 Task: Explore Airbnb accommodation in Butwal, Nepal from 5th December, 2023 to 13th December, 2023 for 6 adults.3 bedrooms having 3 beds and 3 bathrooms. Property type can be house. Look for 5 properties as per requirement.
Action: Mouse moved to (571, 83)
Screenshot: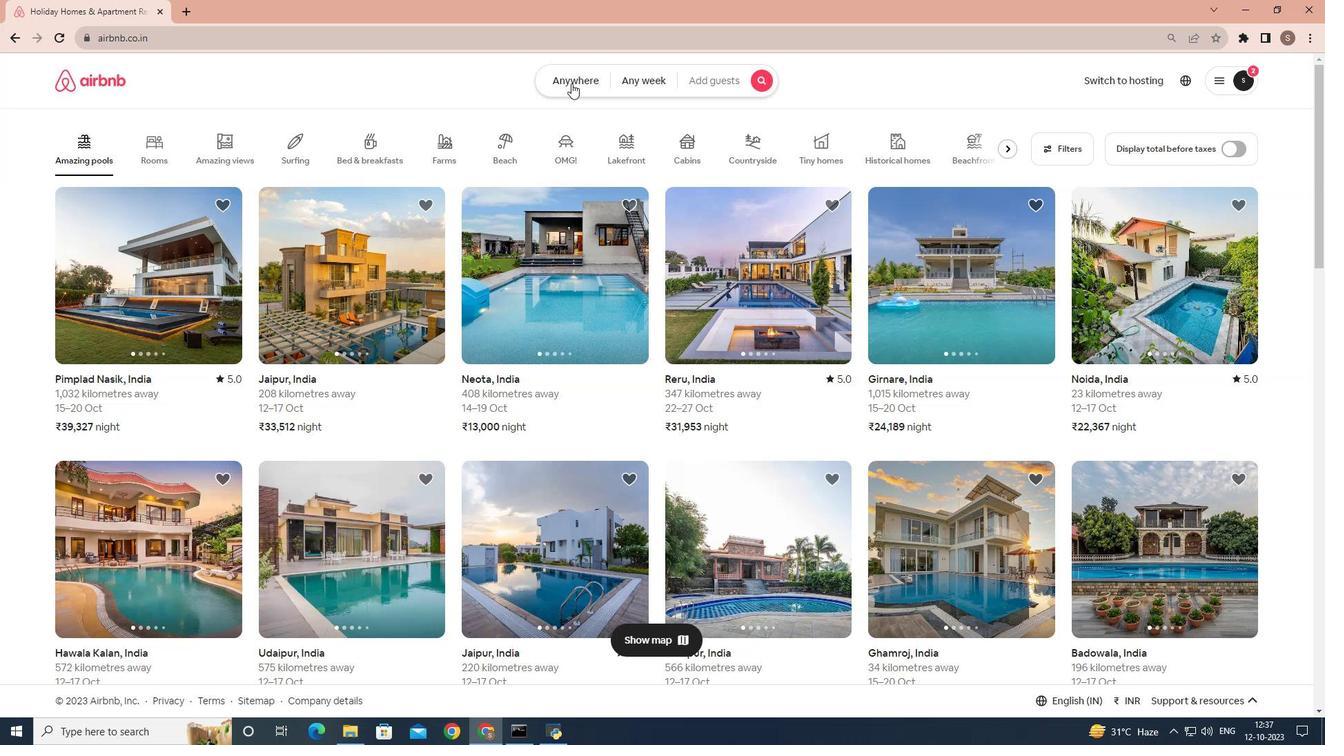 
Action: Mouse pressed left at (571, 83)
Screenshot: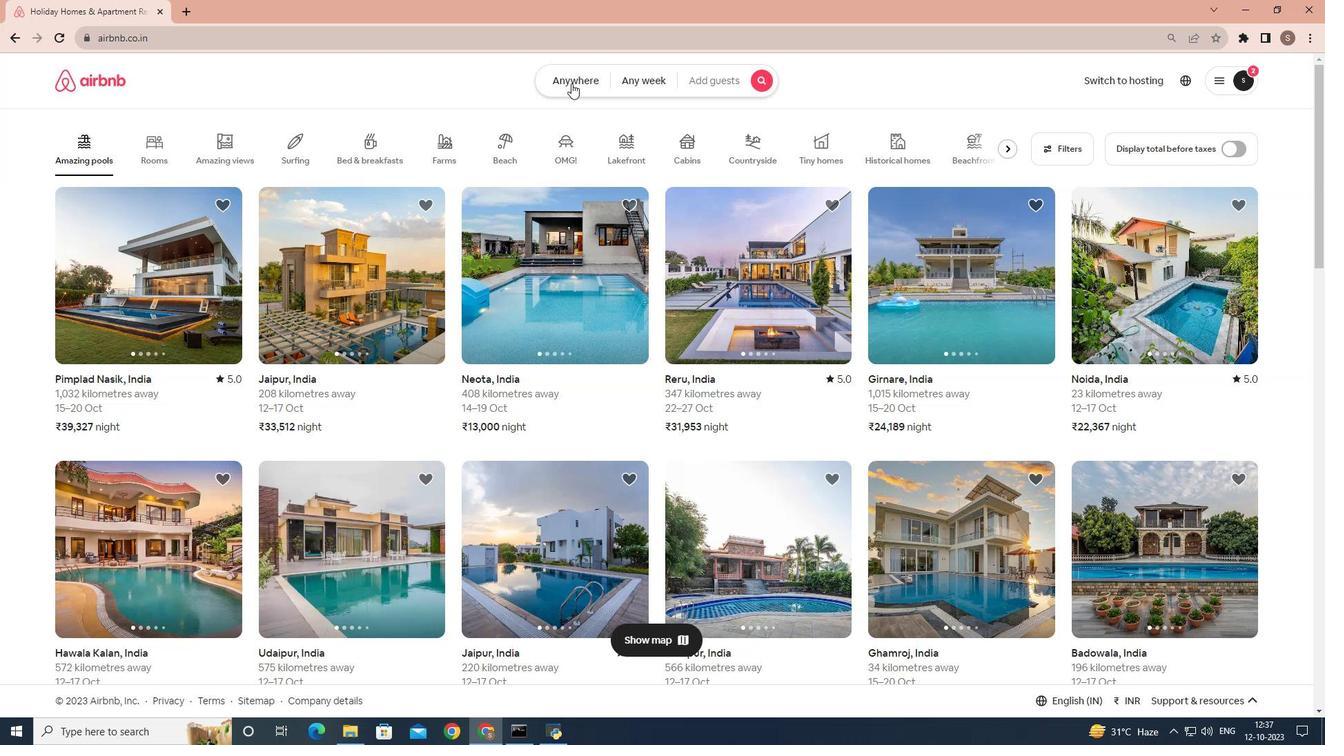 
Action: Mouse moved to (515, 125)
Screenshot: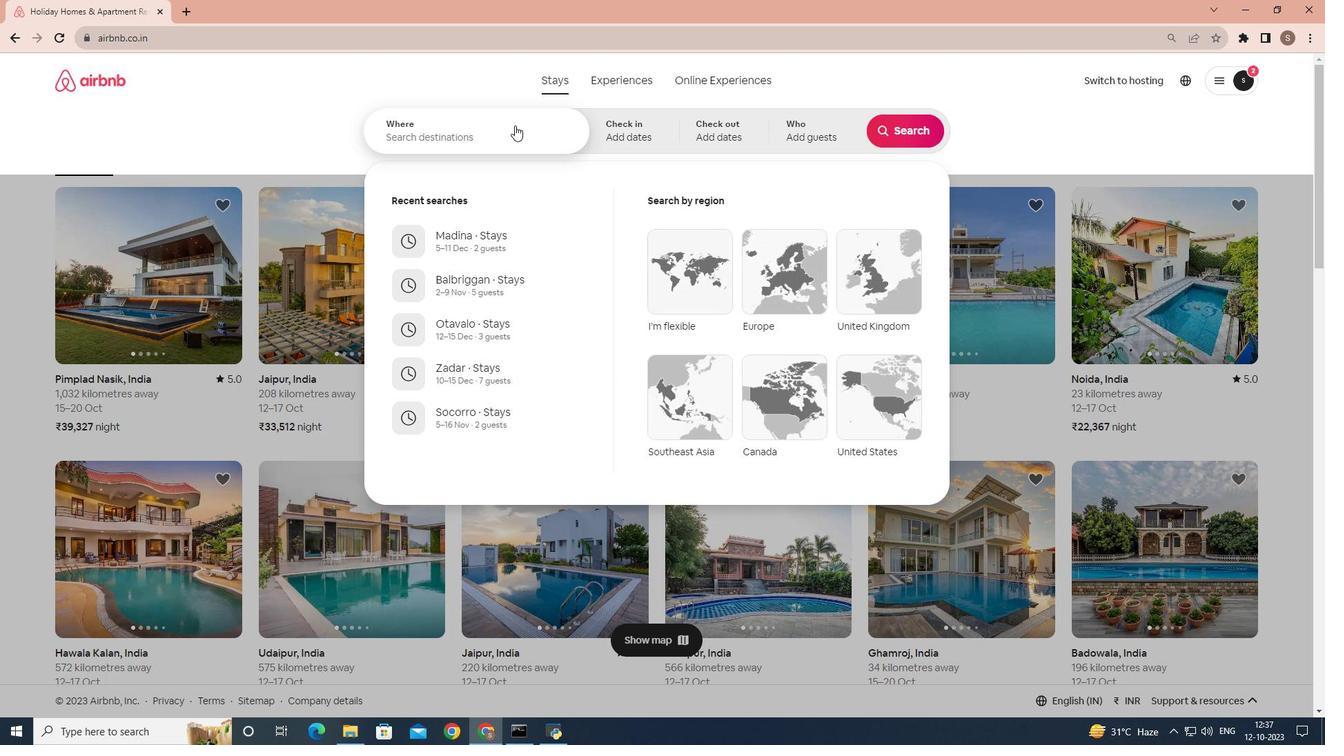 
Action: Mouse pressed left at (515, 125)
Screenshot: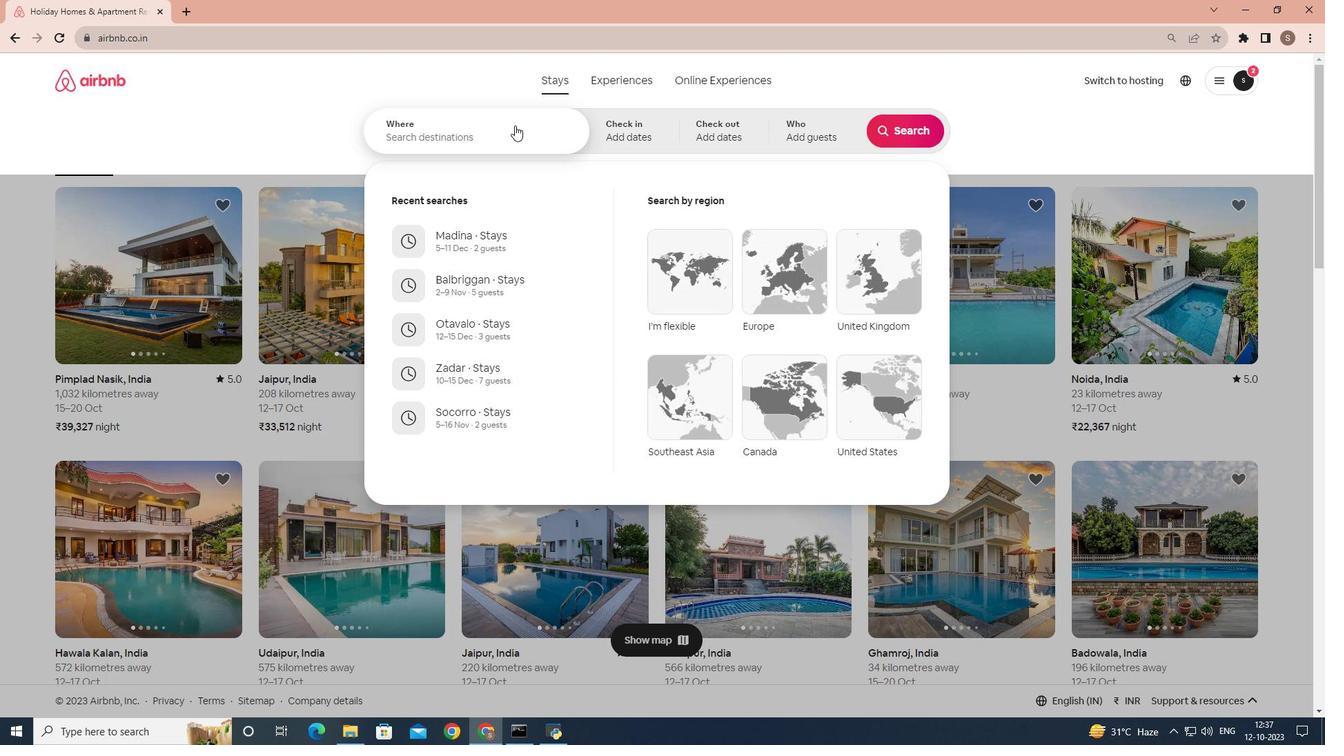 
Action: Key pressed <Key.shift>butwal,<Key.space><Key.shift>Nepal
Screenshot: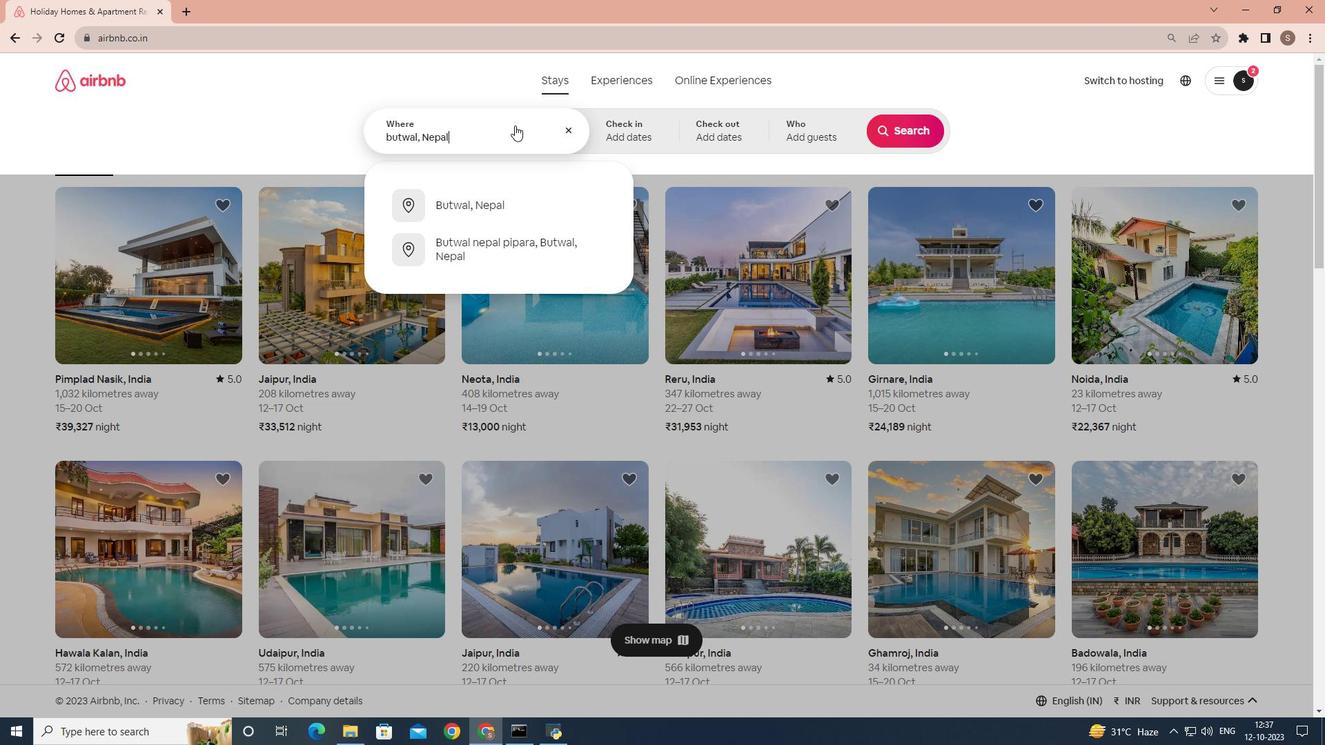 
Action: Mouse moved to (514, 210)
Screenshot: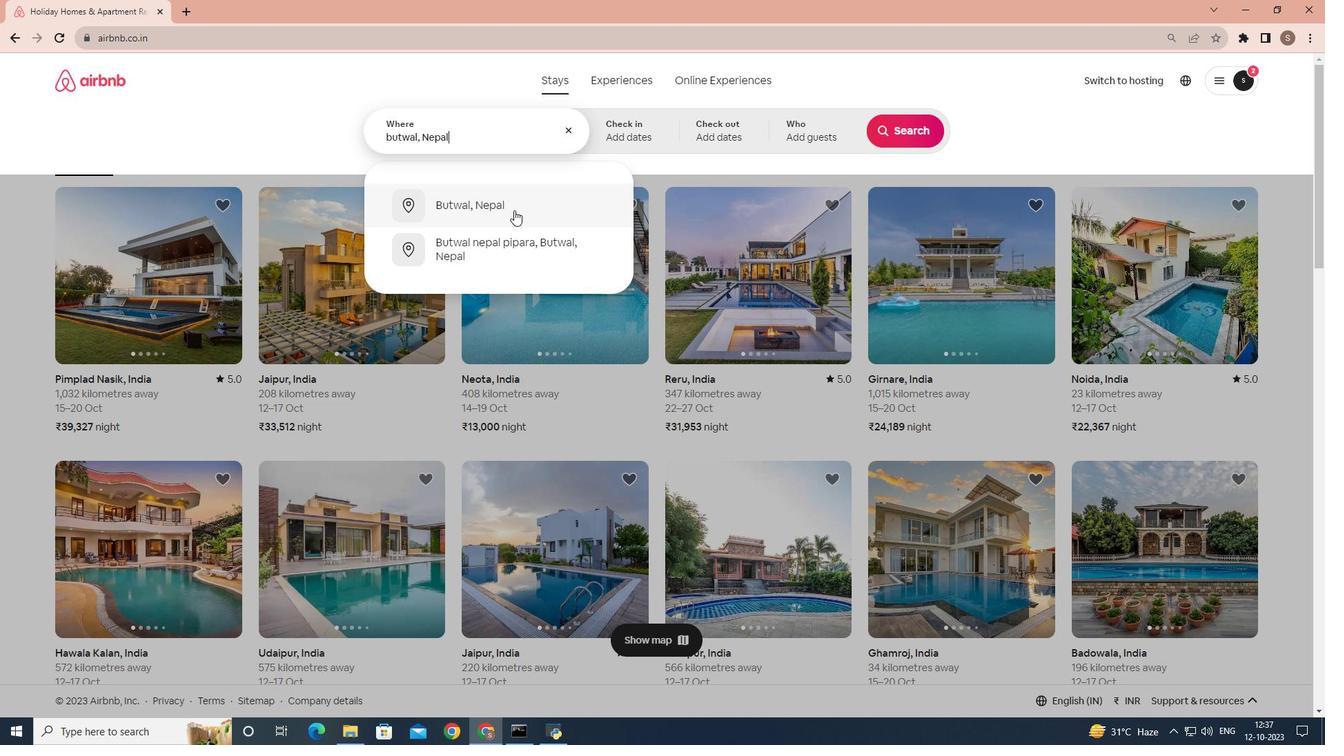 
Action: Mouse pressed left at (514, 210)
Screenshot: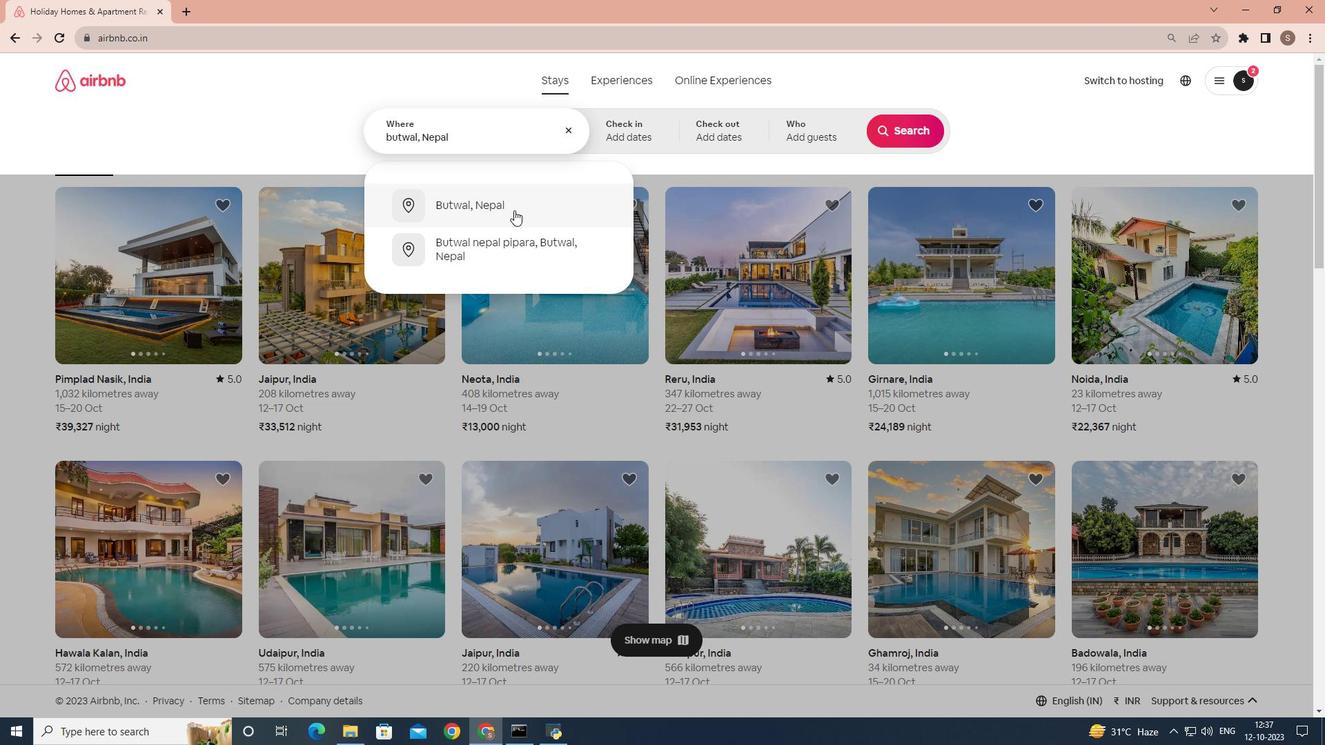 
Action: Mouse moved to (899, 248)
Screenshot: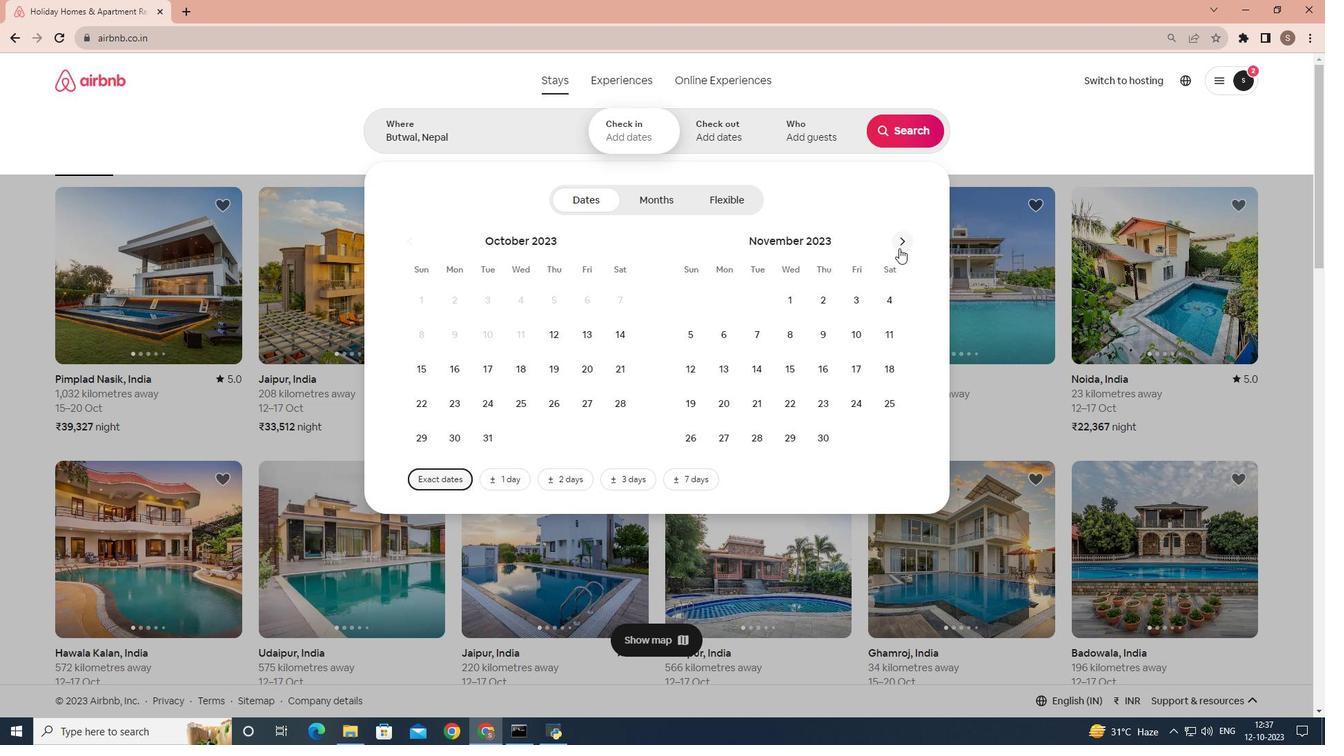
Action: Mouse pressed left at (899, 248)
Screenshot: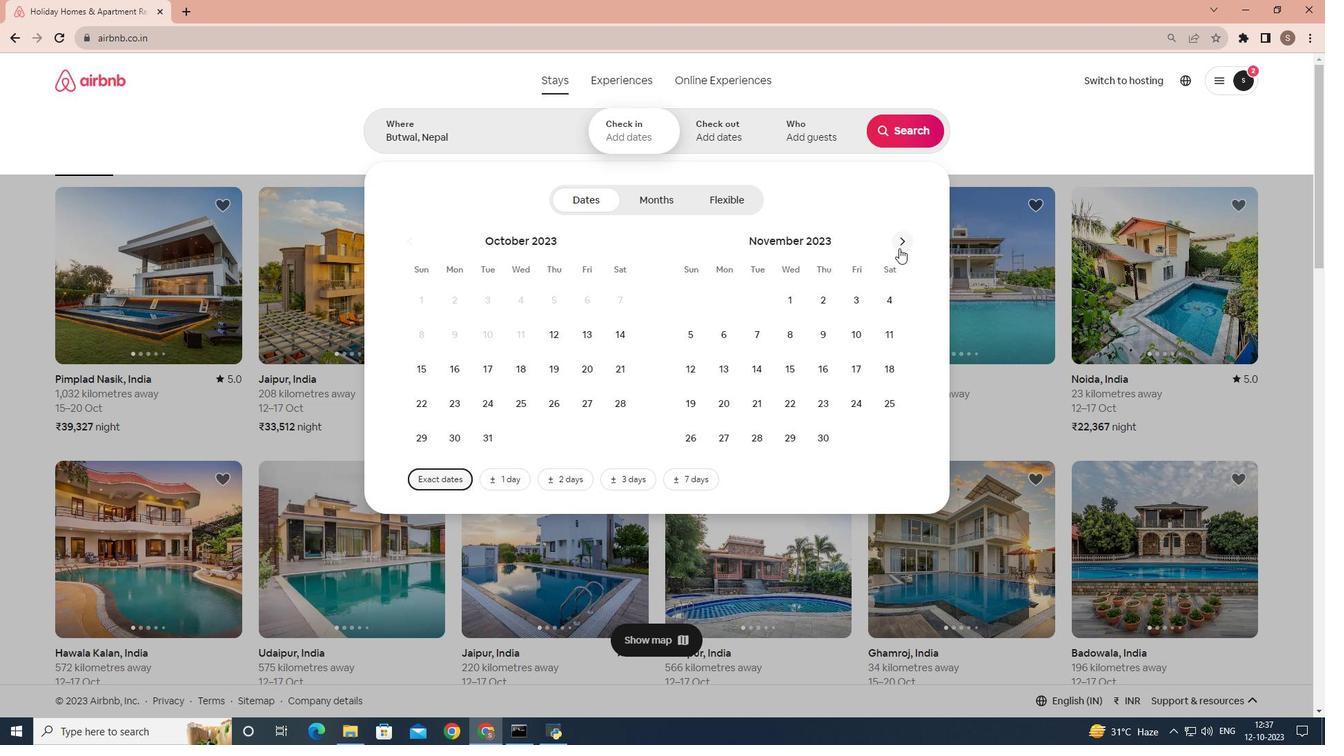 
Action: Mouse moved to (756, 339)
Screenshot: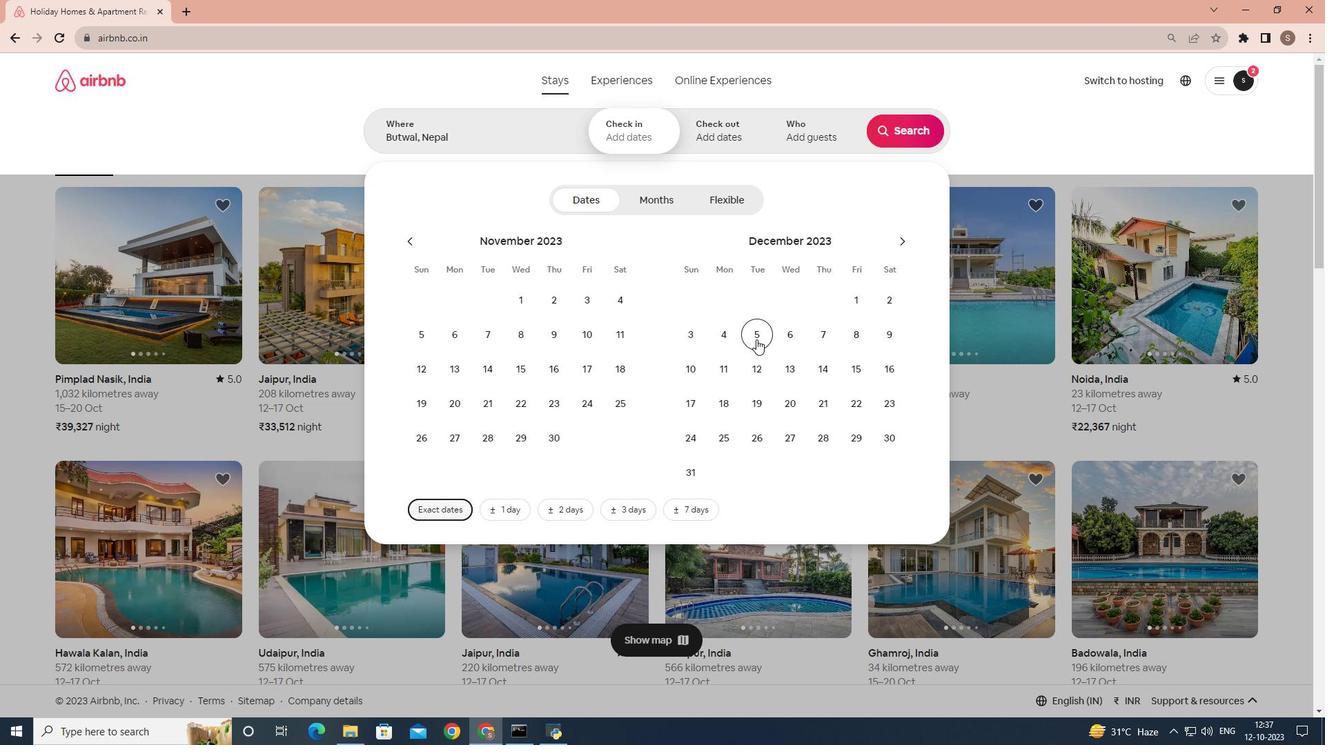 
Action: Mouse pressed left at (756, 339)
Screenshot: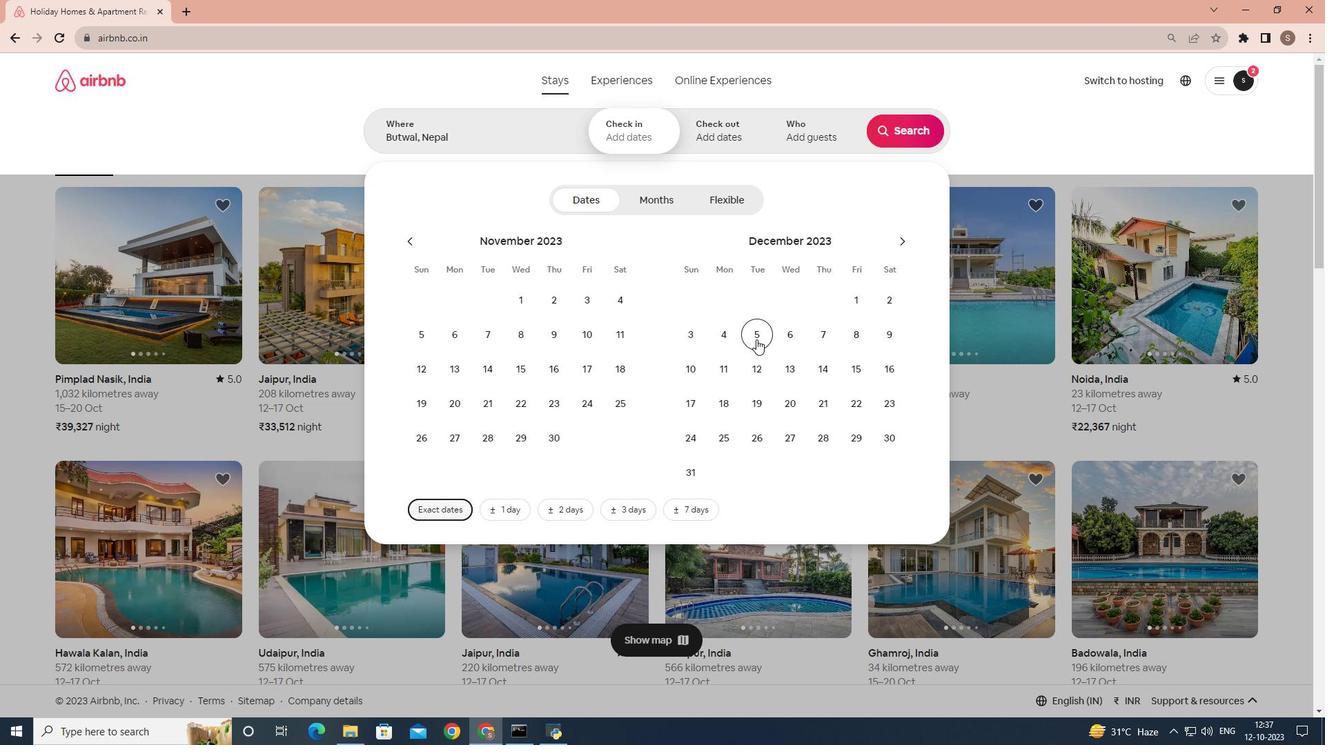 
Action: Mouse moved to (787, 360)
Screenshot: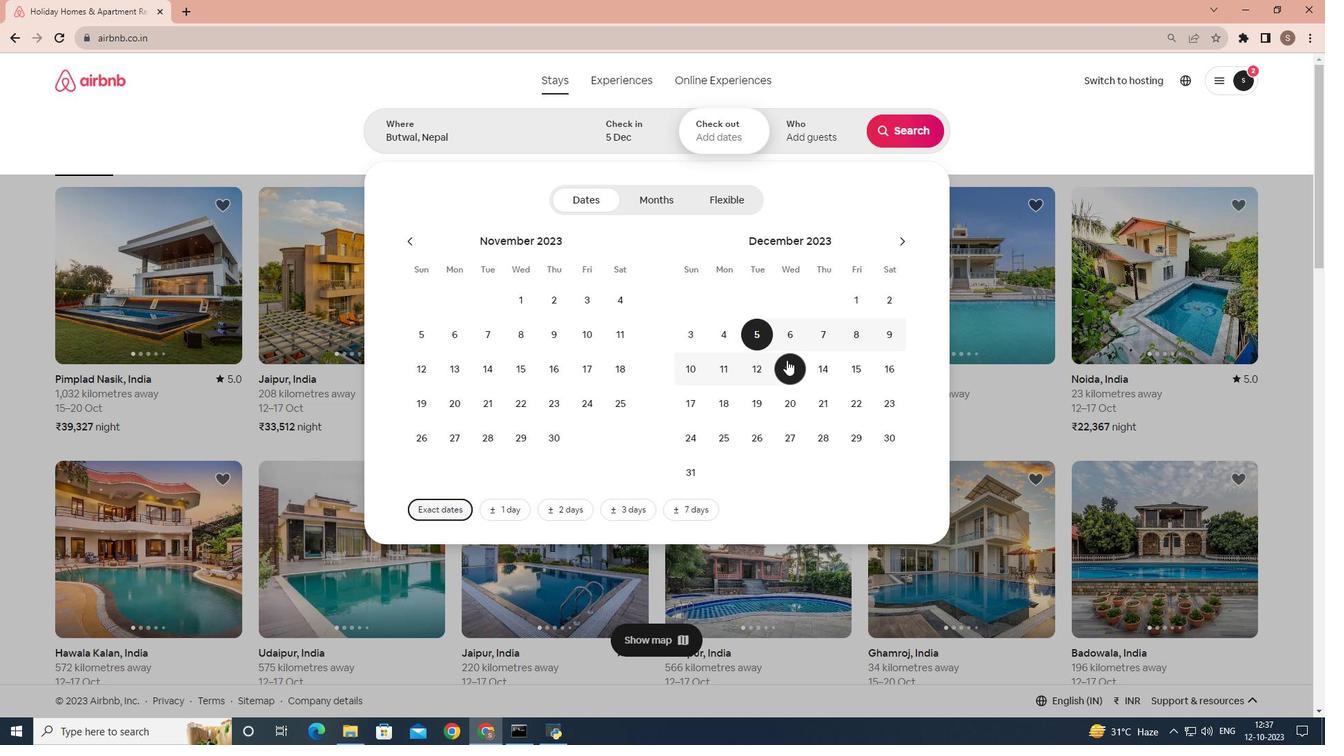
Action: Mouse pressed left at (787, 360)
Screenshot: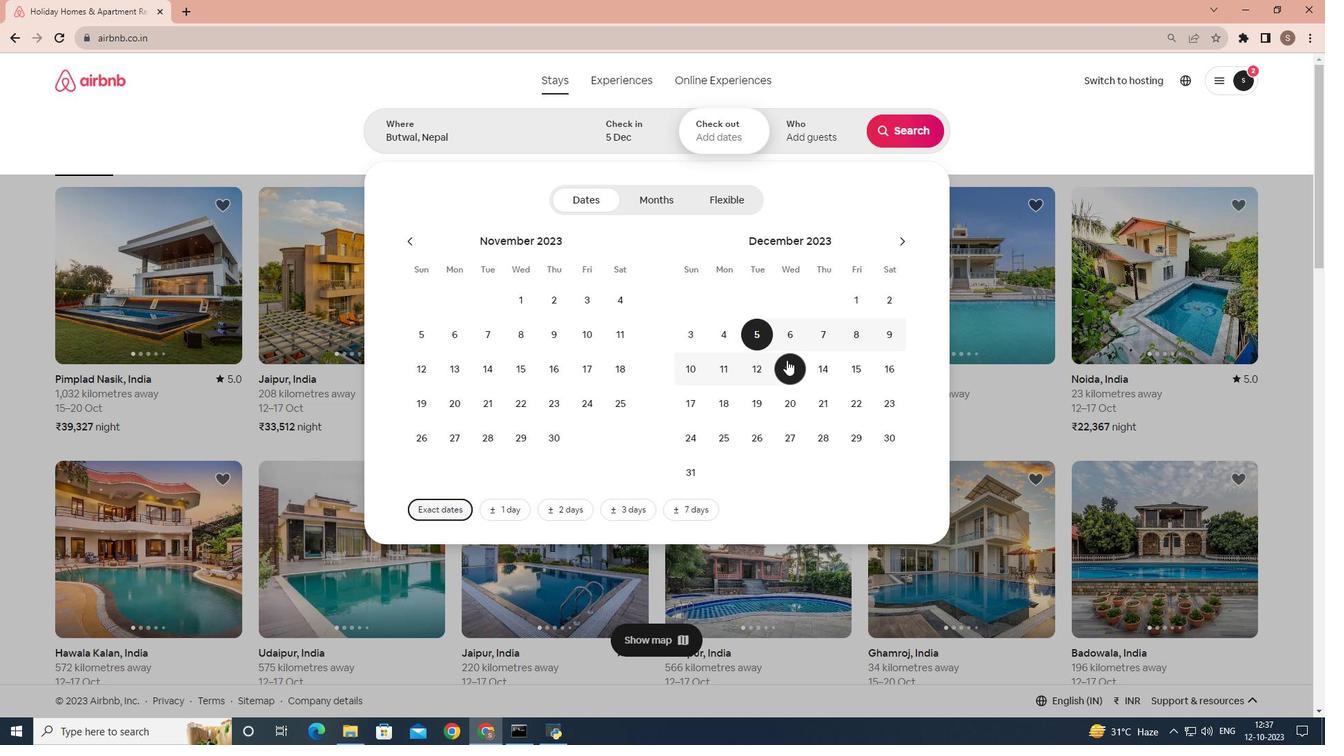
Action: Mouse moved to (804, 134)
Screenshot: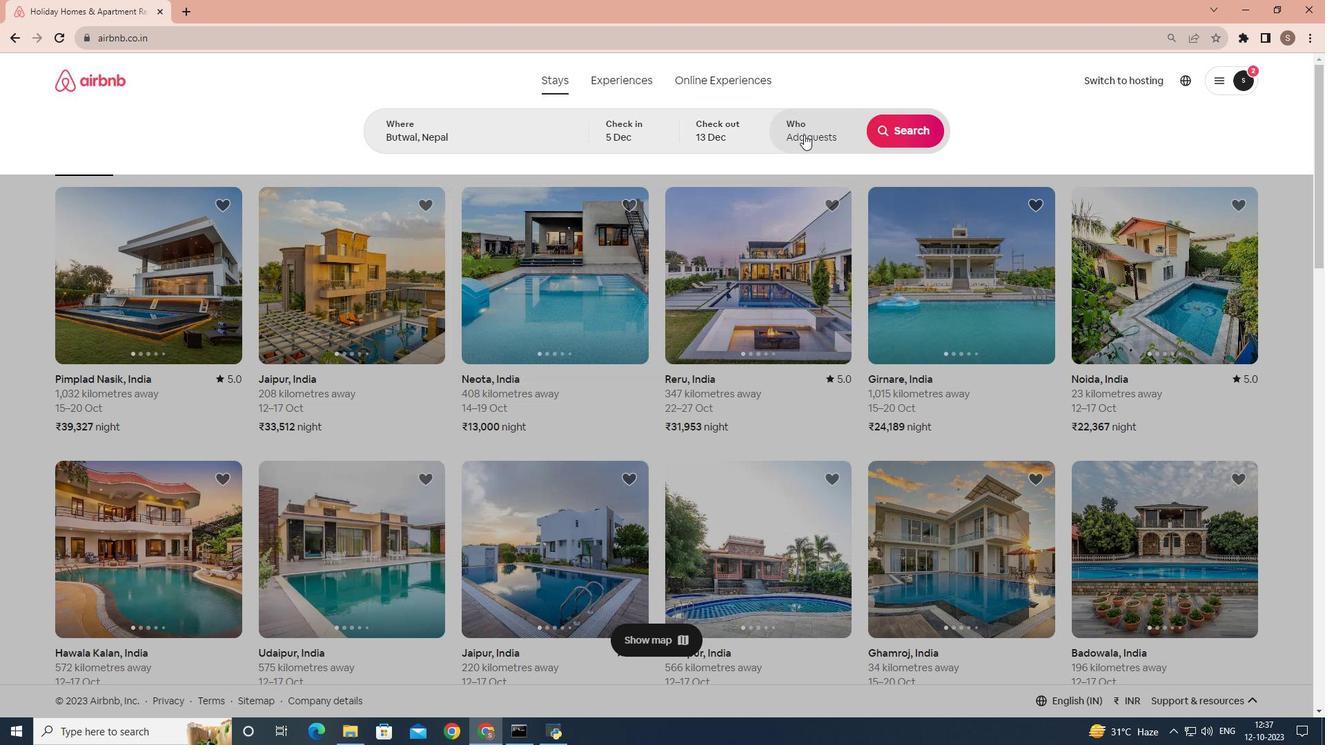 
Action: Mouse pressed left at (804, 134)
Screenshot: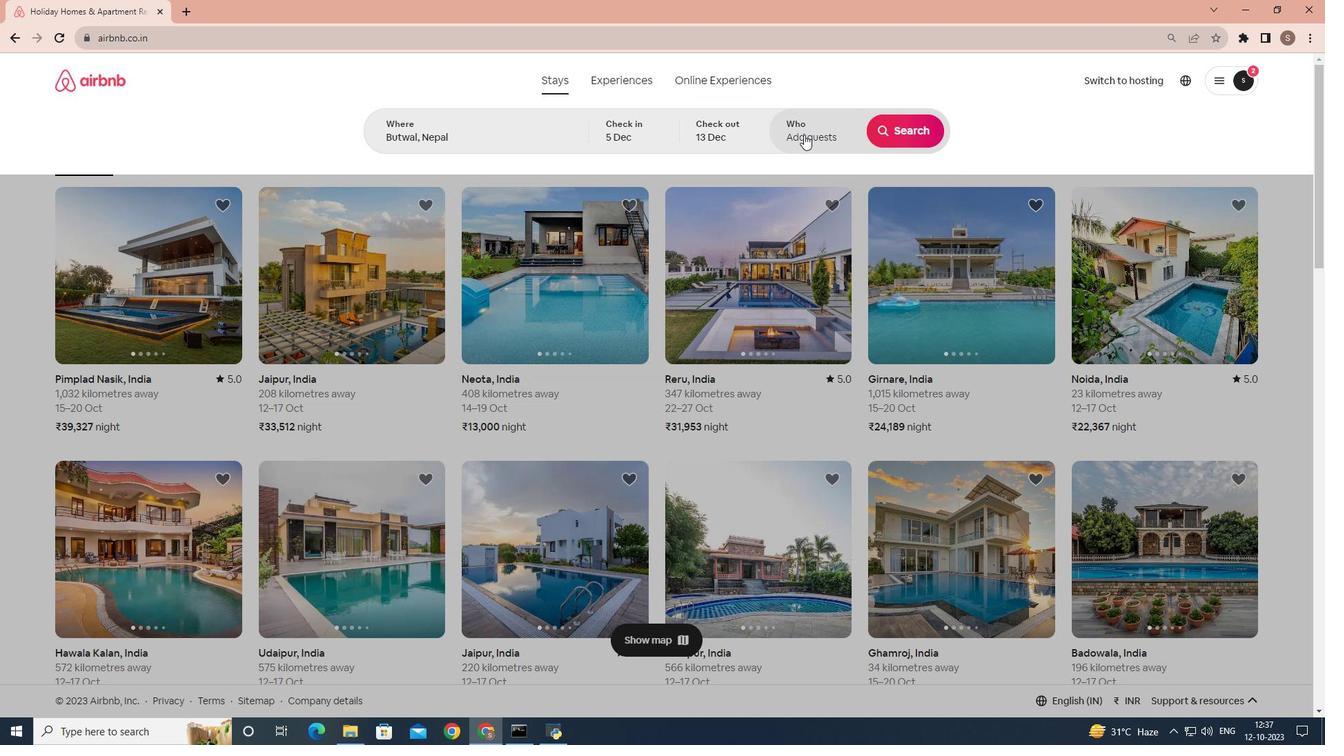 
Action: Mouse moved to (909, 206)
Screenshot: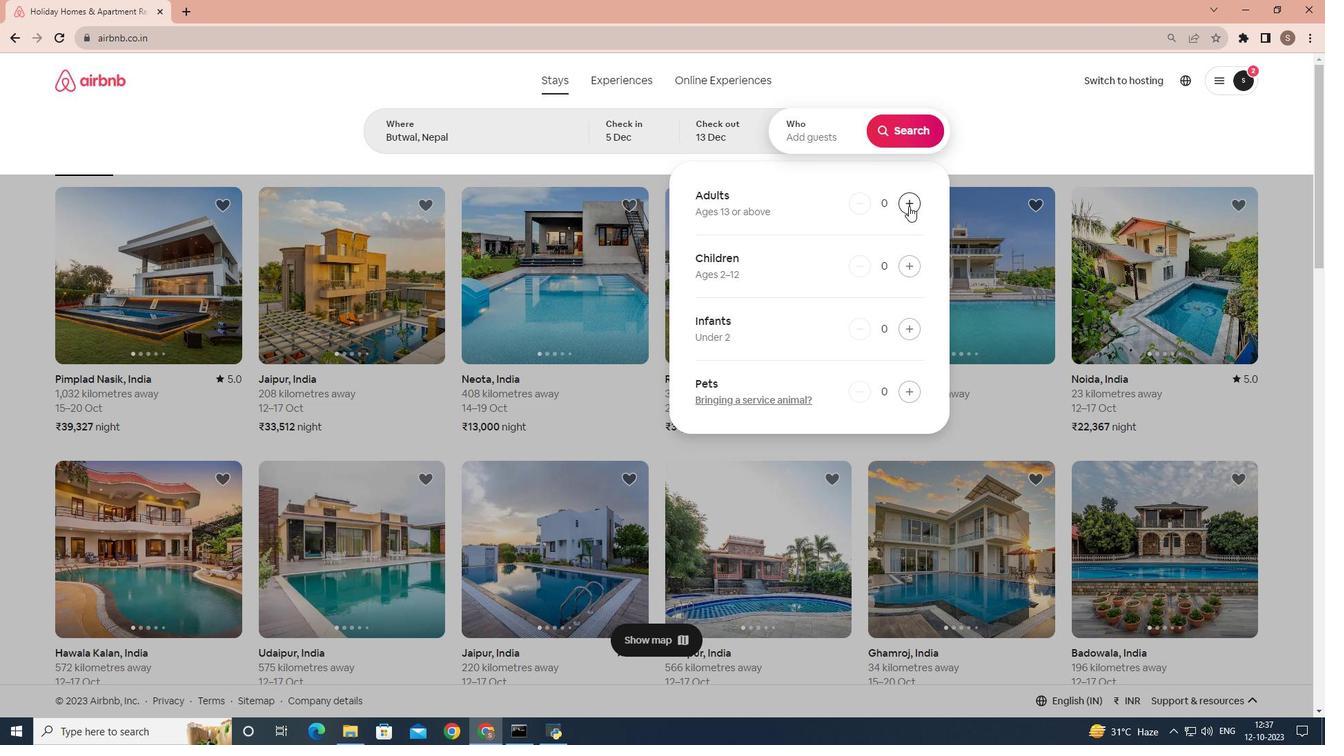 
Action: Mouse pressed left at (909, 206)
Screenshot: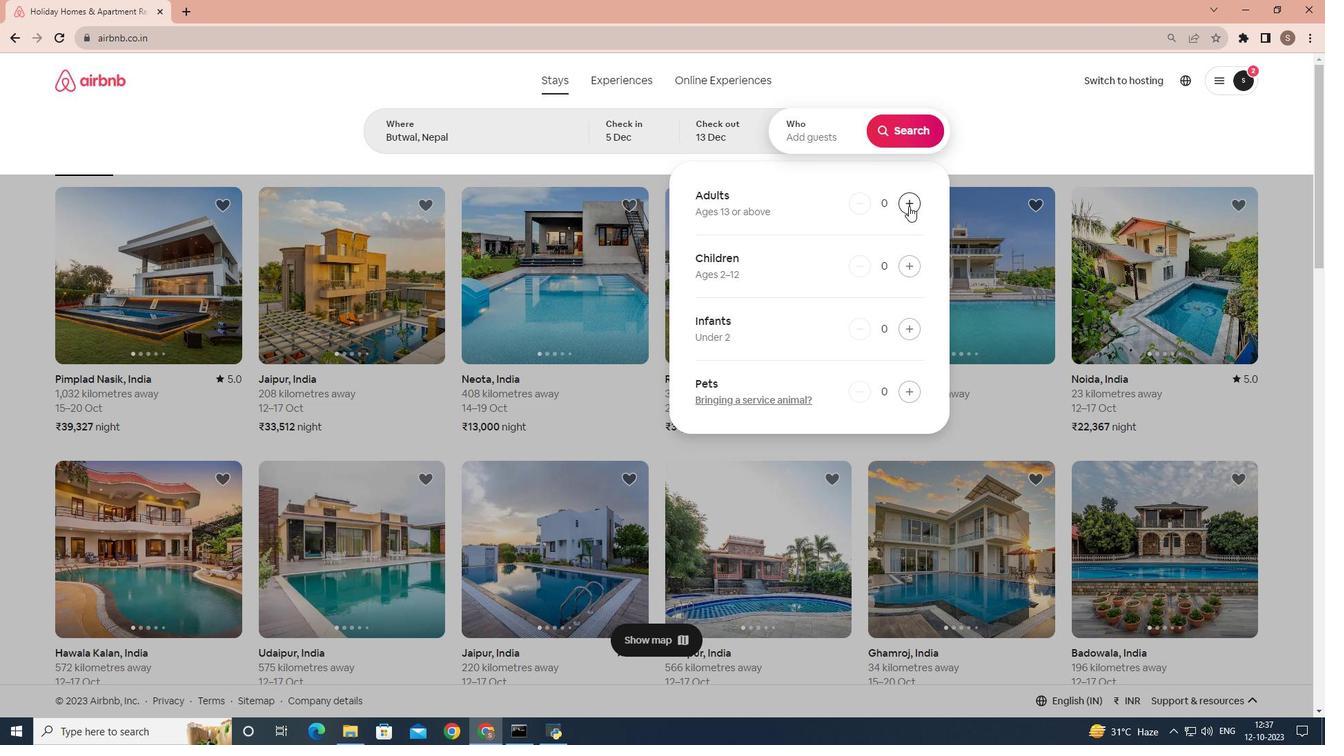 
Action: Mouse pressed left at (909, 206)
Screenshot: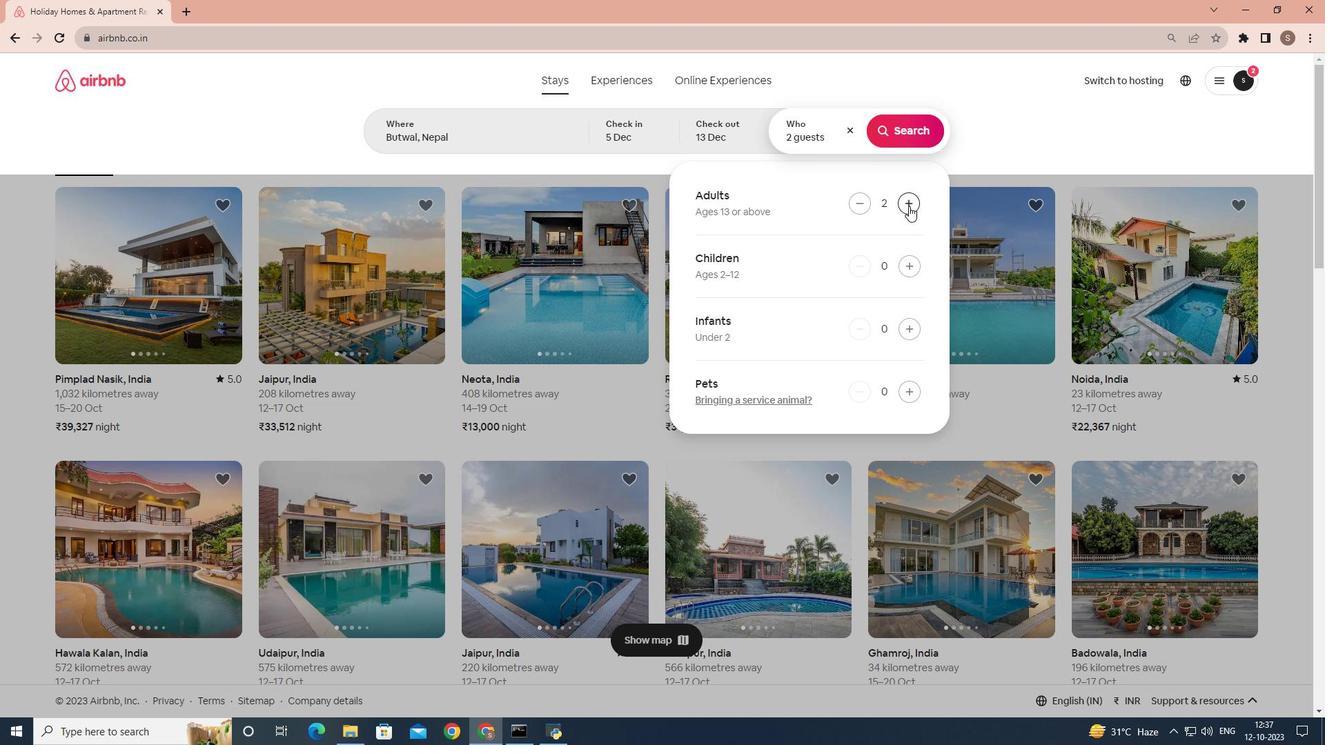 
Action: Mouse pressed left at (909, 206)
Screenshot: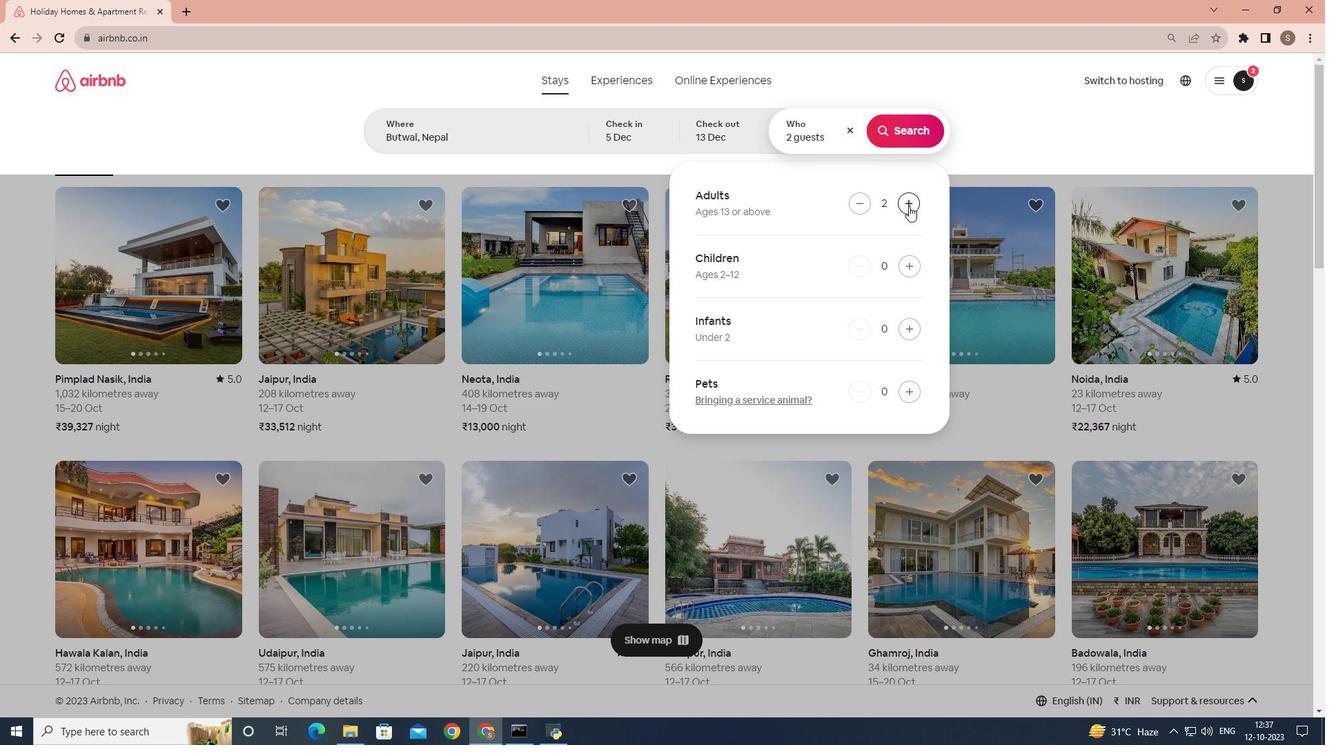 
Action: Mouse pressed left at (909, 206)
Screenshot: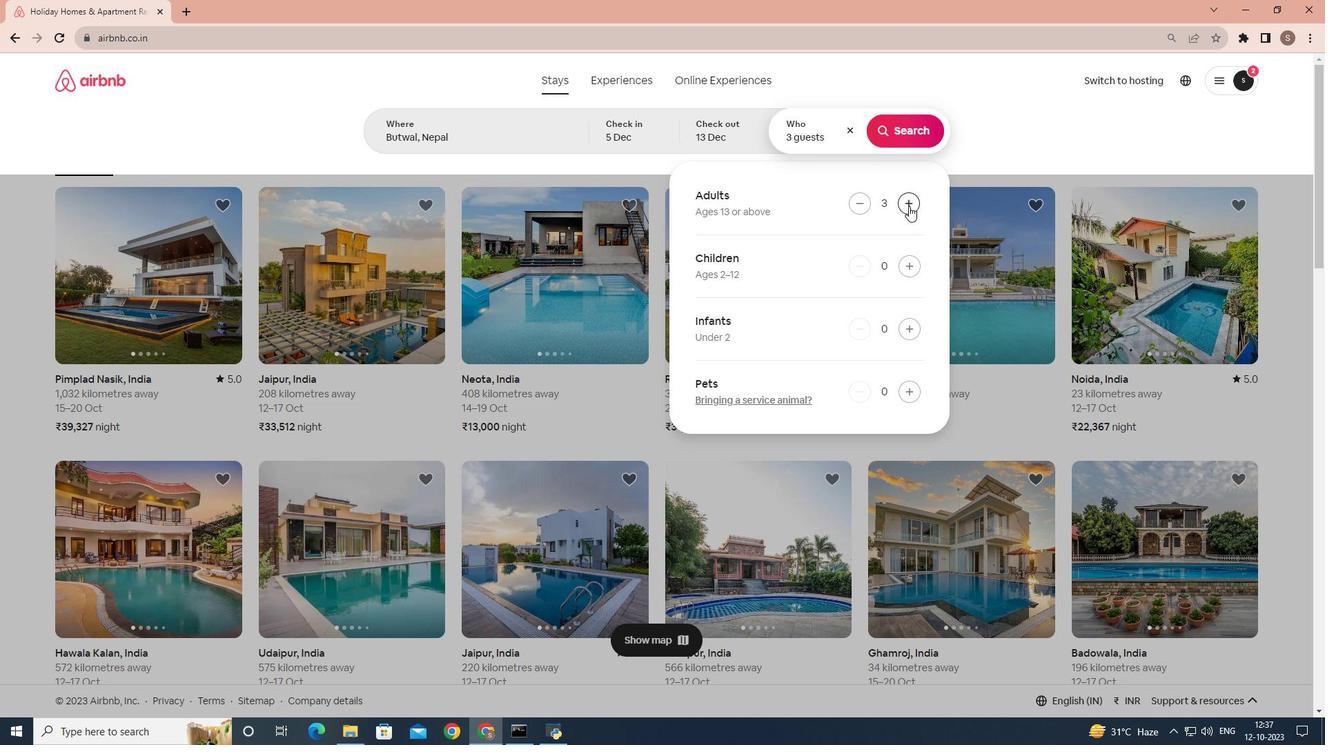 
Action: Mouse pressed left at (909, 206)
Screenshot: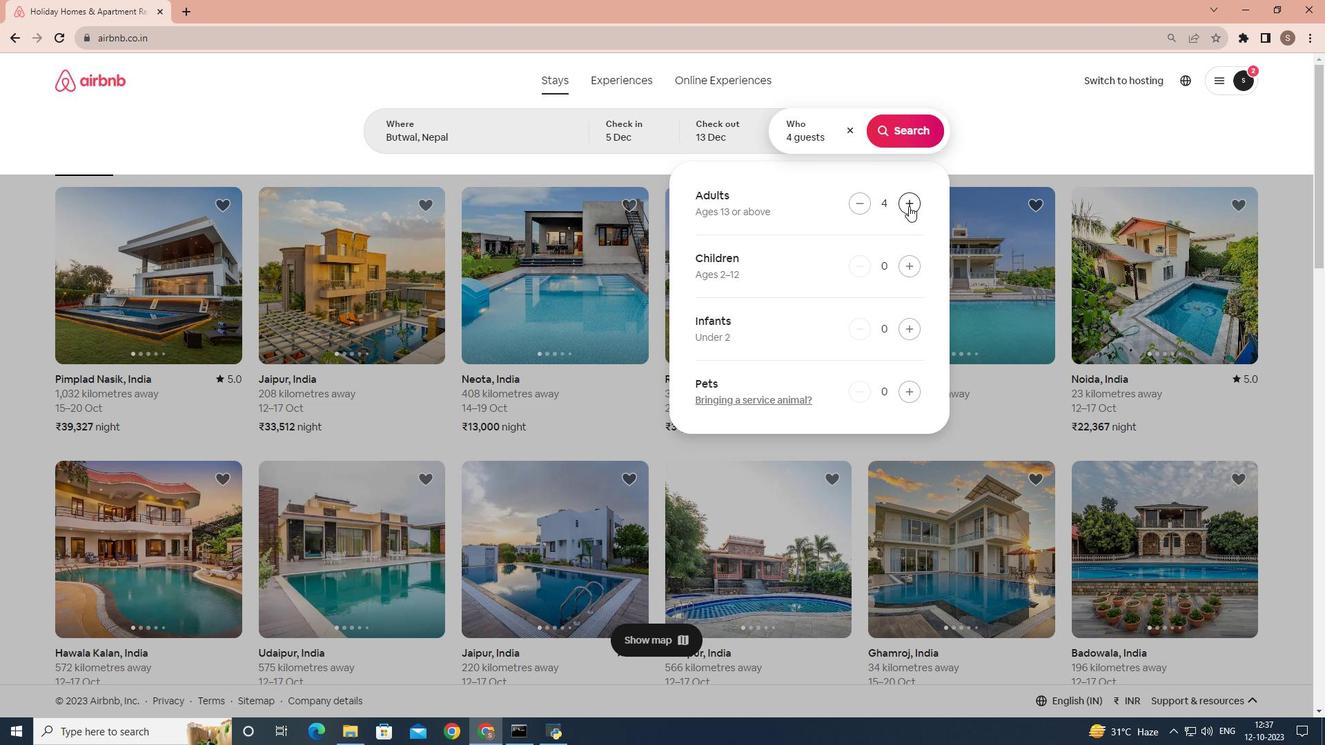 
Action: Mouse pressed left at (909, 206)
Screenshot: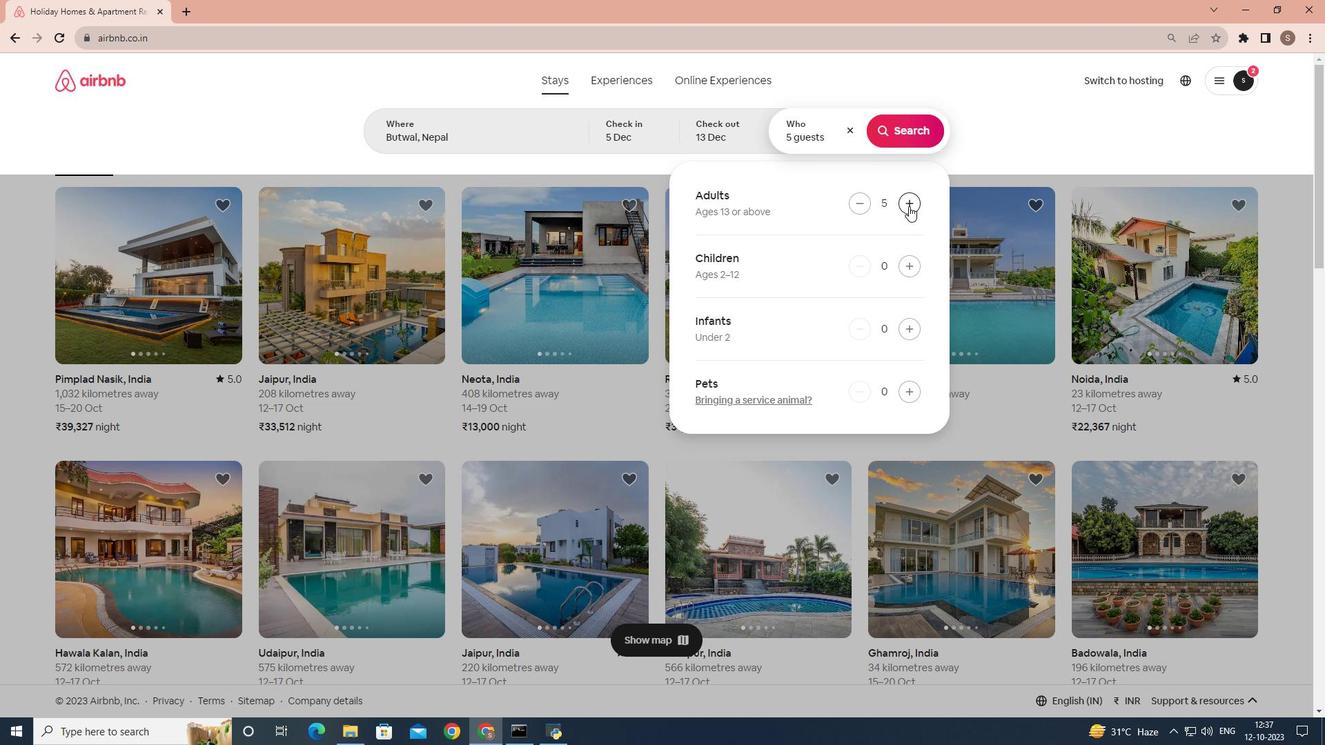 
Action: Mouse moved to (911, 135)
Screenshot: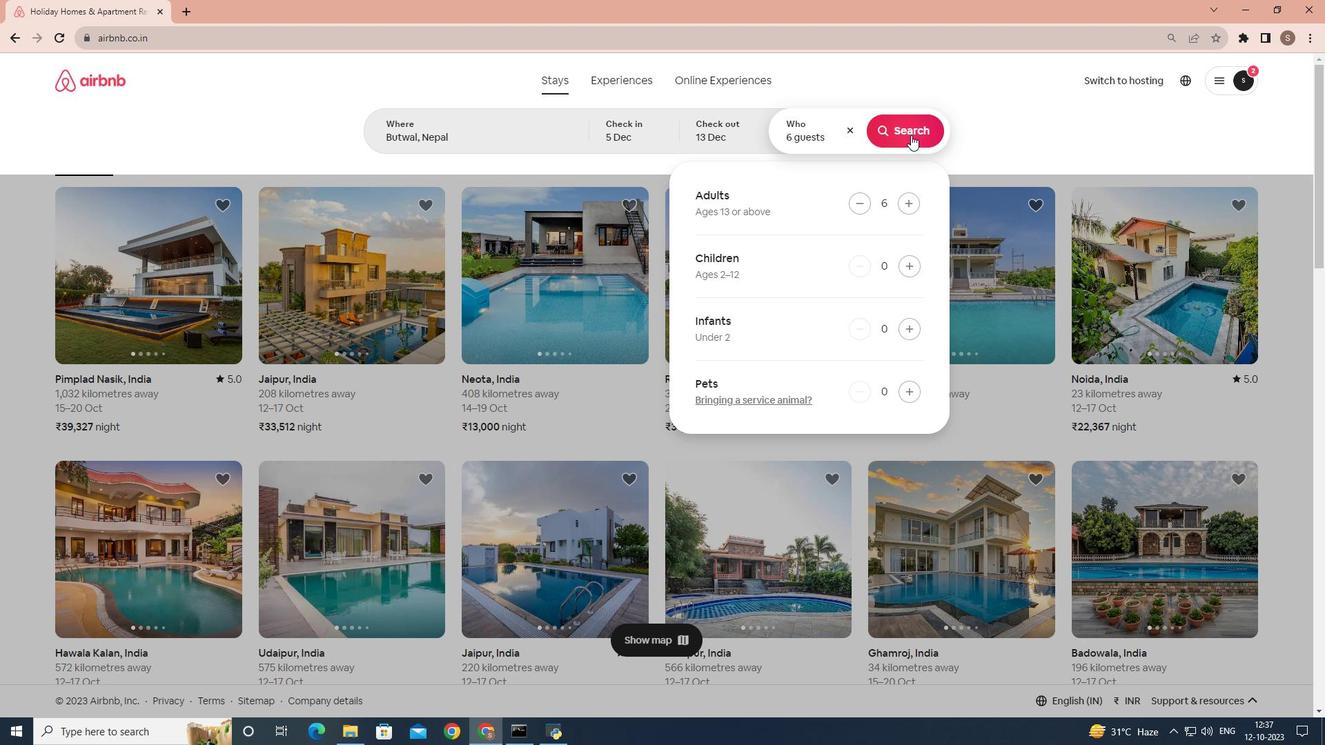 
Action: Mouse pressed left at (911, 135)
Screenshot: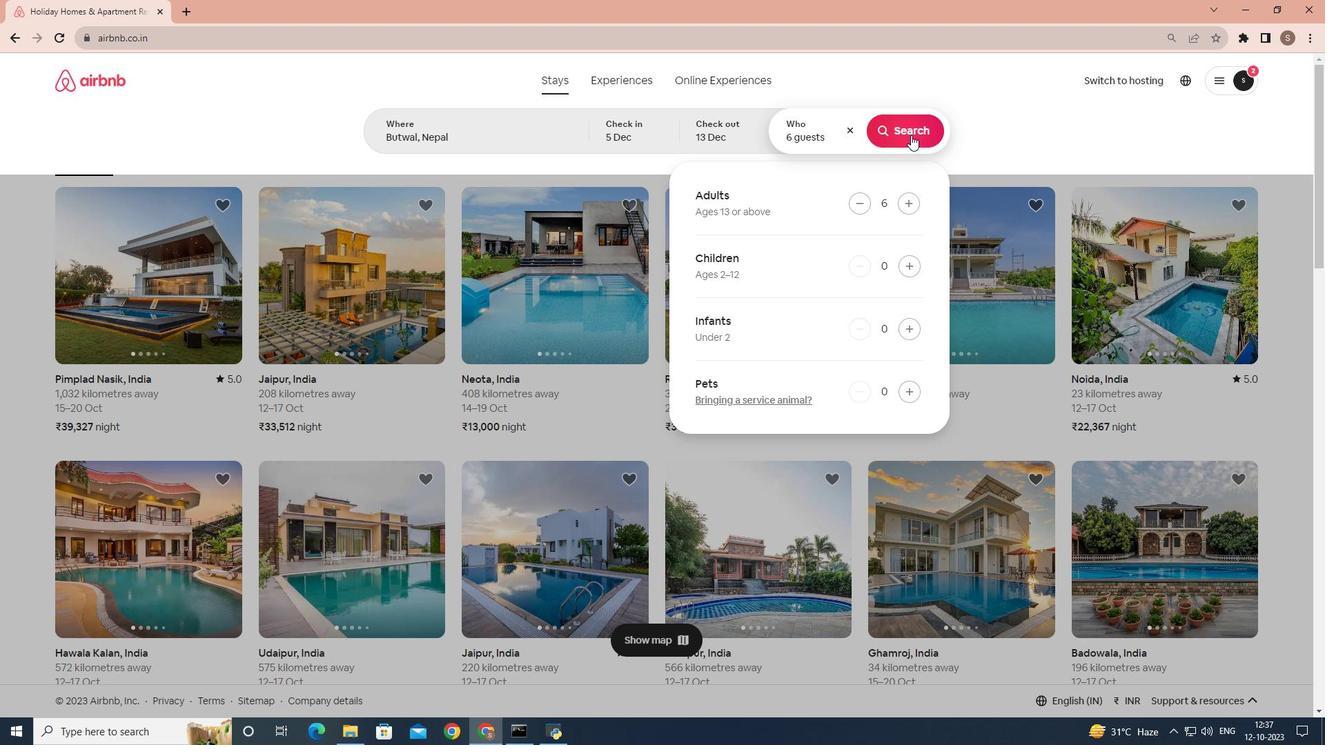 
Action: Mouse moved to (1097, 141)
Screenshot: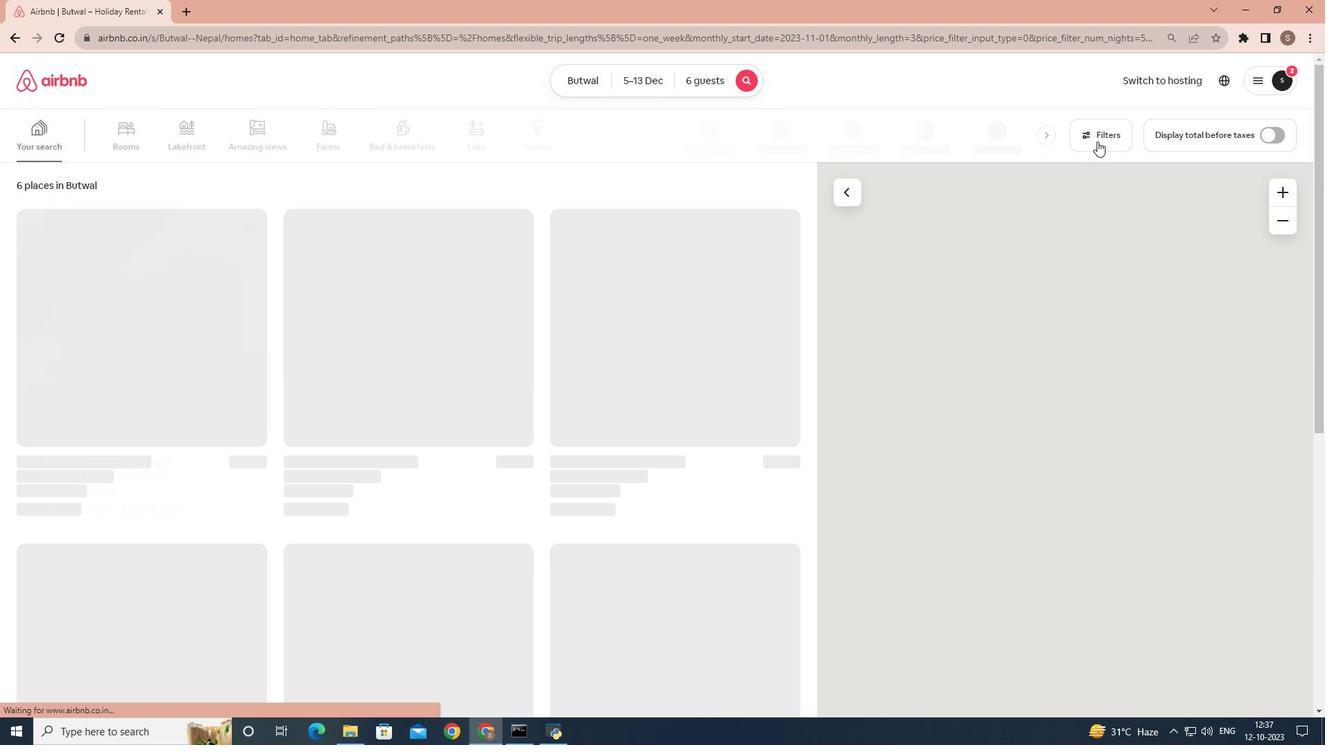 
Action: Mouse pressed left at (1097, 141)
Screenshot: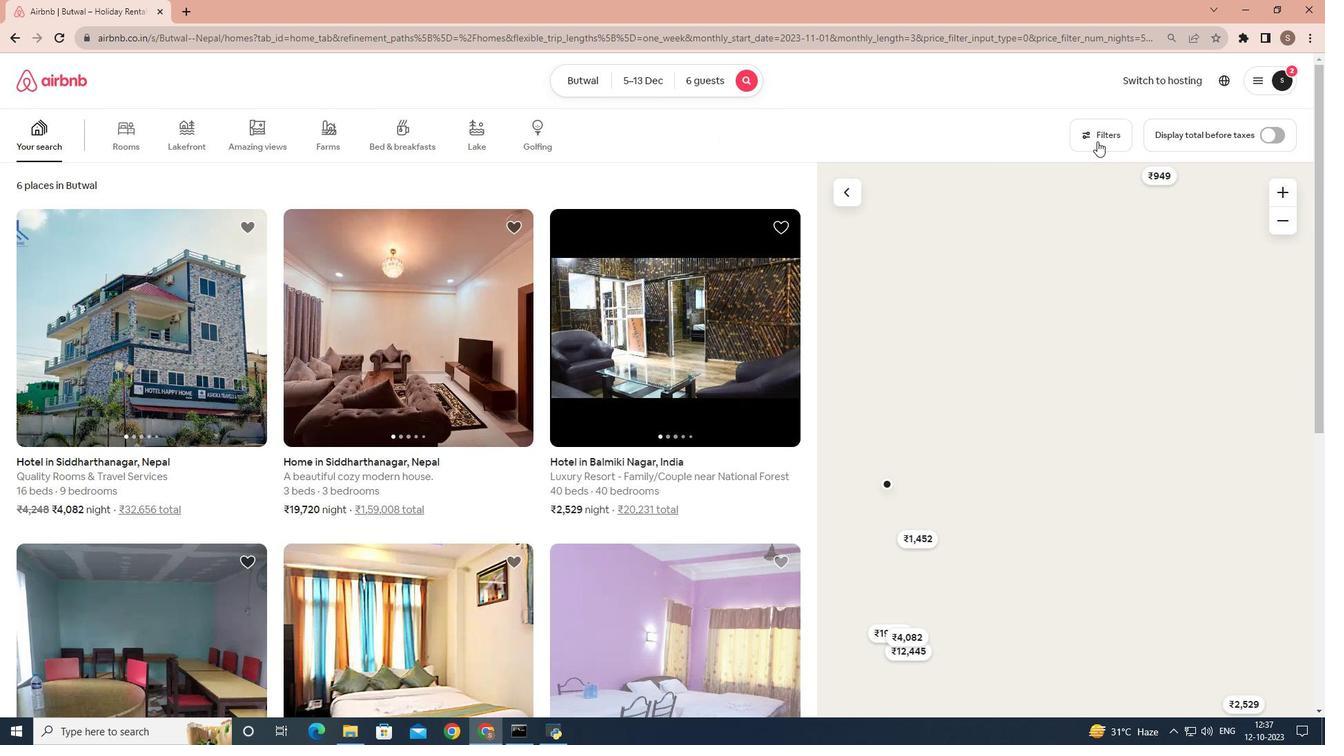 
Action: Mouse moved to (697, 301)
Screenshot: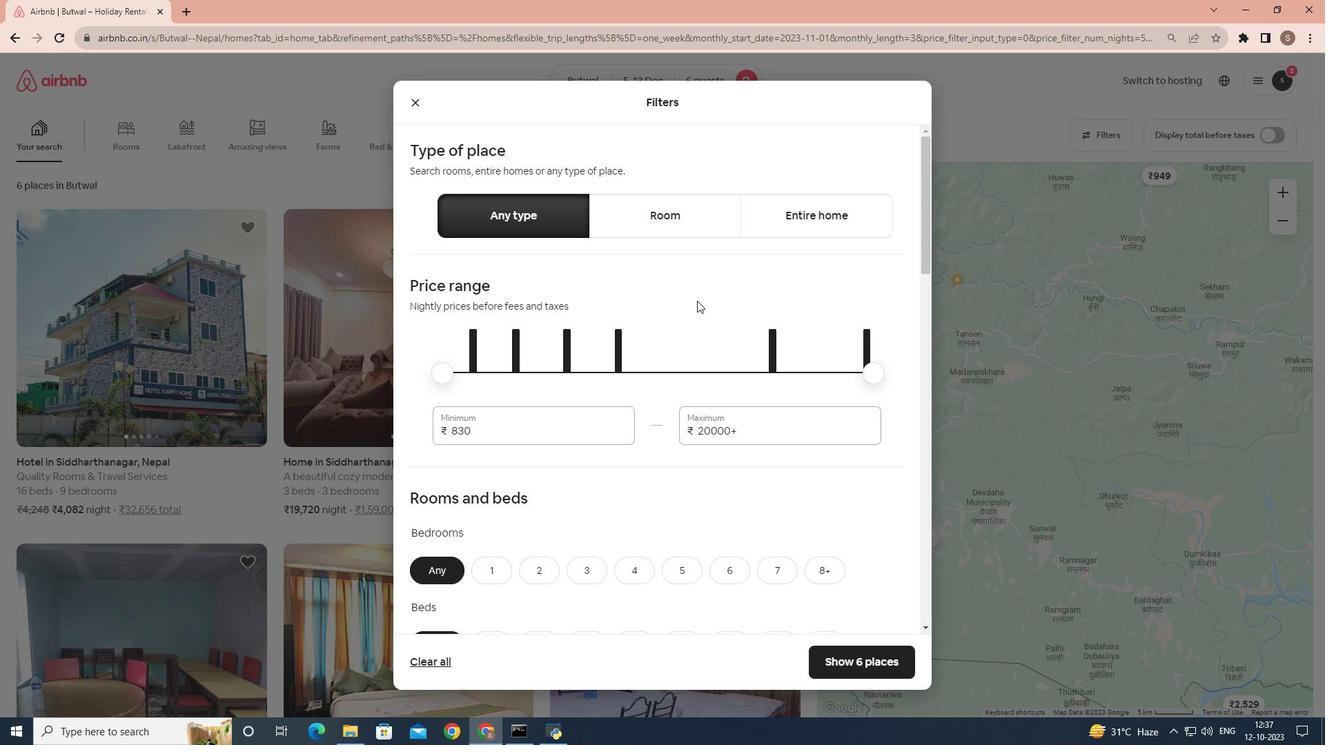 
Action: Mouse scrolled (697, 300) with delta (0, 0)
Screenshot: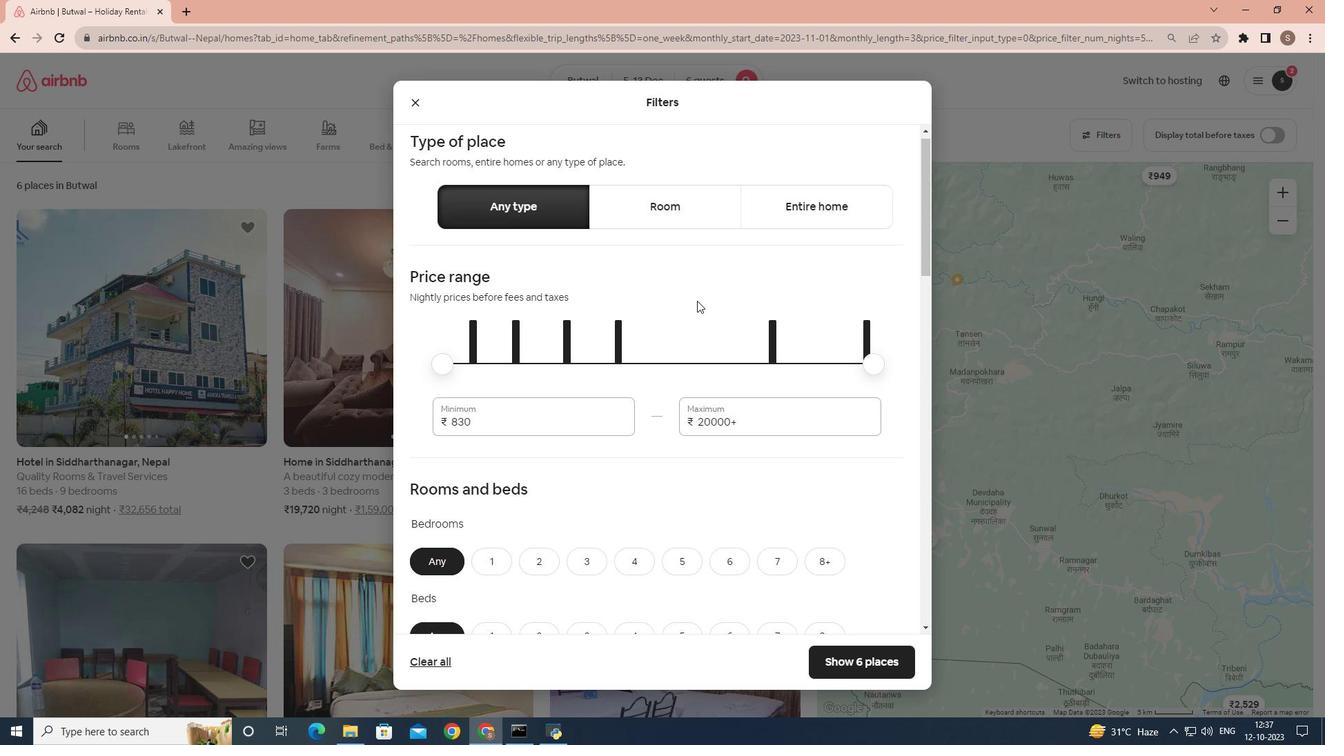 
Action: Mouse moved to (694, 303)
Screenshot: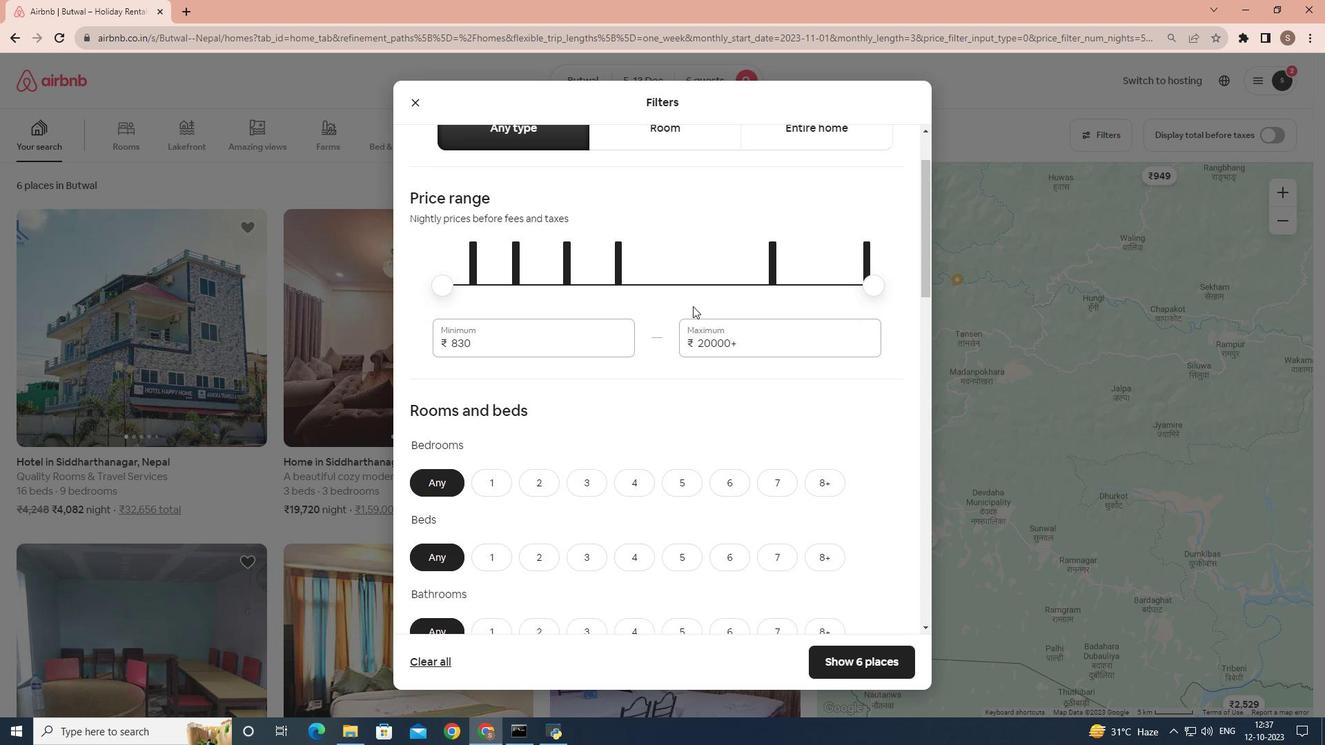 
Action: Mouse scrolled (694, 303) with delta (0, 0)
Screenshot: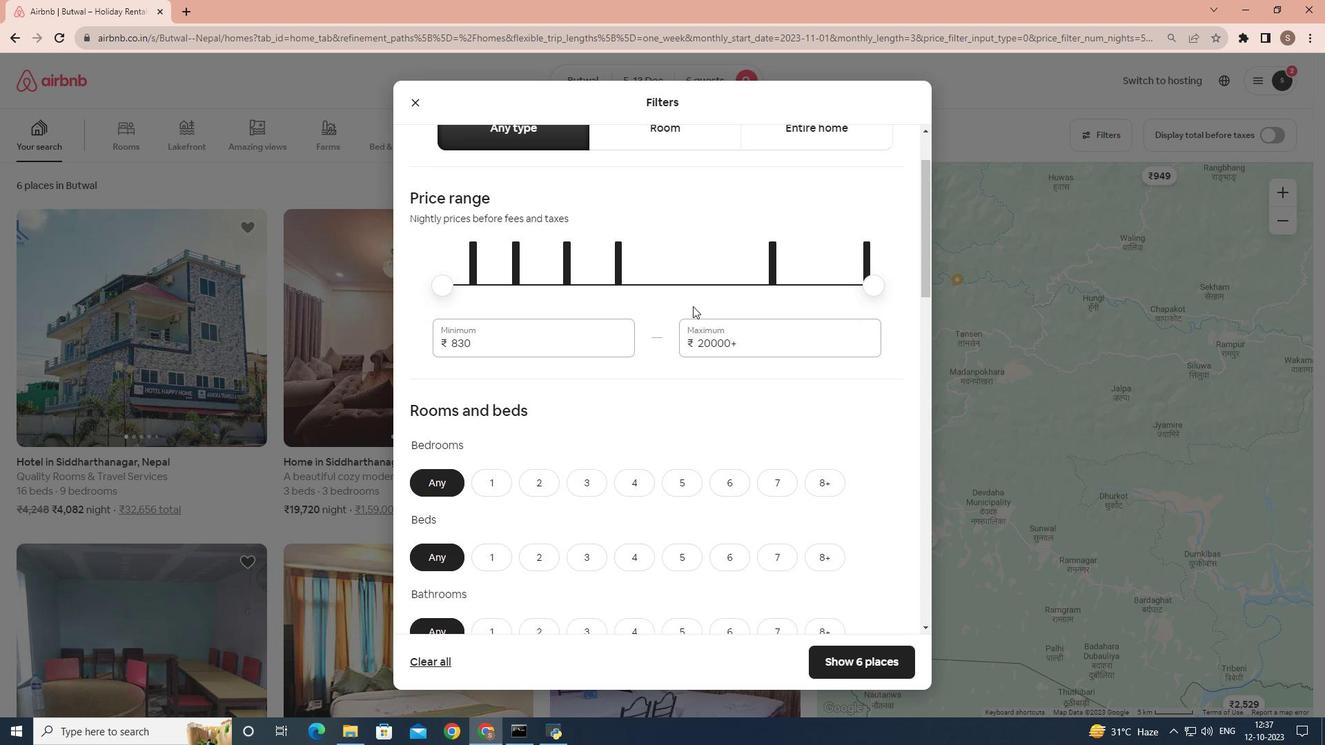 
Action: Mouse moved to (593, 439)
Screenshot: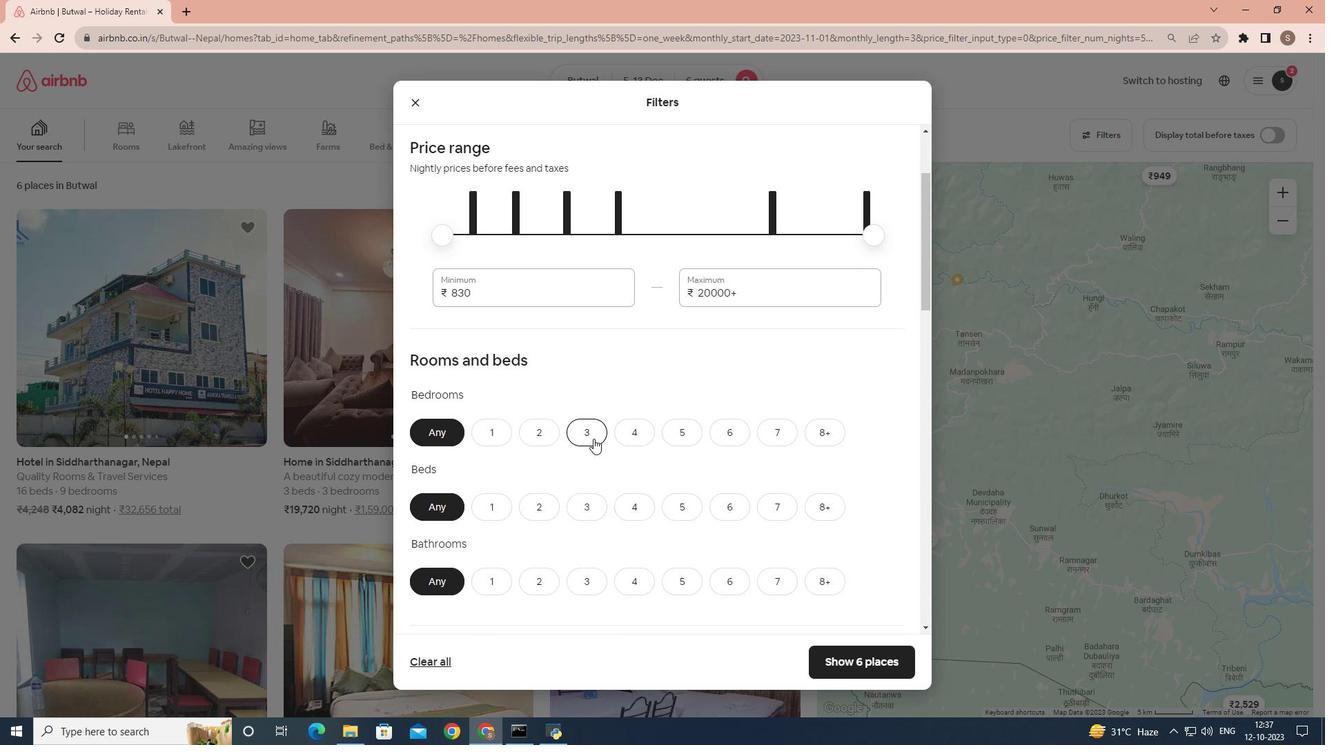 
Action: Mouse pressed left at (593, 439)
Screenshot: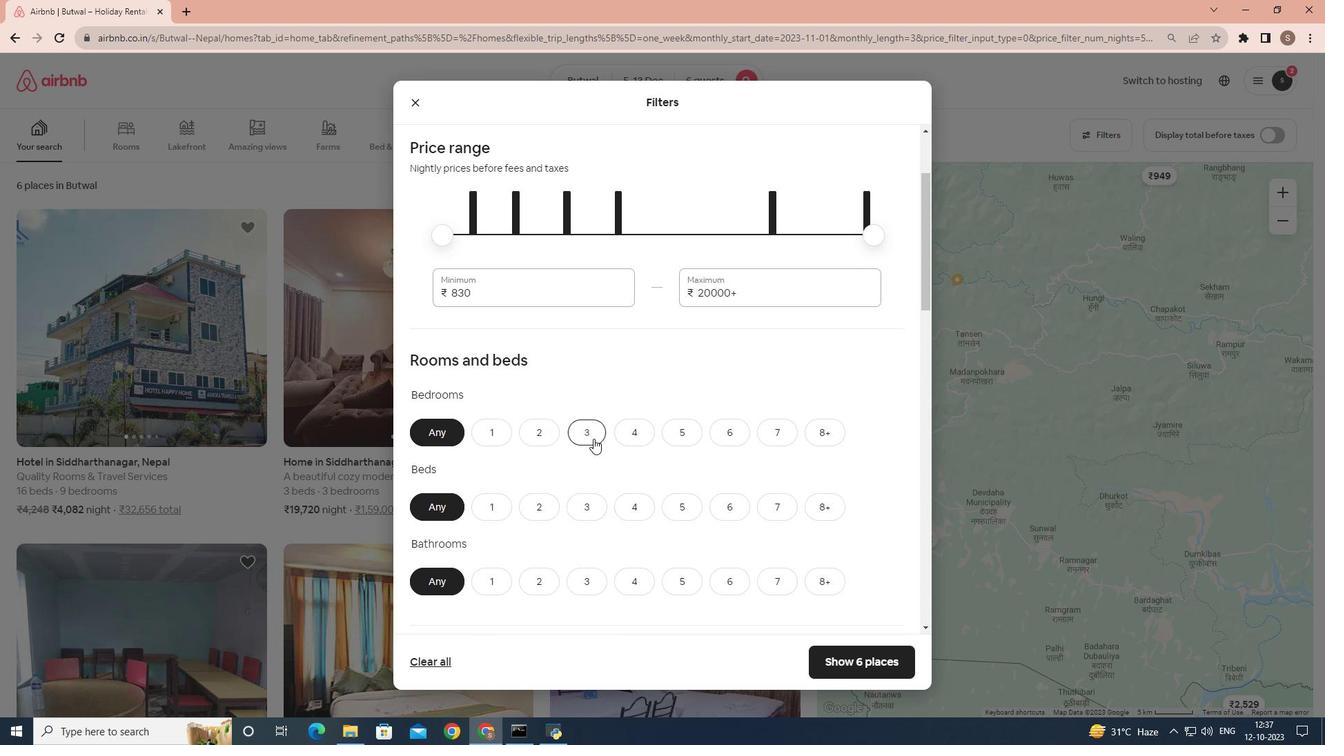 
Action: Mouse scrolled (593, 438) with delta (0, 0)
Screenshot: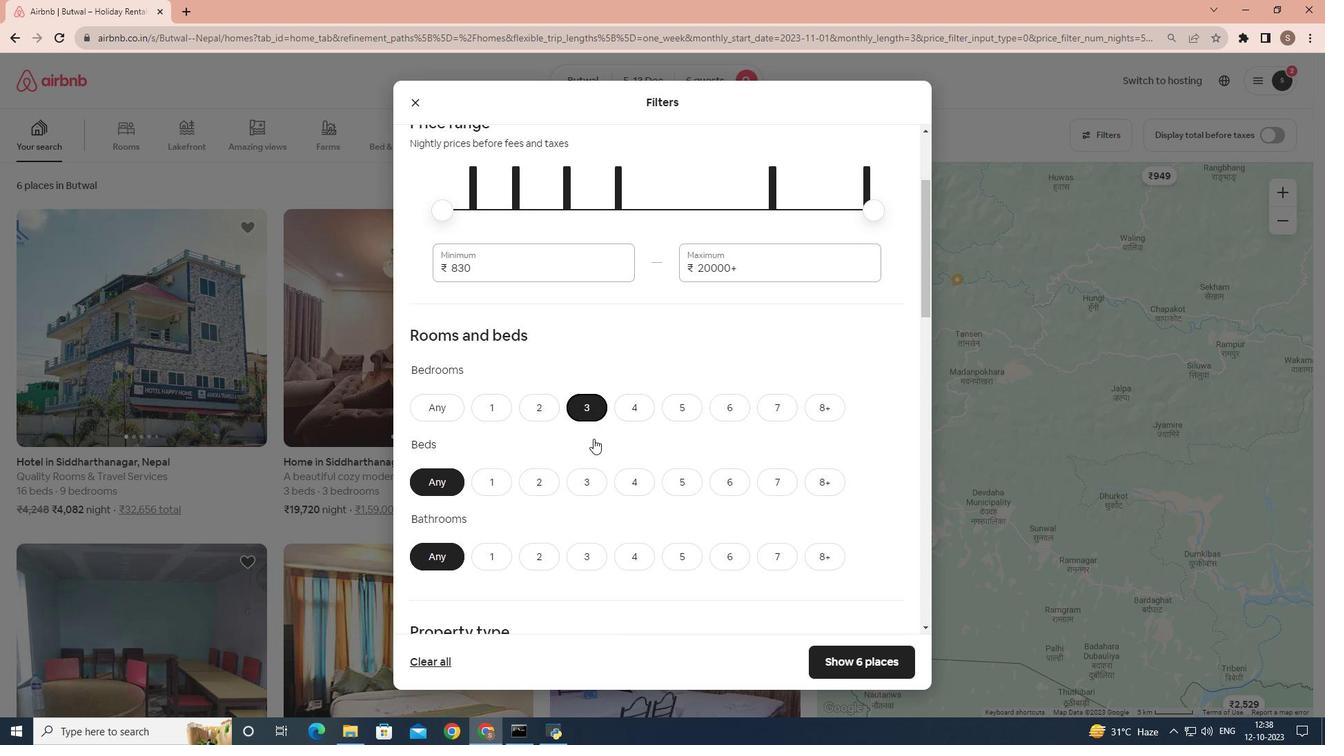 
Action: Mouse pressed left at (593, 439)
Screenshot: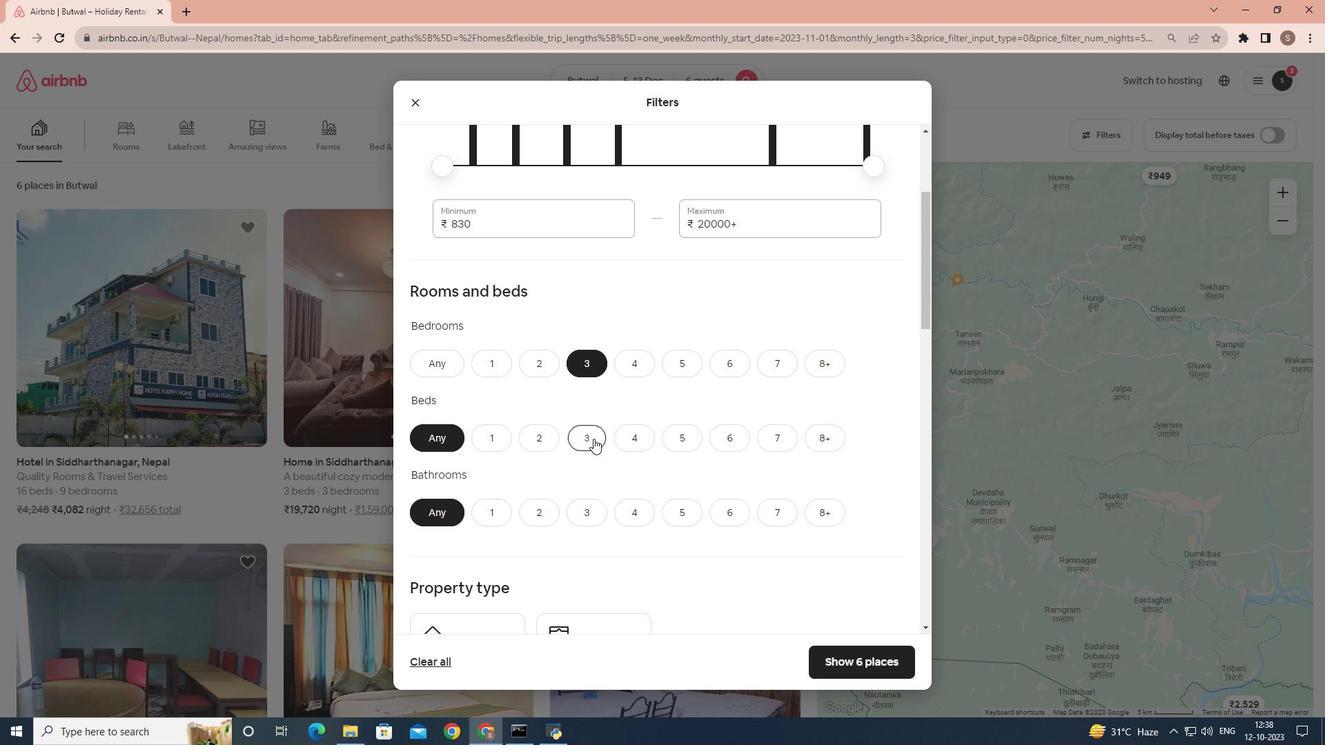 
Action: Mouse scrolled (593, 438) with delta (0, 0)
Screenshot: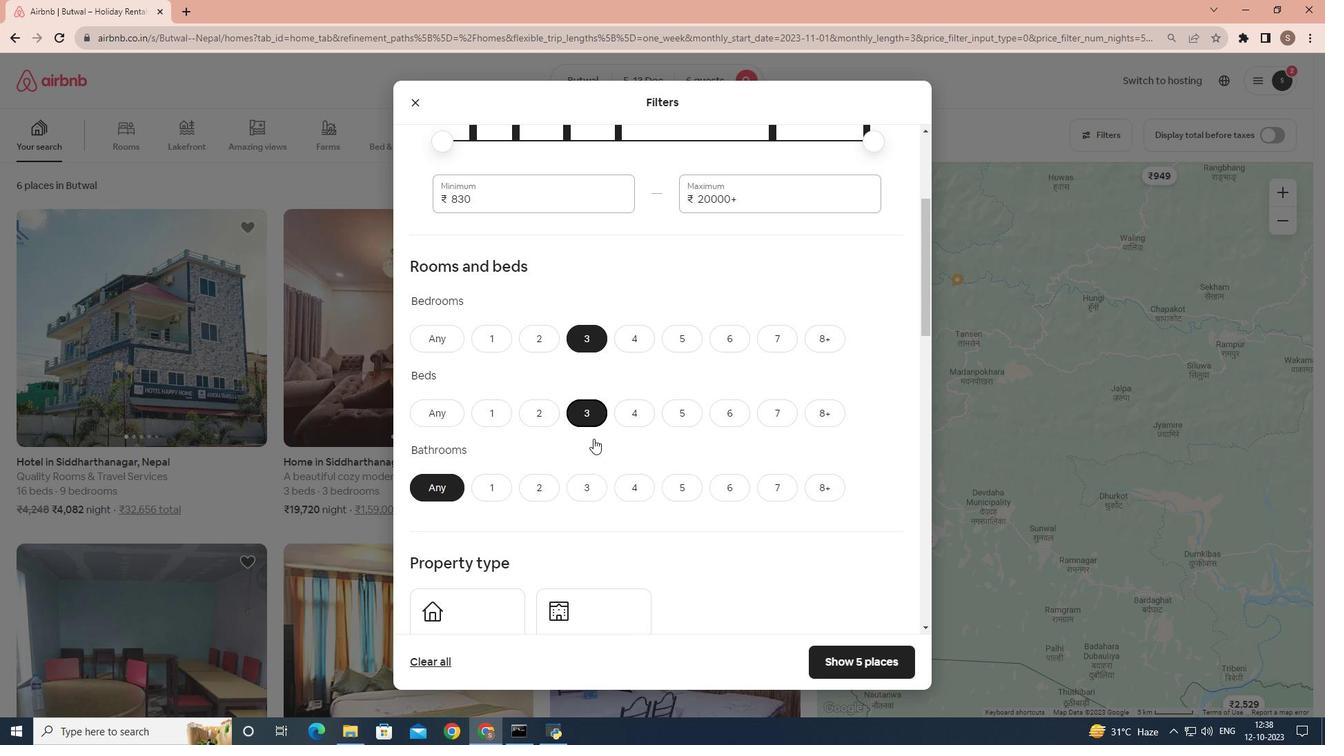 
Action: Mouse moved to (591, 454)
Screenshot: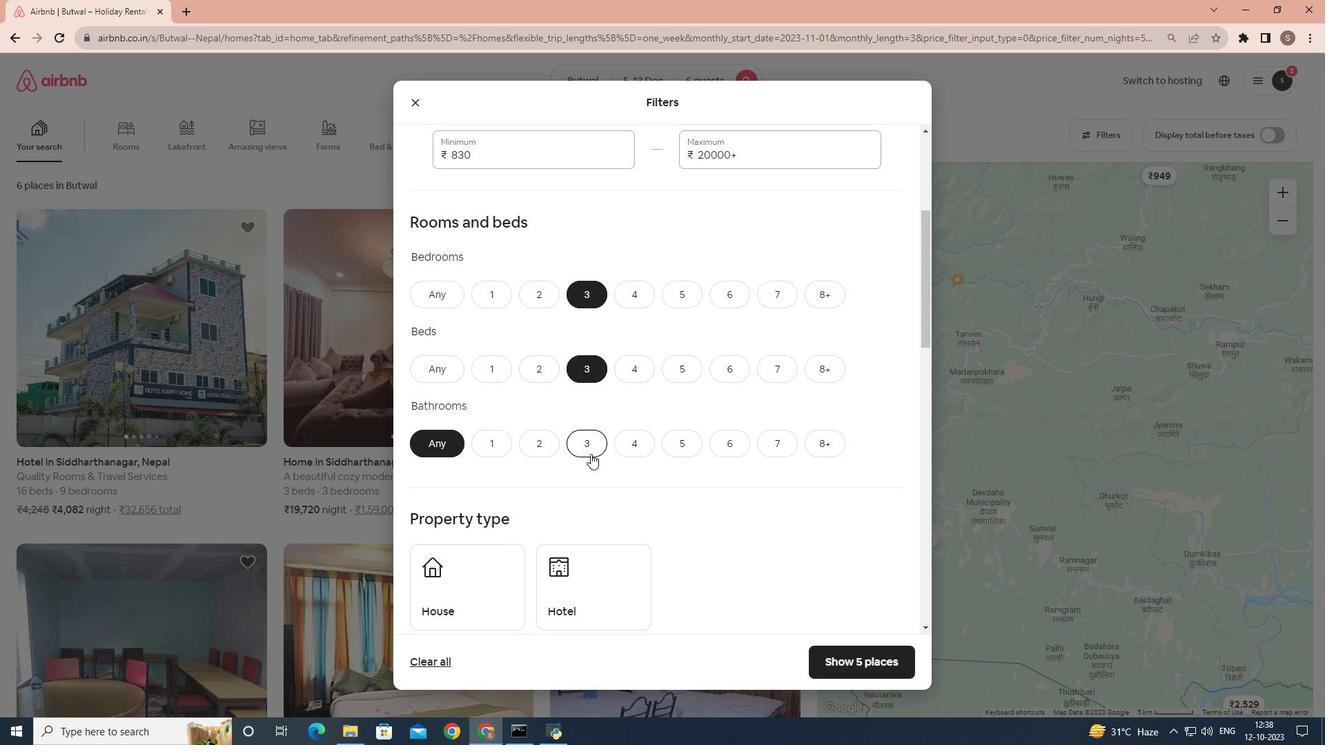 
Action: Mouse pressed left at (591, 454)
Screenshot: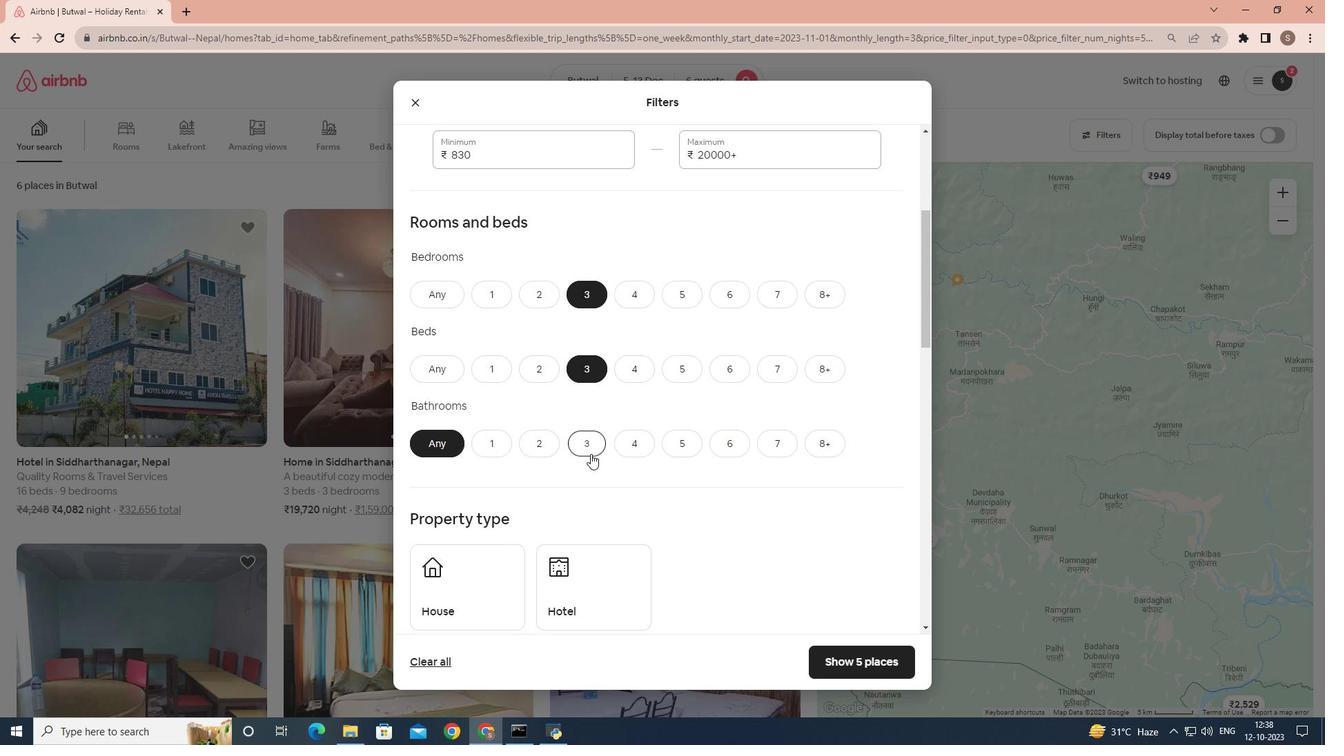 
Action: Mouse scrolled (591, 453) with delta (0, 0)
Screenshot: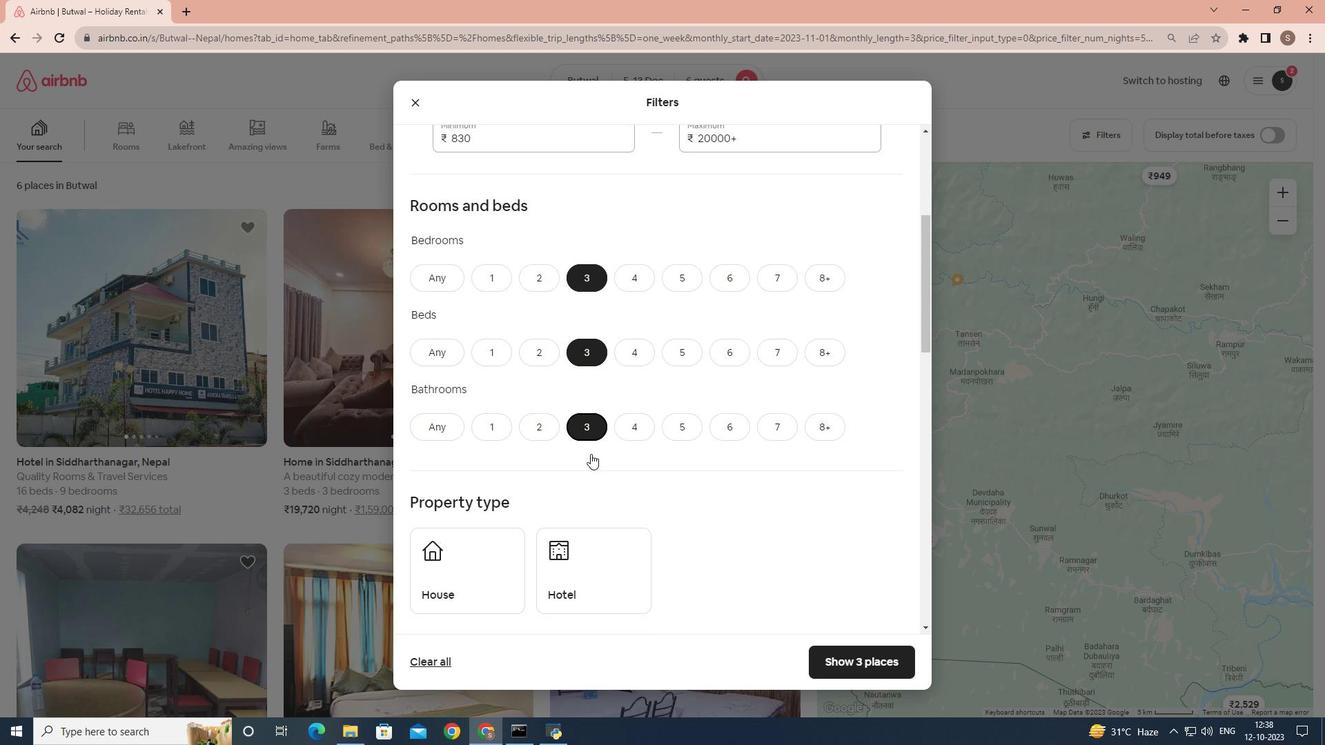 
Action: Mouse moved to (470, 504)
Screenshot: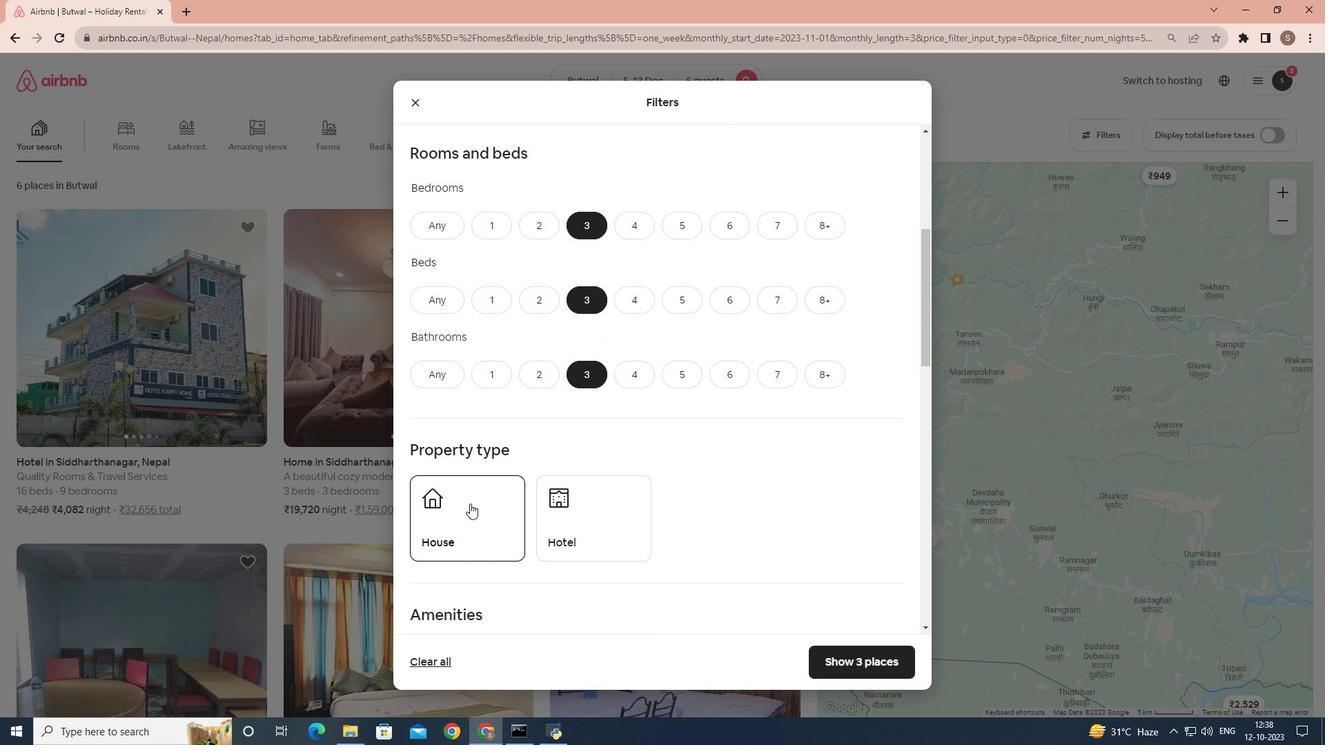
Action: Mouse pressed left at (470, 504)
Screenshot: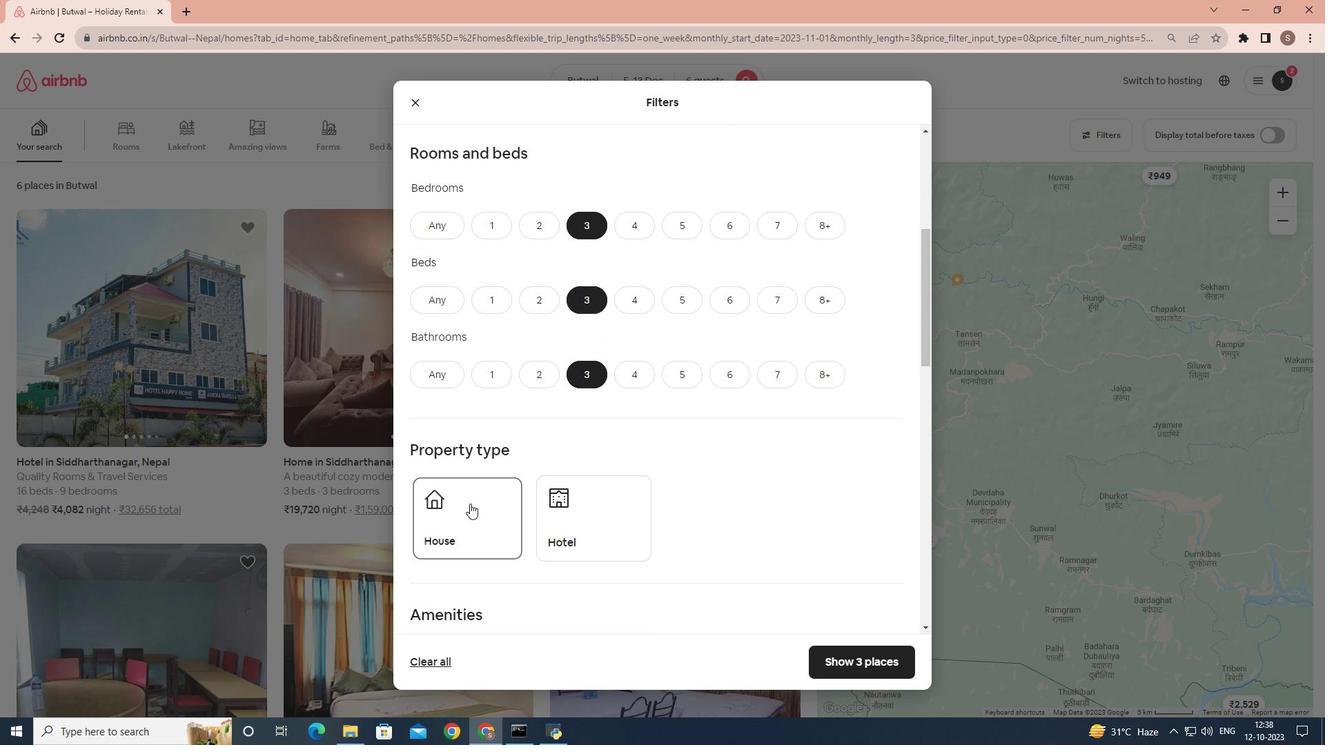 
Action: Mouse moved to (863, 662)
Screenshot: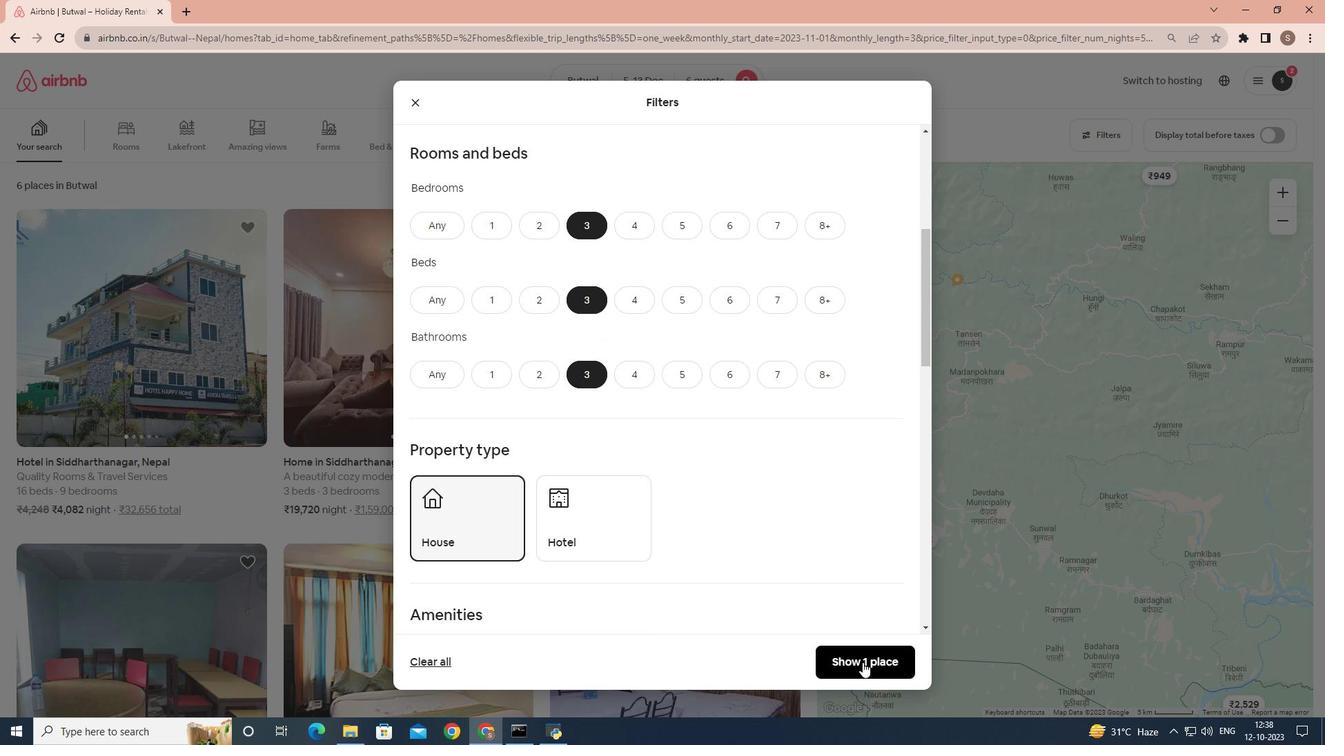 
Action: Mouse pressed left at (863, 662)
Screenshot: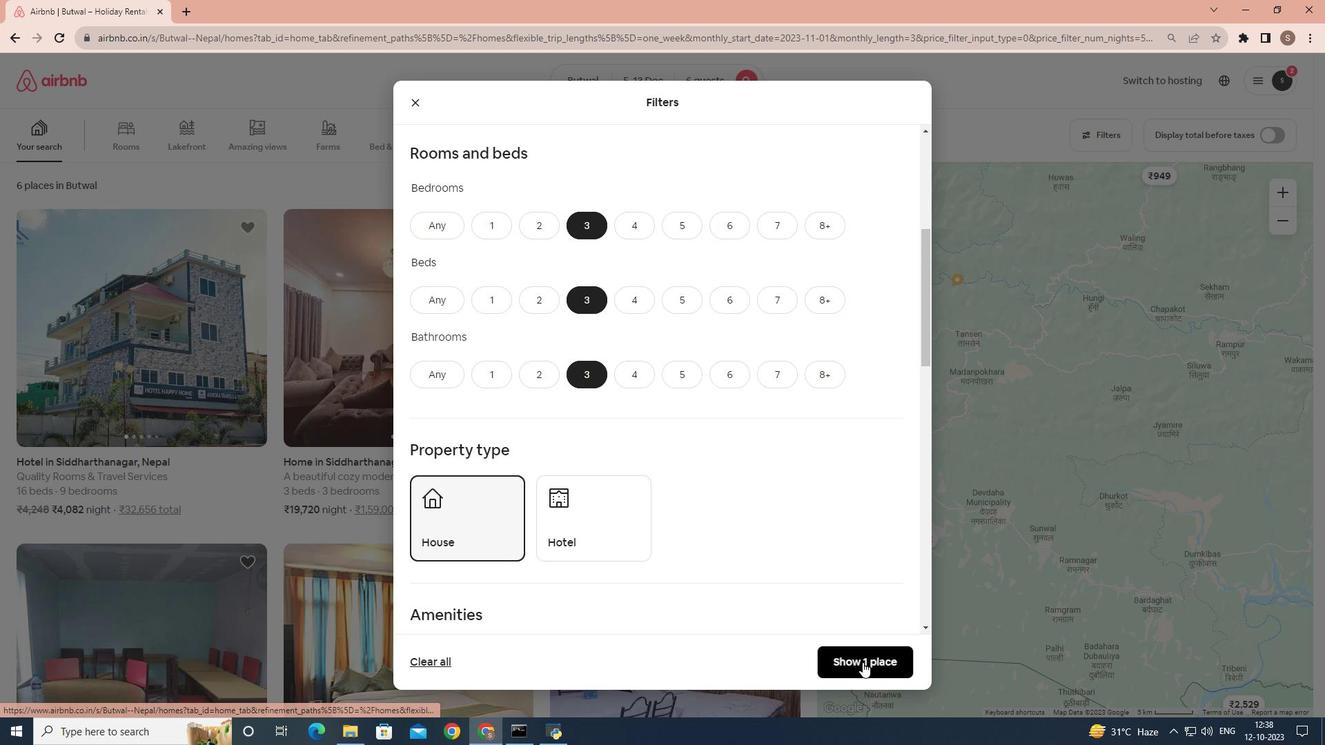 
Action: Mouse moved to (185, 409)
Screenshot: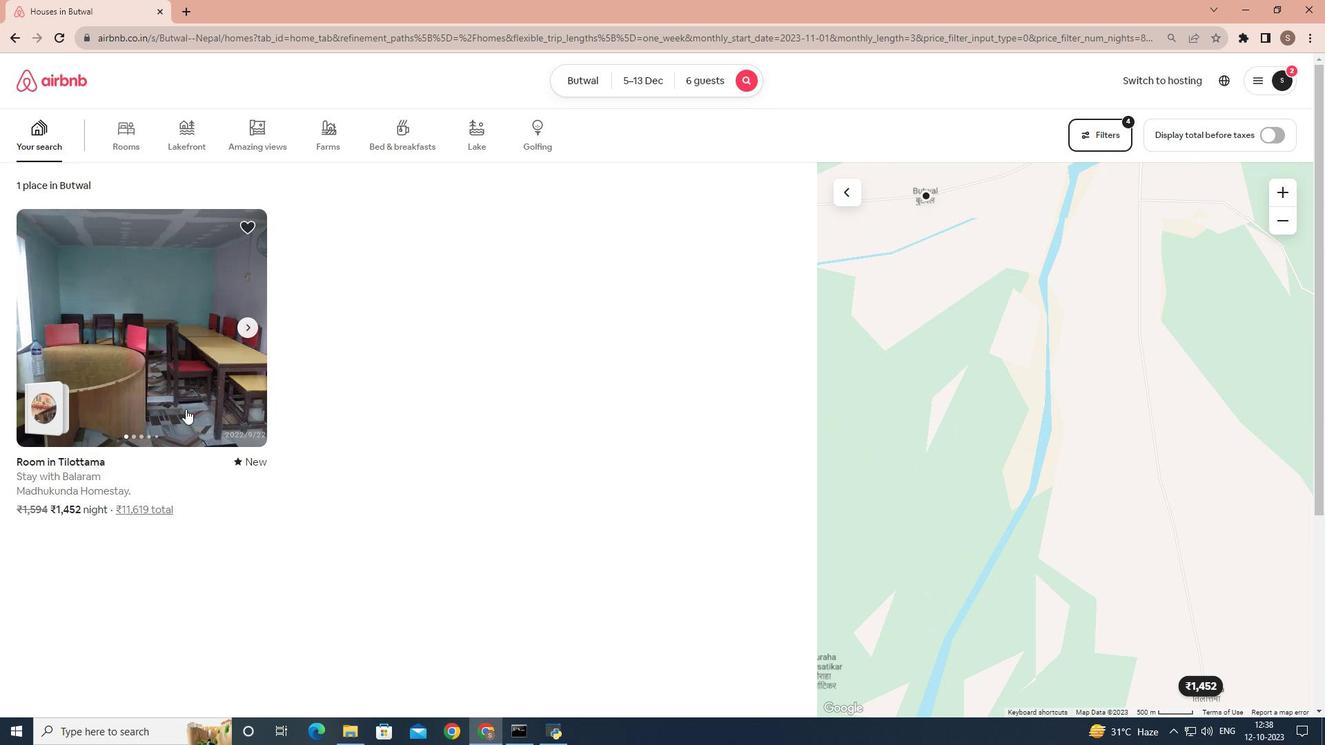 
Action: Mouse pressed left at (185, 409)
Screenshot: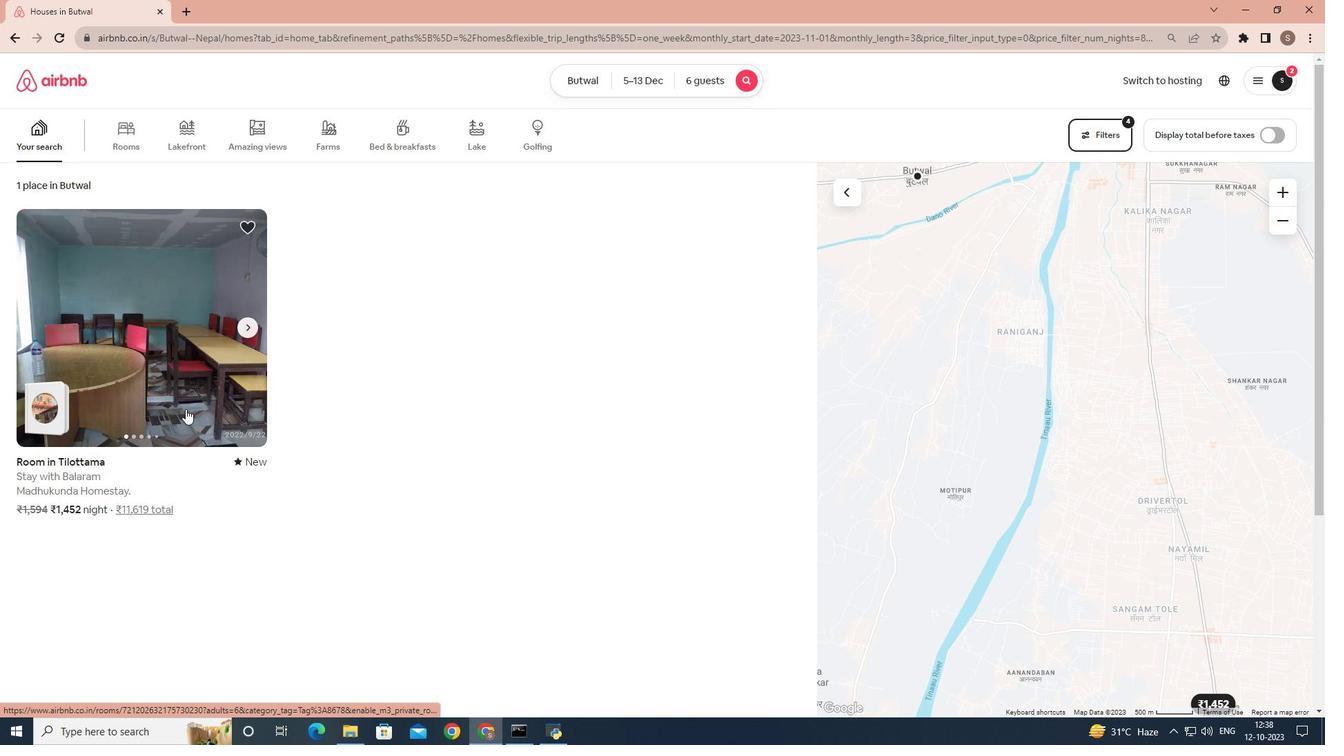 
Action: Mouse moved to (972, 512)
Screenshot: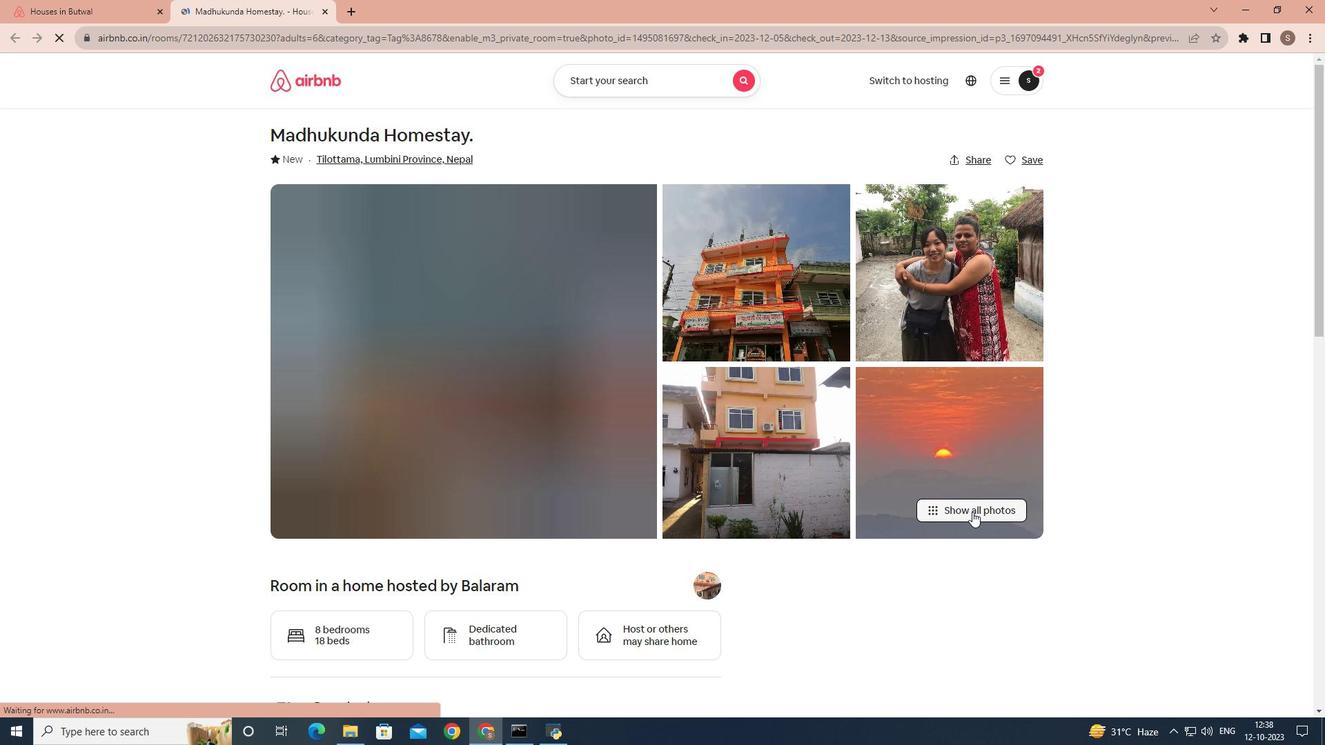 
Action: Mouse pressed left at (972, 512)
Screenshot: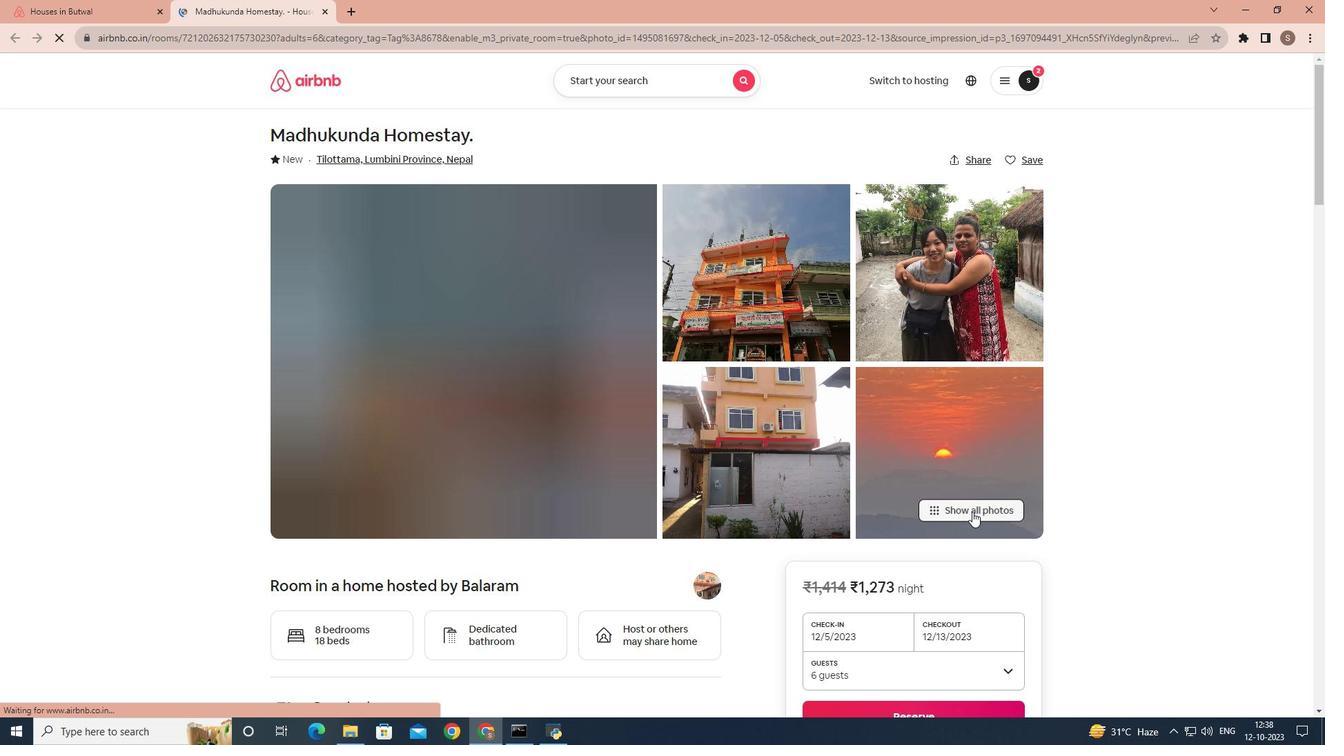 
Action: Mouse moved to (861, 481)
Screenshot: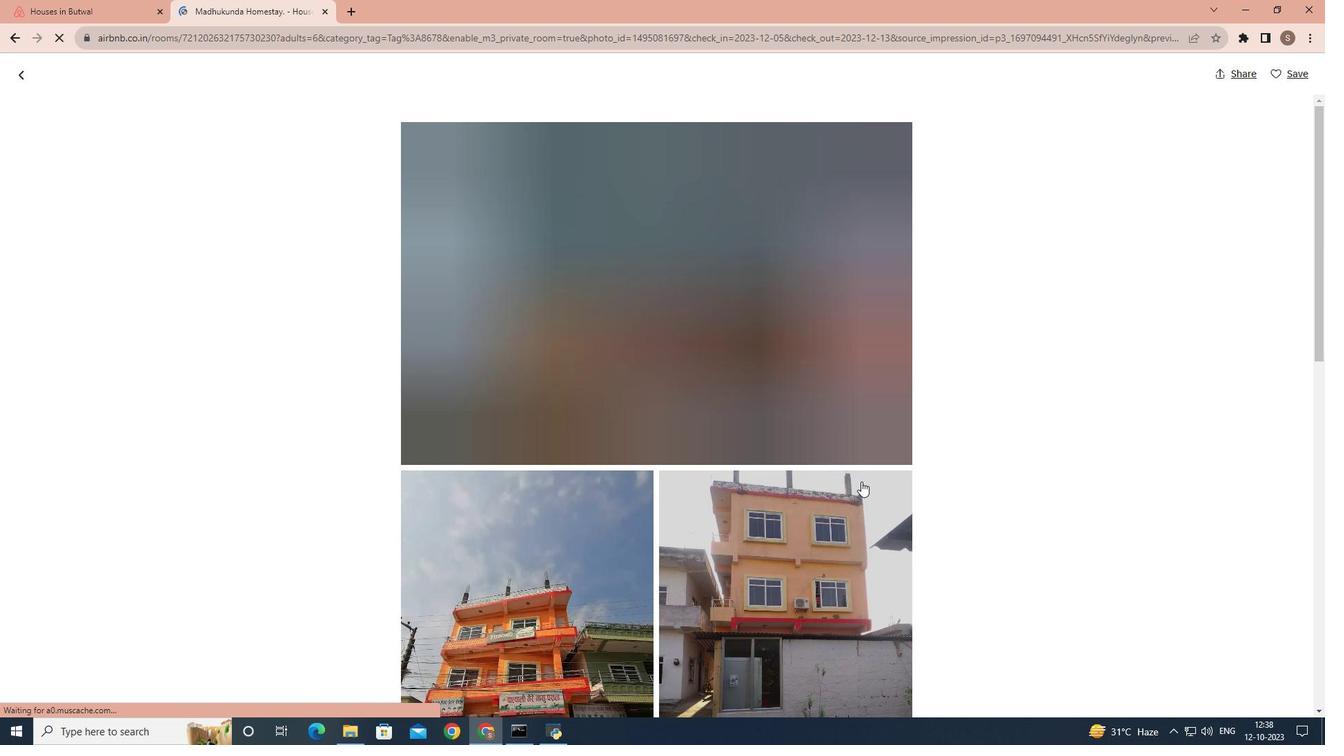 
Action: Mouse scrolled (861, 481) with delta (0, 0)
Screenshot: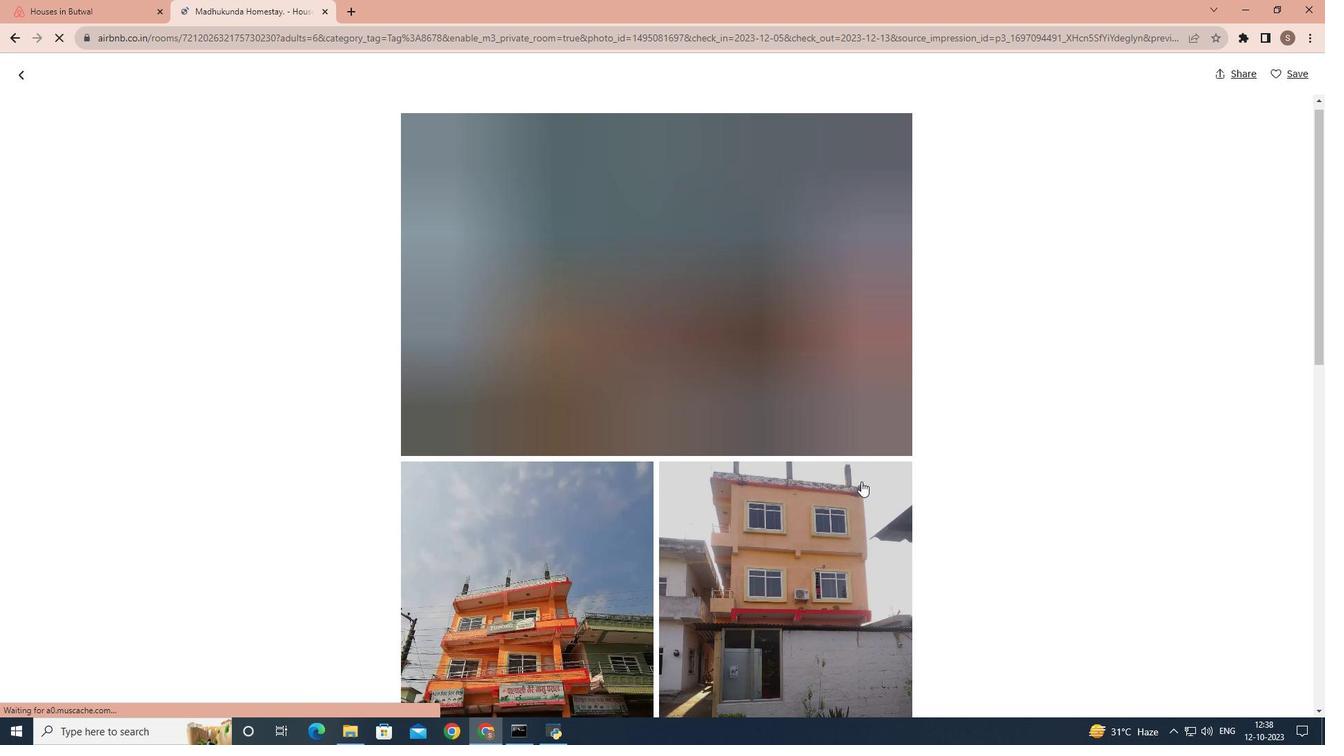 
Action: Mouse moved to (867, 479)
Screenshot: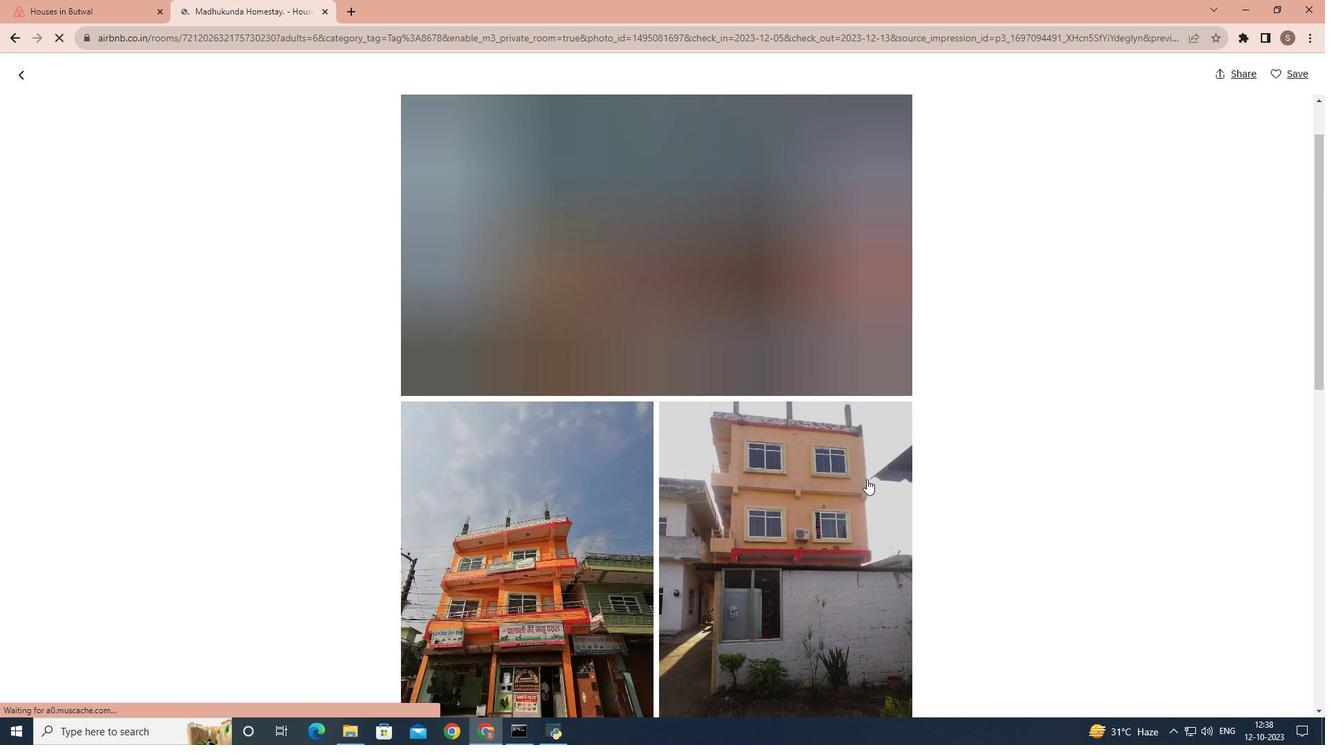 
Action: Mouse scrolled (867, 479) with delta (0, 0)
Screenshot: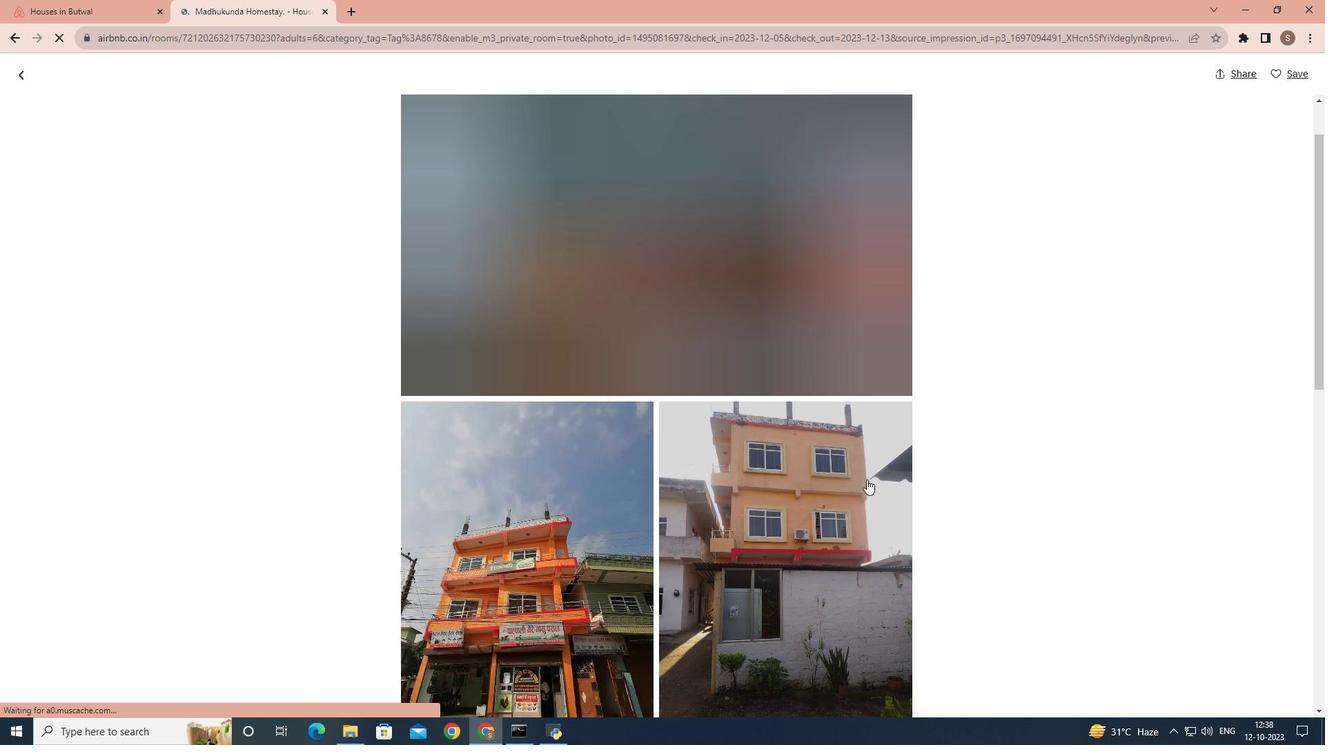 
Action: Mouse scrolled (867, 479) with delta (0, 0)
Screenshot: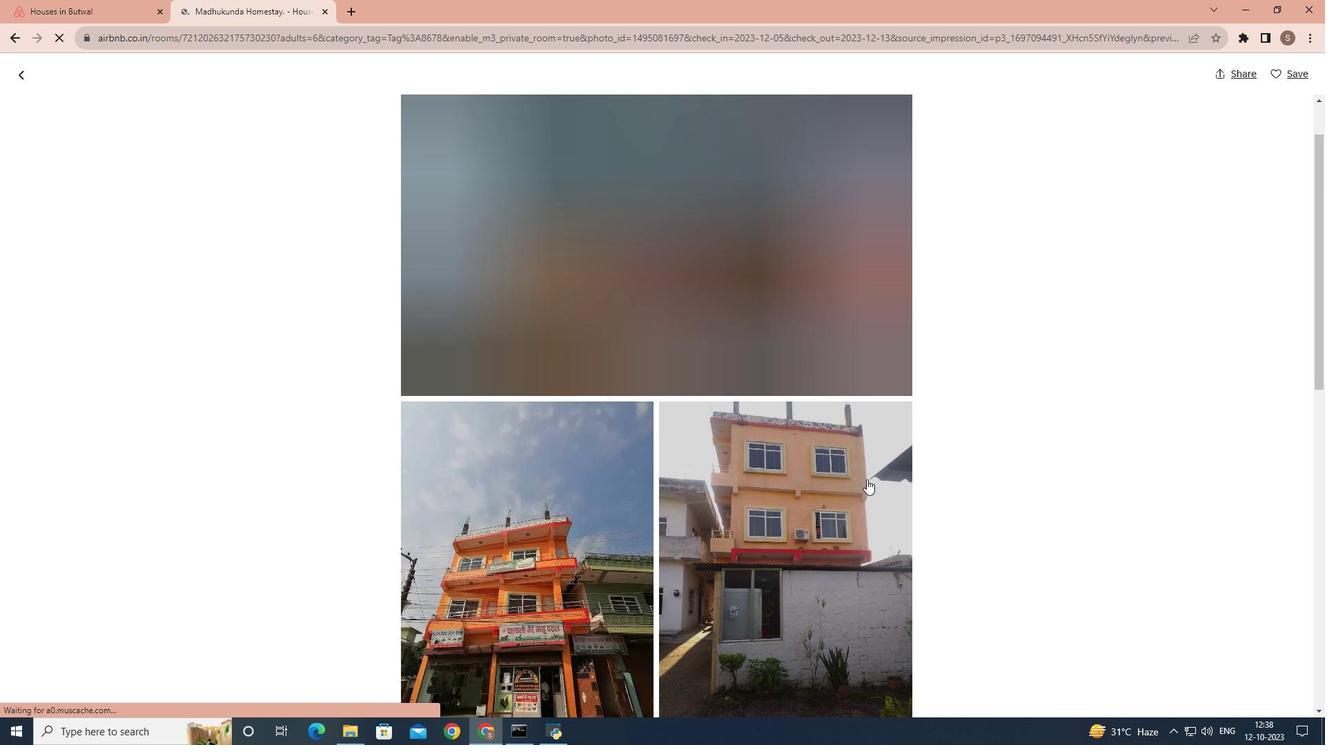 
Action: Mouse moved to (870, 479)
Screenshot: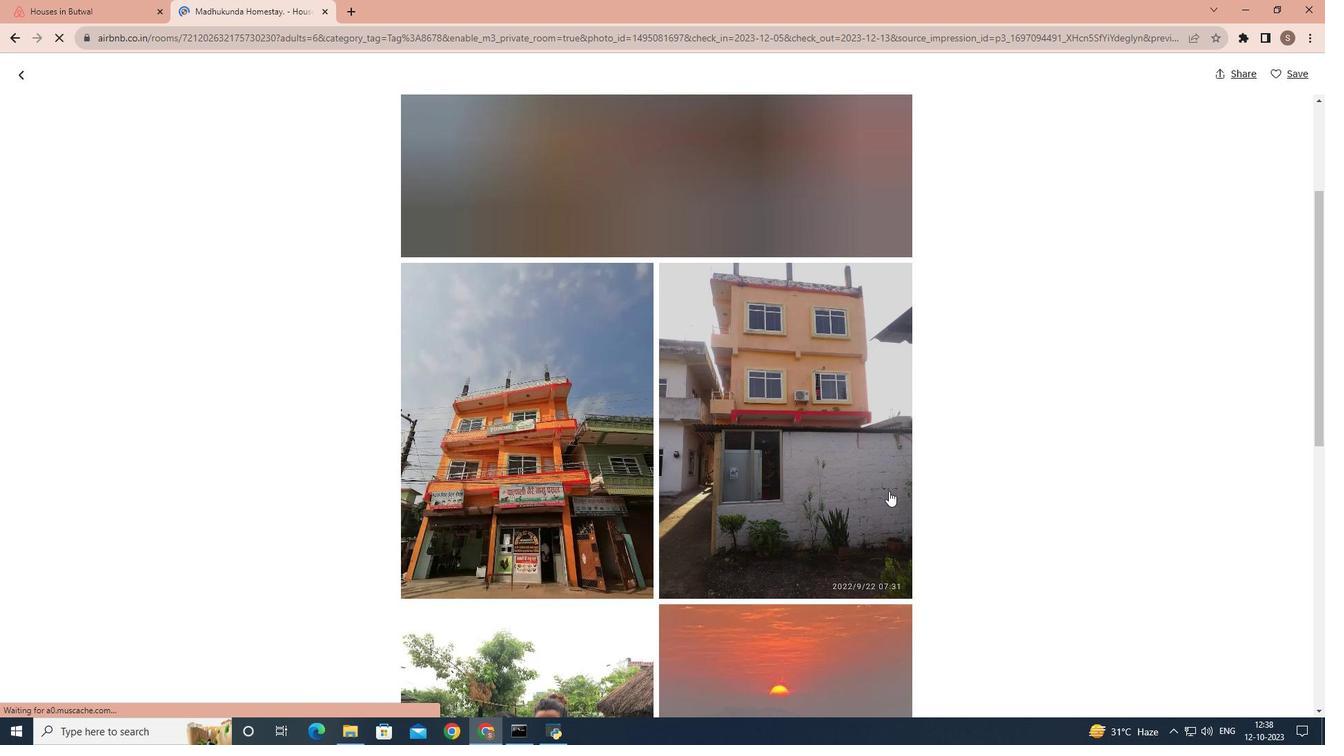 
Action: Mouse scrolled (870, 479) with delta (0, 0)
Screenshot: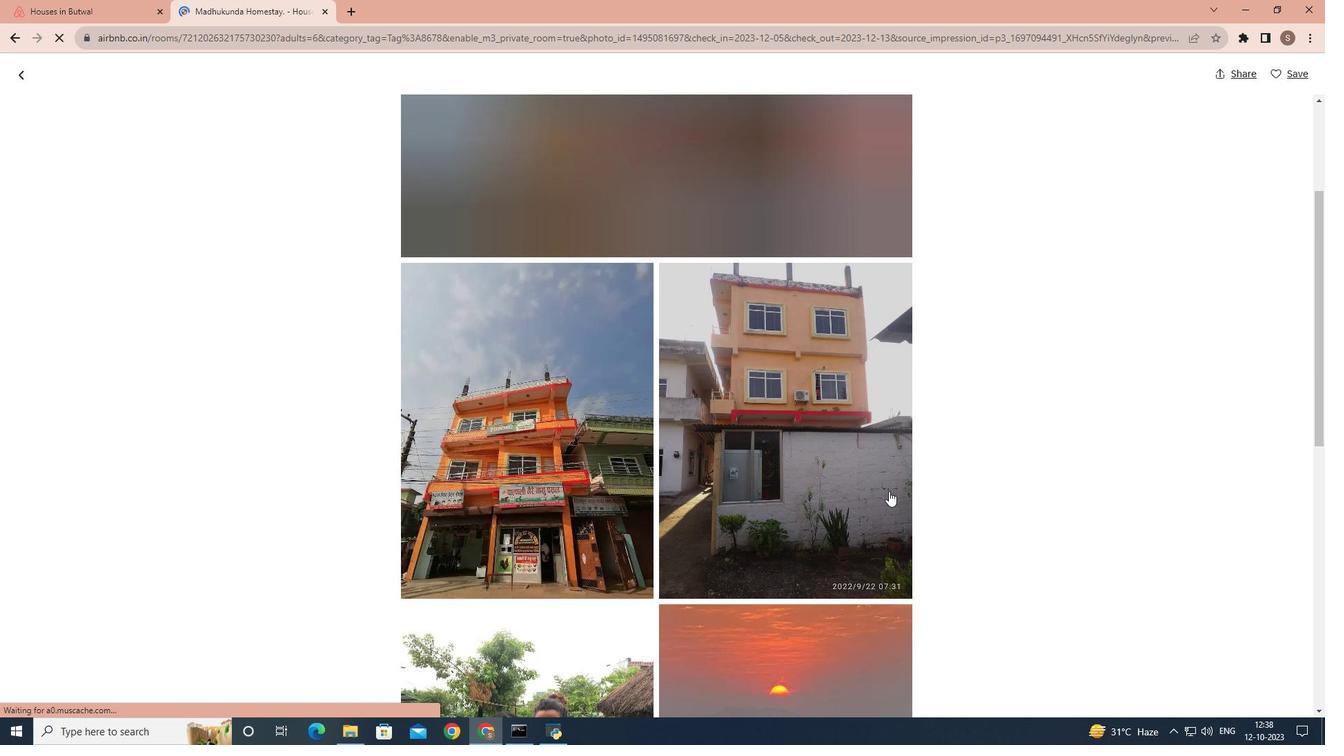 
Action: Mouse moved to (887, 490)
Screenshot: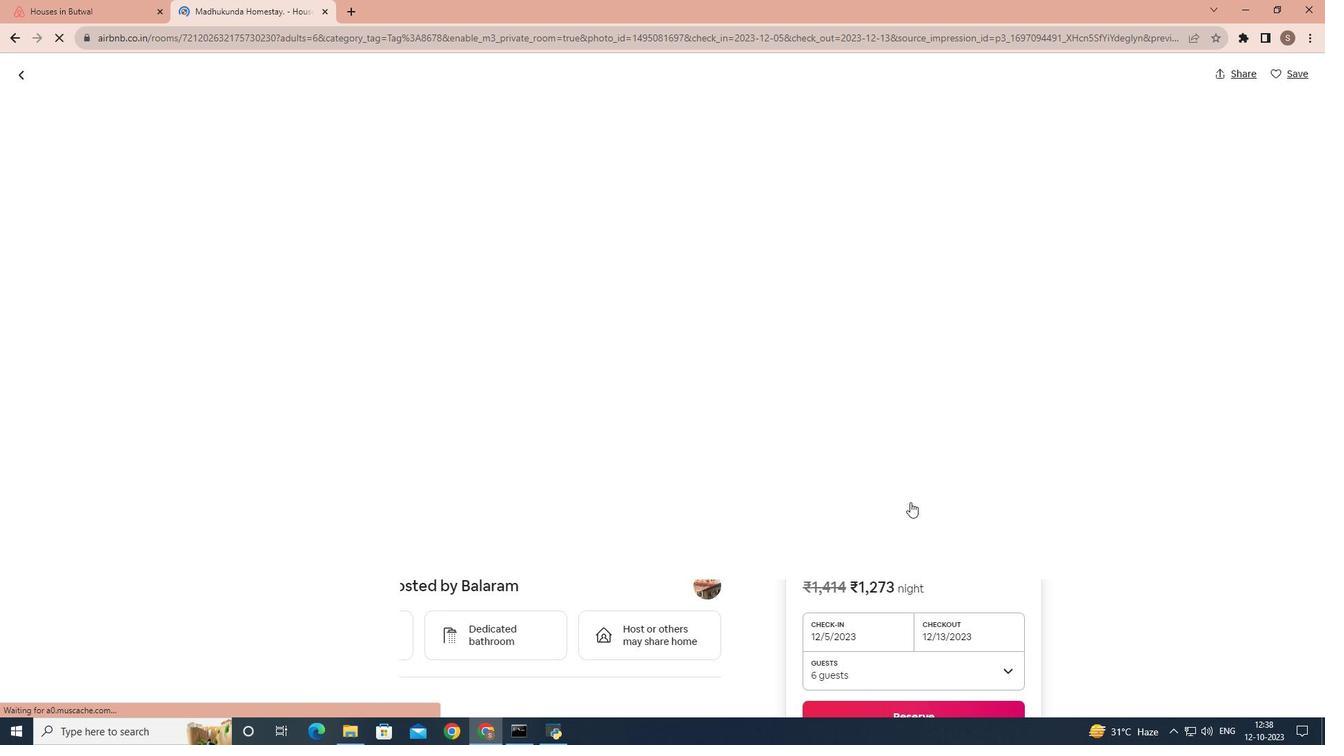 
Action: Mouse scrolled (887, 490) with delta (0, 0)
Screenshot: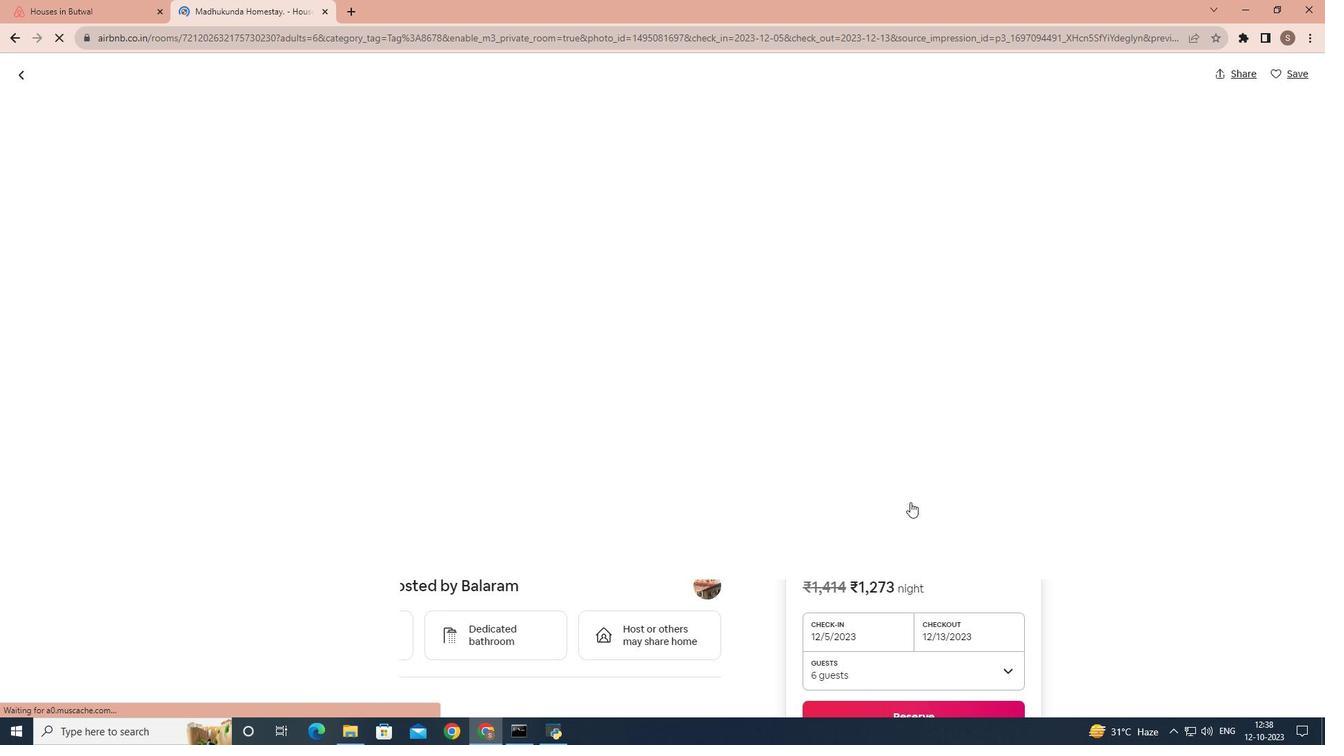
Action: Mouse moved to (924, 503)
Screenshot: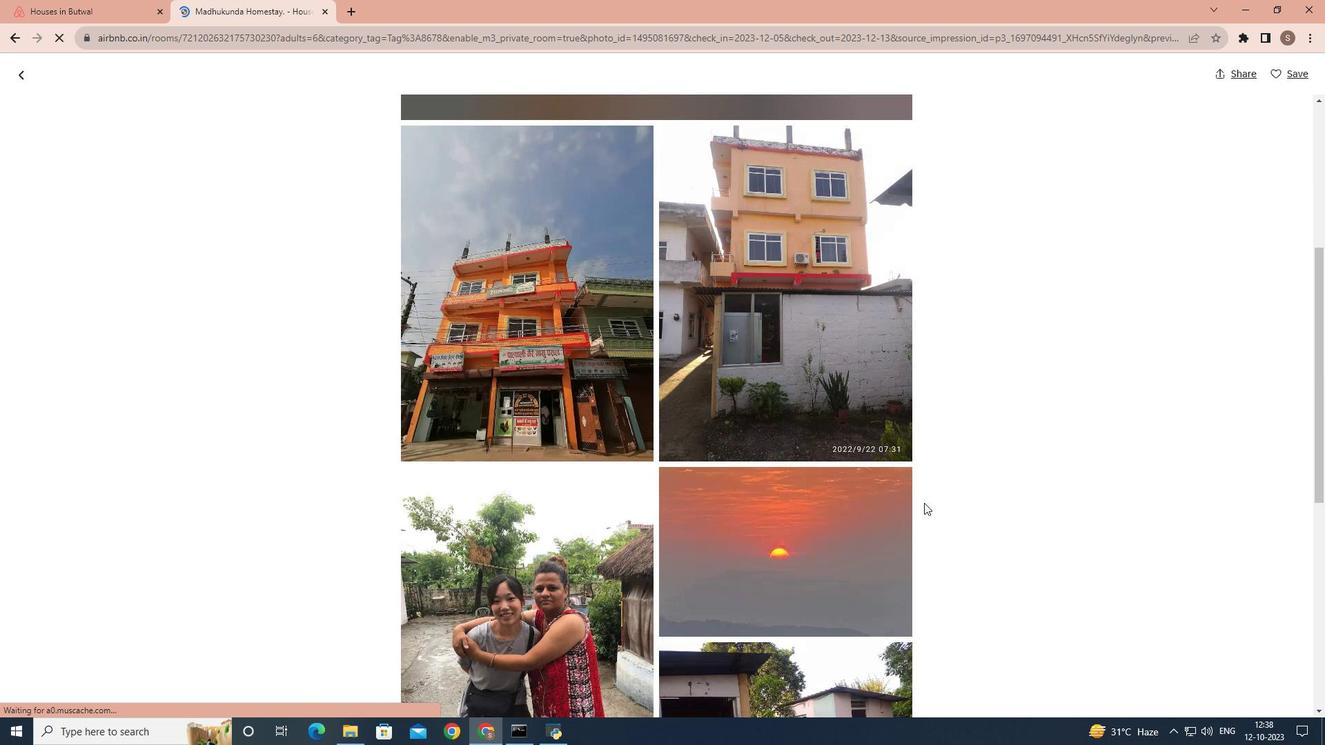 
Action: Mouse scrolled (924, 502) with delta (0, 0)
Screenshot: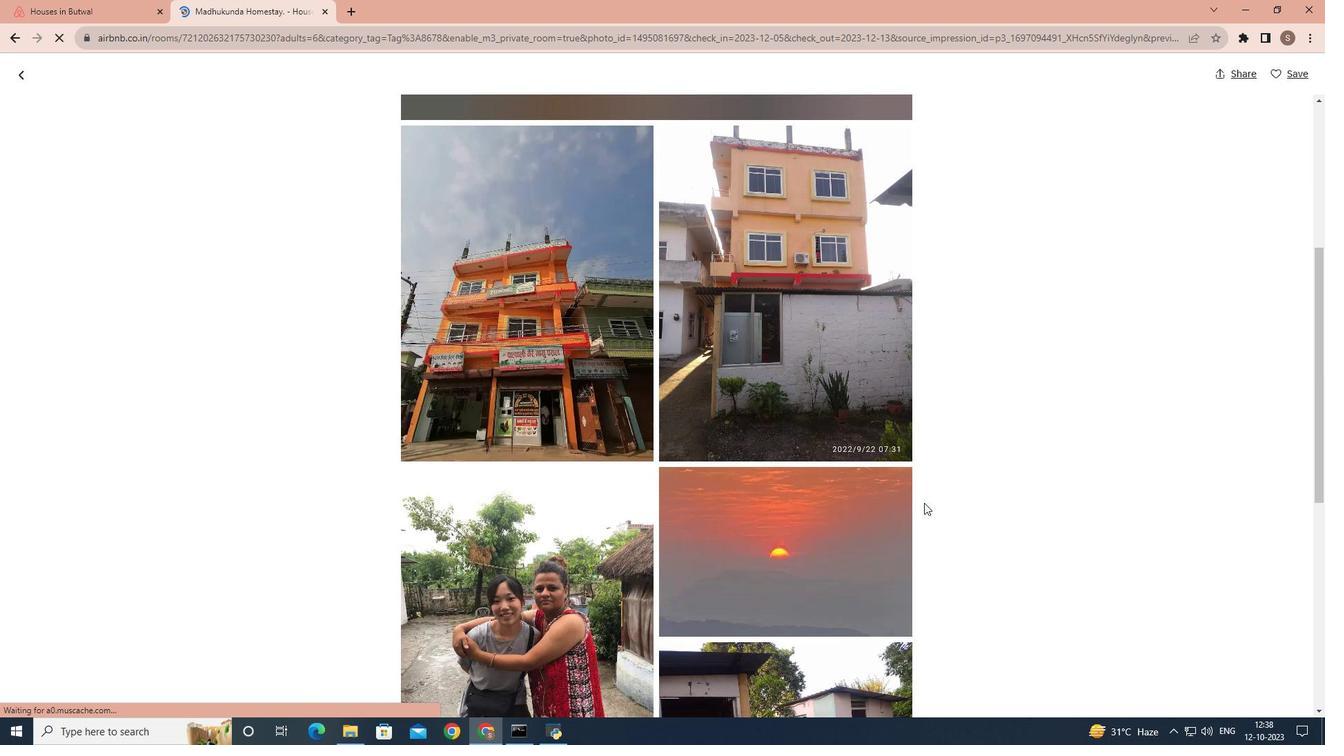 
Action: Mouse scrolled (924, 502) with delta (0, 0)
Screenshot: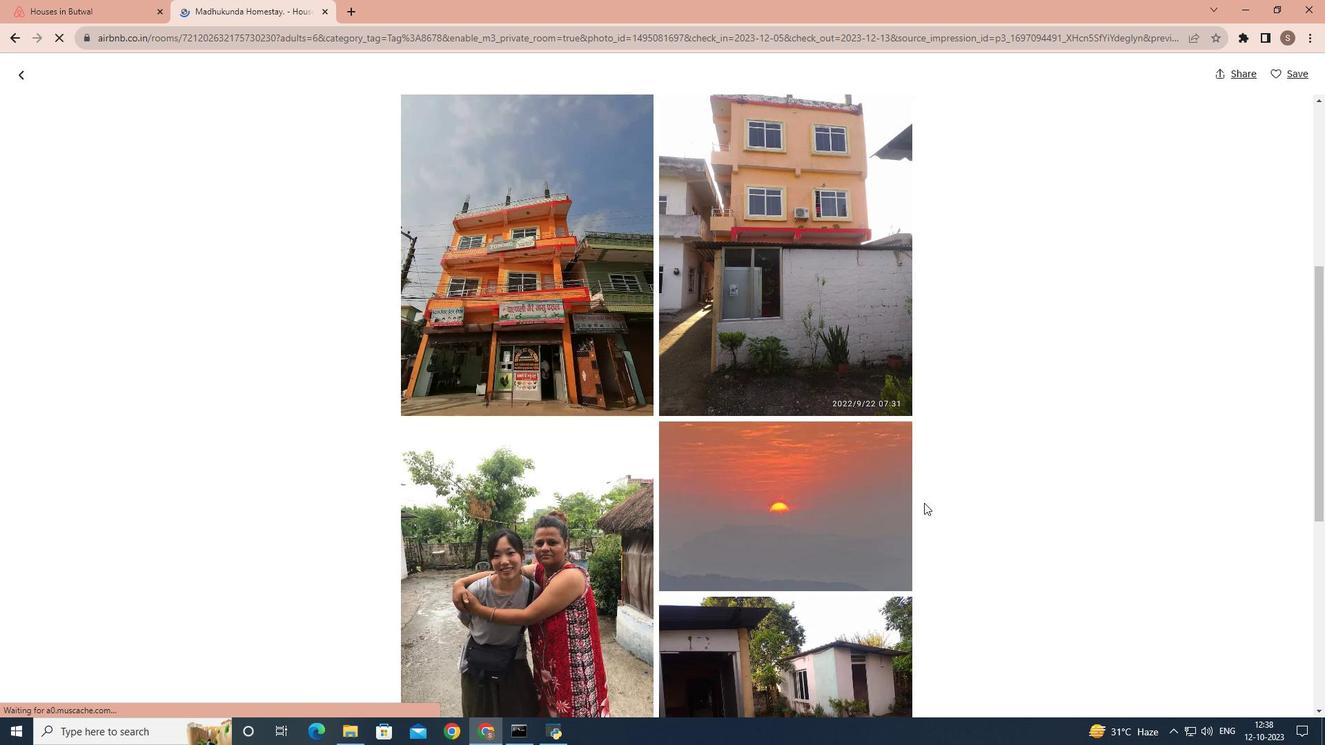 
Action: Mouse scrolled (924, 502) with delta (0, 0)
Screenshot: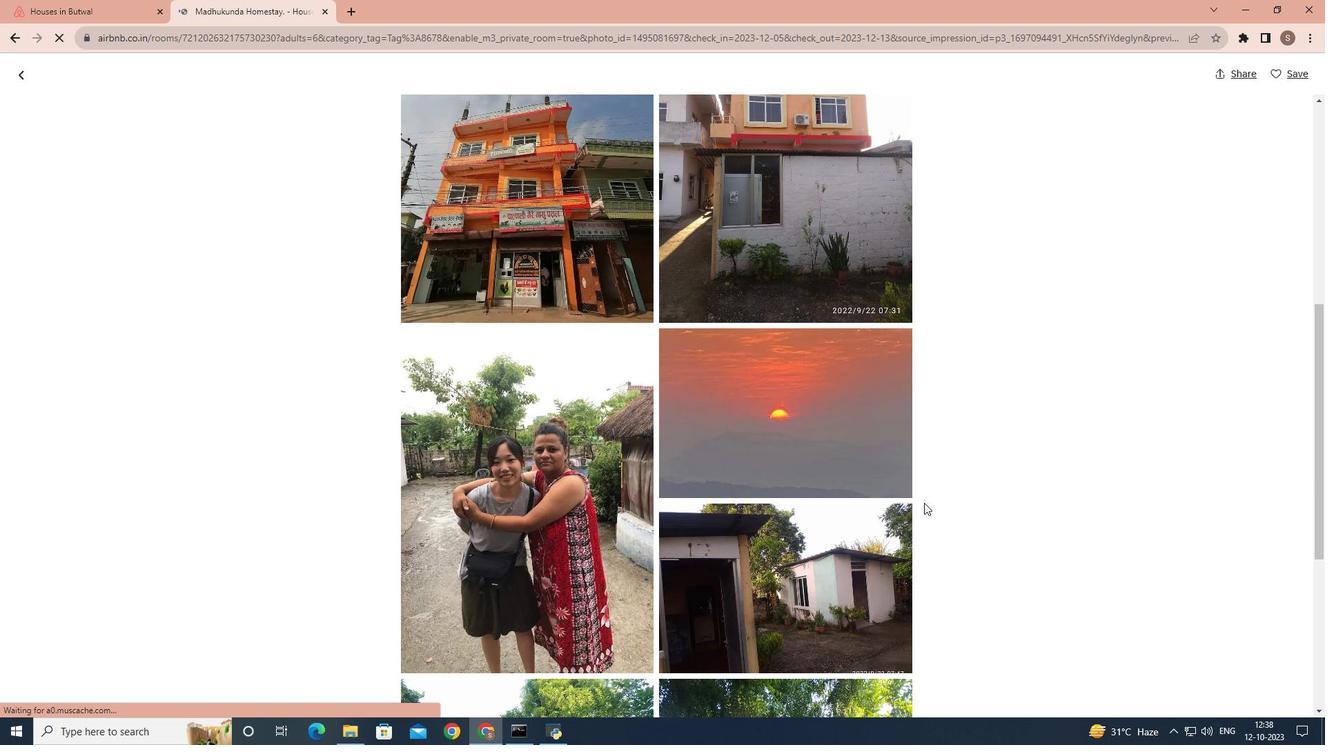 
Action: Mouse scrolled (924, 502) with delta (0, 0)
Screenshot: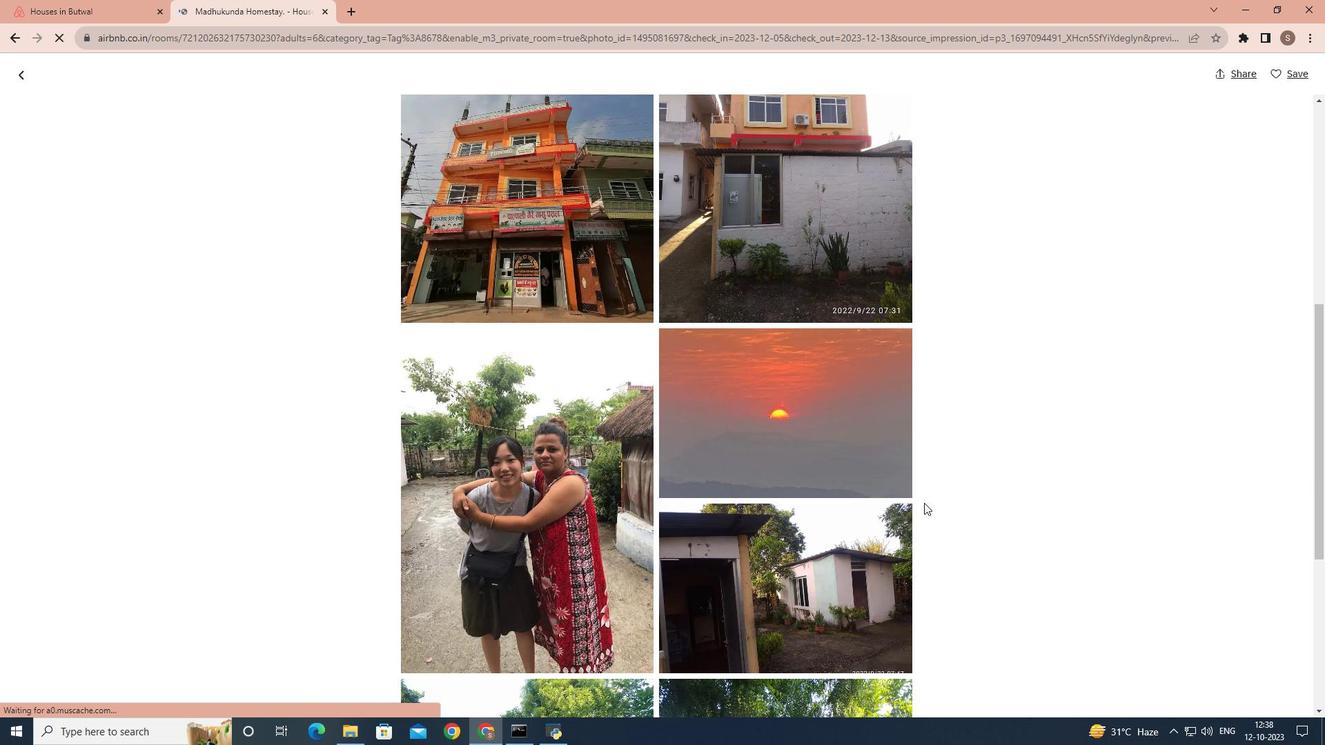 
Action: Mouse scrolled (924, 502) with delta (0, 0)
Screenshot: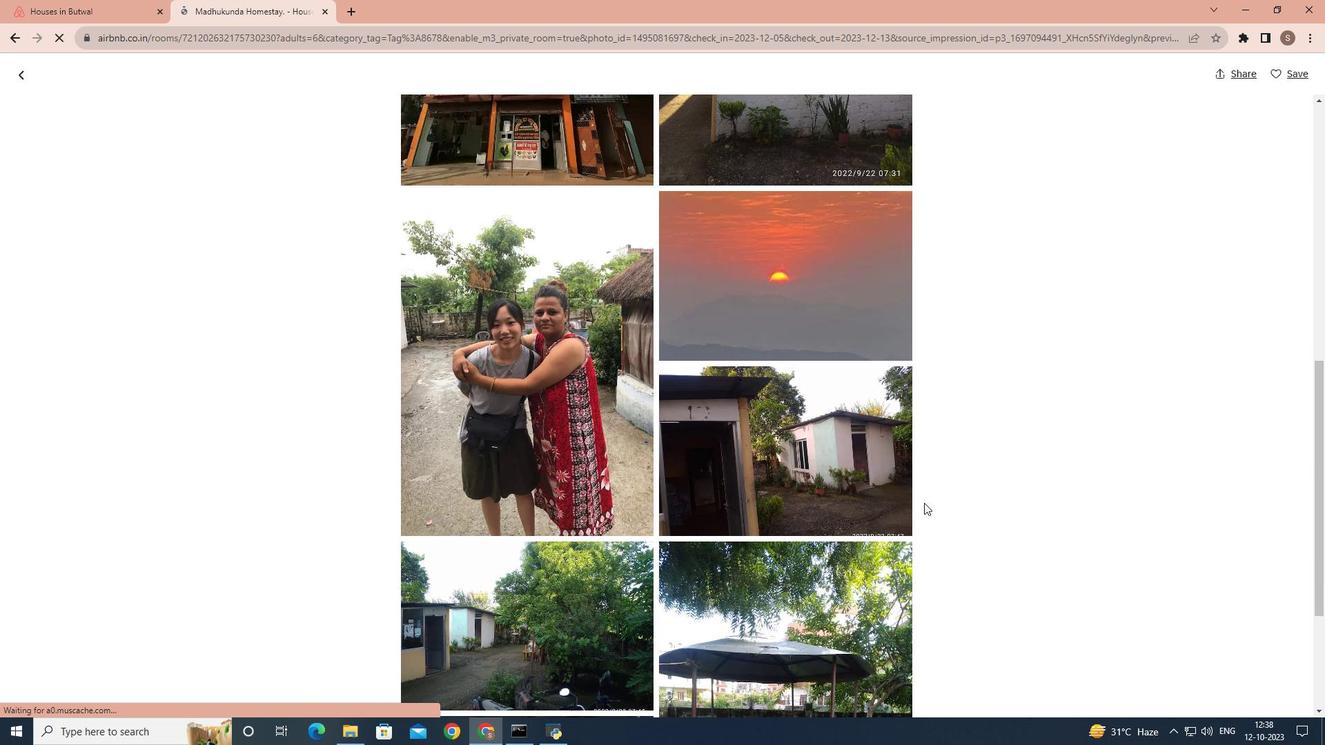 
Action: Mouse scrolled (924, 502) with delta (0, 0)
Screenshot: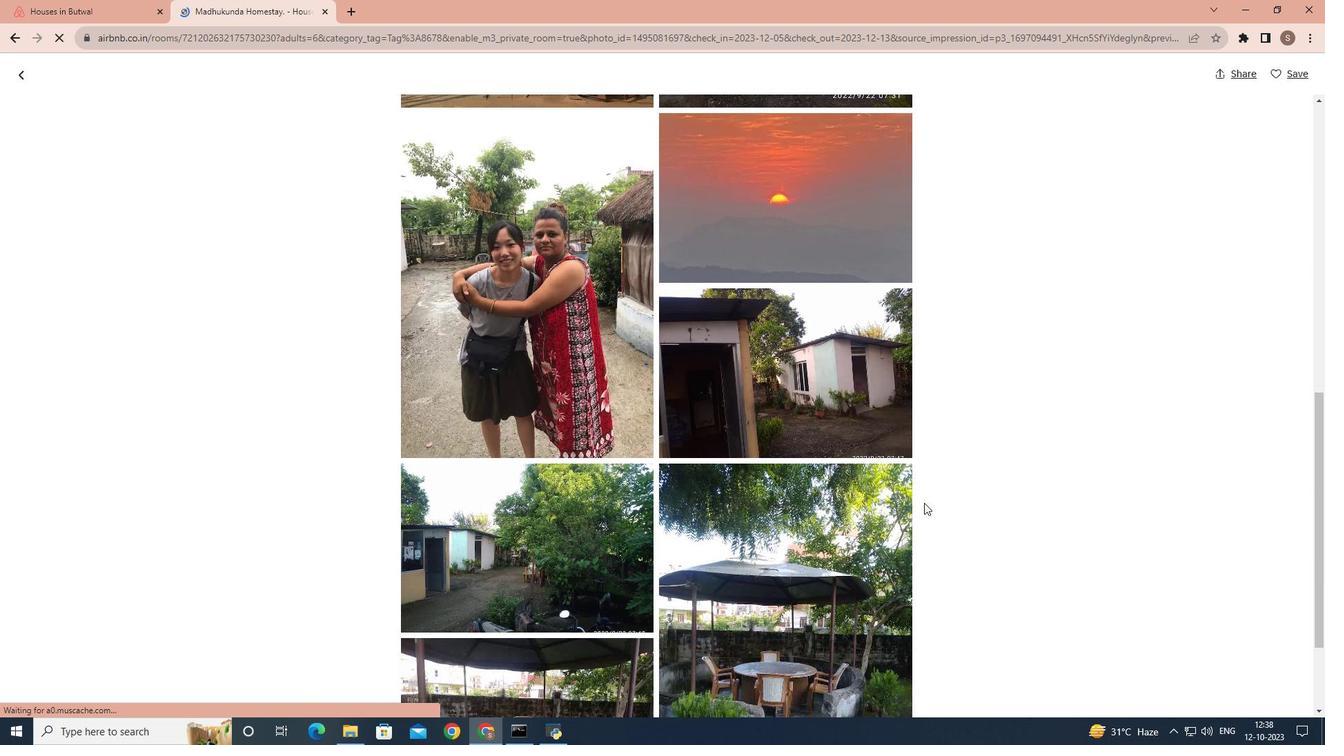 
Action: Mouse scrolled (924, 502) with delta (0, 0)
Screenshot: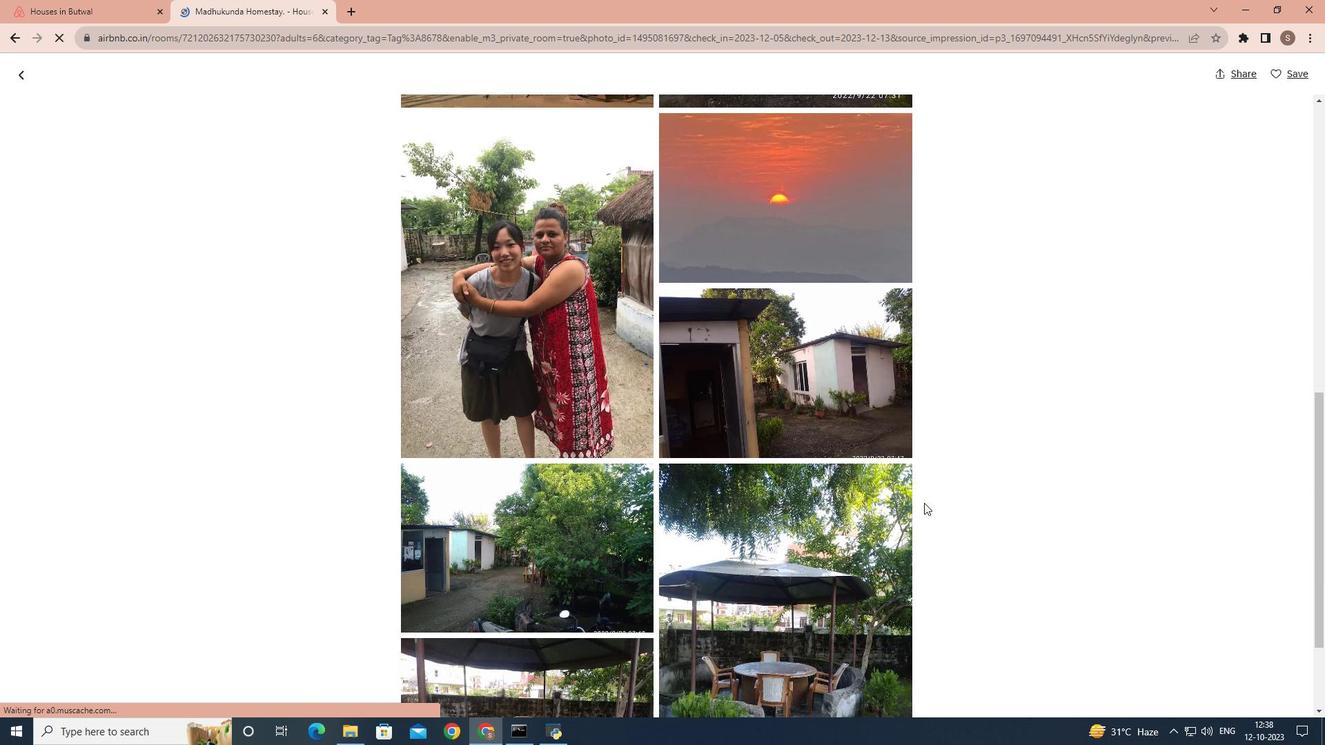 
Action: Mouse scrolled (924, 502) with delta (0, 0)
Screenshot: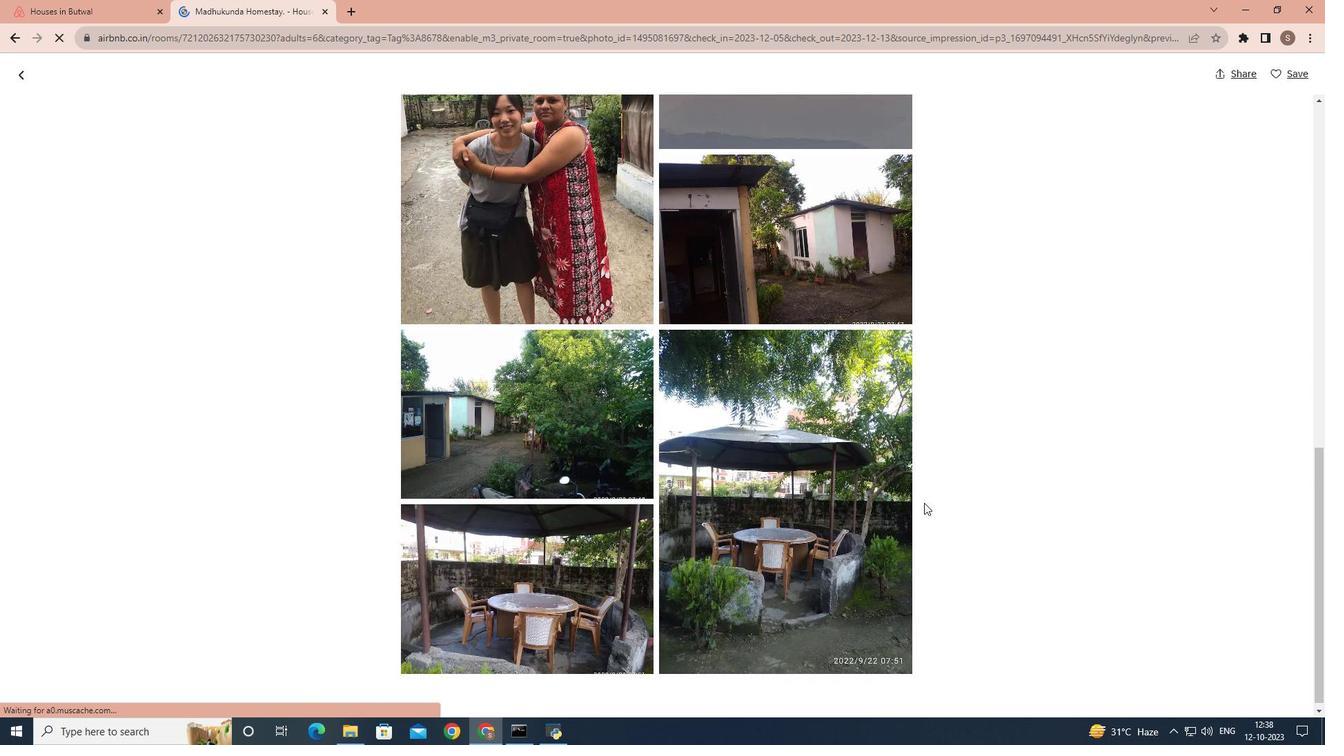 
Action: Mouse scrolled (924, 502) with delta (0, 0)
Screenshot: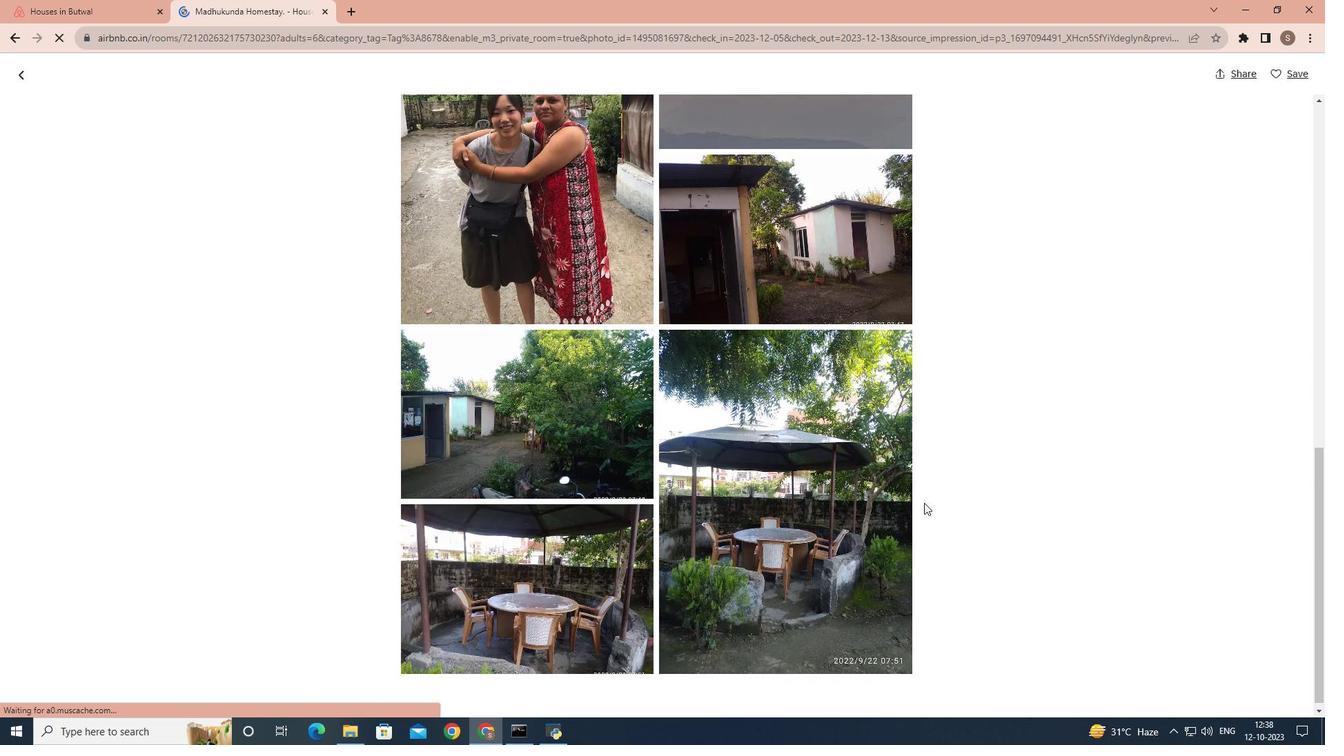 
Action: Mouse scrolled (924, 502) with delta (0, 0)
Screenshot: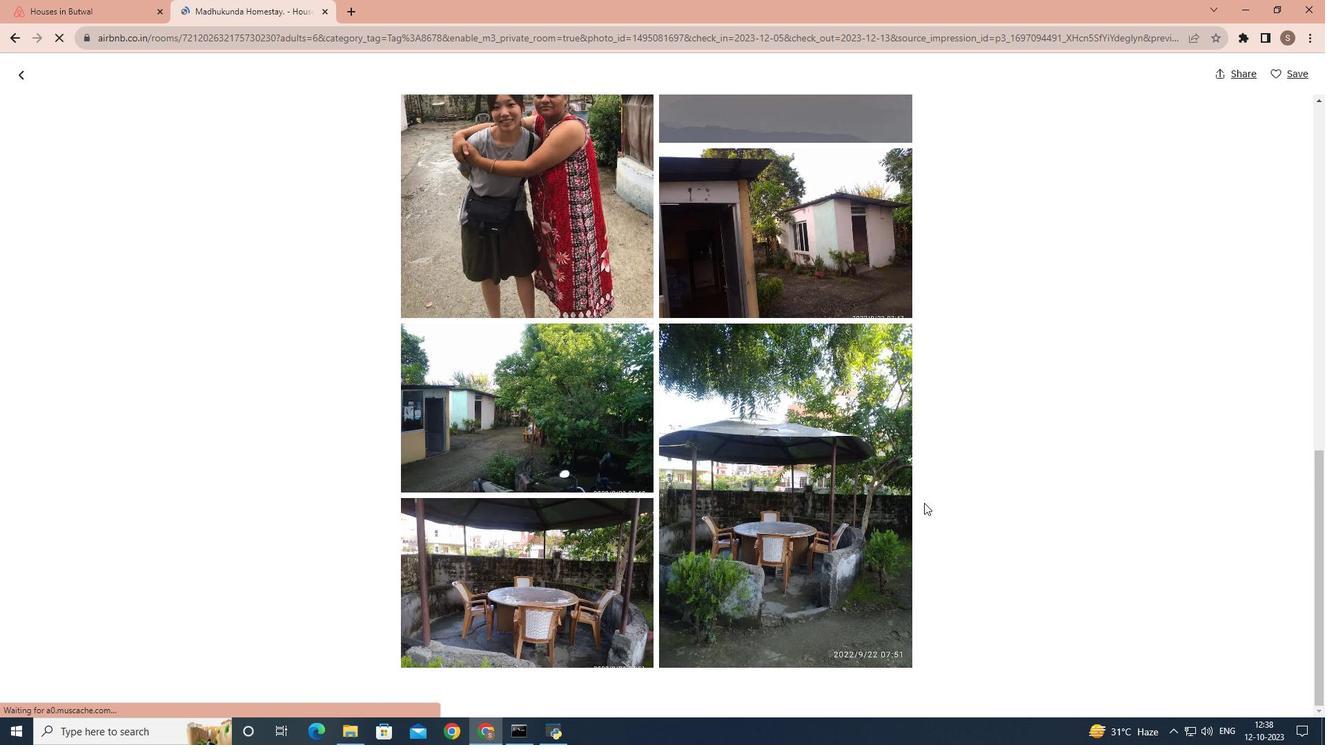 
Action: Mouse scrolled (924, 502) with delta (0, 0)
Screenshot: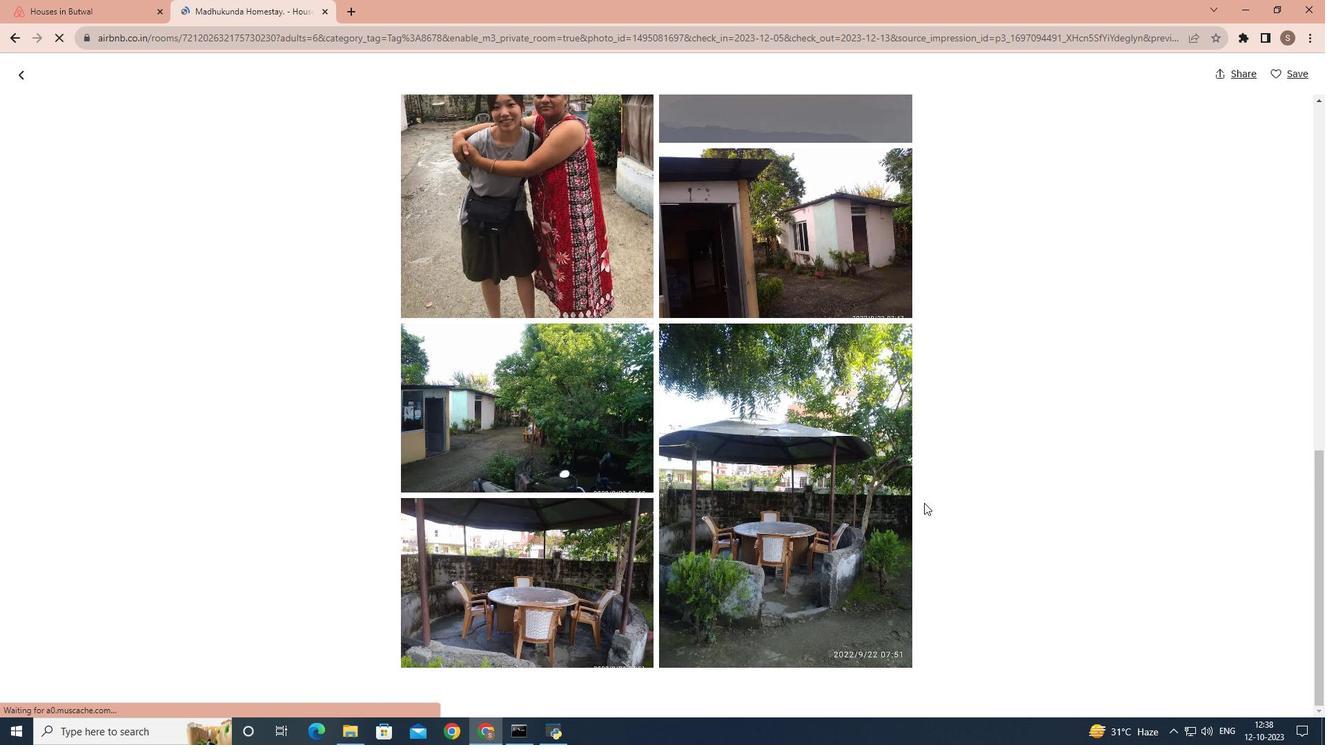 
Action: Mouse scrolled (924, 502) with delta (0, 0)
Screenshot: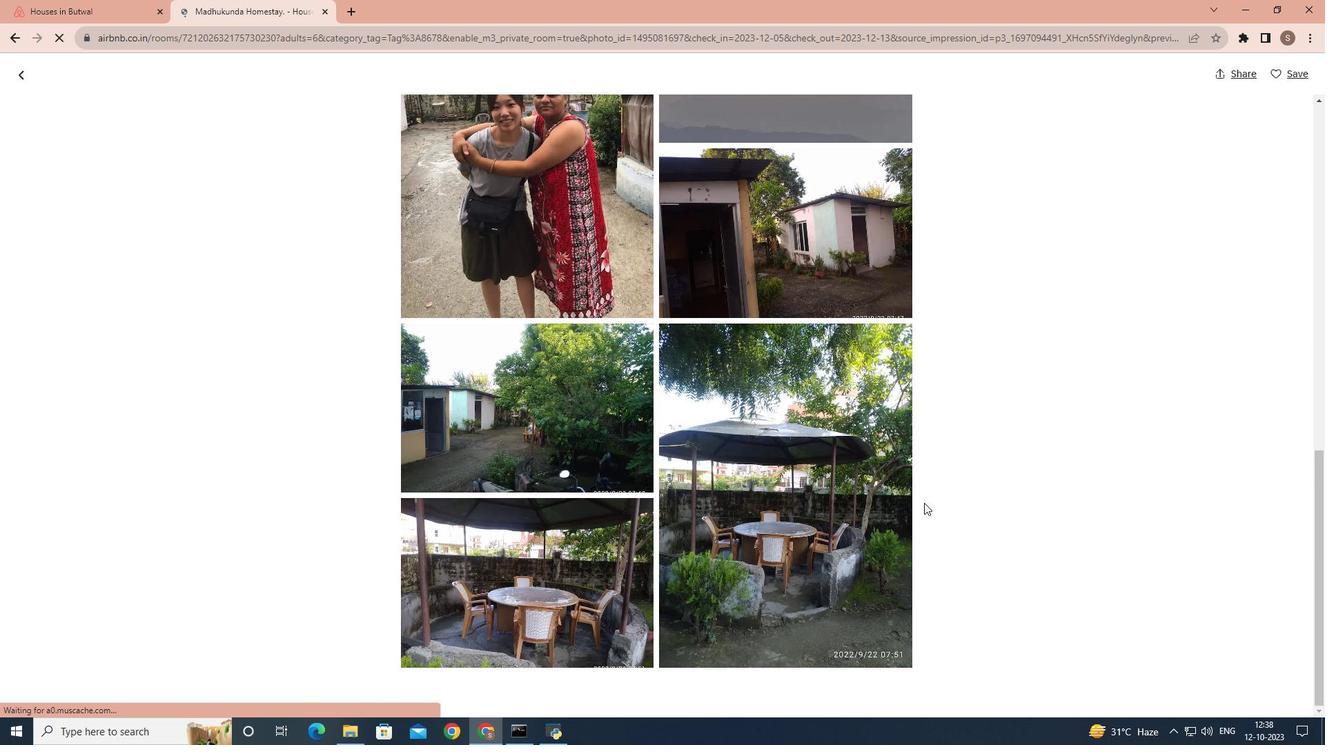 
Action: Mouse scrolled (924, 502) with delta (0, 0)
Screenshot: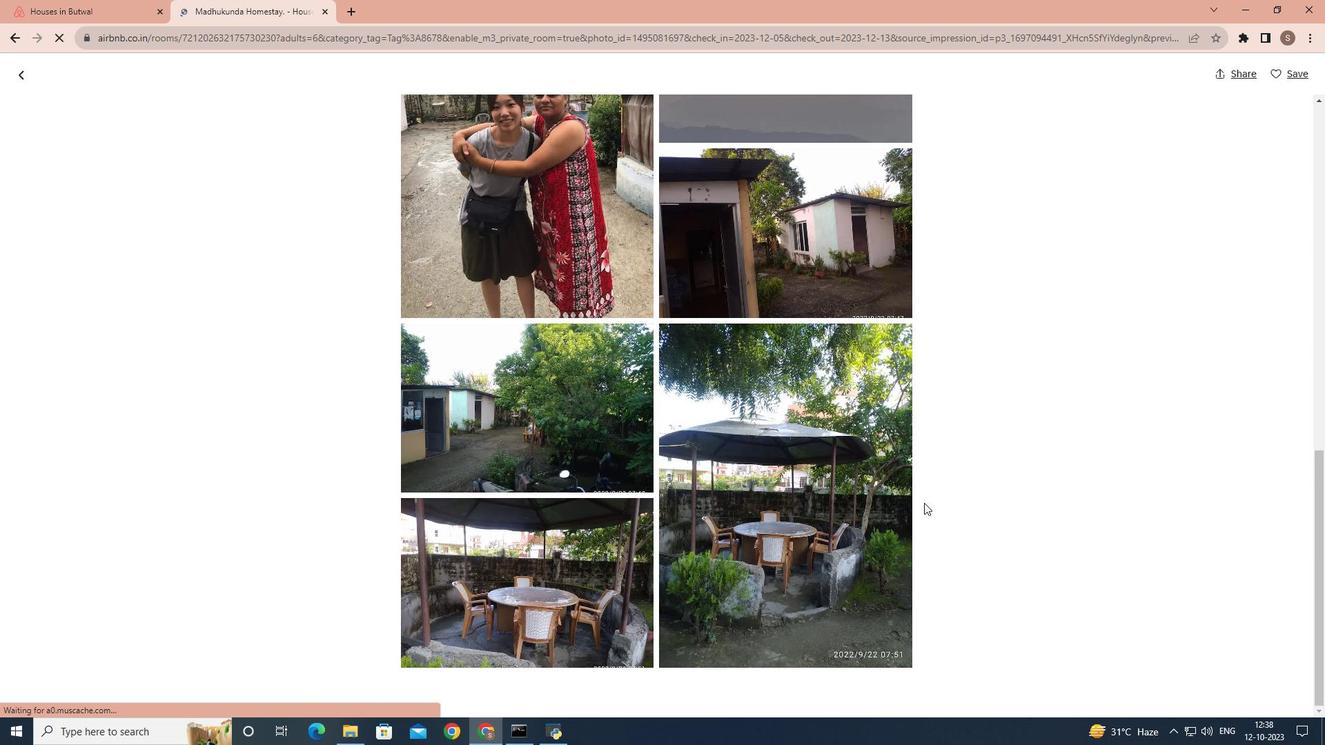 
Action: Mouse moved to (23, 80)
Screenshot: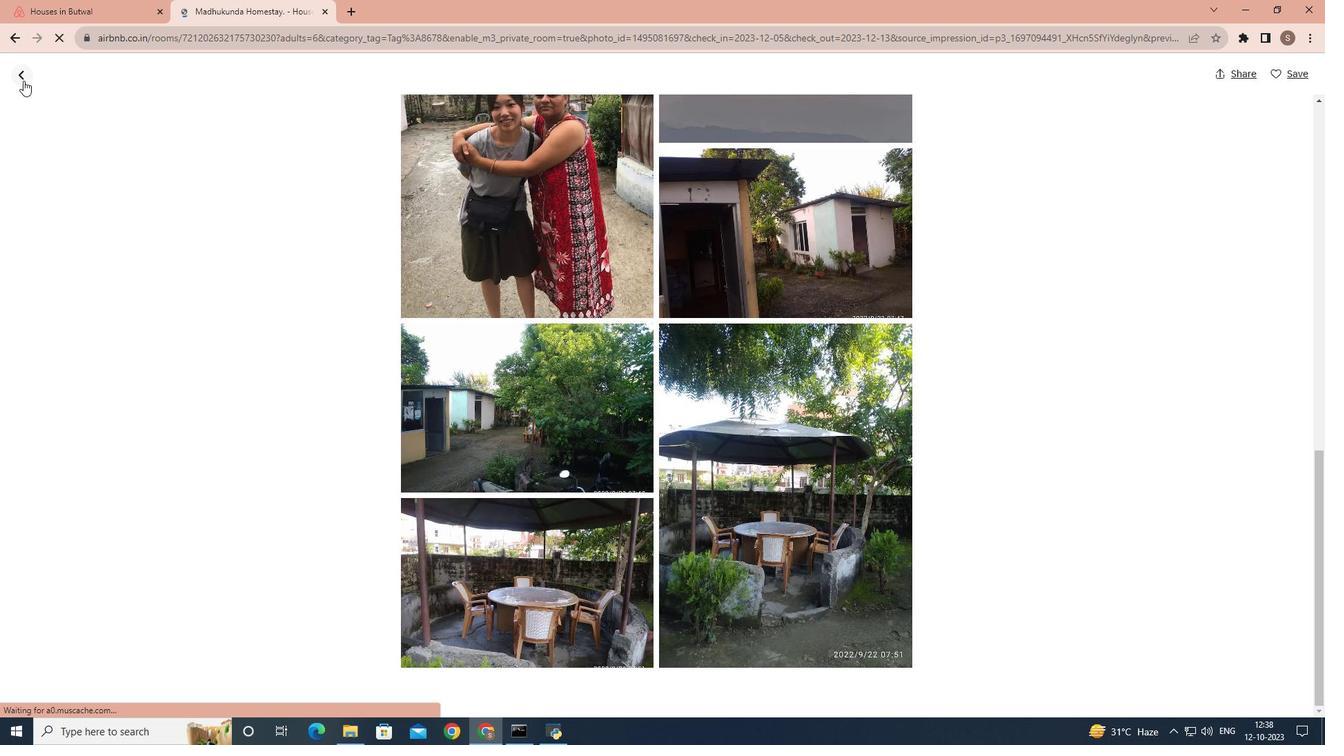 
Action: Mouse pressed left at (23, 80)
Screenshot: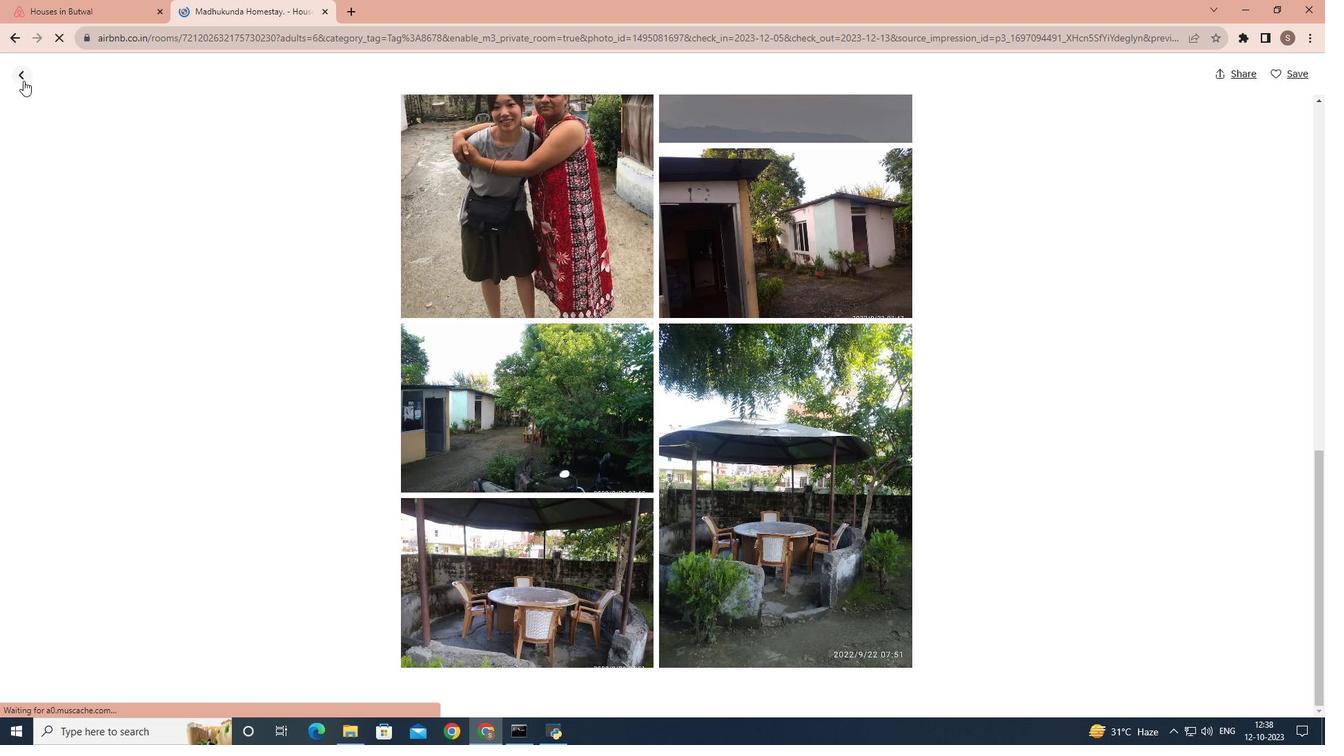 
Action: Mouse moved to (526, 439)
Screenshot: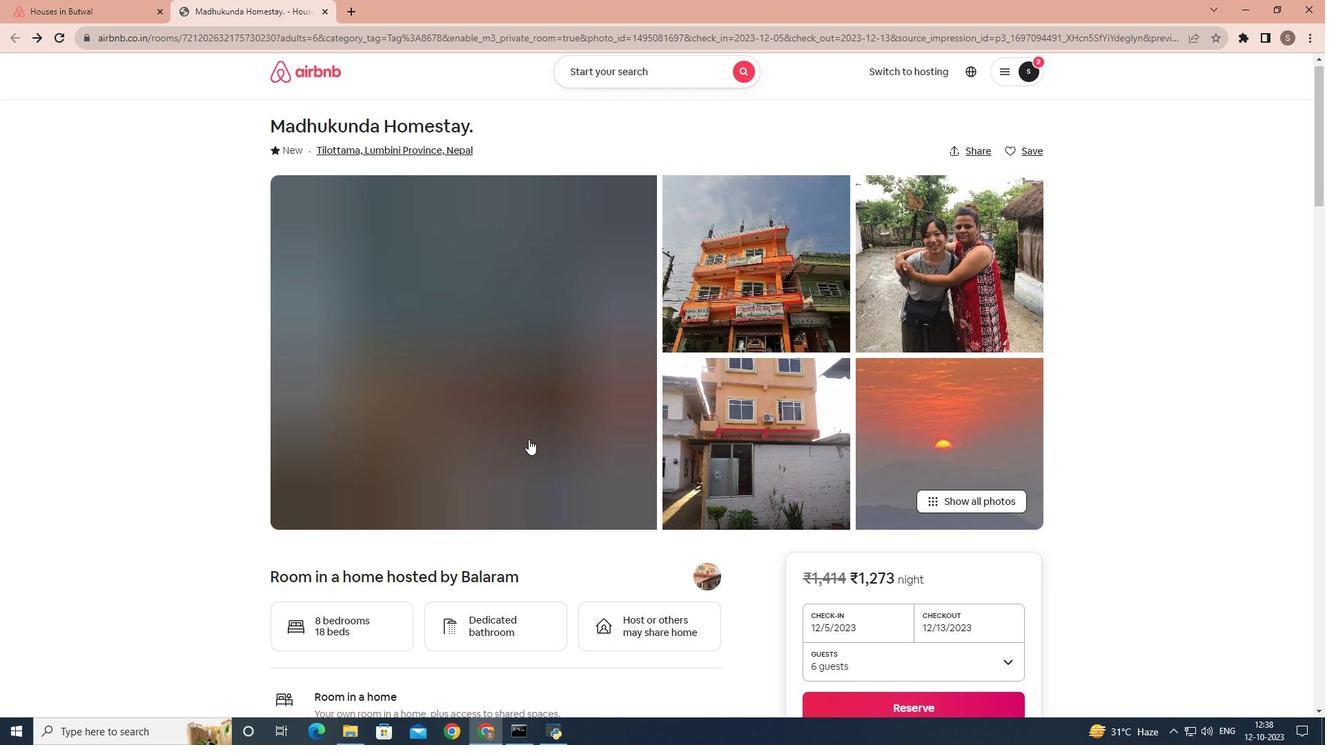 
Action: Mouse scrolled (526, 439) with delta (0, 0)
Screenshot: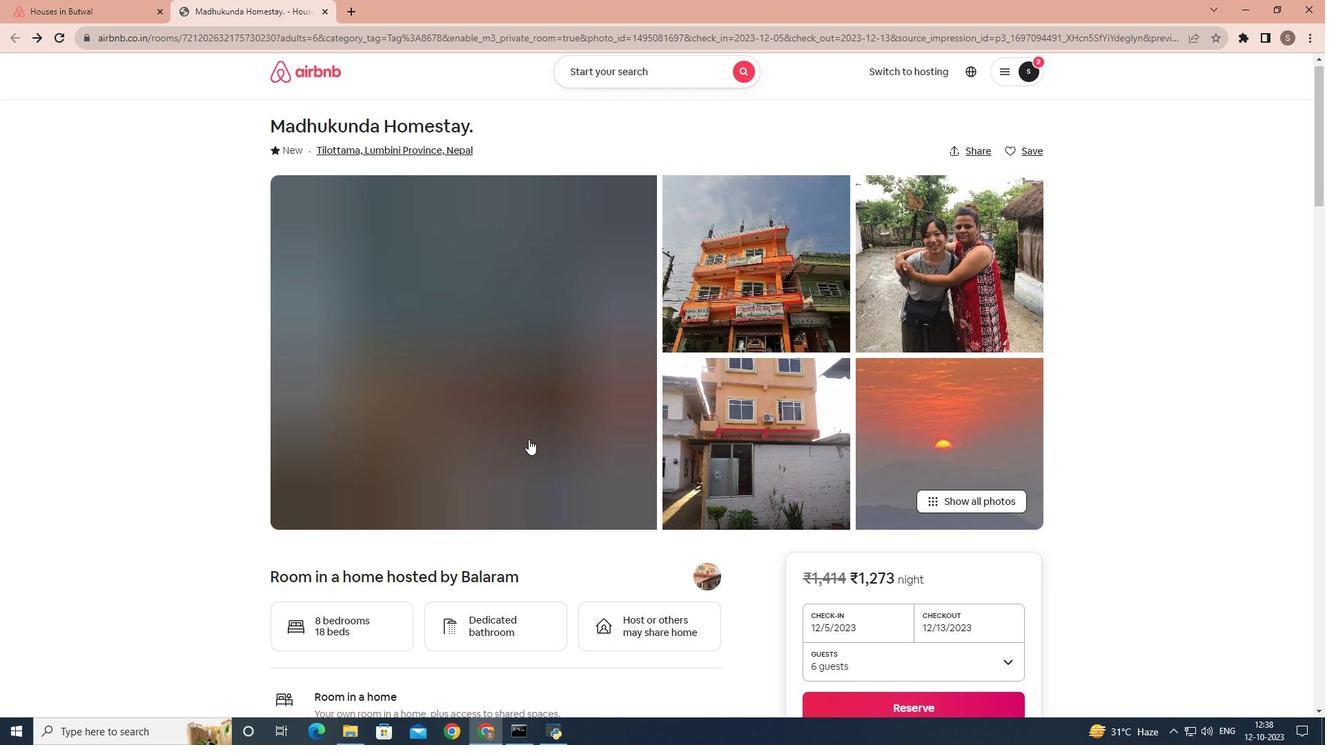 
Action: Mouse moved to (528, 439)
Screenshot: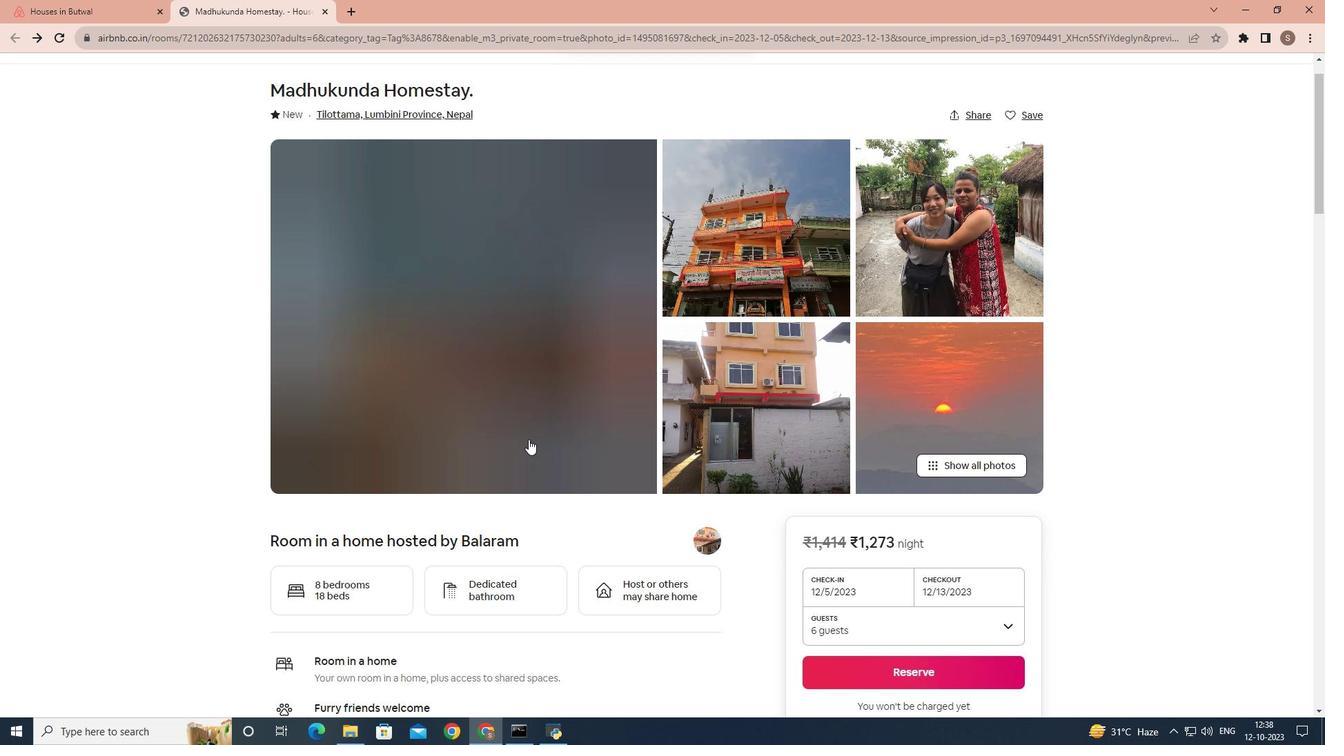 
Action: Mouse scrolled (528, 439) with delta (0, 0)
Screenshot: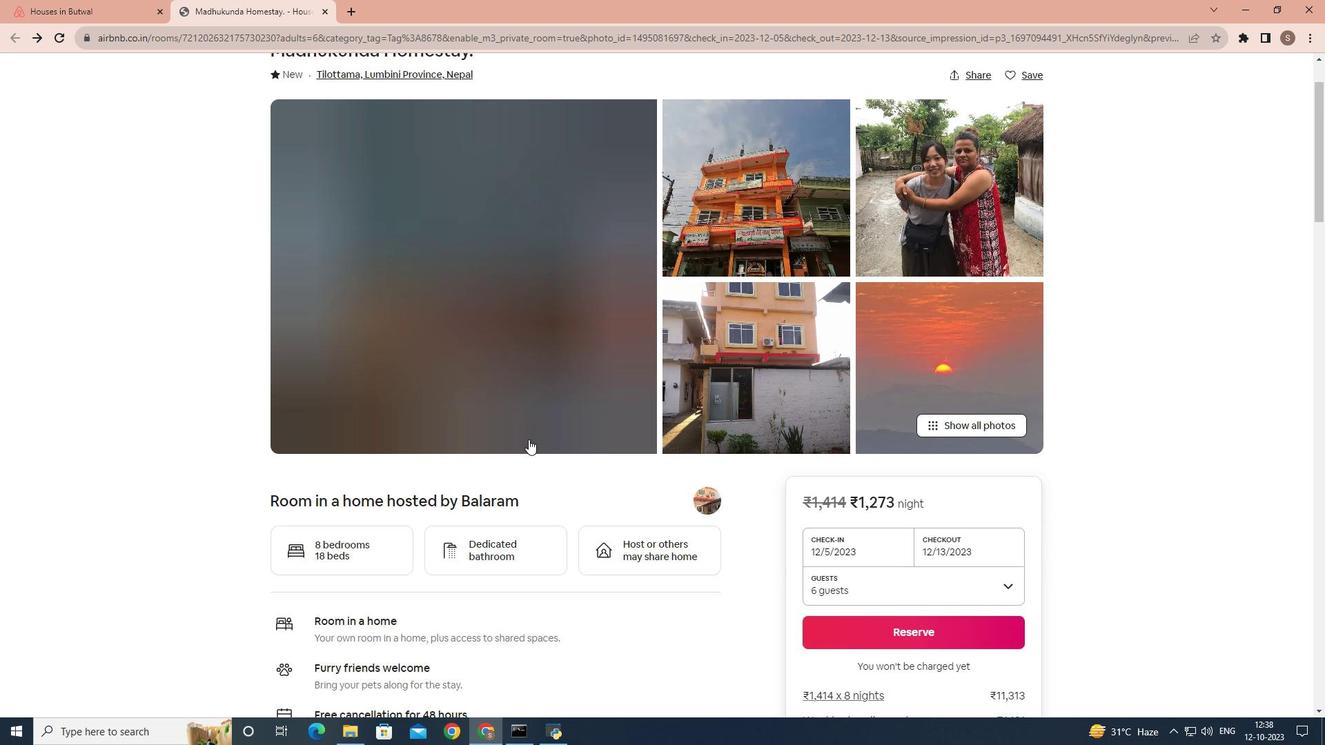 
Action: Mouse scrolled (528, 439) with delta (0, 0)
Screenshot: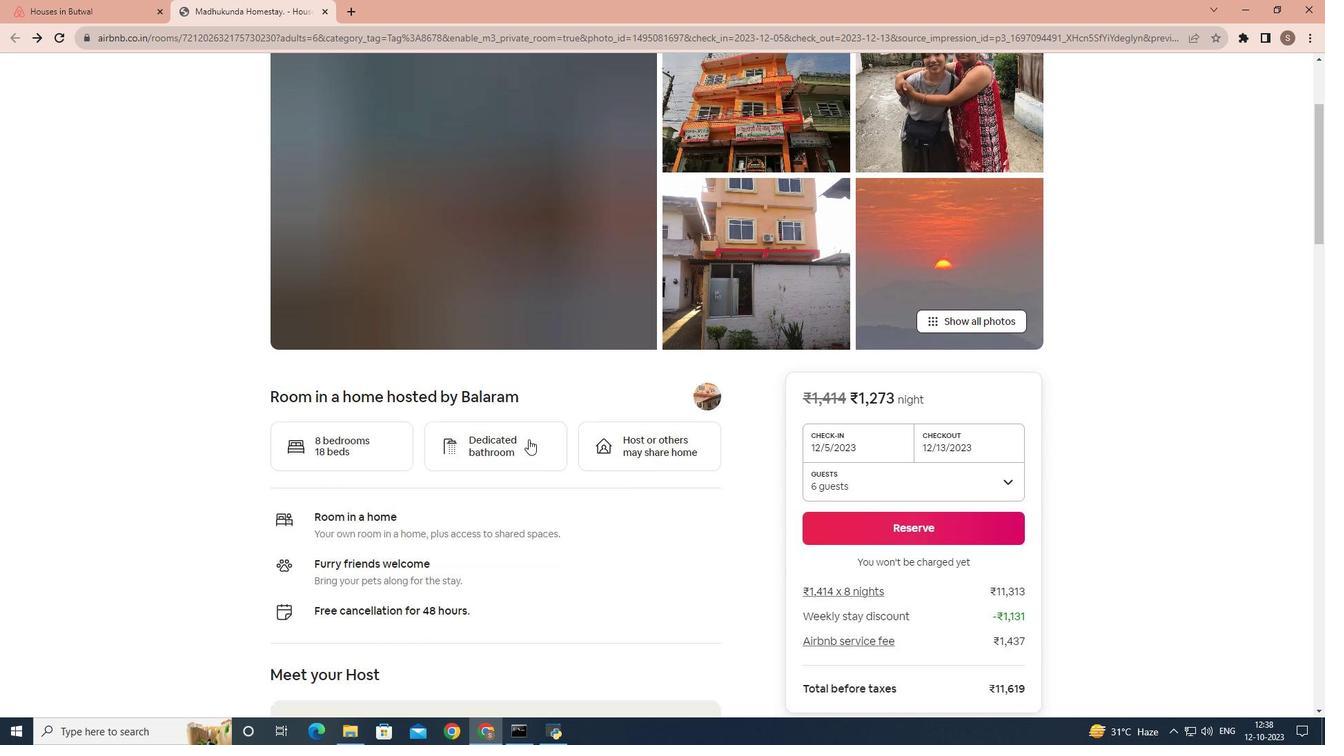 
Action: Mouse scrolled (528, 439) with delta (0, 0)
Screenshot: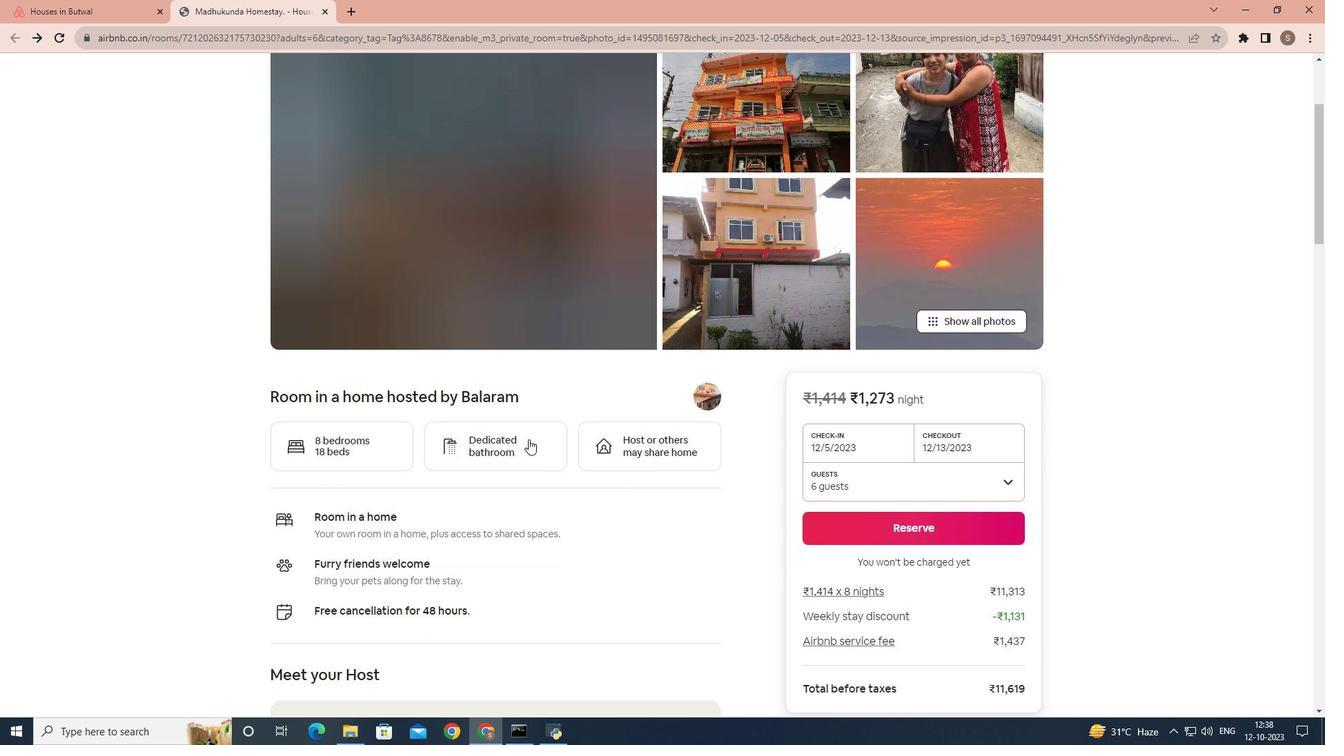 
Action: Mouse scrolled (528, 439) with delta (0, 0)
Screenshot: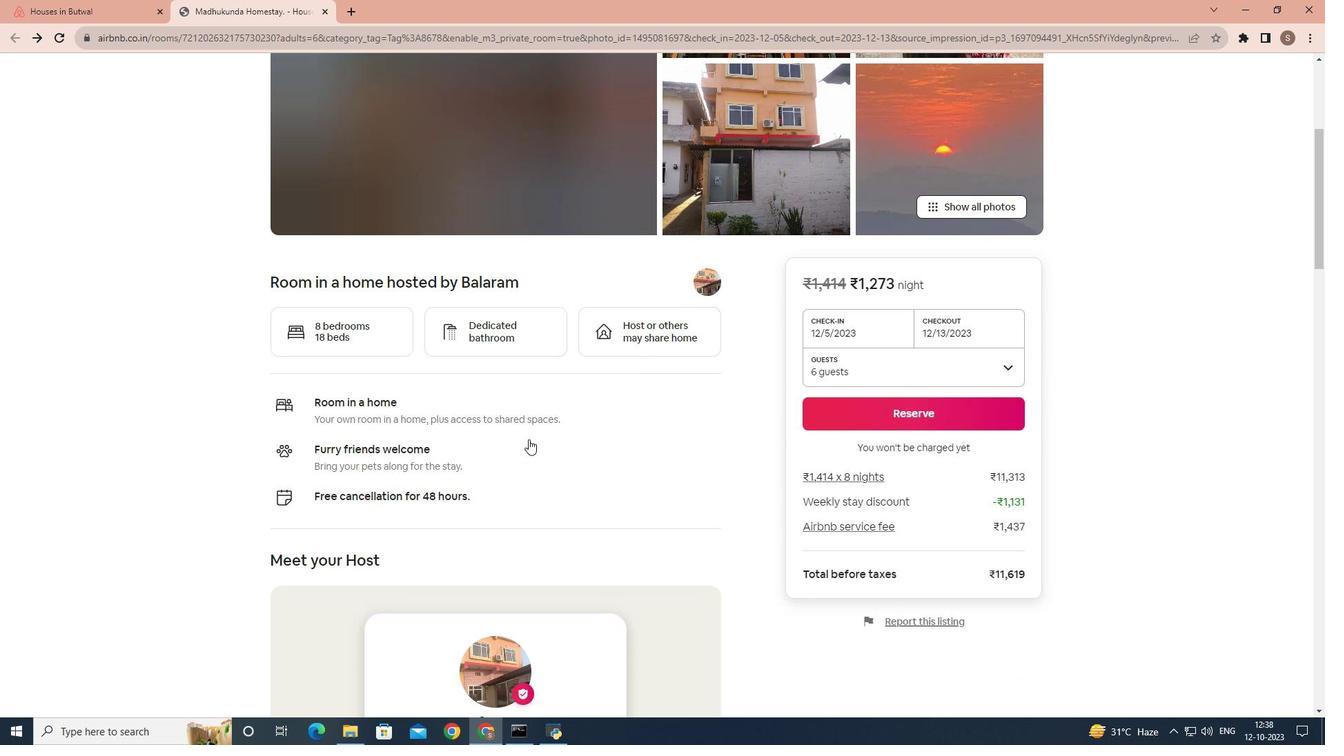 
Action: Mouse scrolled (528, 439) with delta (0, 0)
Screenshot: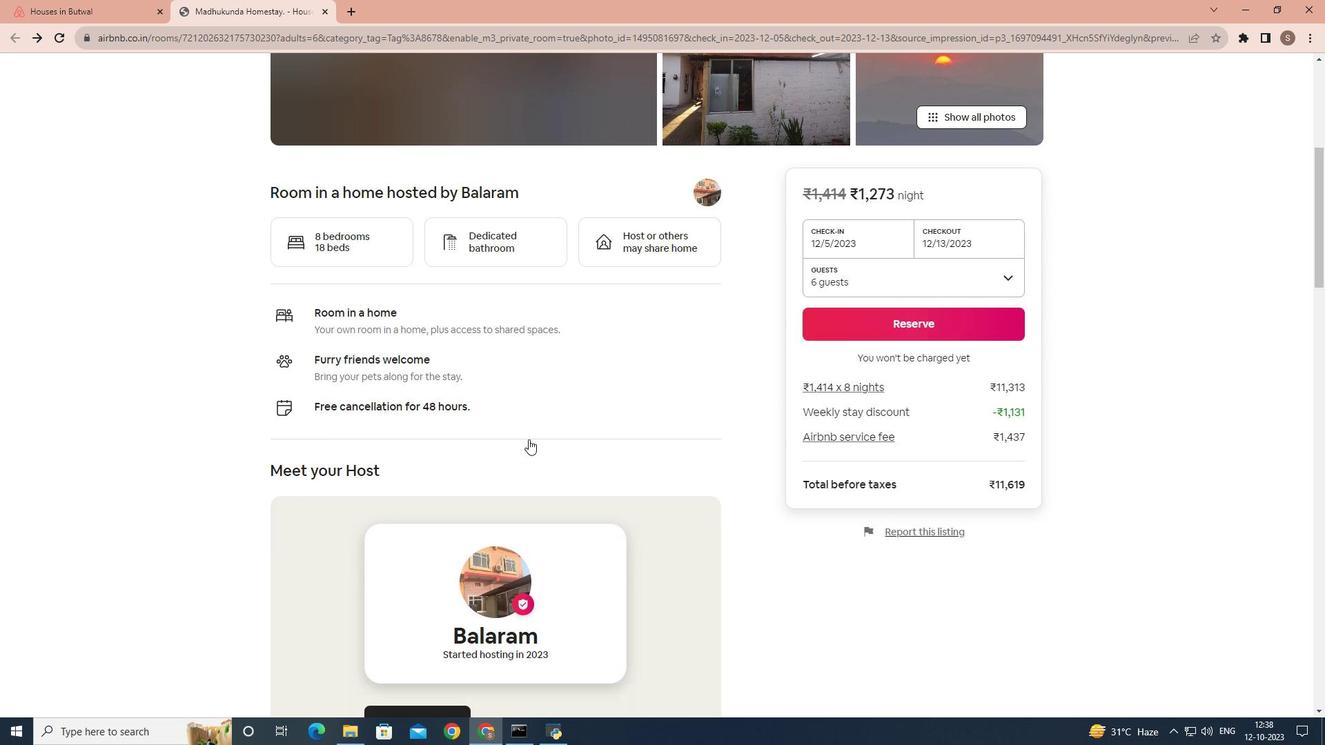 
Action: Mouse scrolled (528, 439) with delta (0, 0)
Screenshot: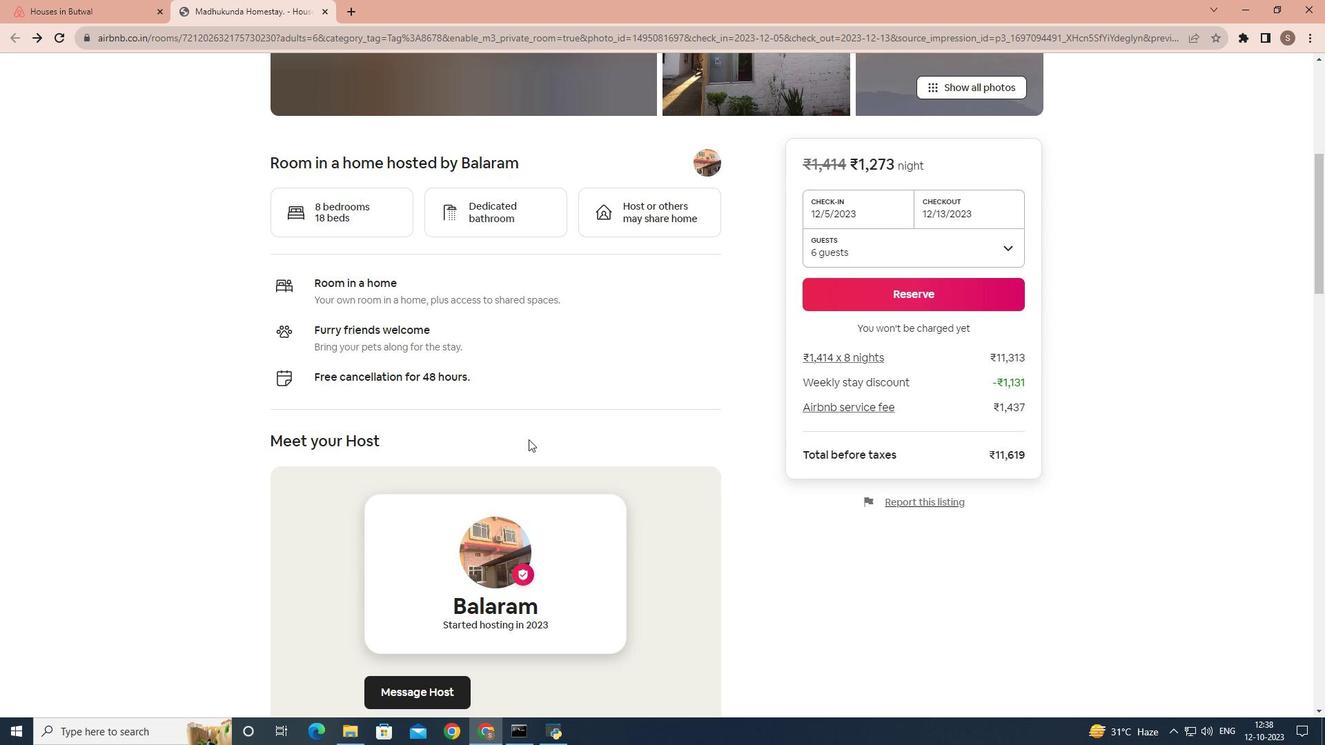 
Action: Mouse scrolled (528, 439) with delta (0, 0)
Screenshot: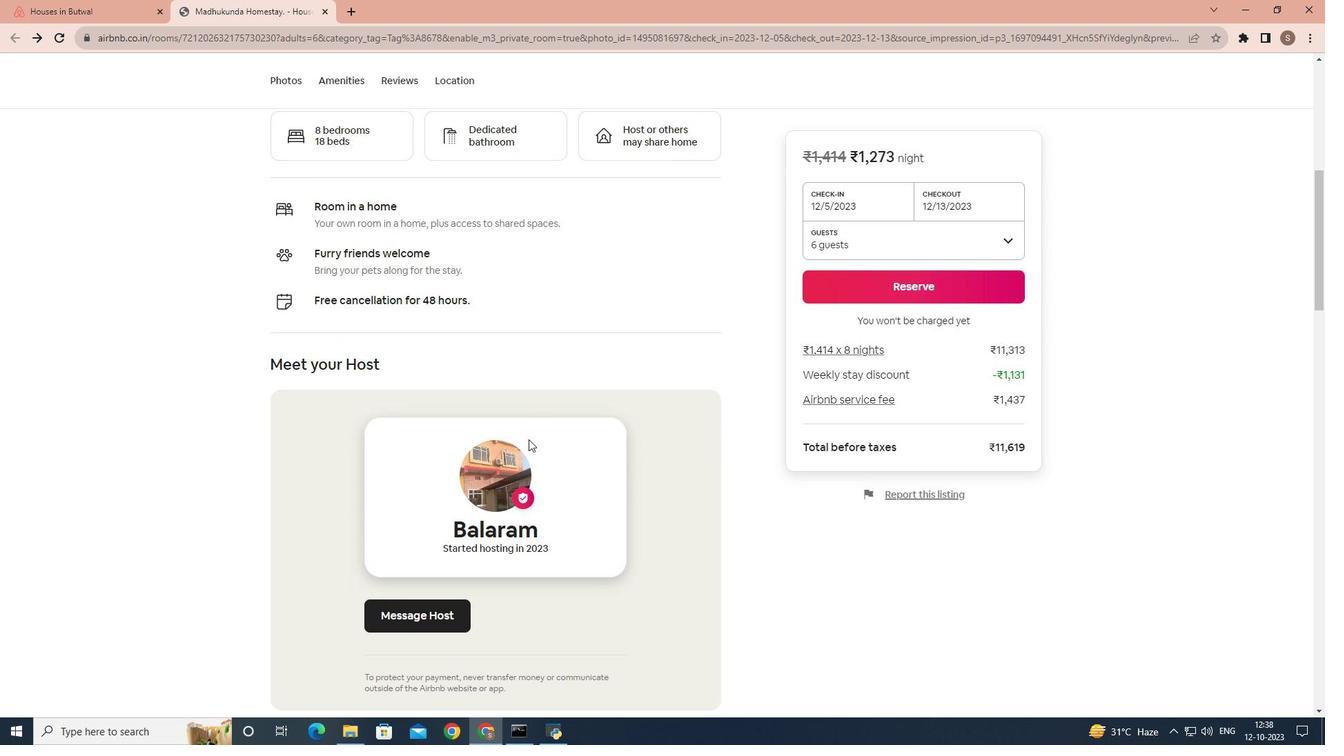 
Action: Mouse scrolled (528, 439) with delta (0, 0)
Screenshot: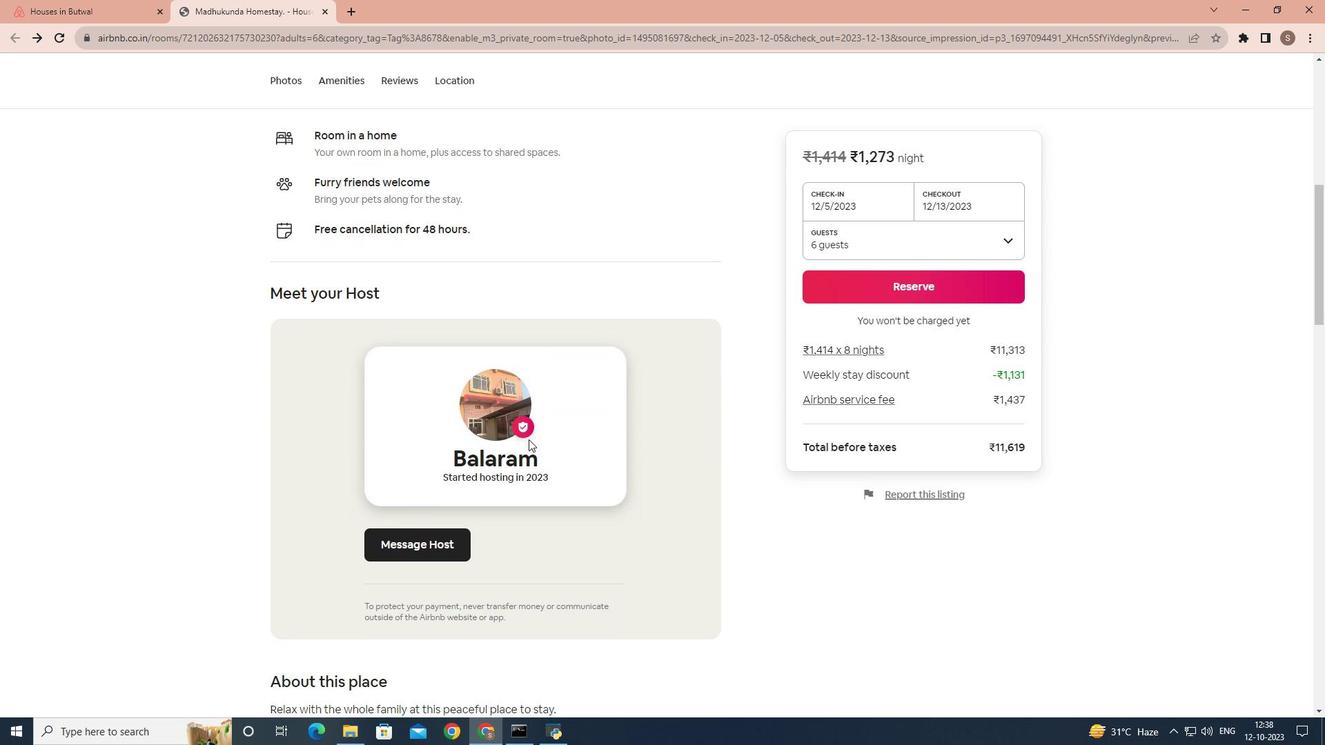 
Action: Mouse scrolled (528, 439) with delta (0, 0)
Screenshot: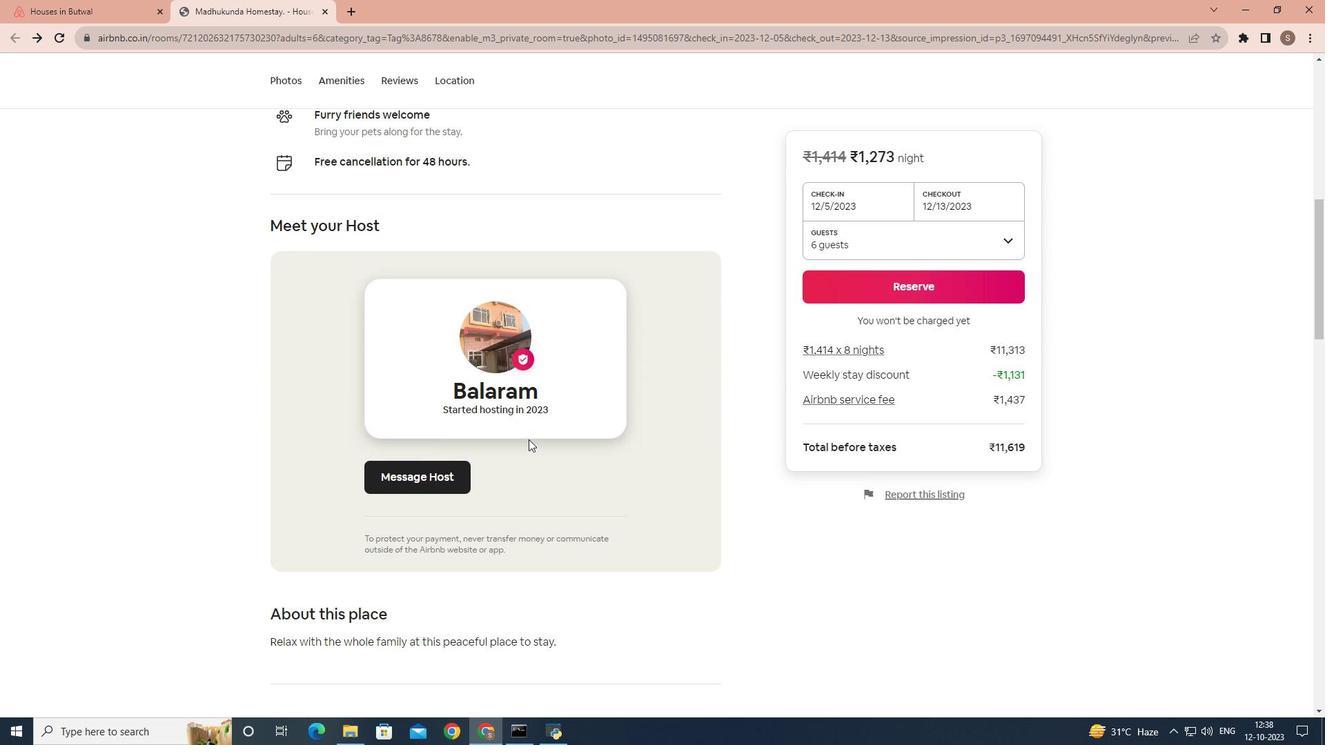 
Action: Mouse scrolled (528, 439) with delta (0, 0)
Screenshot: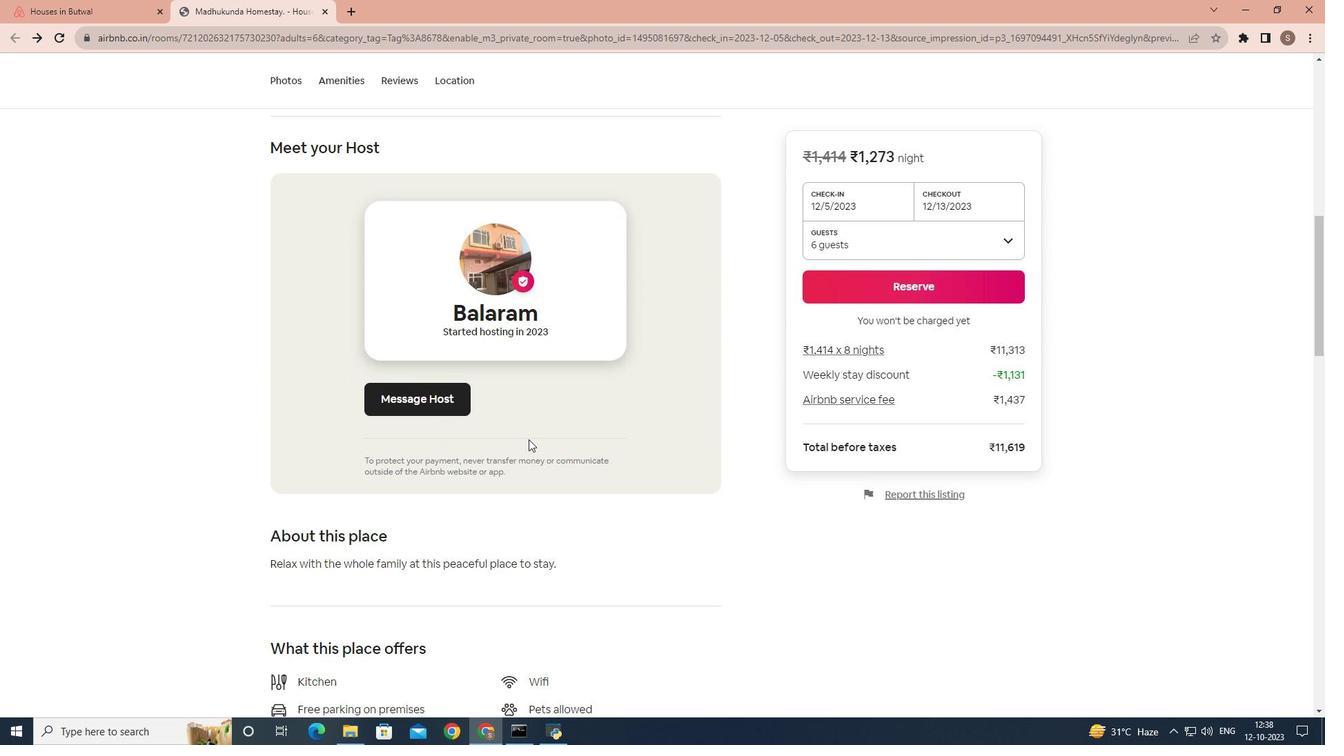 
Action: Mouse scrolled (528, 439) with delta (0, 0)
Screenshot: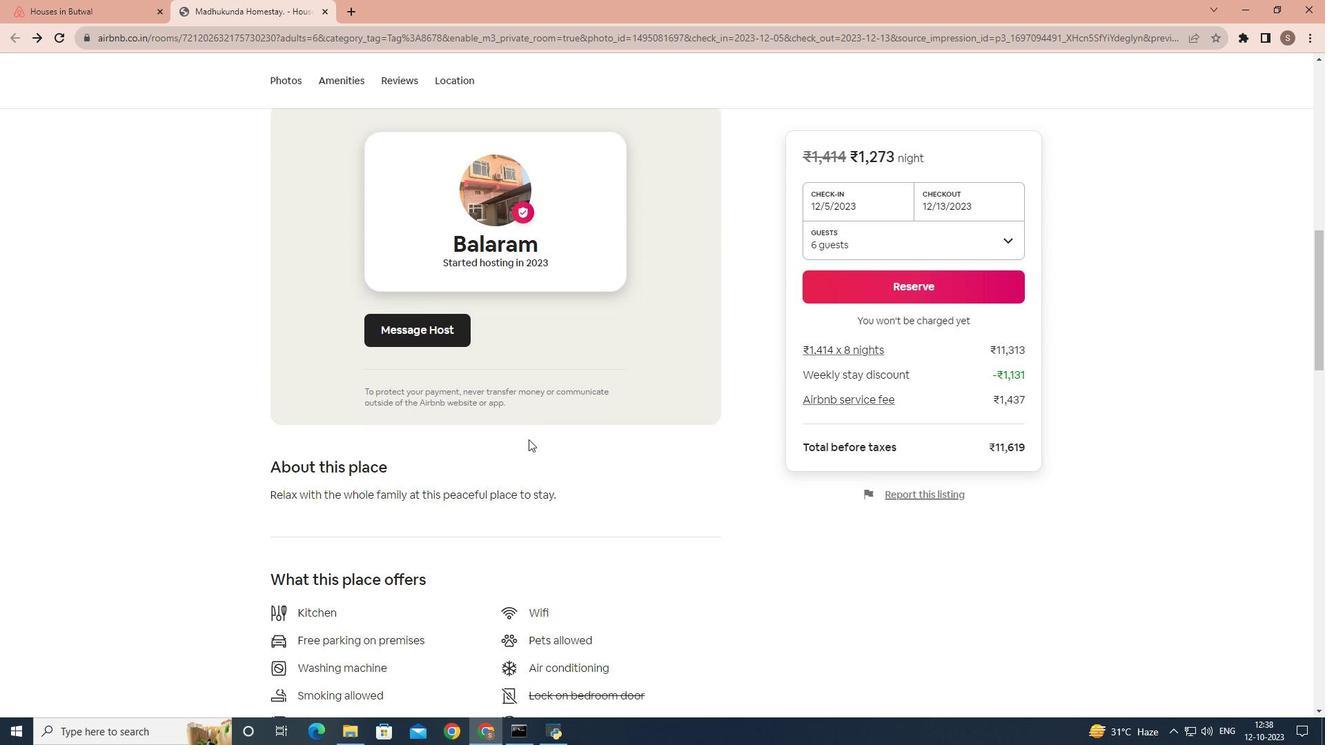 
Action: Mouse scrolled (528, 440) with delta (0, 0)
Screenshot: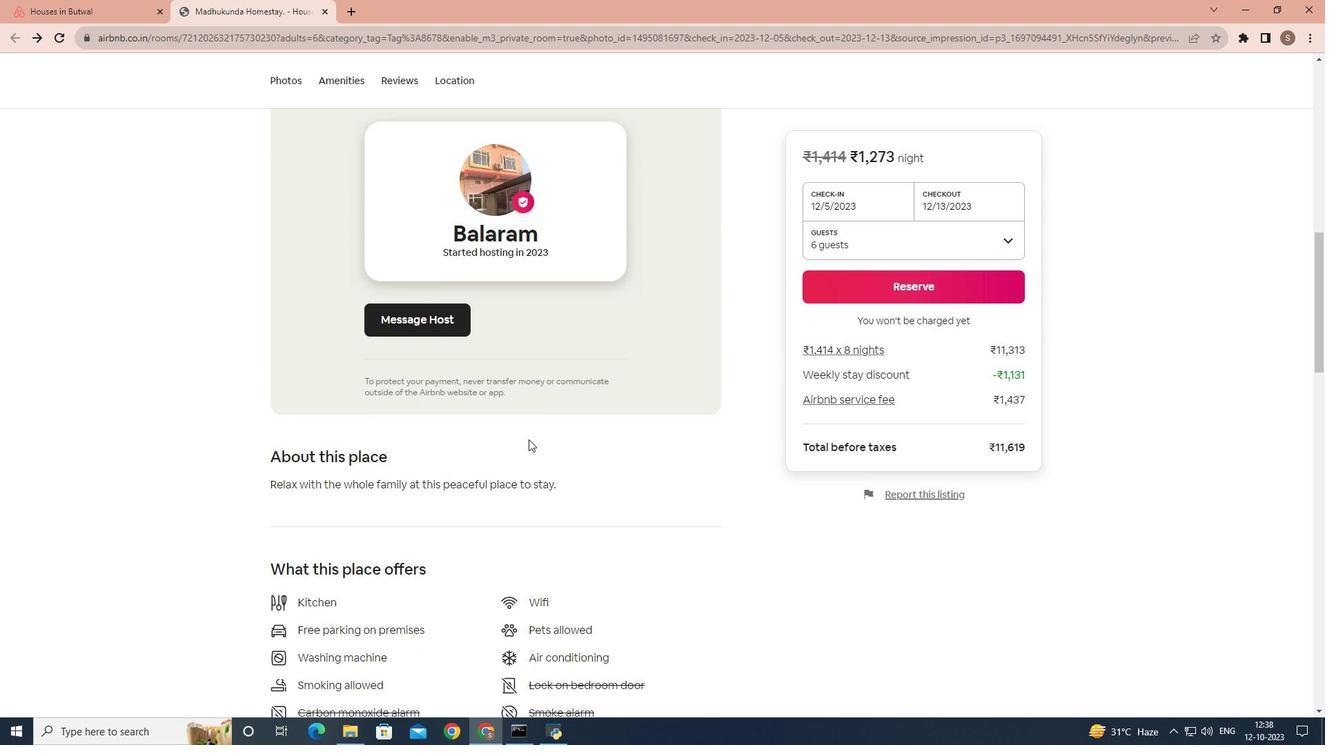 
Action: Mouse scrolled (528, 439) with delta (0, 0)
Screenshot: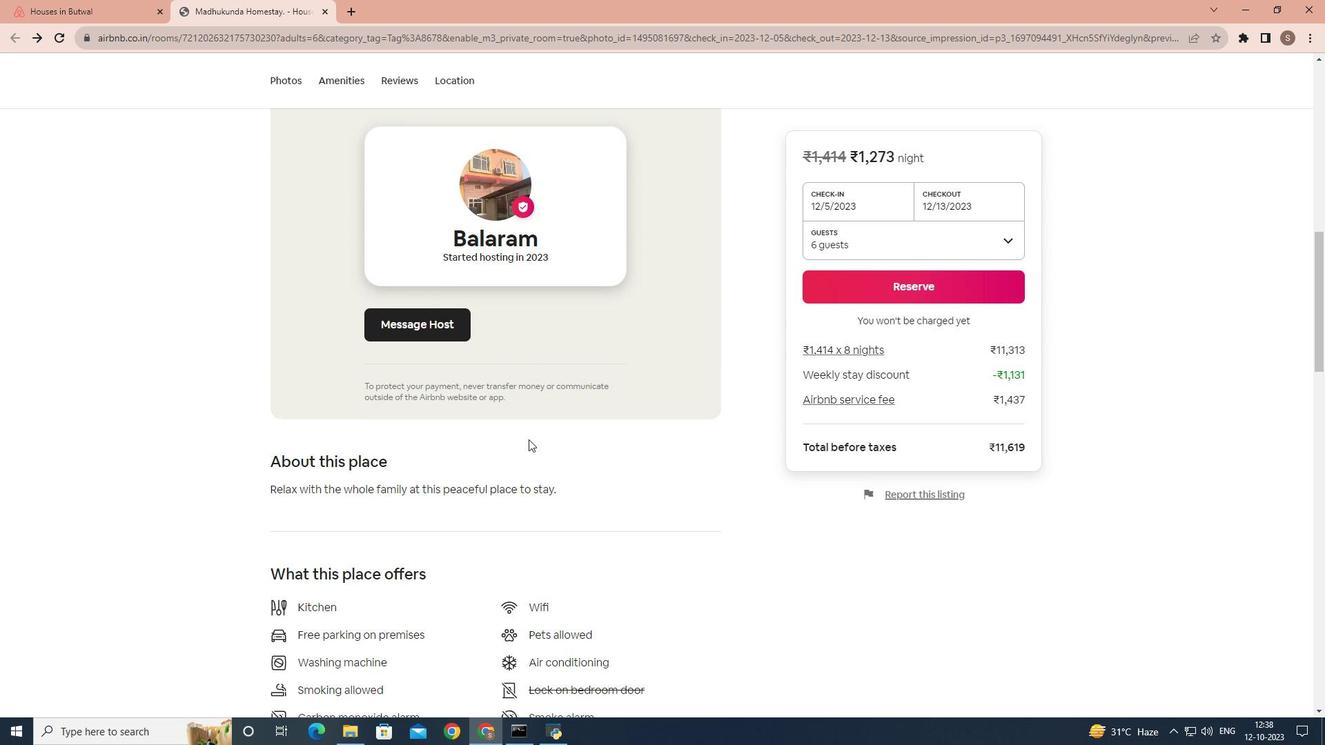 
Action: Mouse scrolled (528, 439) with delta (0, 0)
Screenshot: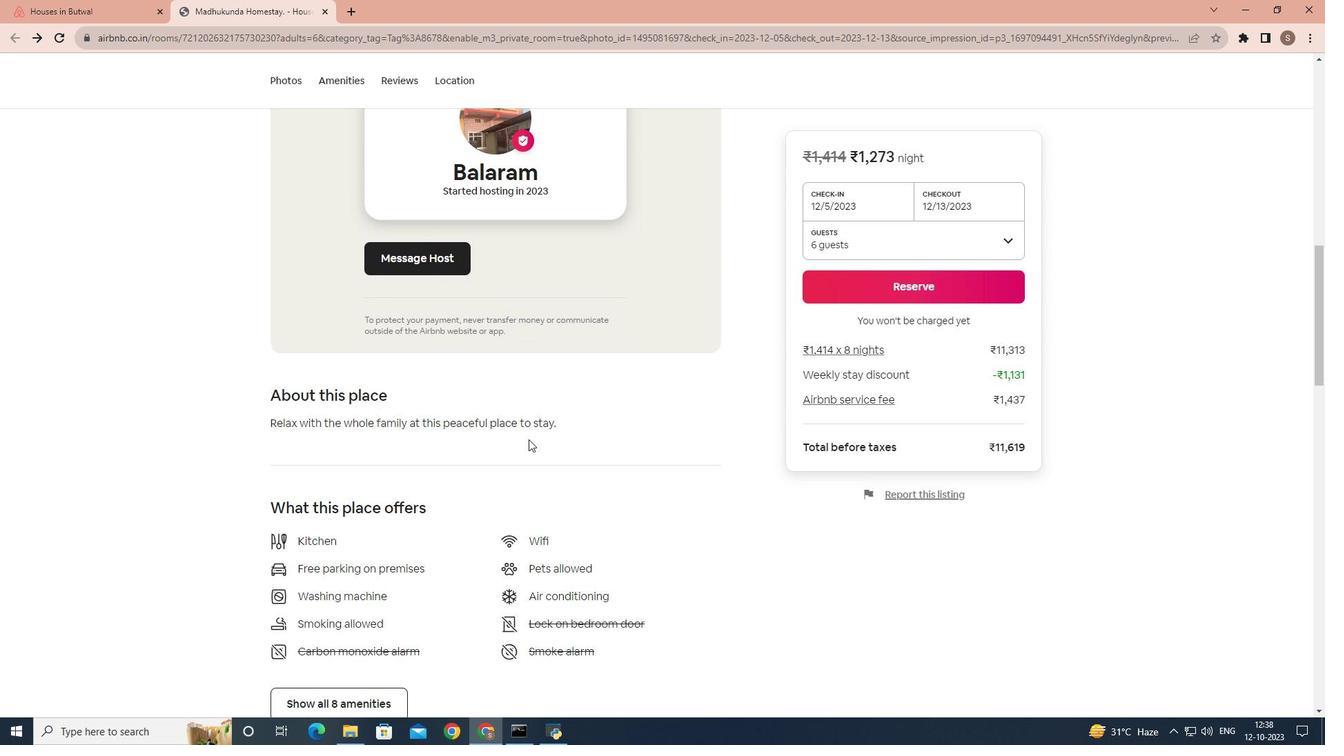 
Action: Mouse scrolled (528, 439) with delta (0, 0)
Screenshot: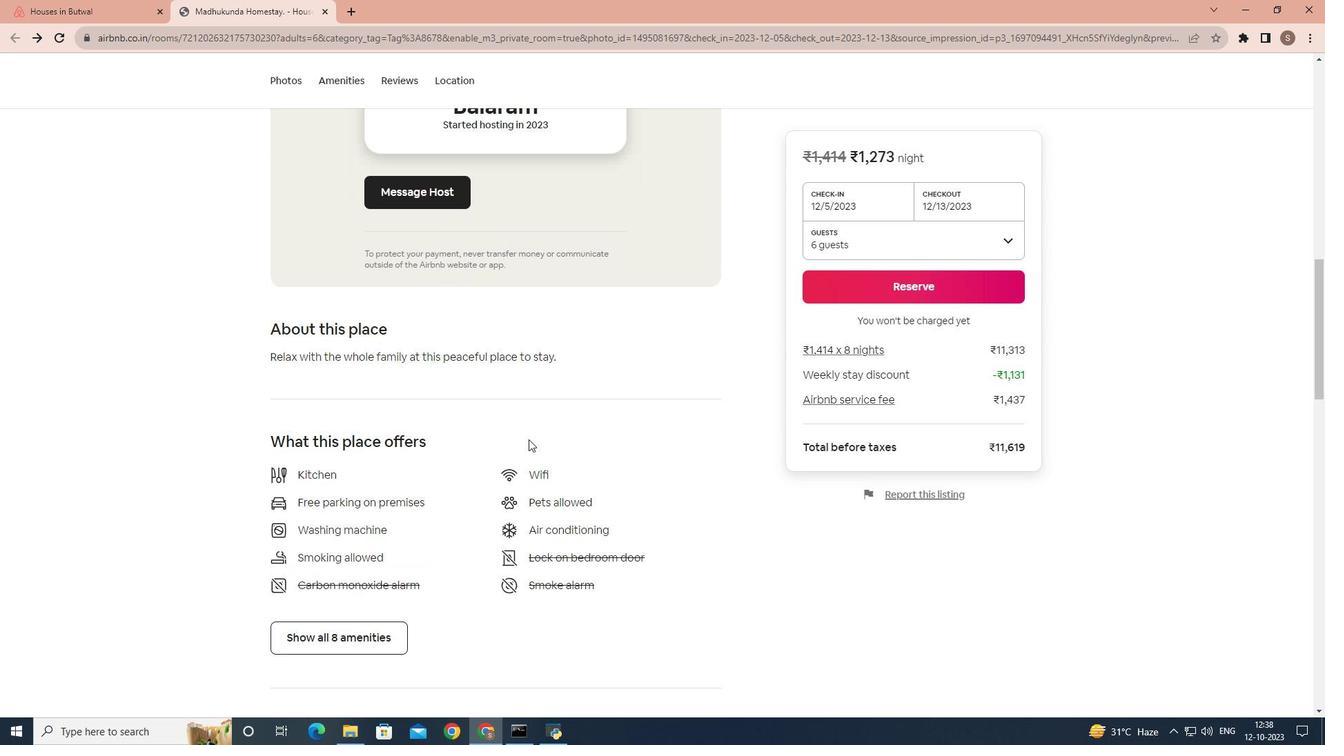 
Action: Mouse scrolled (528, 439) with delta (0, 0)
Screenshot: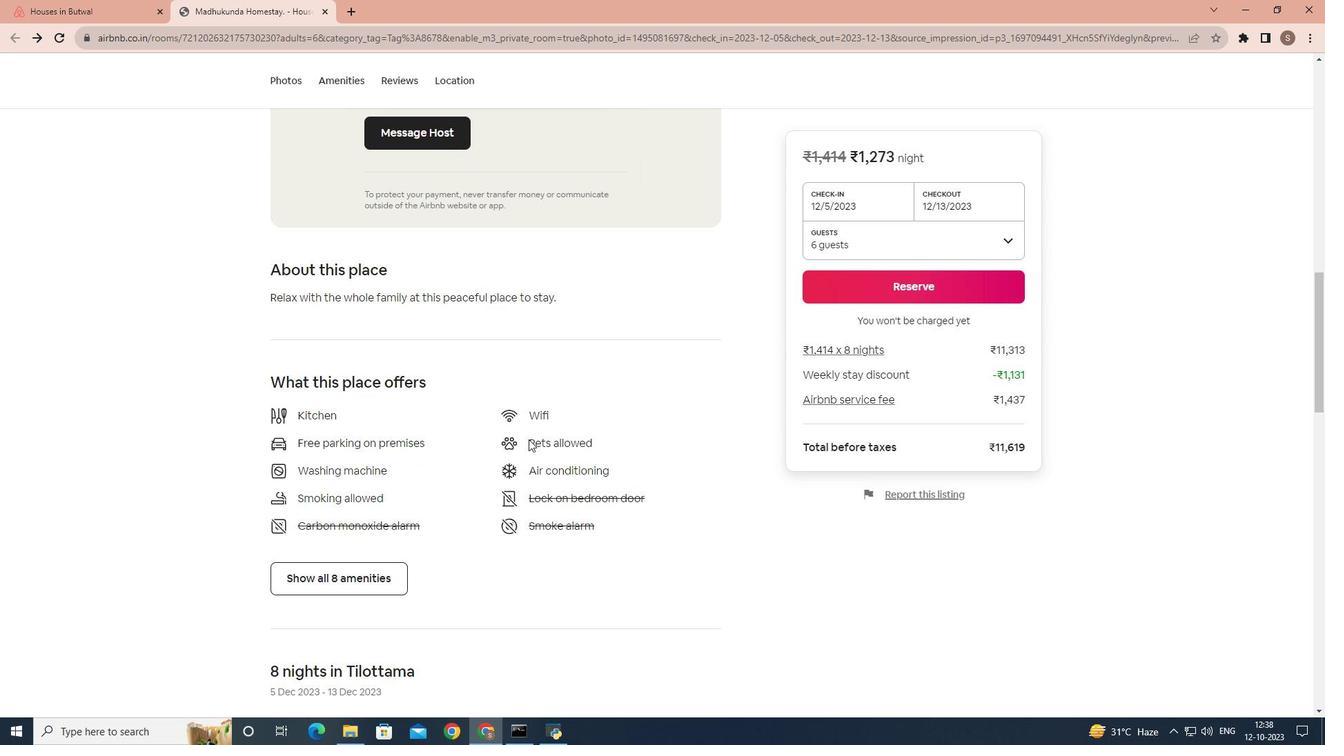 
Action: Mouse scrolled (528, 439) with delta (0, 0)
Screenshot: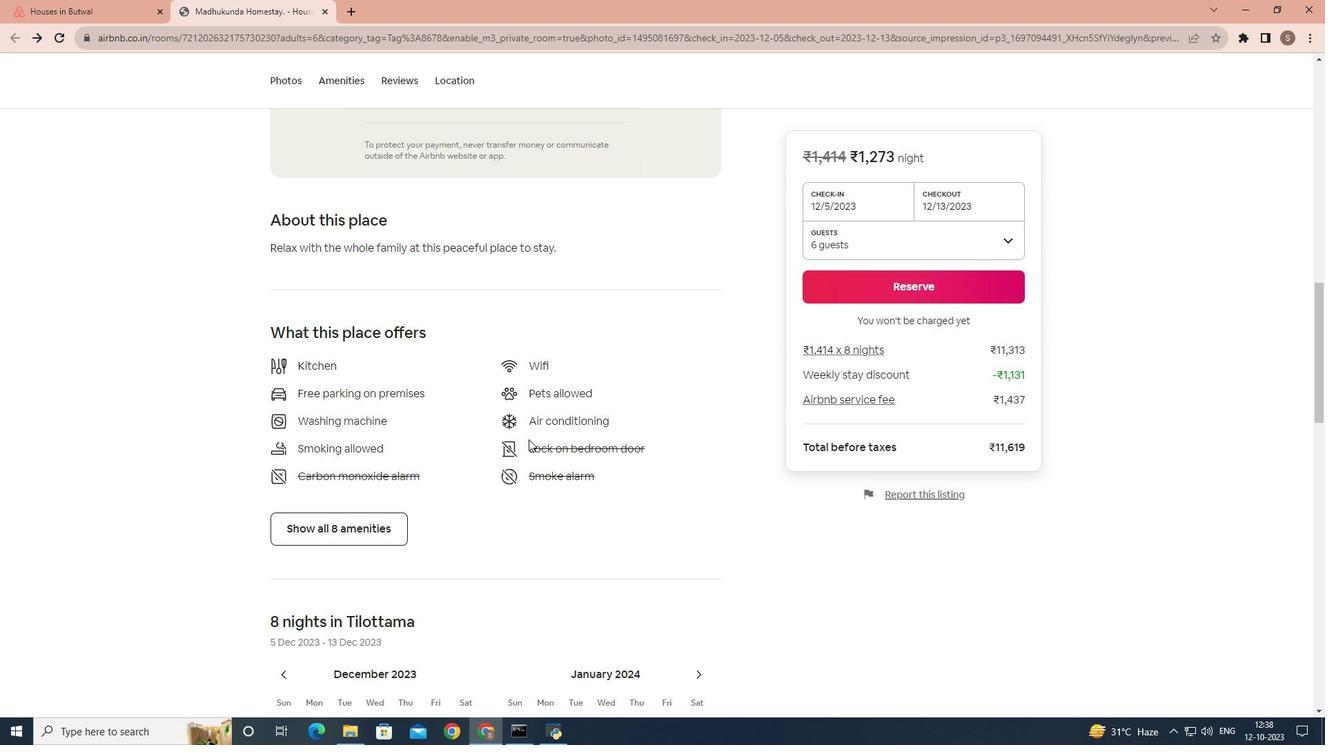 
Action: Mouse moved to (372, 453)
Screenshot: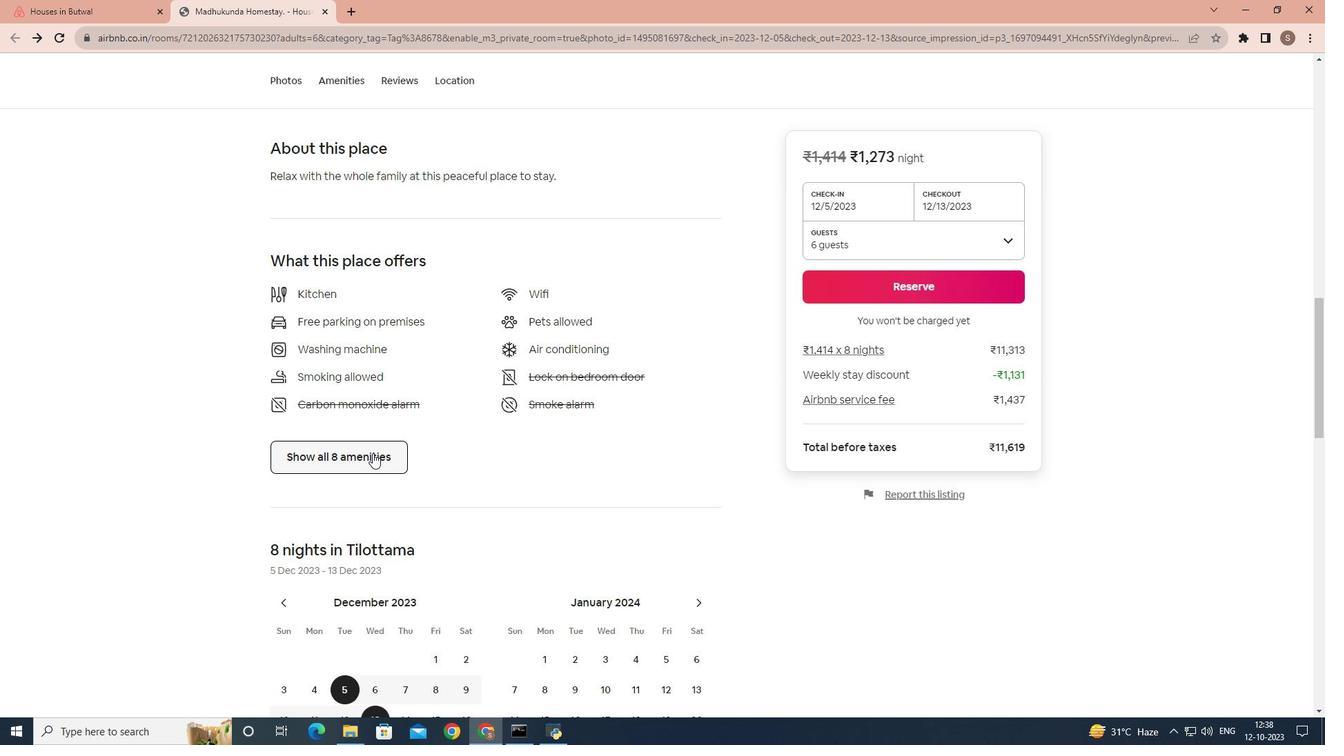 
Action: Mouse pressed left at (372, 453)
Screenshot: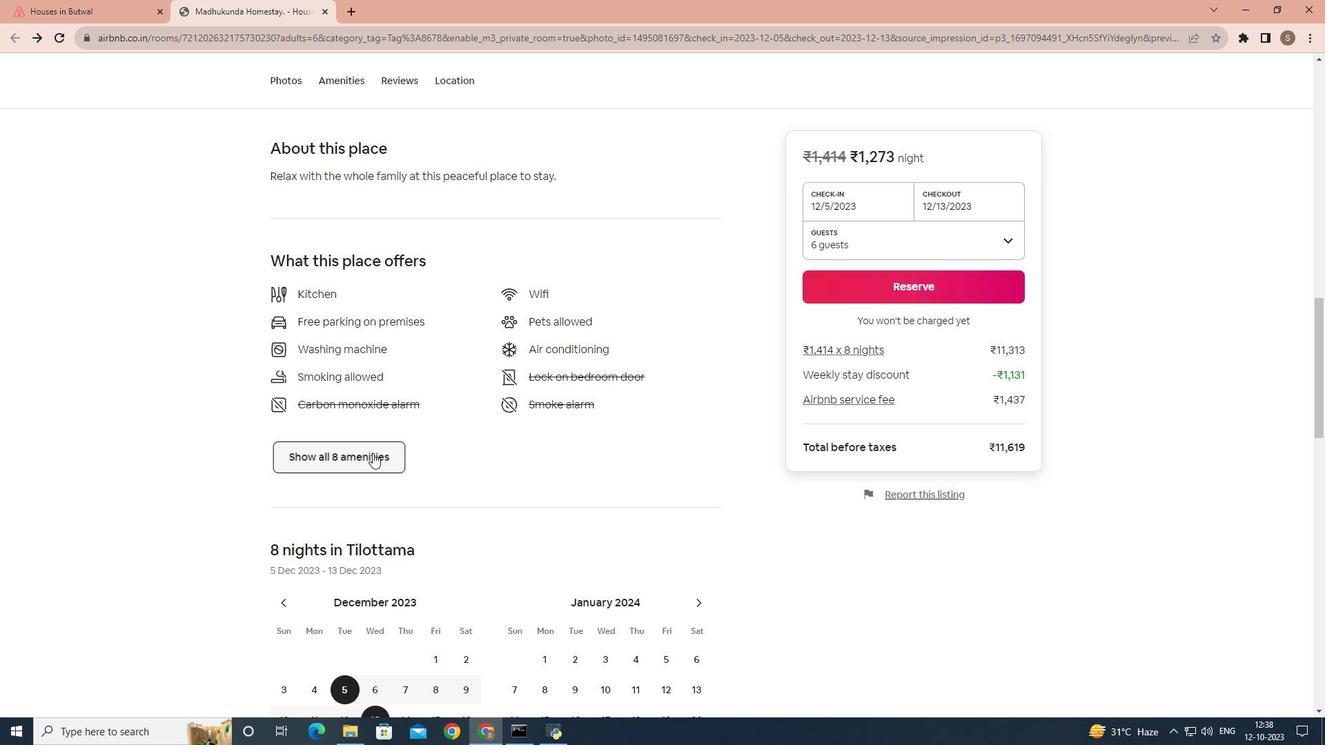 
Action: Mouse moved to (537, 438)
Screenshot: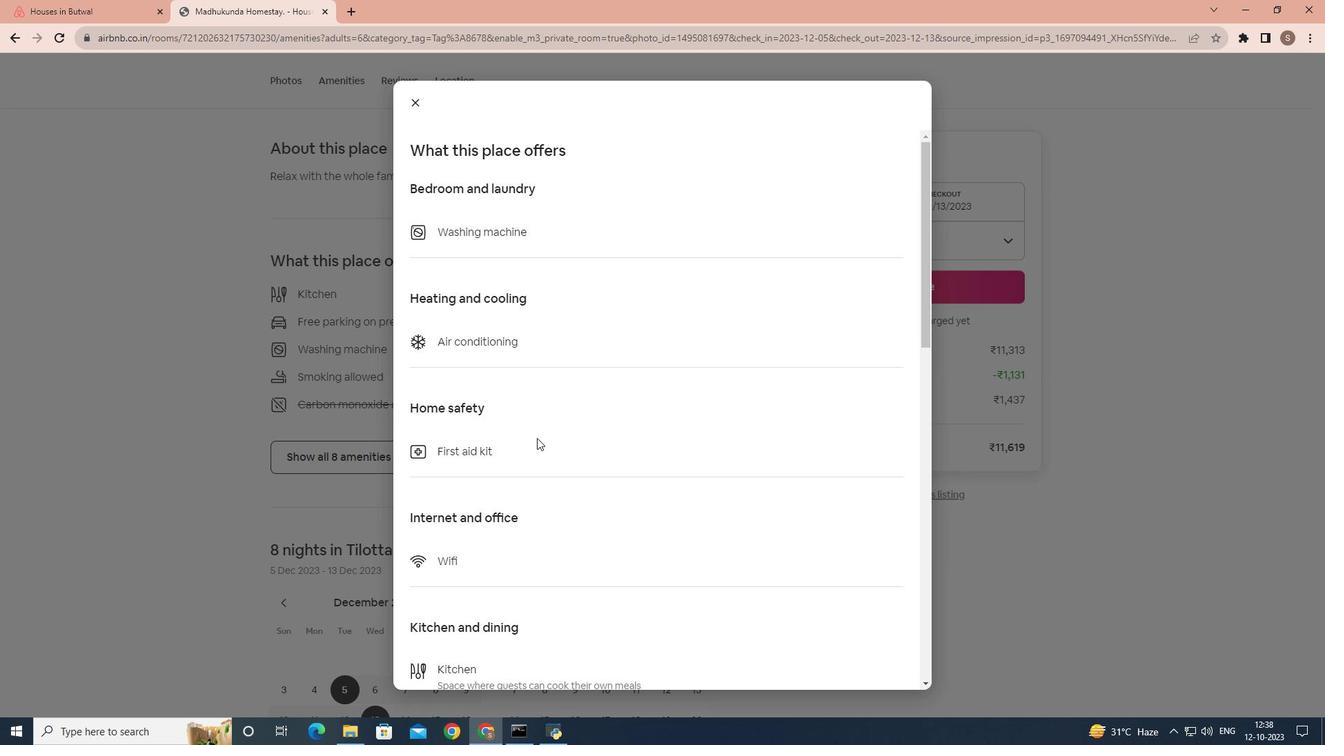 
Action: Mouse scrolled (537, 437) with delta (0, 0)
Screenshot: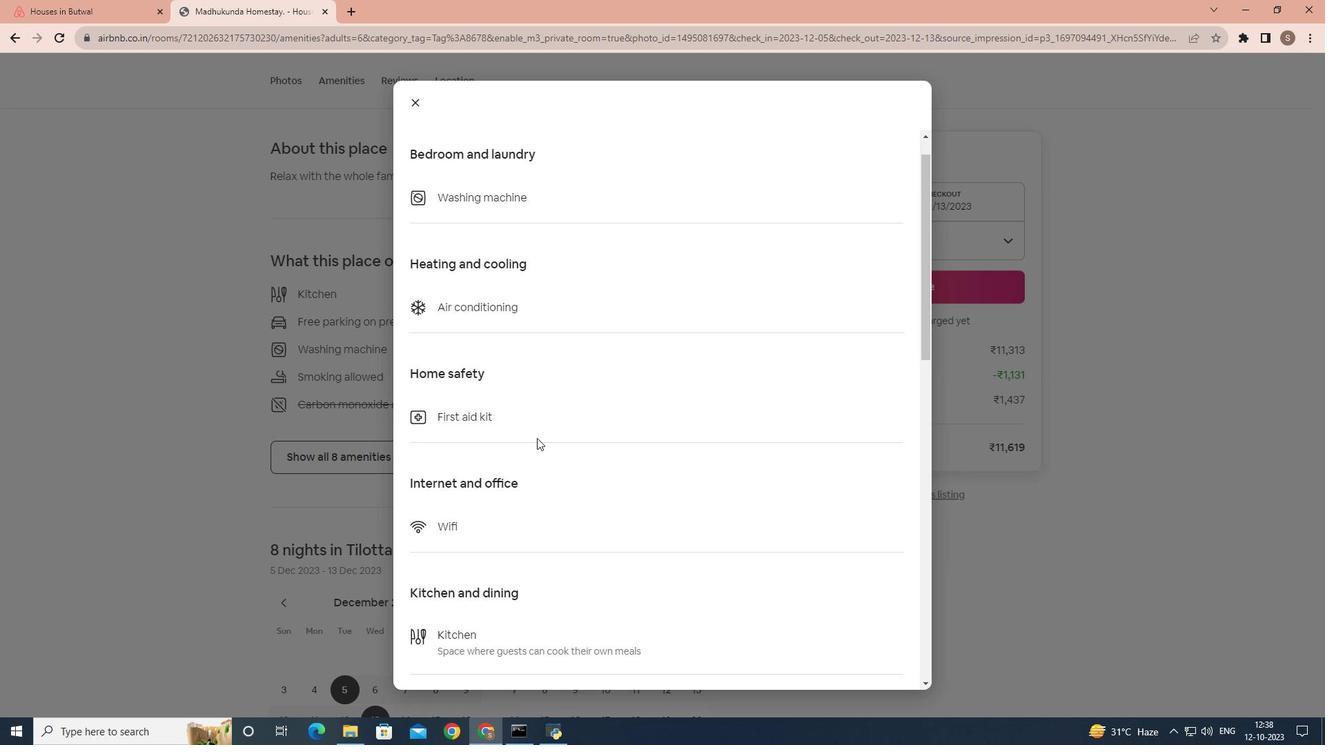 
Action: Mouse scrolled (537, 437) with delta (0, 0)
Screenshot: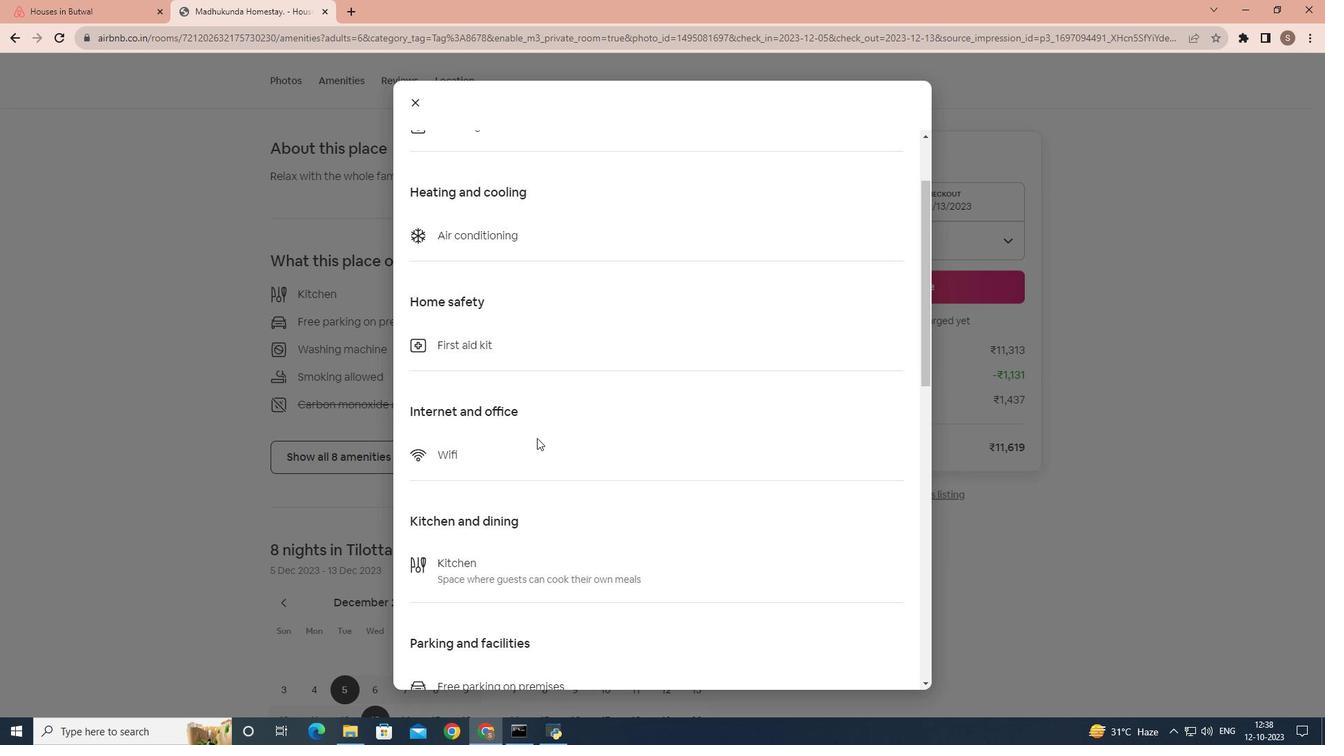 
Action: Mouse scrolled (537, 437) with delta (0, 0)
Screenshot: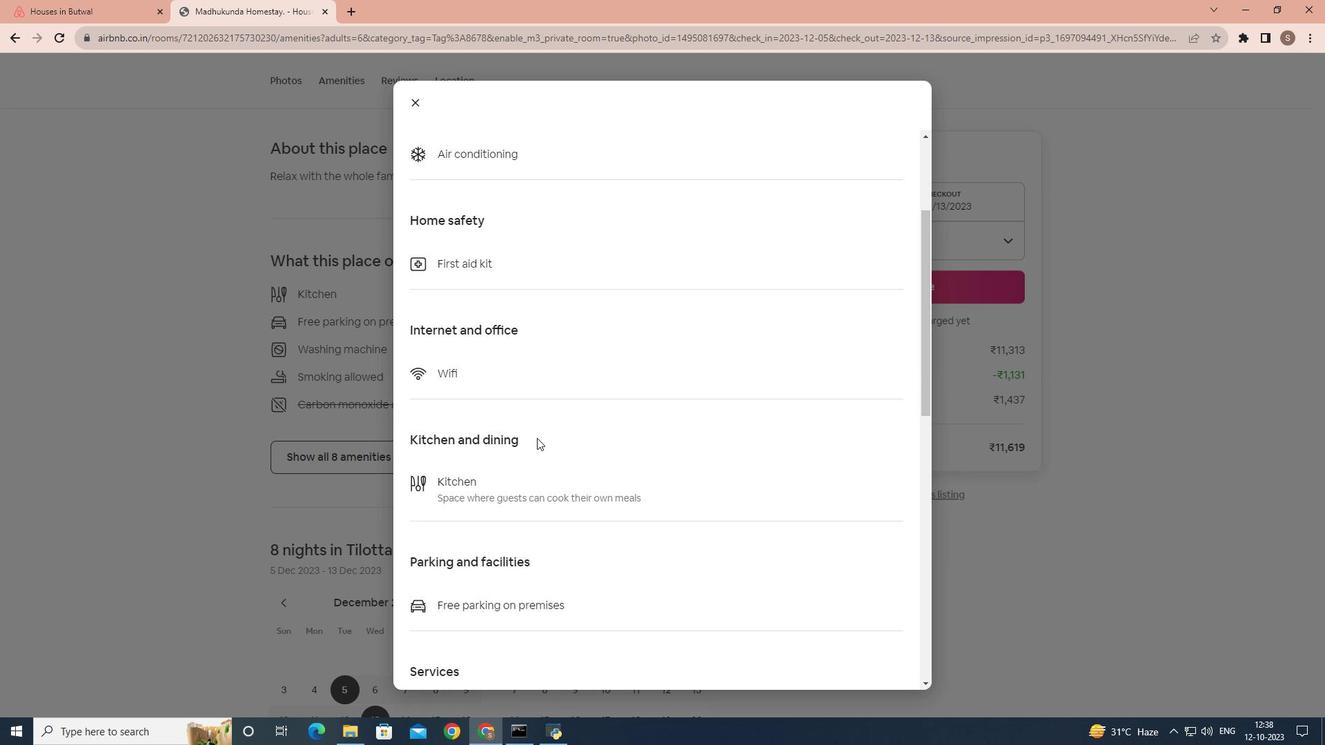 
Action: Mouse scrolled (537, 437) with delta (0, 0)
Screenshot: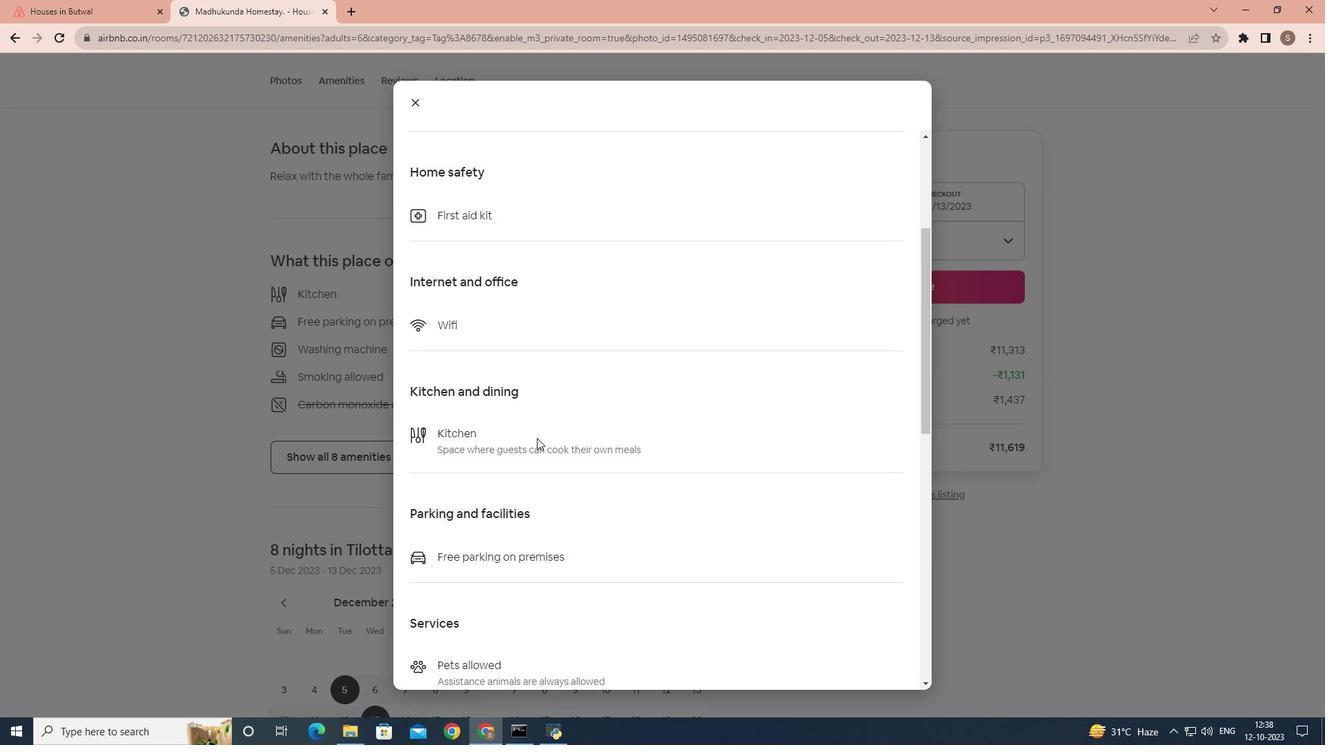 
Action: Mouse scrolled (537, 437) with delta (0, 0)
Screenshot: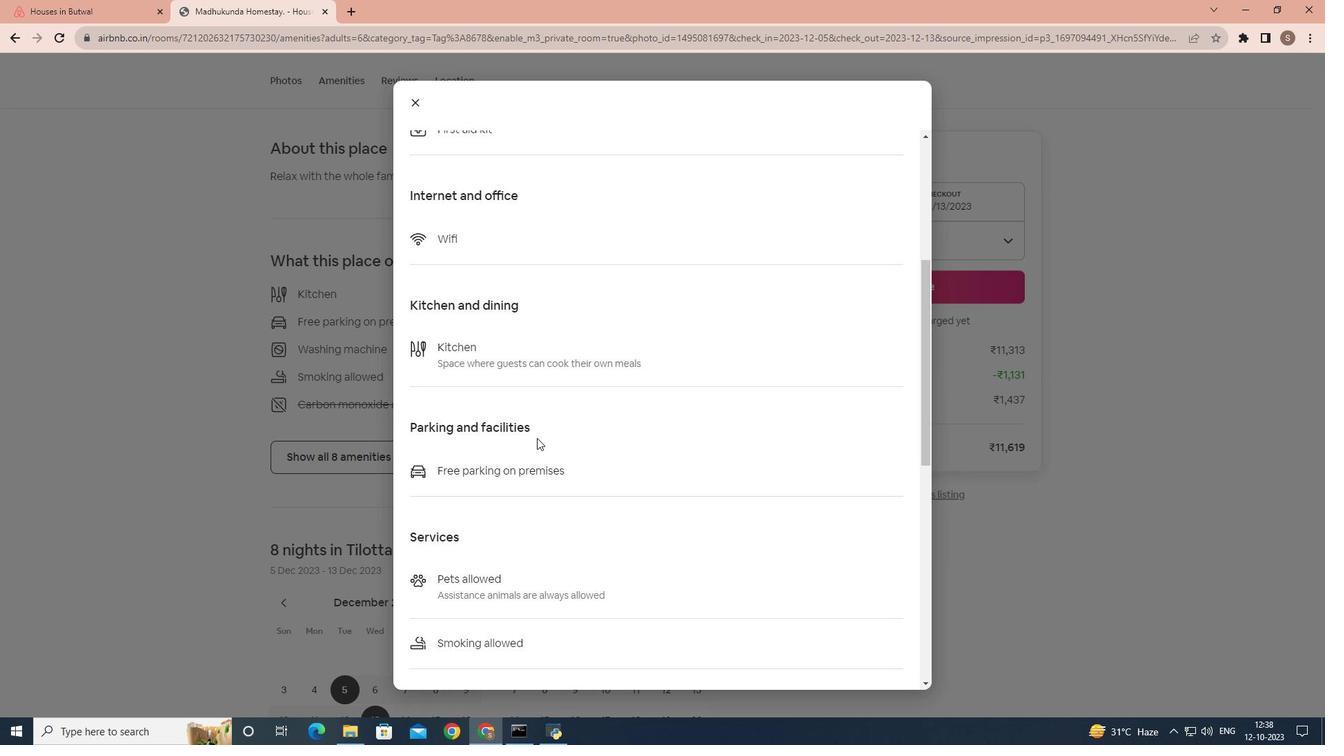 
Action: Mouse scrolled (537, 437) with delta (0, 0)
Screenshot: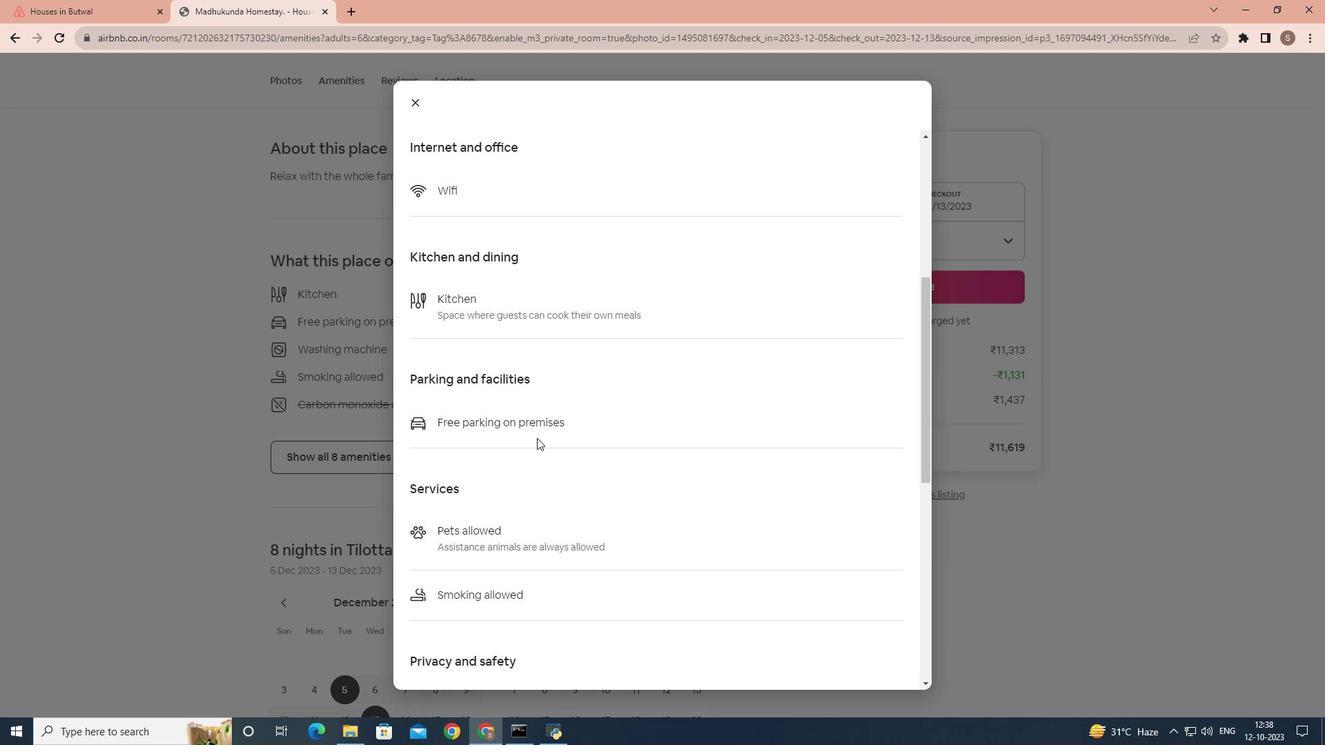 
Action: Mouse scrolled (537, 437) with delta (0, 0)
Screenshot: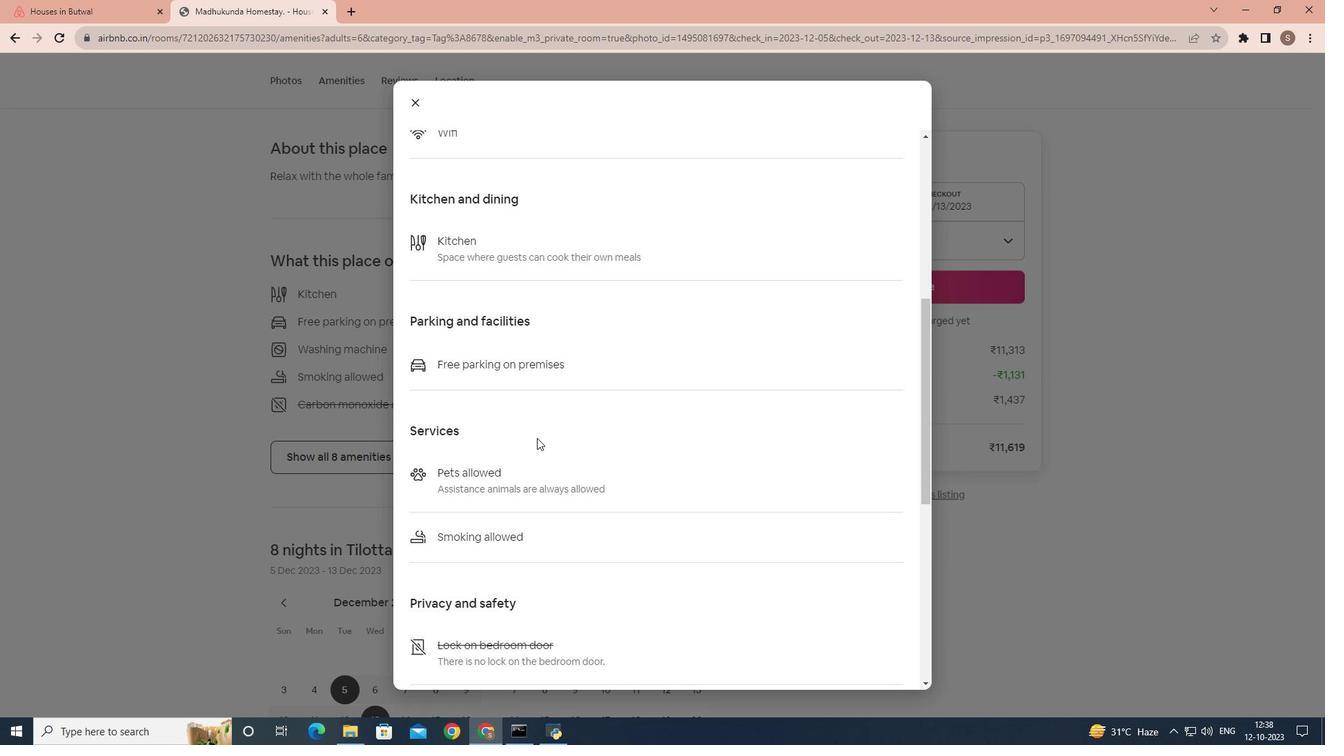 
Action: Mouse scrolled (537, 437) with delta (0, 0)
Screenshot: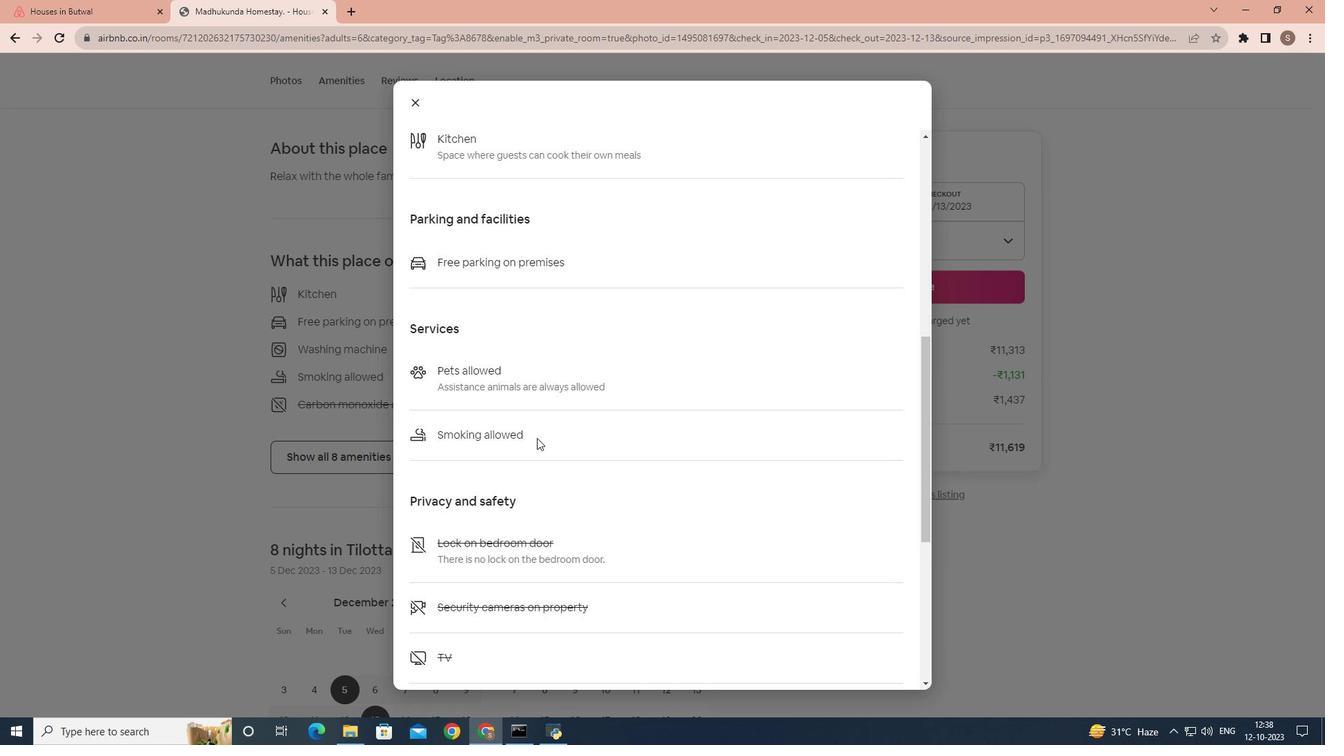 
Action: Mouse scrolled (537, 437) with delta (0, 0)
Screenshot: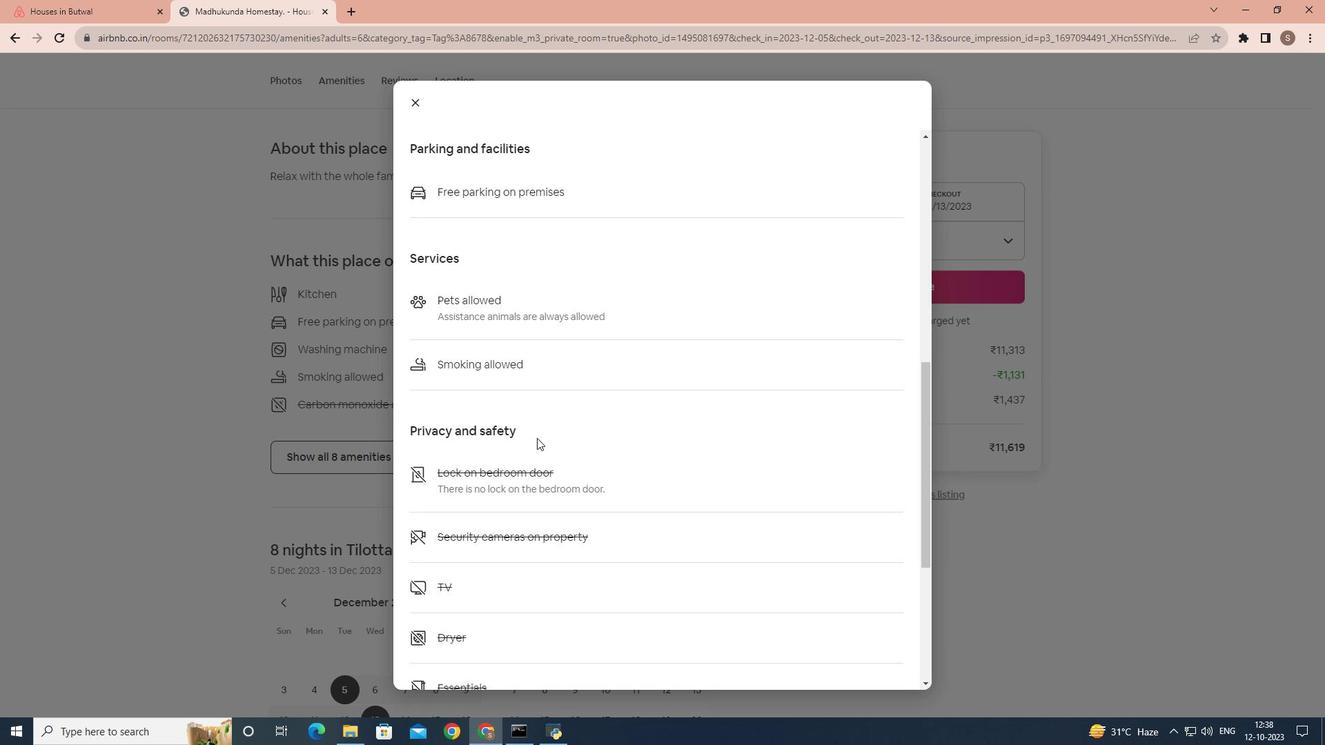
Action: Mouse scrolled (537, 437) with delta (0, 0)
Screenshot: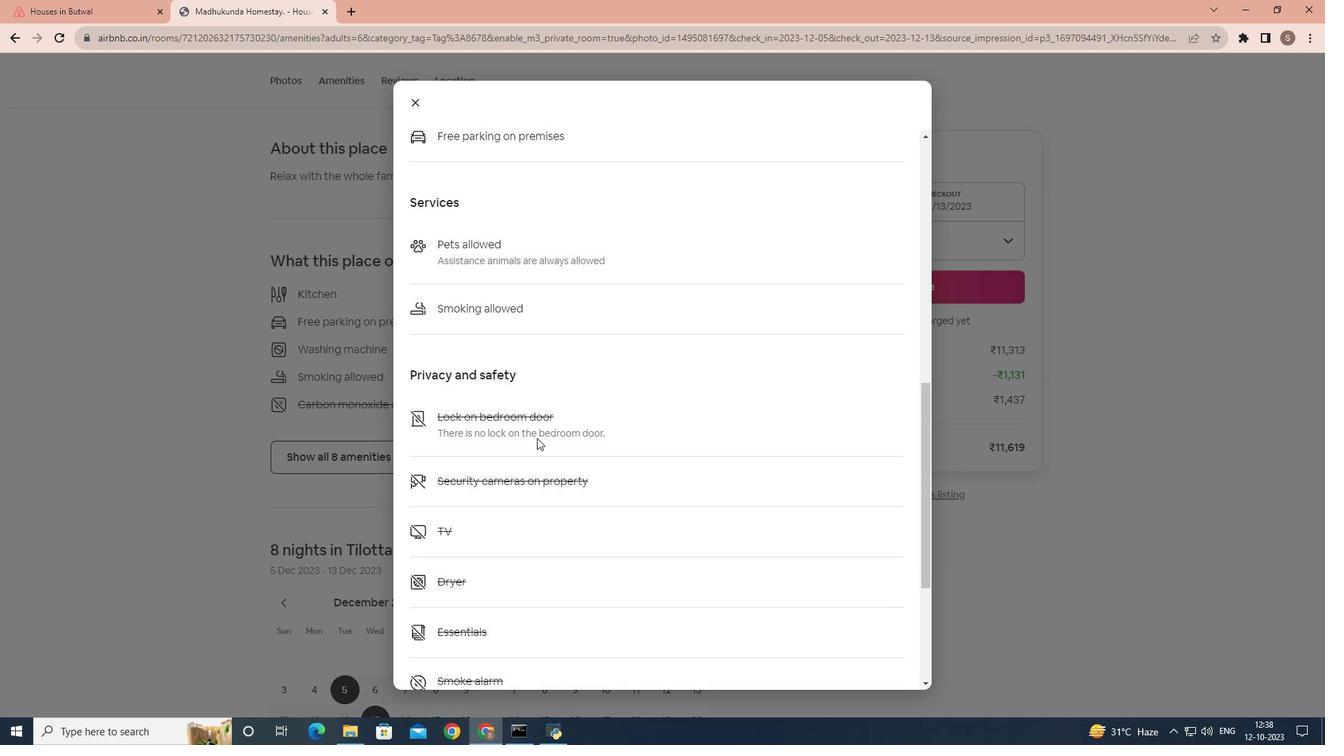 
Action: Mouse scrolled (537, 437) with delta (0, 0)
Screenshot: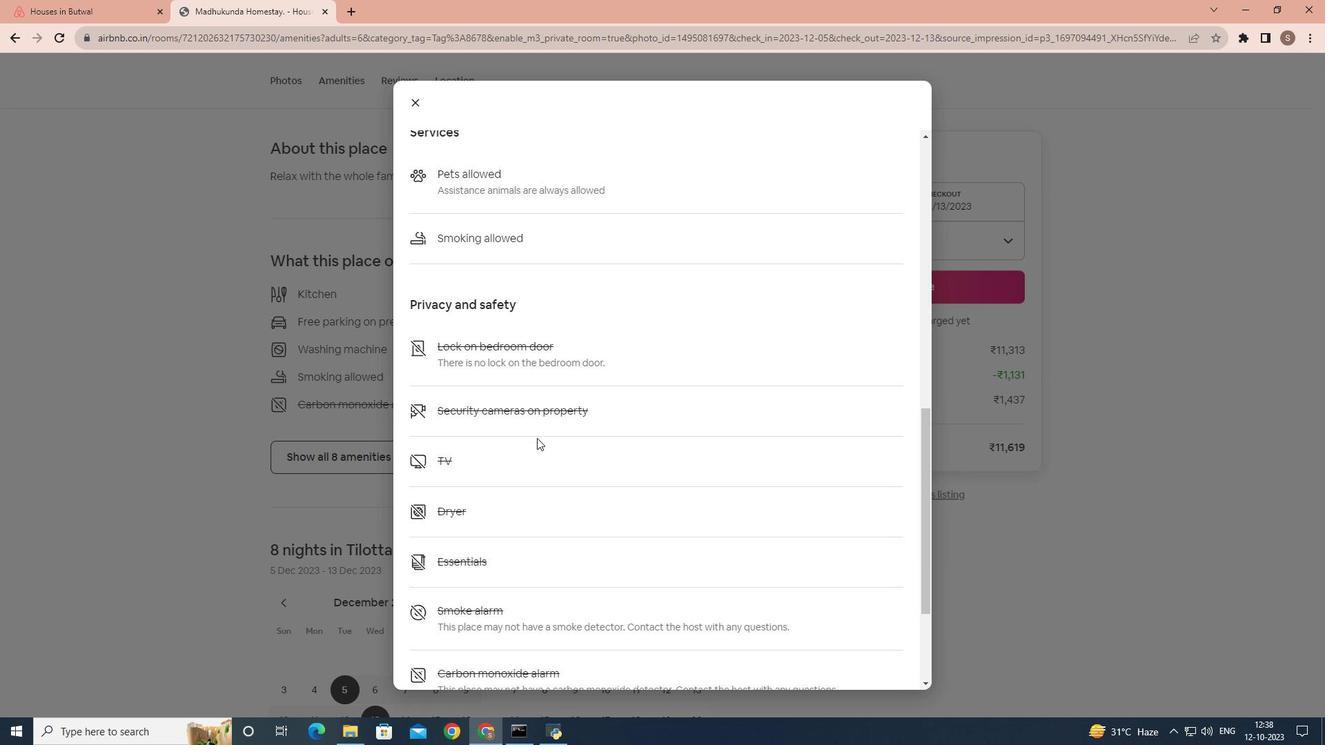 
Action: Mouse scrolled (537, 437) with delta (0, 0)
Screenshot: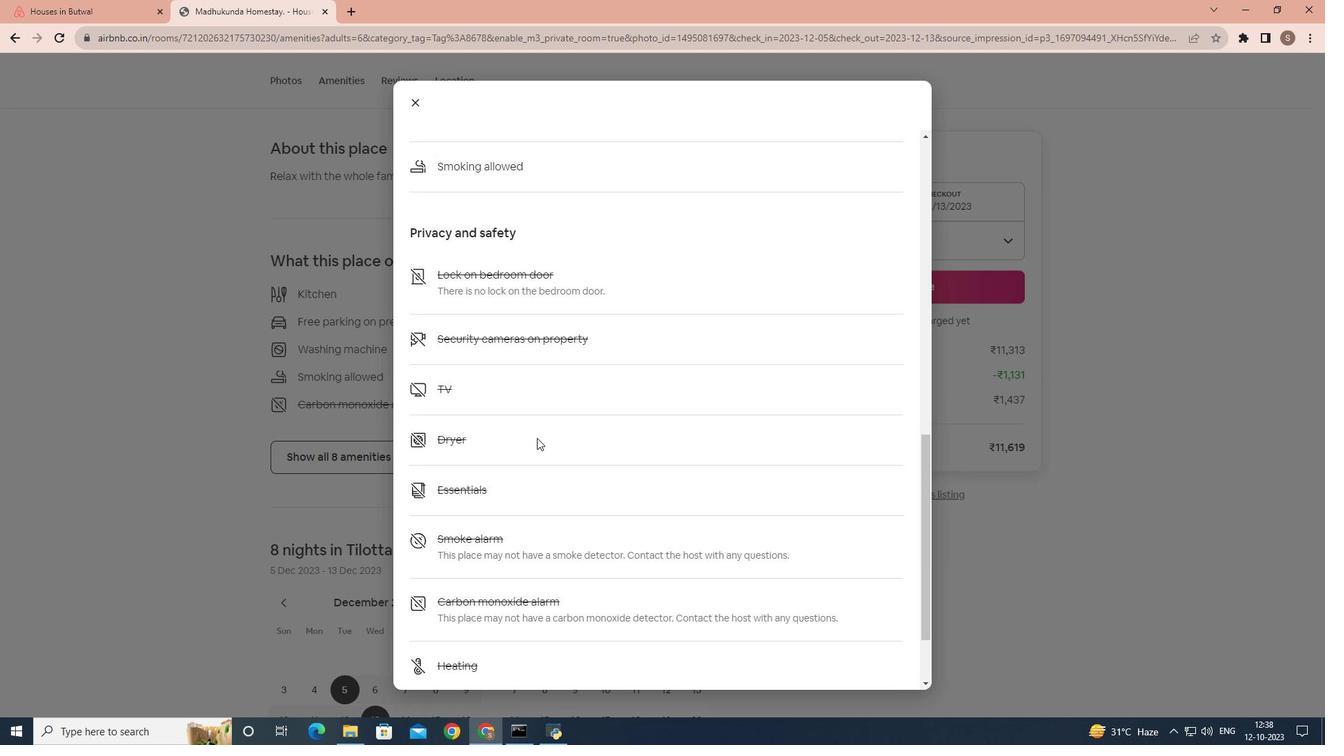 
Action: Mouse scrolled (537, 437) with delta (0, 0)
Screenshot: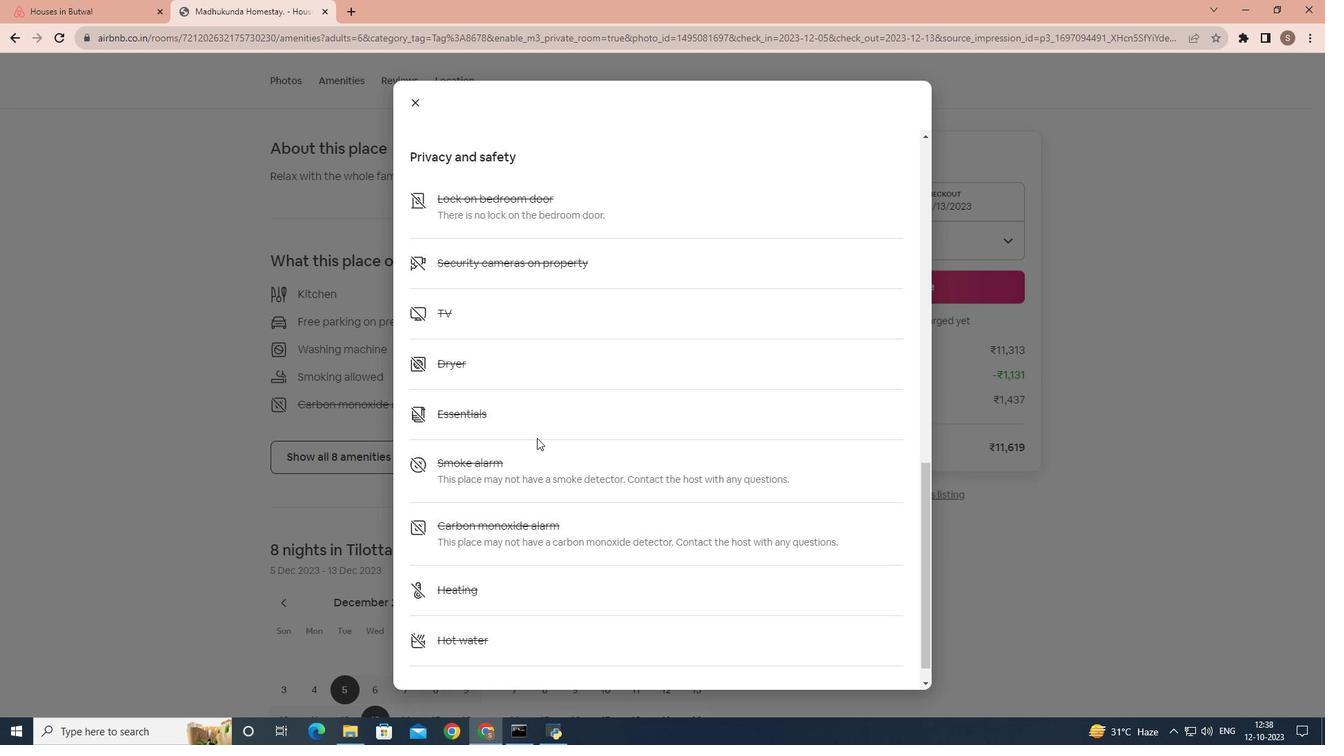 
Action: Mouse scrolled (537, 437) with delta (0, 0)
Screenshot: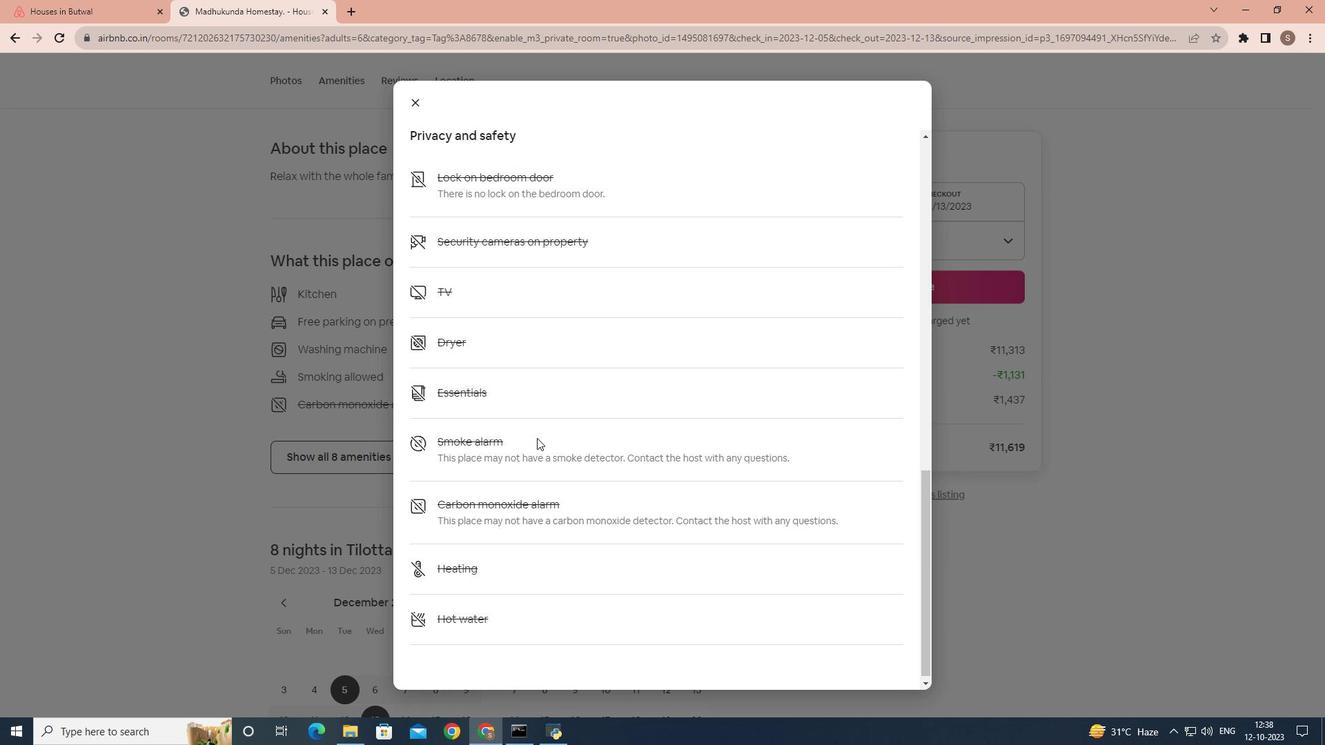 
Action: Mouse scrolled (537, 437) with delta (0, 0)
Screenshot: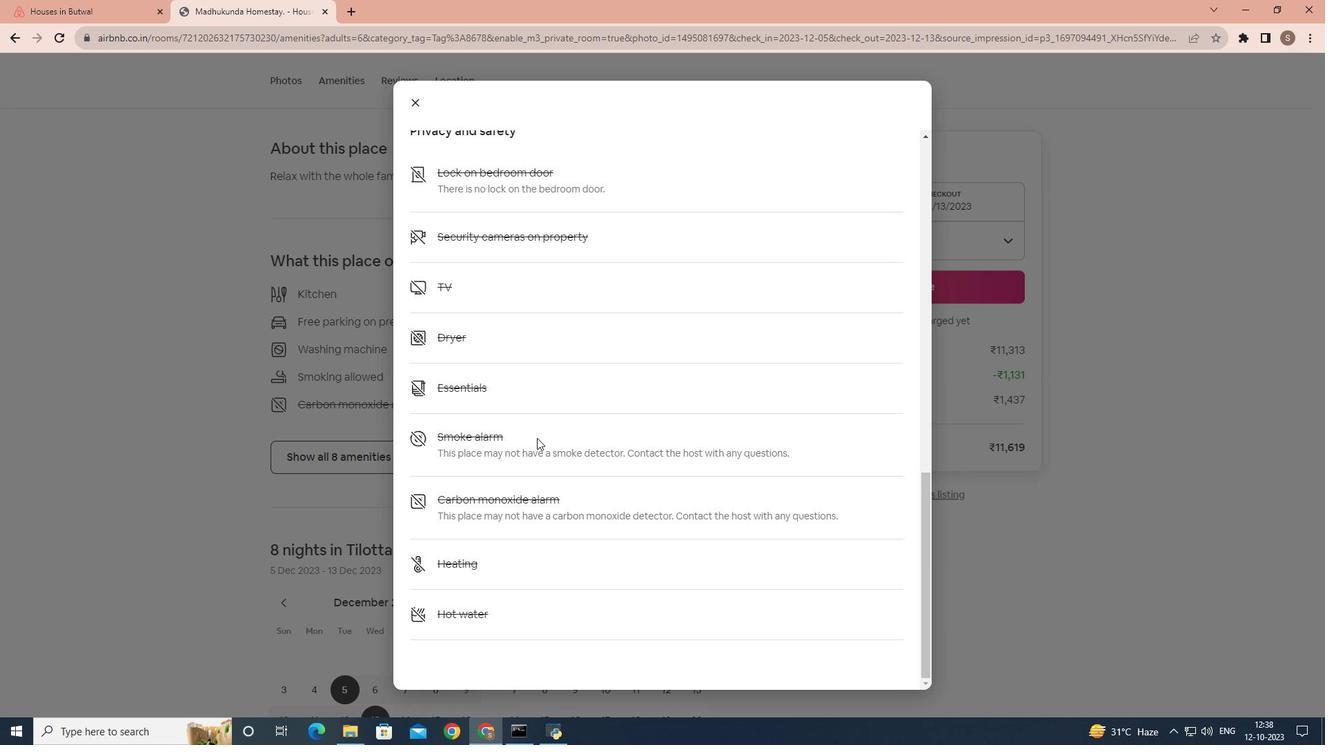 
Action: Mouse scrolled (537, 437) with delta (0, 0)
Screenshot: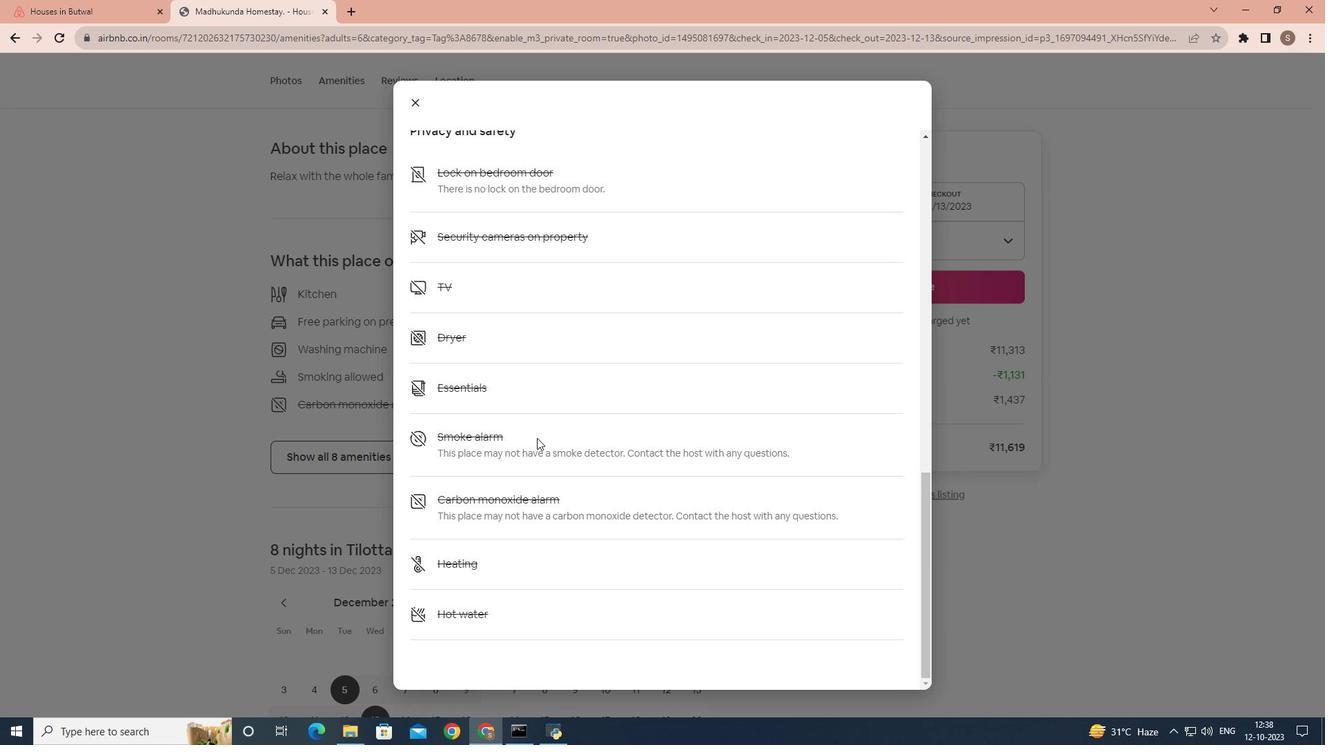 
Action: Mouse scrolled (537, 437) with delta (0, 0)
Screenshot: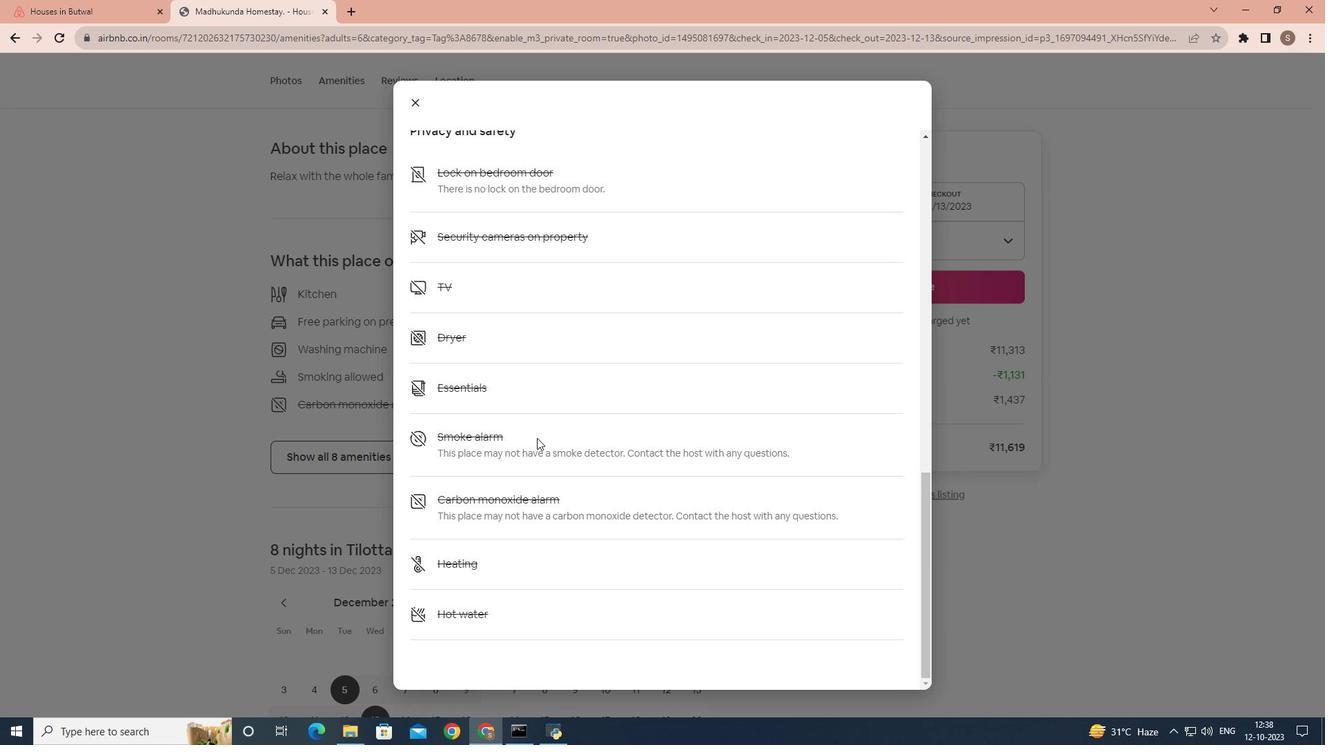 
Action: Mouse scrolled (537, 437) with delta (0, 0)
Screenshot: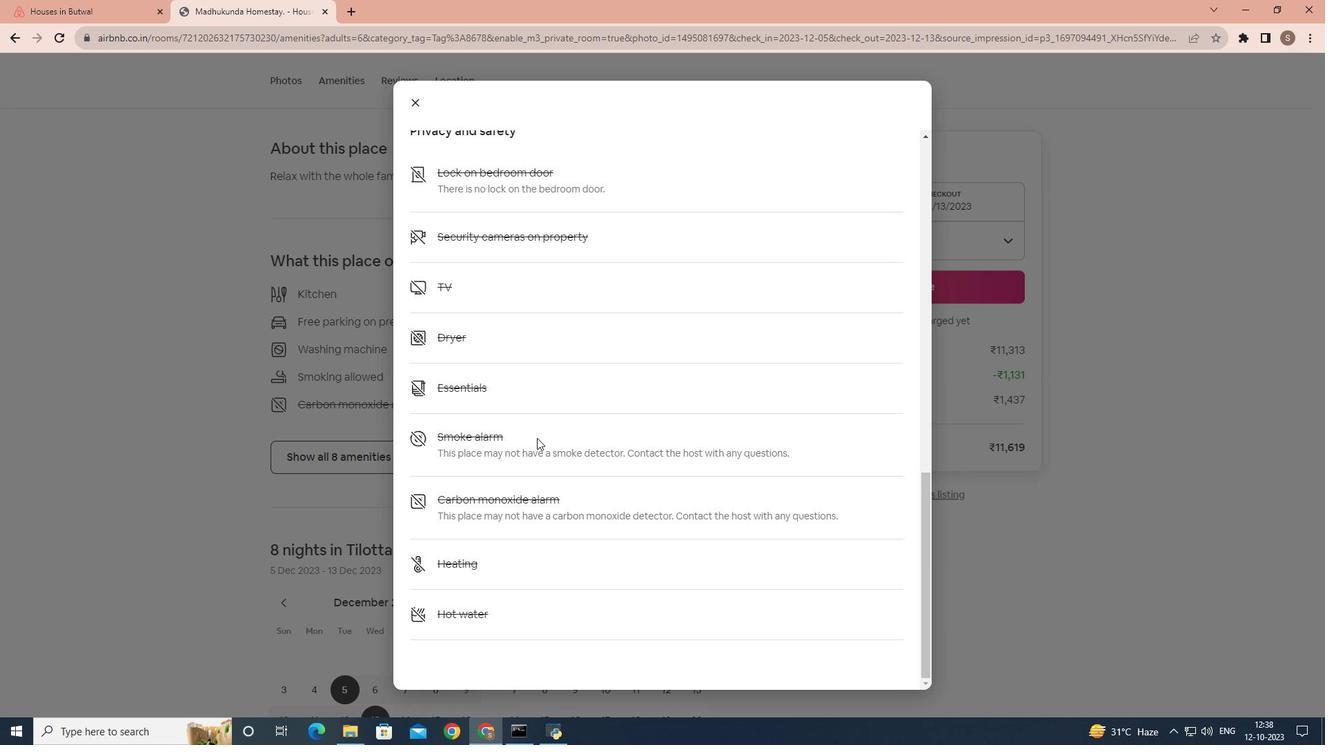 
Action: Mouse moved to (420, 102)
Screenshot: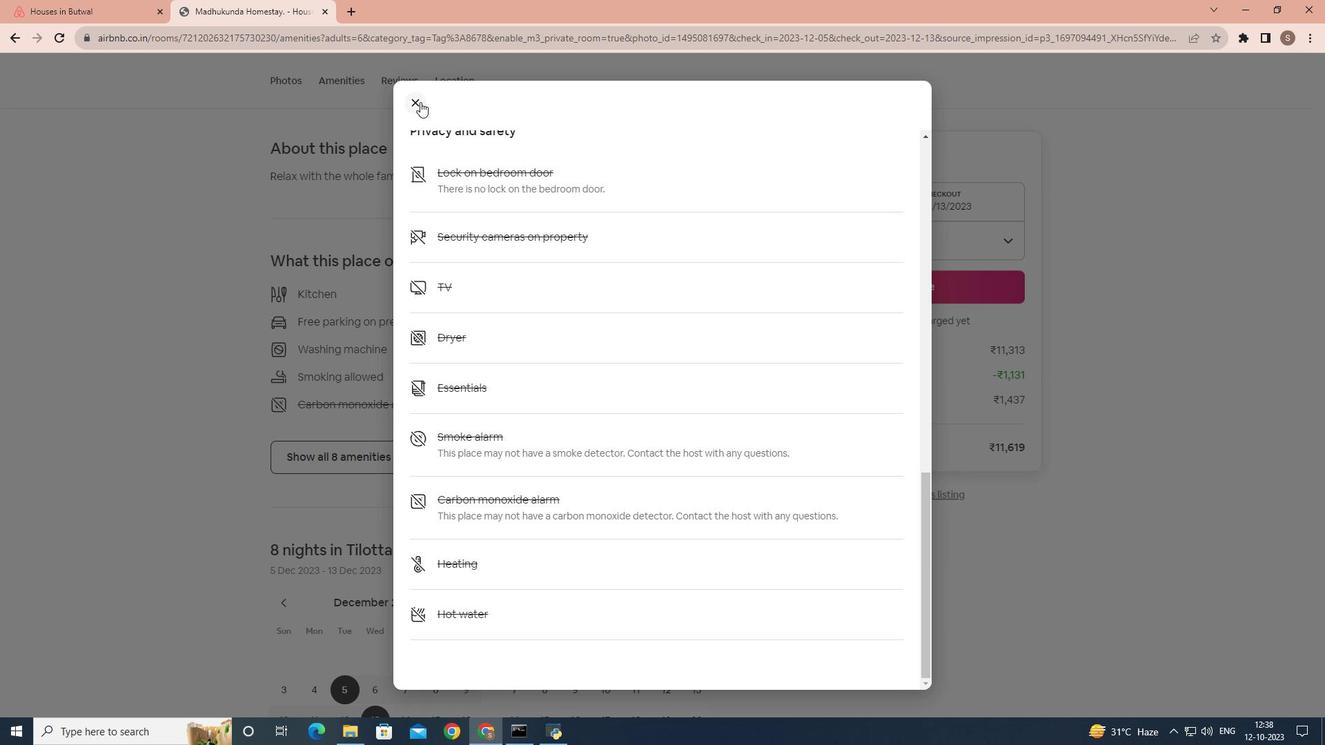 
Action: Mouse pressed left at (420, 102)
Screenshot: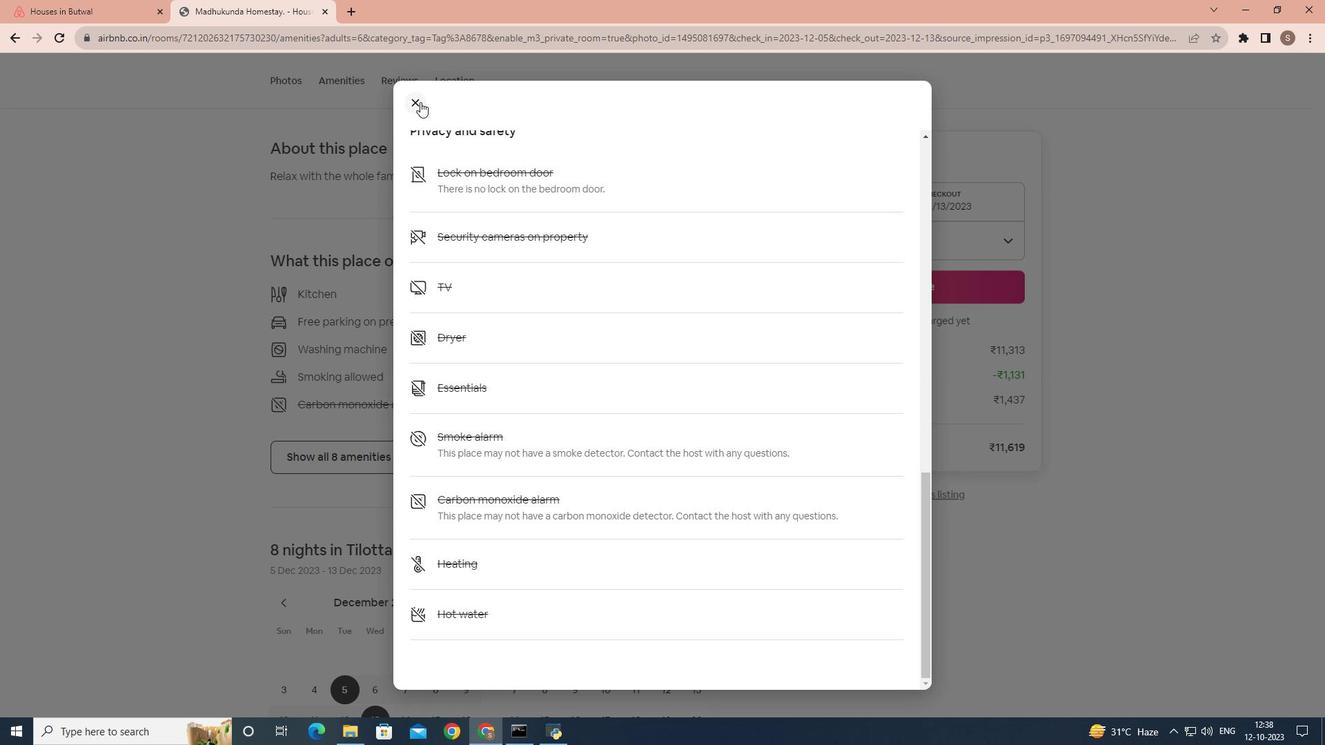 
Action: Mouse moved to (558, 294)
Screenshot: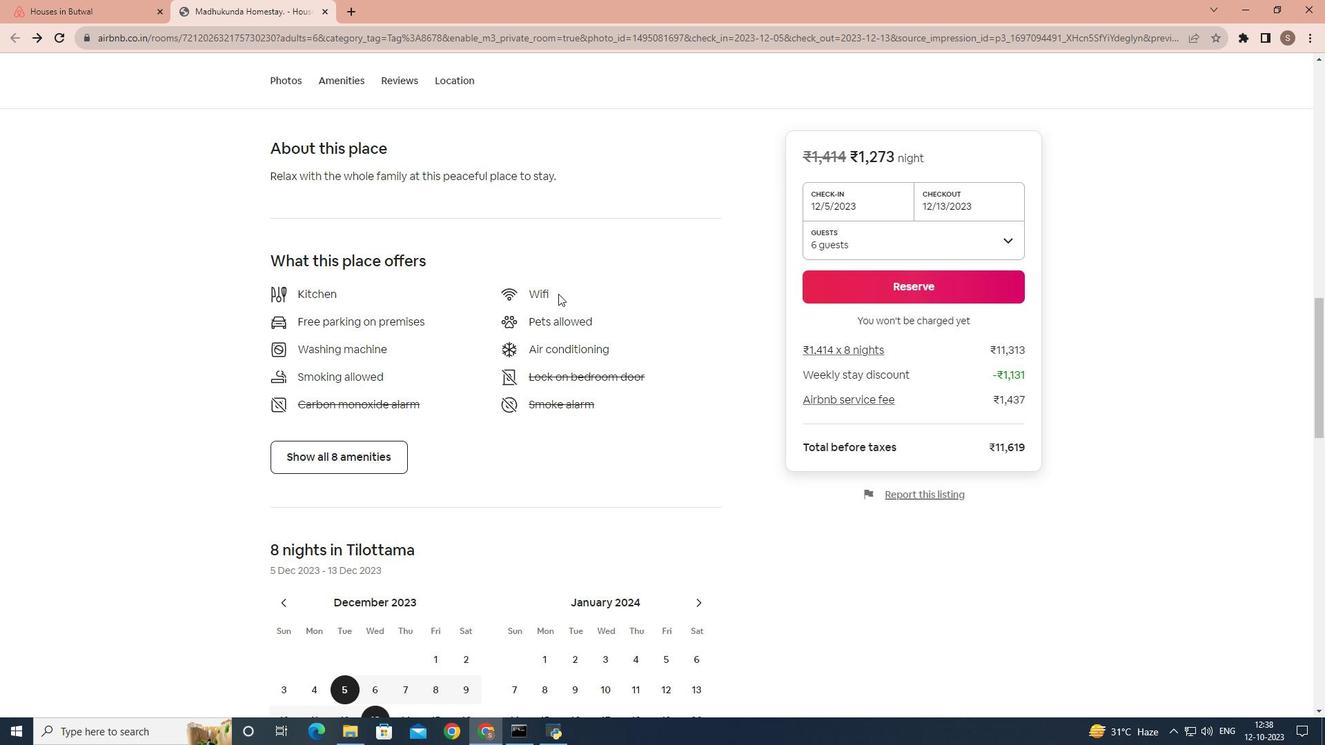 
Action: Mouse scrolled (558, 293) with delta (0, 0)
Screenshot: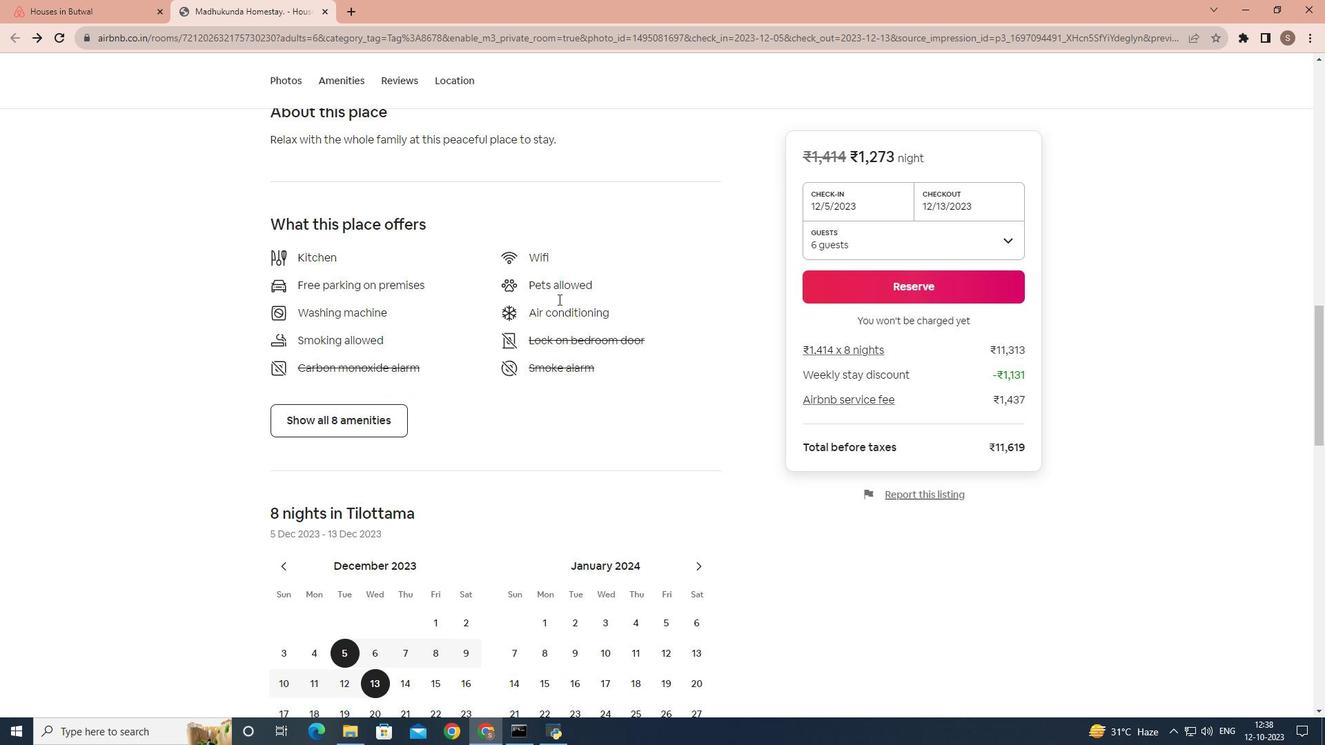 
Action: Mouse moved to (558, 303)
Screenshot: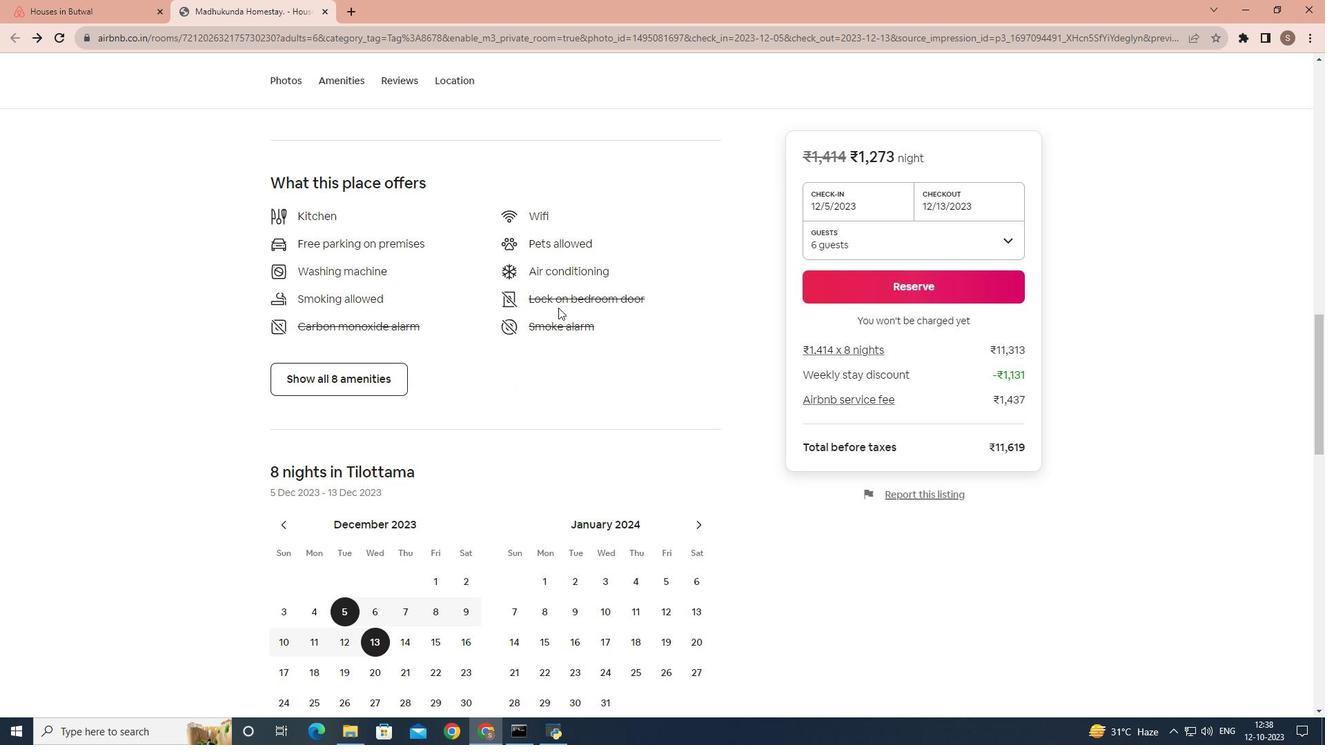 
Action: Mouse scrolled (558, 302) with delta (0, 0)
Screenshot: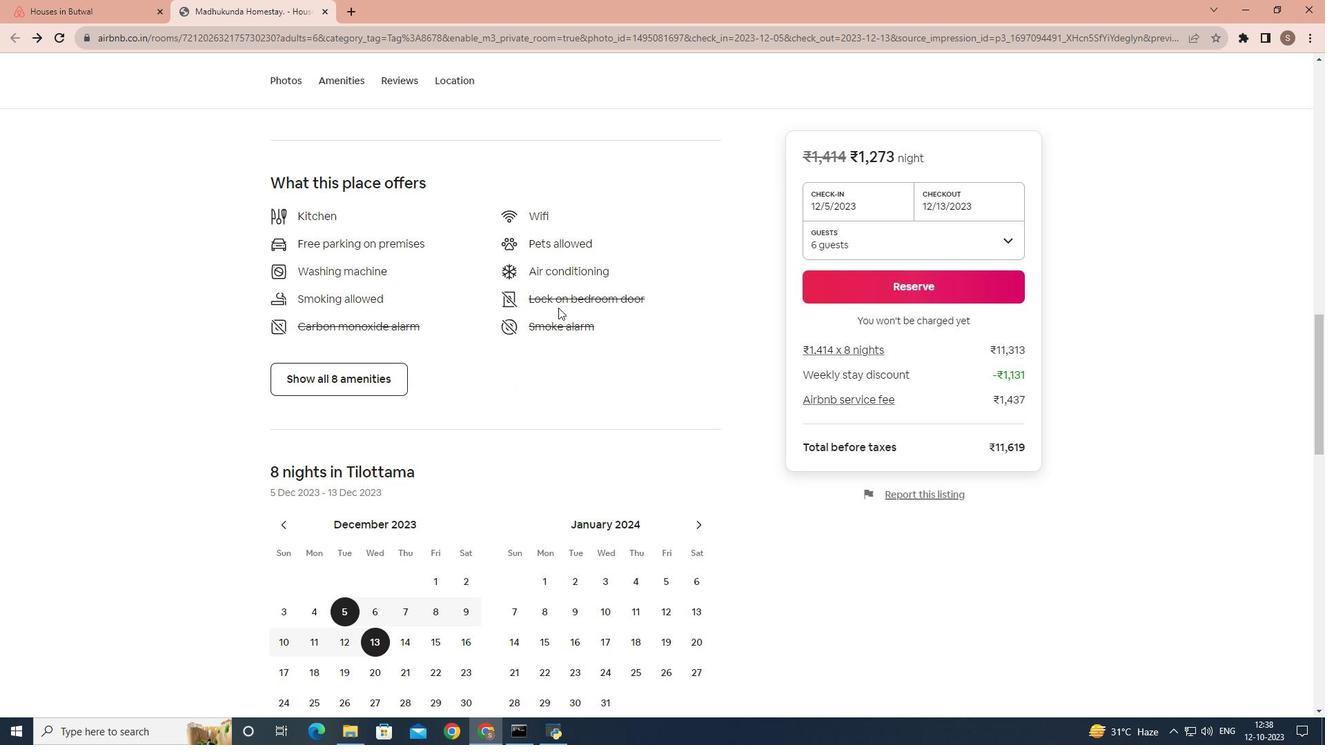 
Action: Mouse moved to (558, 307)
Screenshot: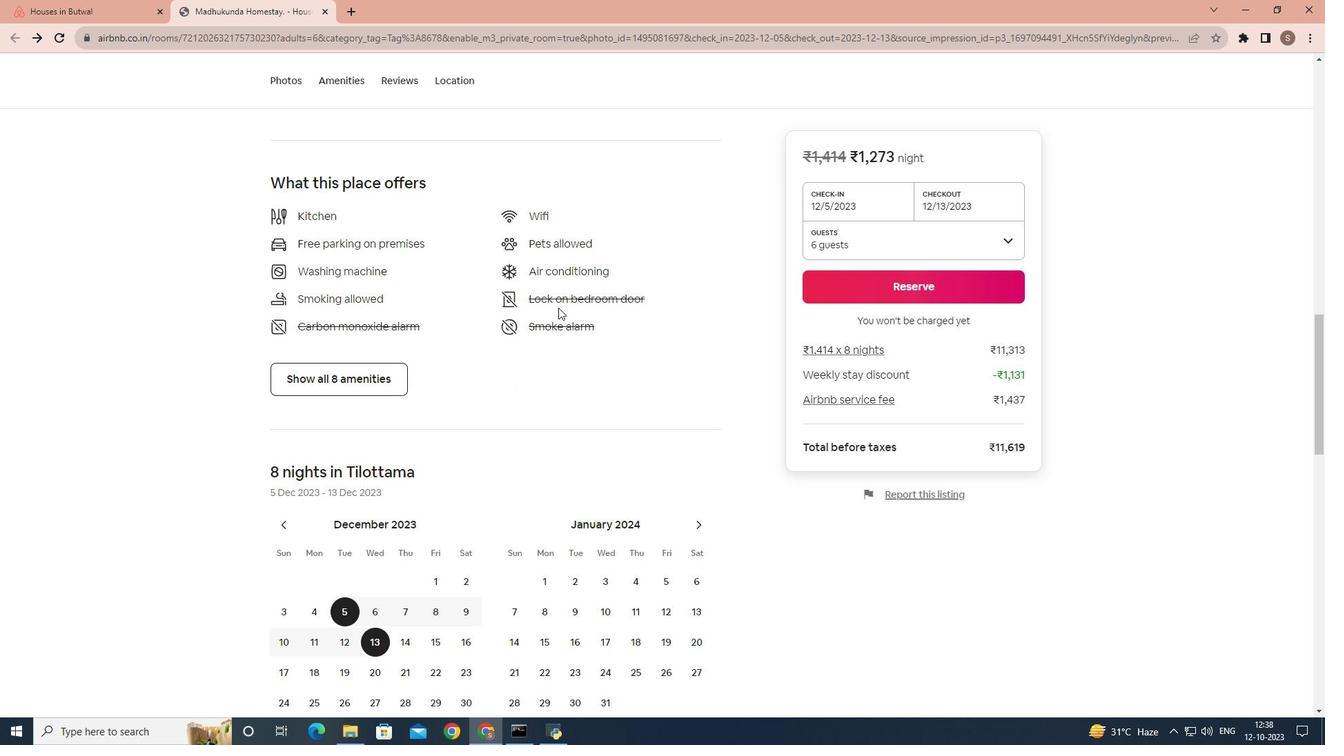 
Action: Mouse scrolled (558, 307) with delta (0, 0)
Screenshot: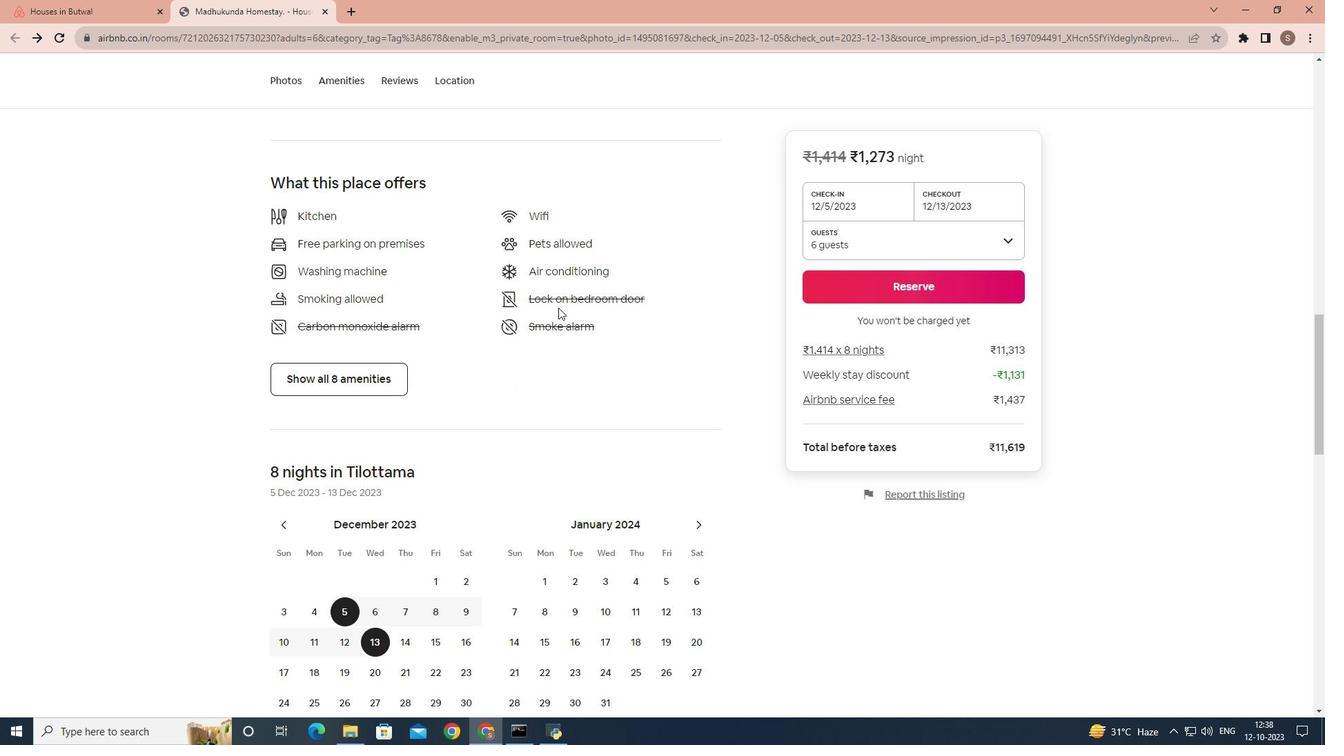 
Action: Mouse moved to (558, 307)
Screenshot: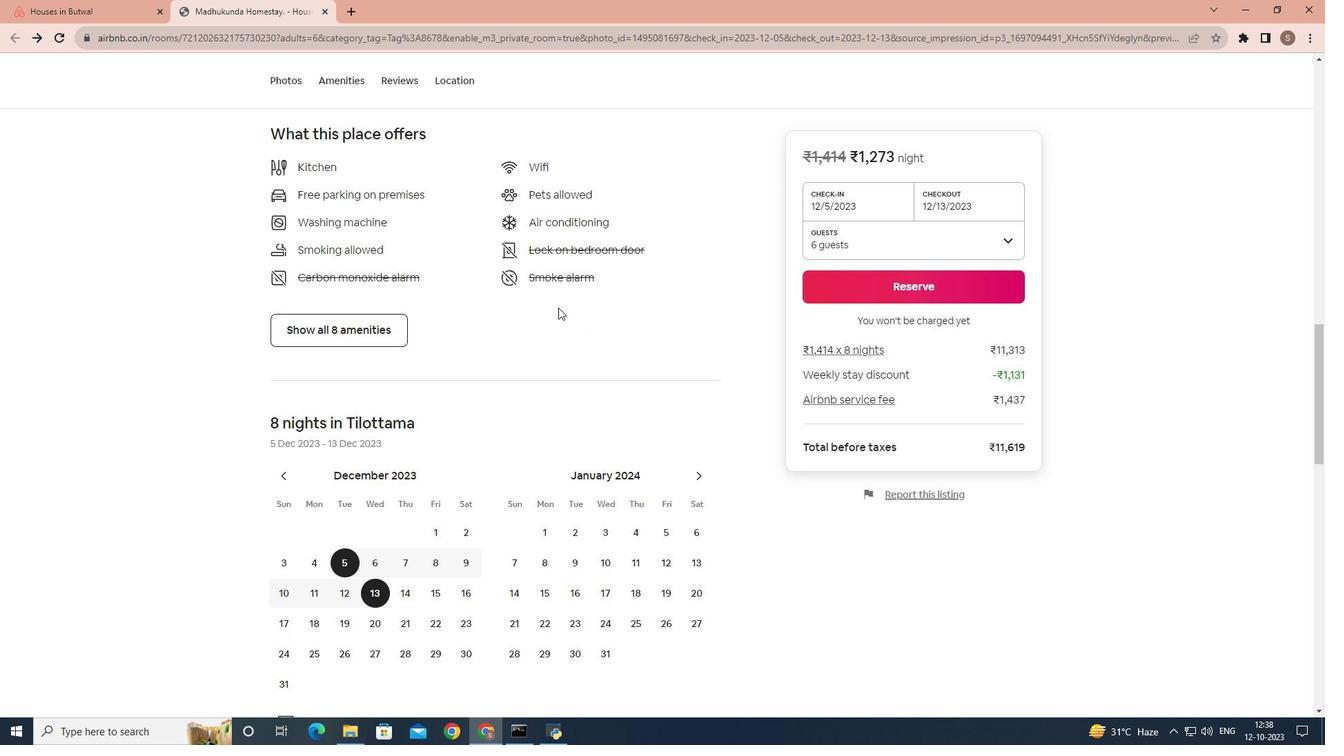
Action: Mouse scrolled (558, 307) with delta (0, 0)
Screenshot: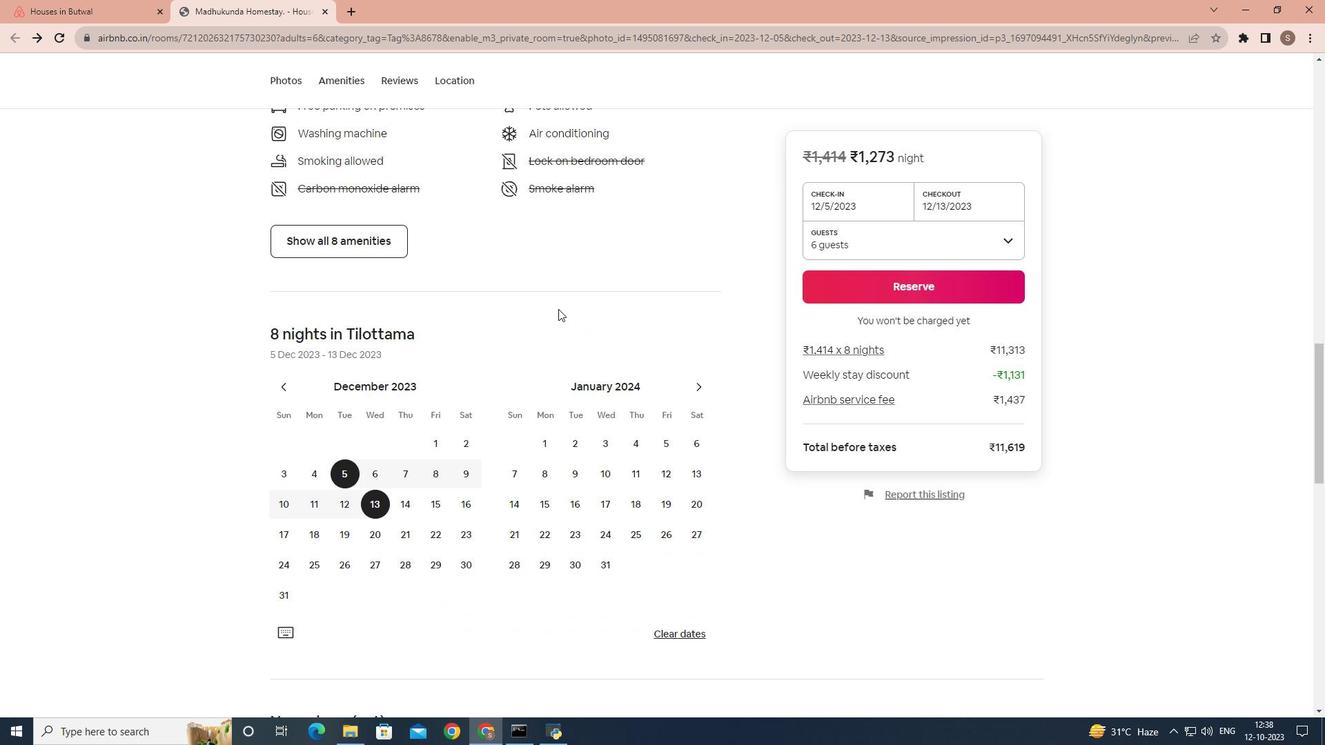 
Action: Mouse moved to (558, 309)
Screenshot: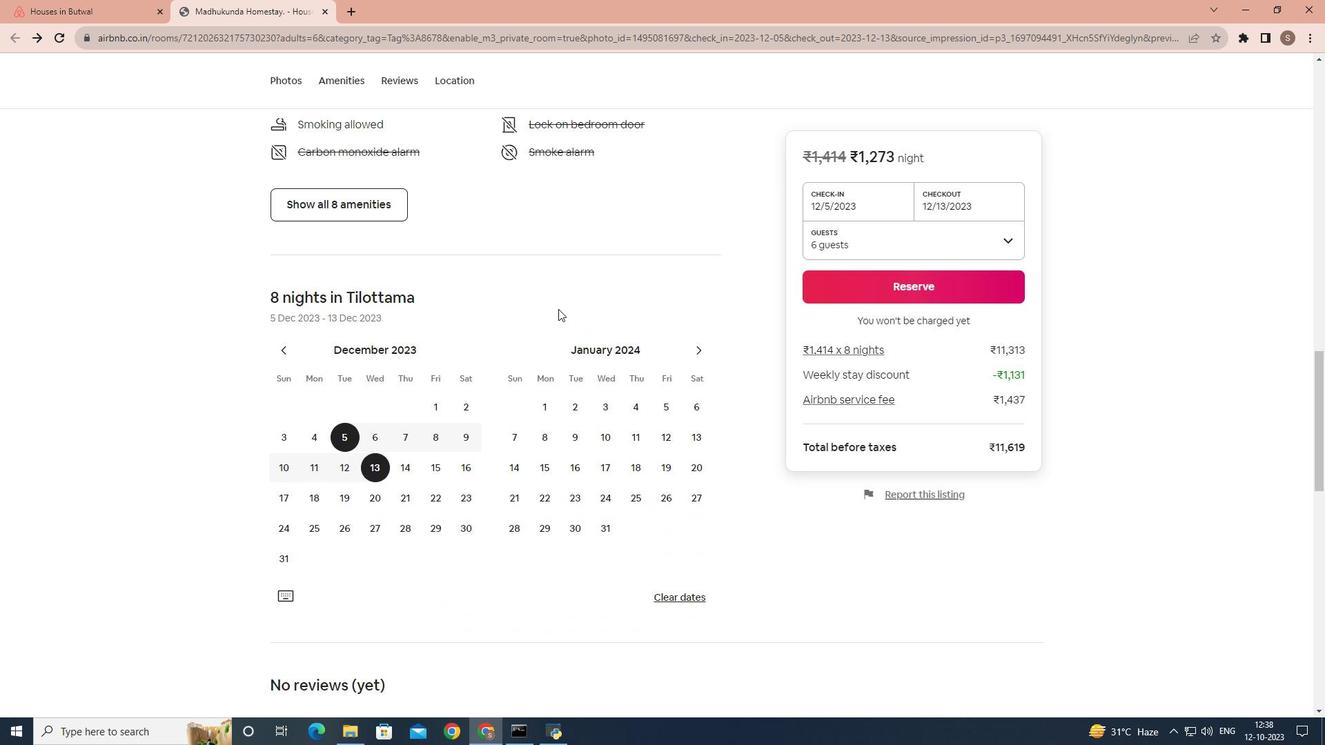 
Action: Mouse scrolled (558, 308) with delta (0, 0)
Screenshot: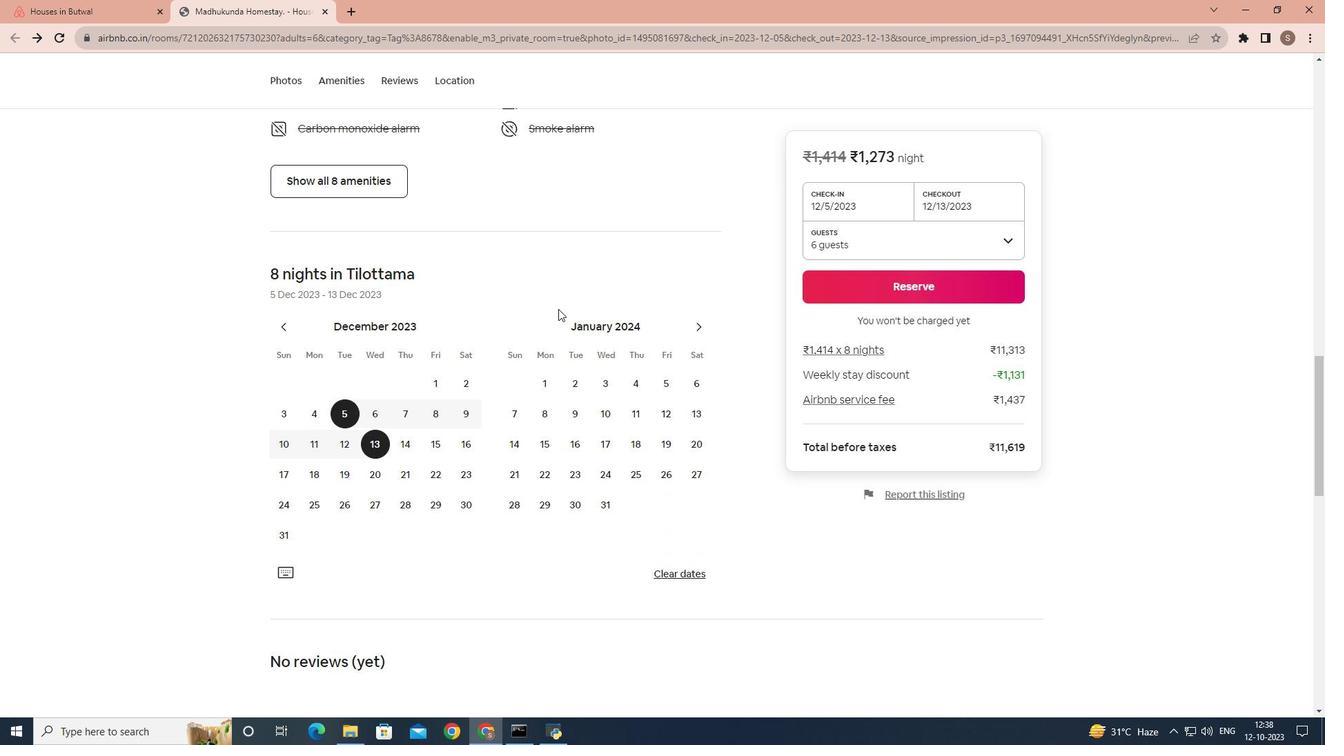 
Action: Mouse scrolled (558, 308) with delta (0, 0)
Screenshot: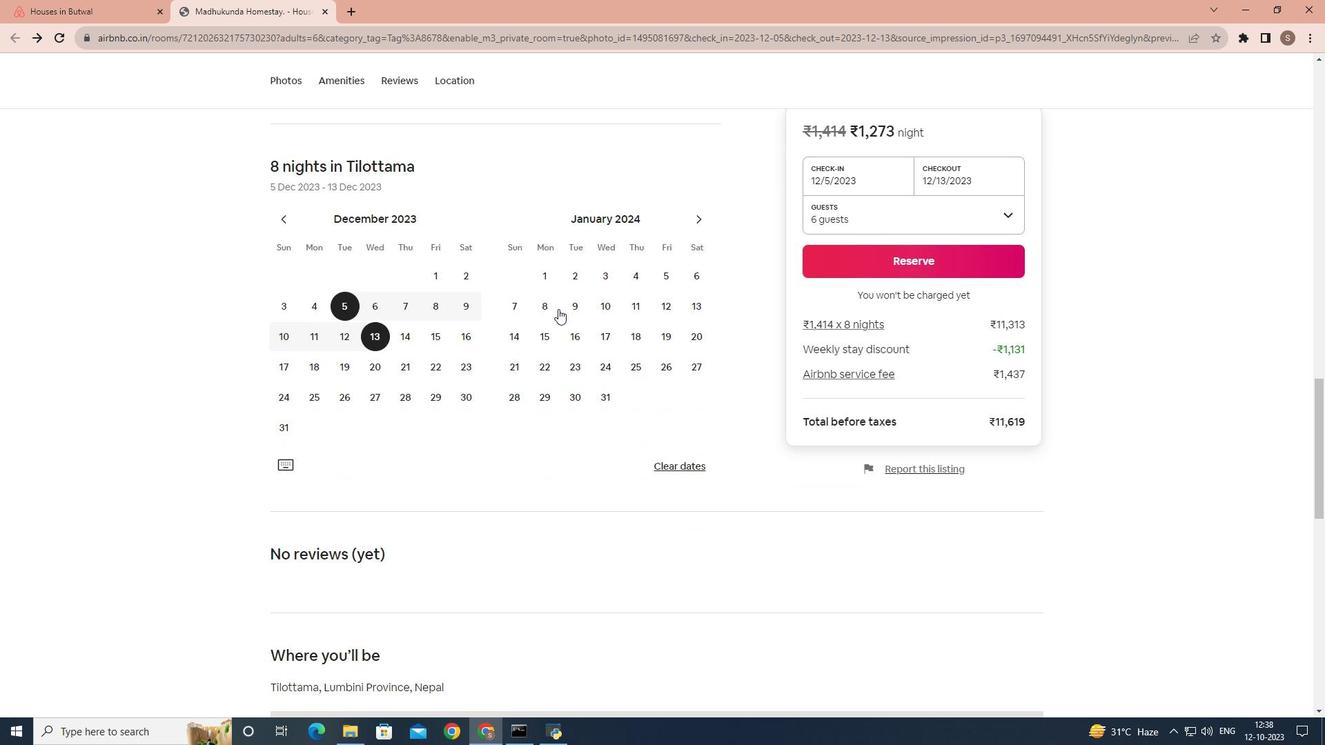 
Action: Mouse scrolled (558, 308) with delta (0, 0)
Screenshot: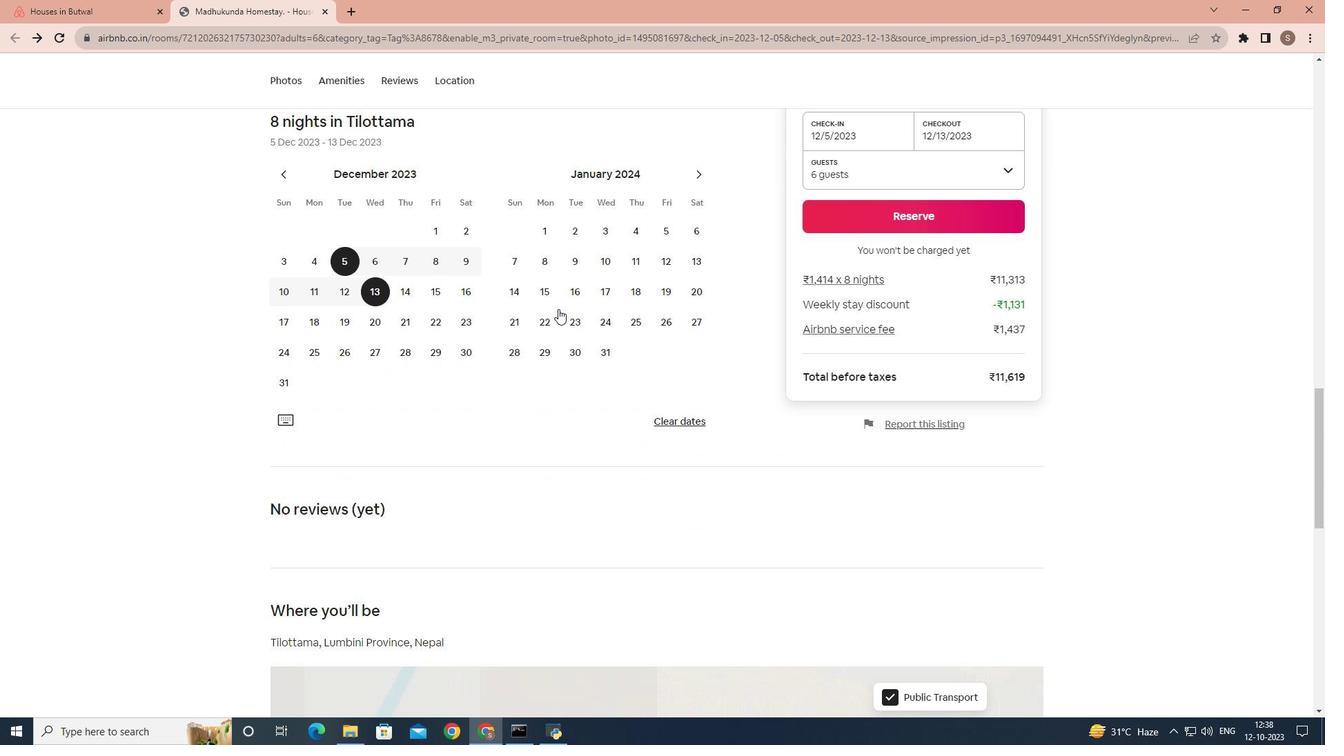 
Action: Mouse scrolled (558, 308) with delta (0, 0)
Screenshot: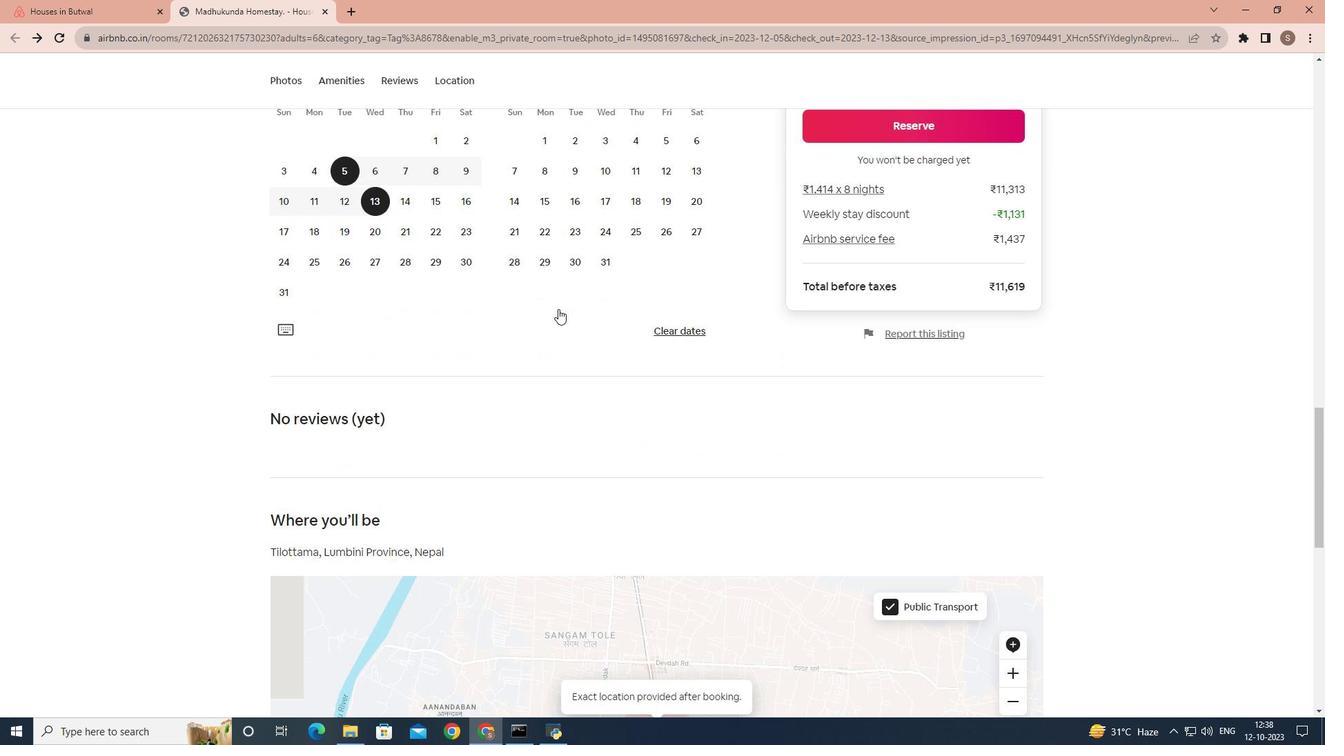 
Action: Mouse scrolled (558, 308) with delta (0, 0)
Screenshot: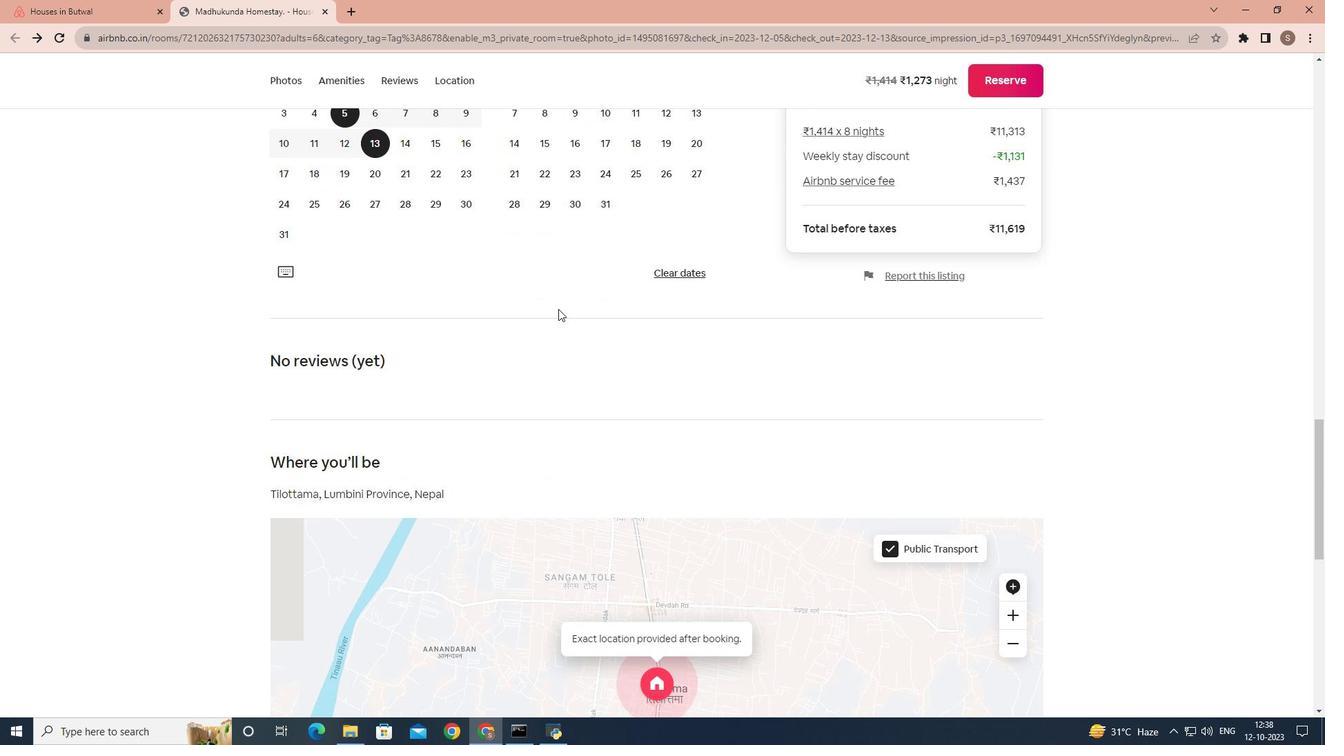 
Action: Mouse scrolled (558, 308) with delta (0, 0)
Screenshot: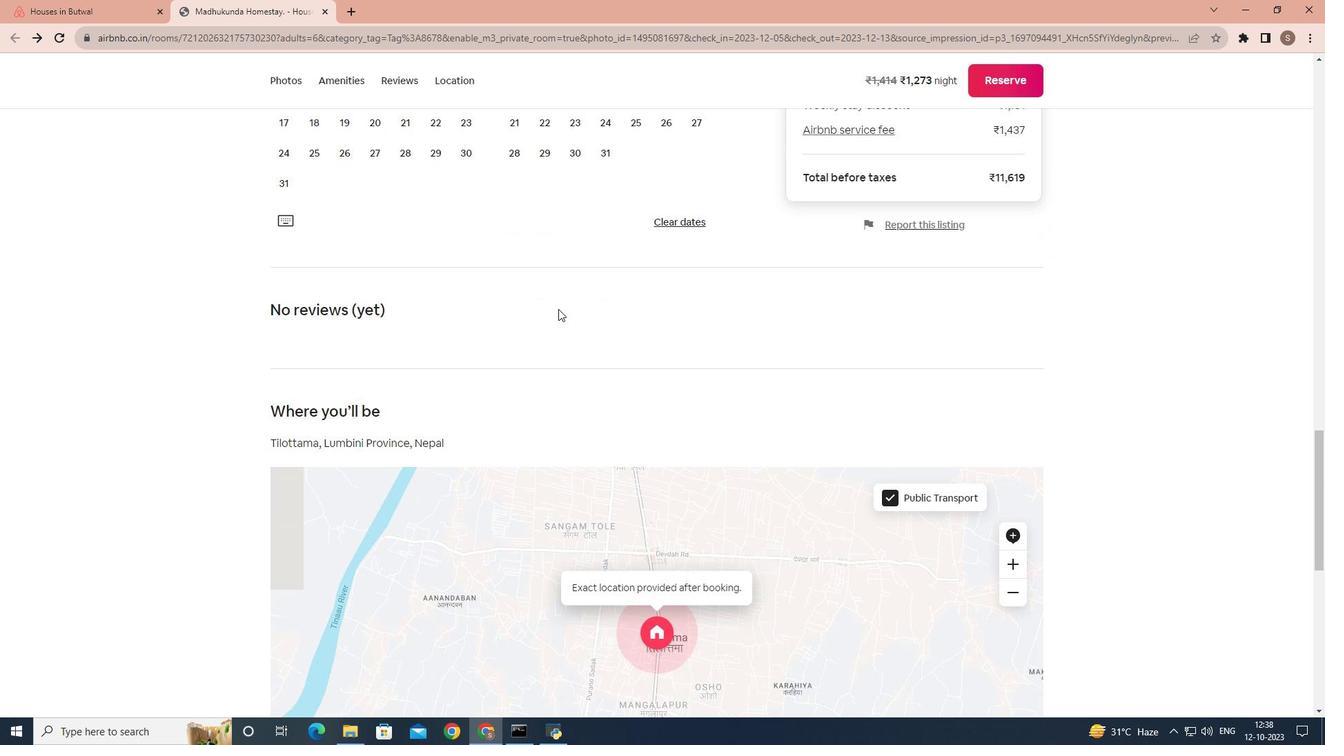 
Action: Mouse scrolled (558, 308) with delta (0, 0)
Screenshot: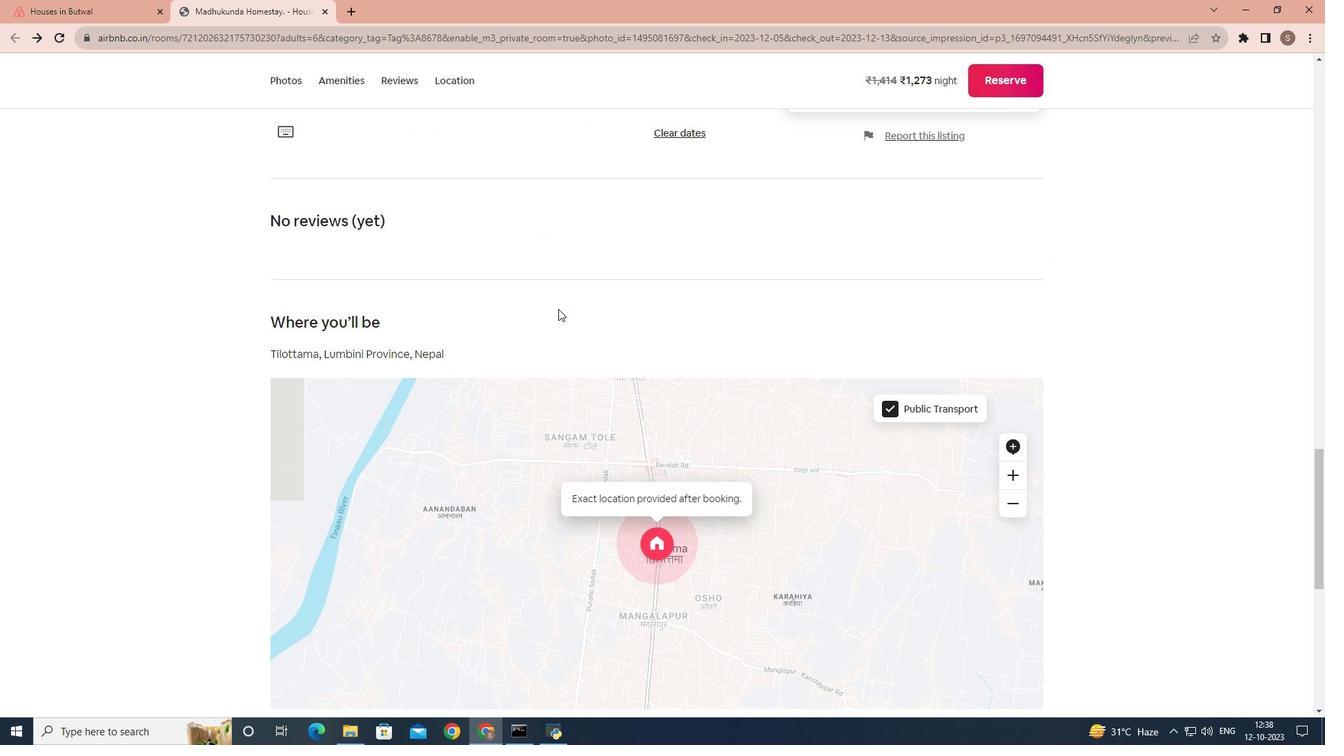 
Action: Mouse scrolled (558, 308) with delta (0, 0)
Screenshot: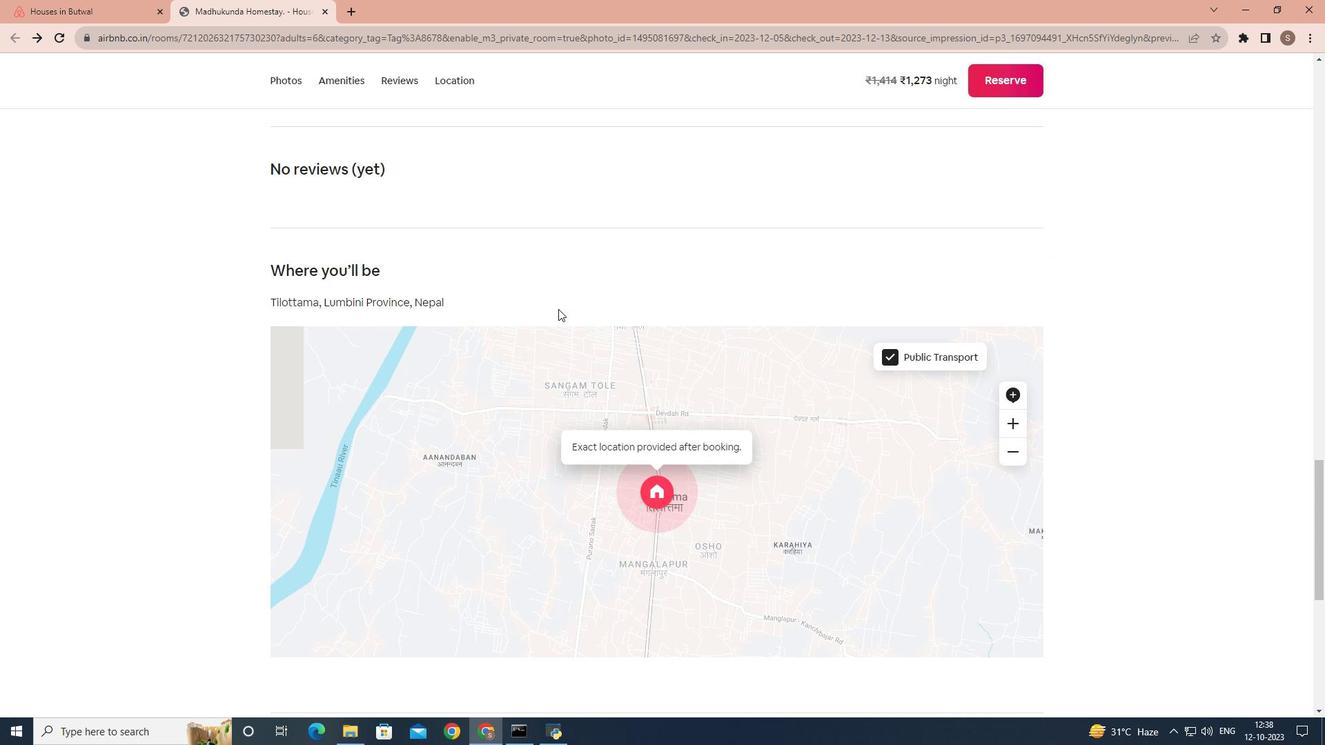 
Action: Mouse scrolled (558, 308) with delta (0, 0)
Screenshot: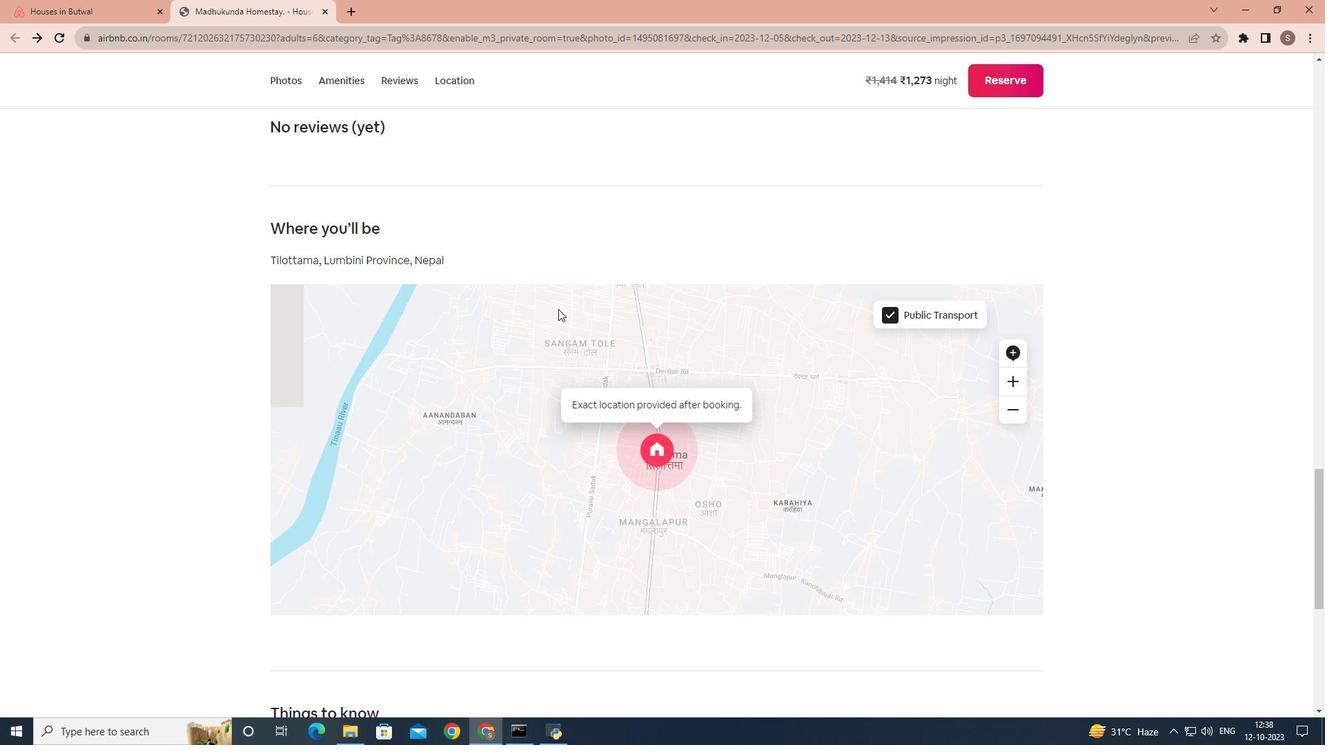 
Action: Mouse scrolled (558, 308) with delta (0, 0)
Screenshot: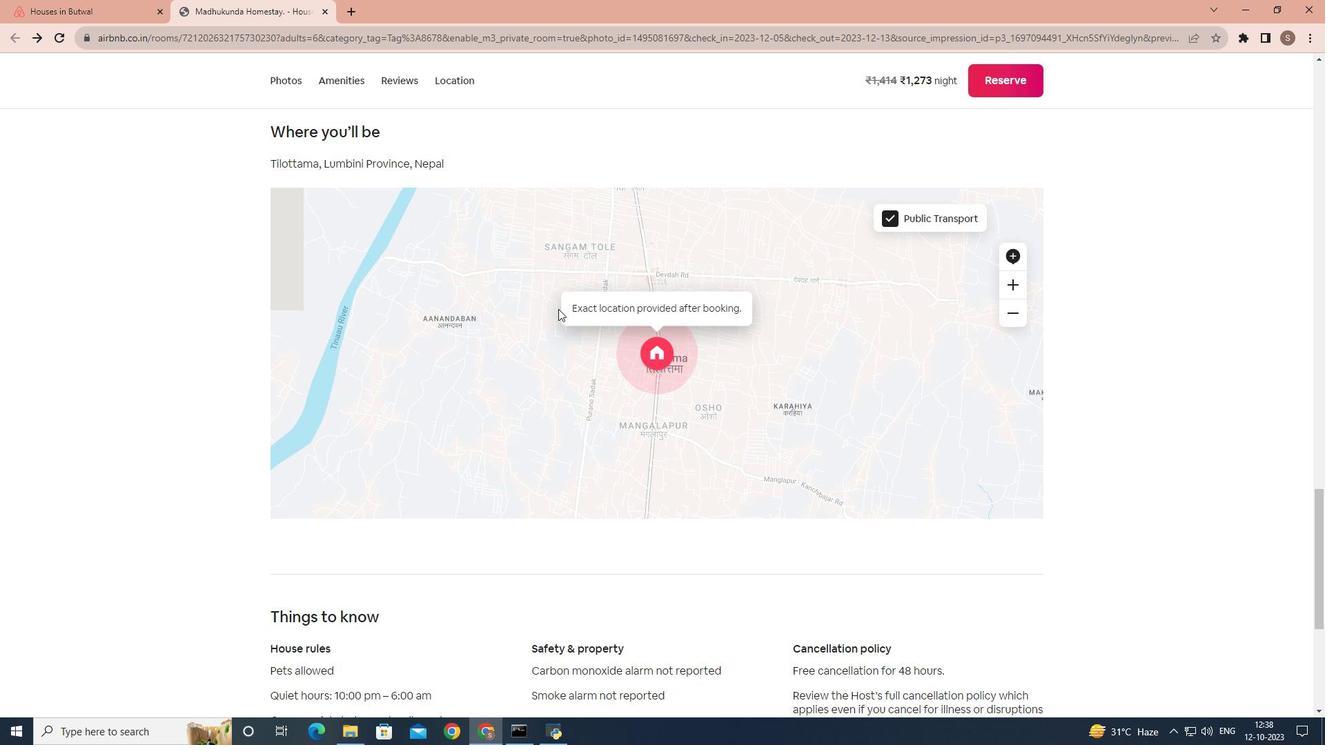 
Action: Mouse scrolled (558, 308) with delta (0, 0)
Screenshot: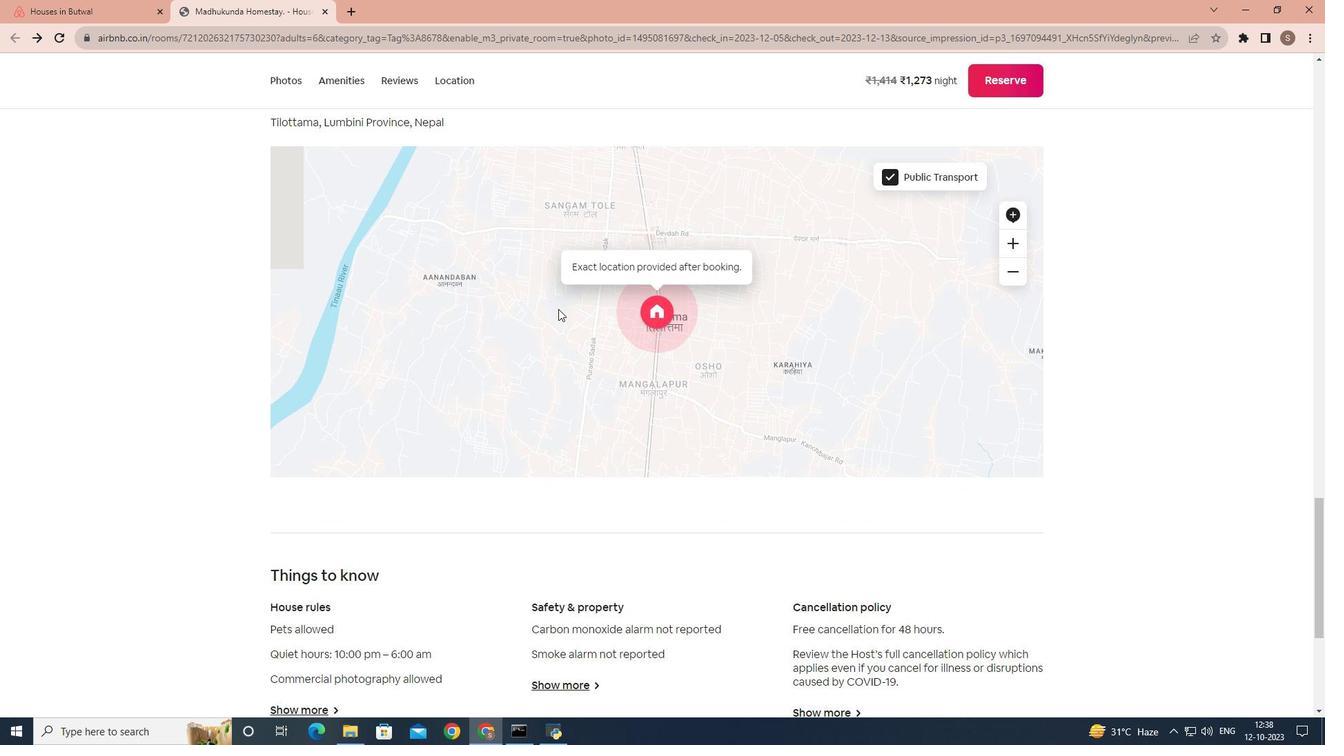 
Action: Mouse scrolled (558, 308) with delta (0, 0)
Screenshot: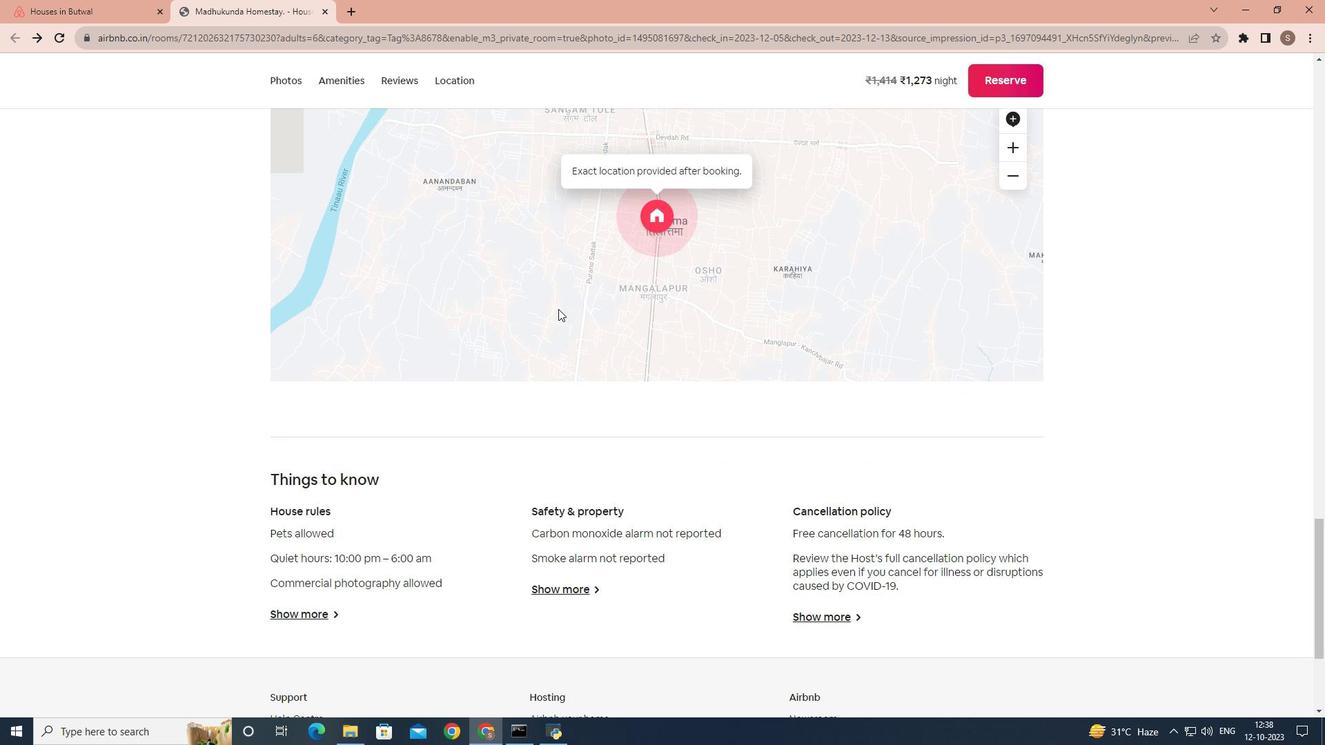 
Action: Mouse scrolled (558, 308) with delta (0, 0)
Screenshot: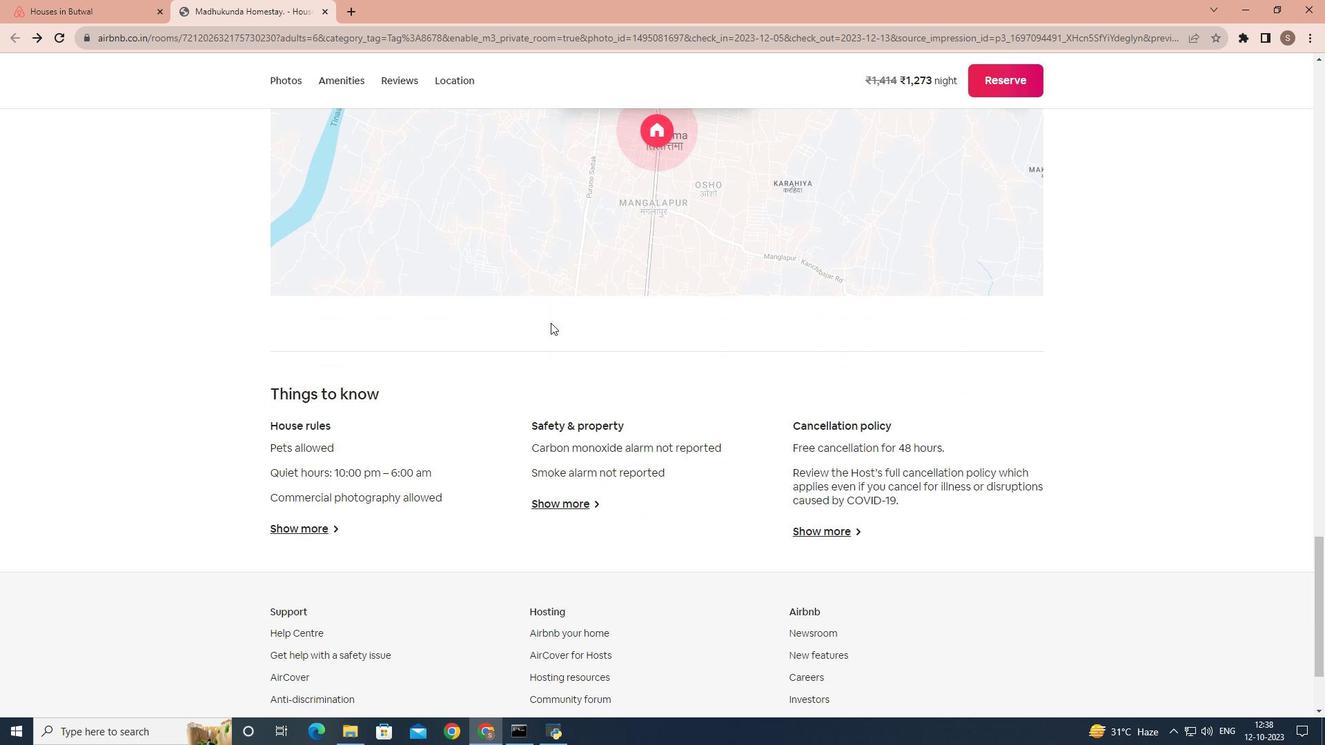 
Action: Mouse moved to (324, 483)
Screenshot: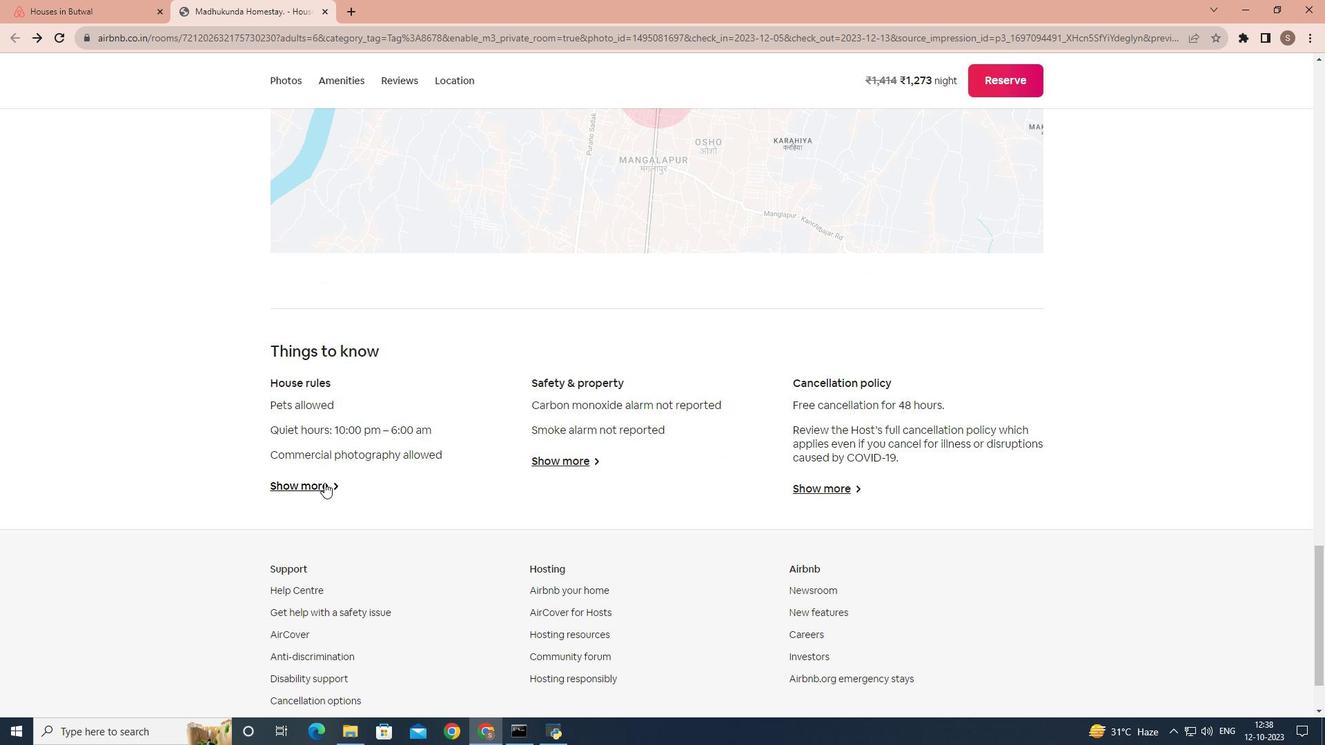 
Action: Mouse pressed left at (324, 483)
Screenshot: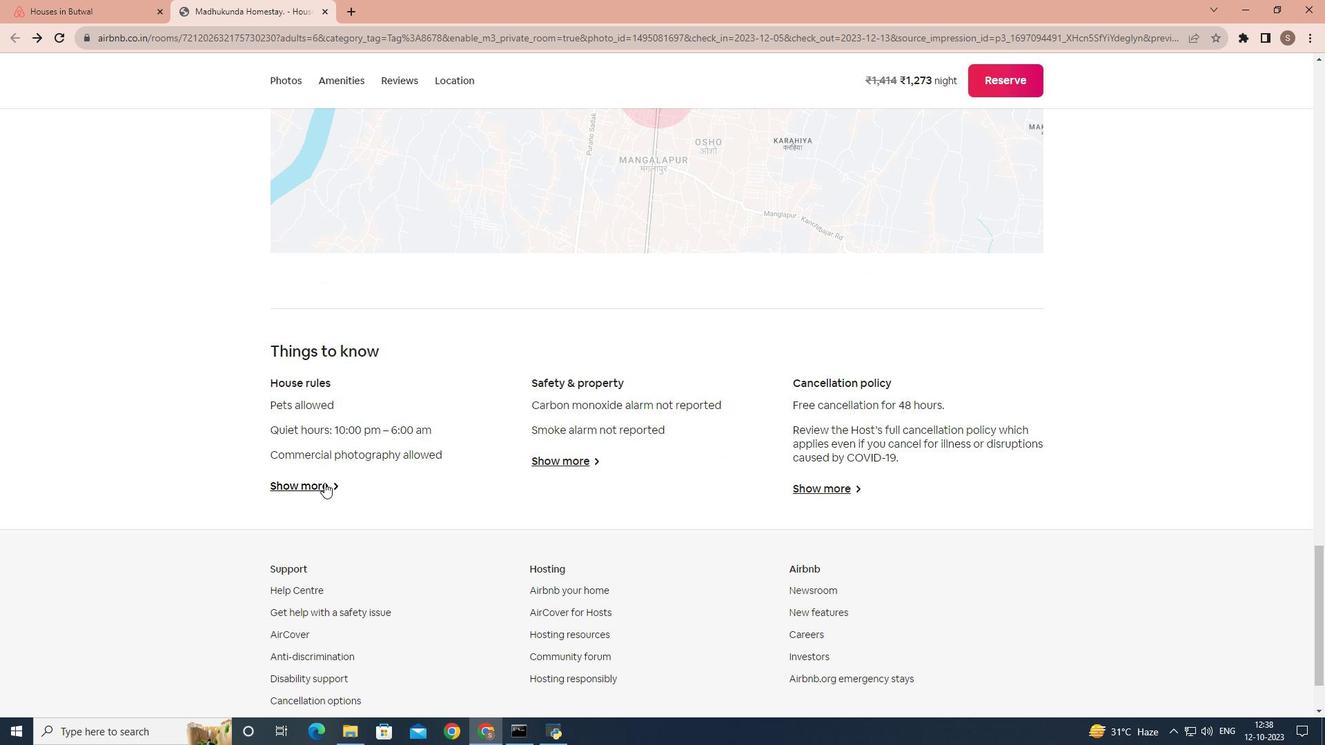 
Action: Mouse moved to (417, 200)
Screenshot: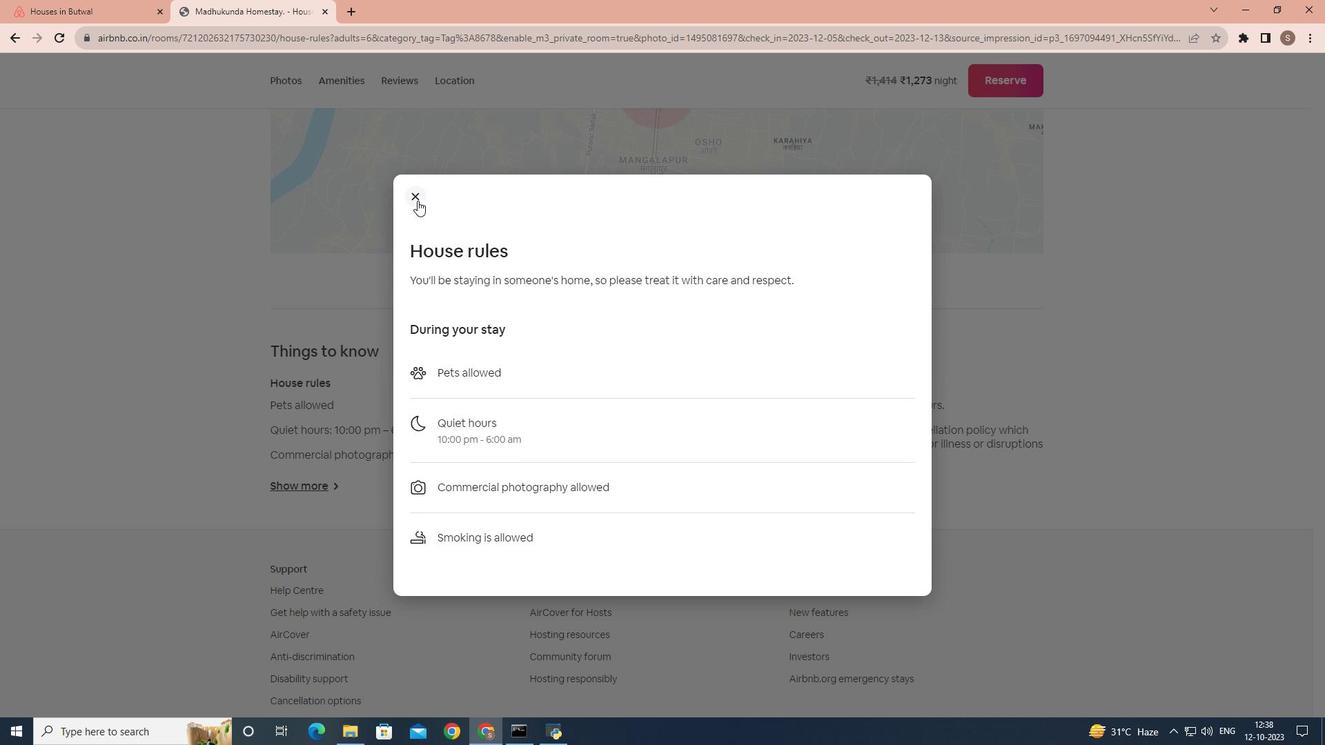 
Action: Mouse pressed left at (417, 200)
Screenshot: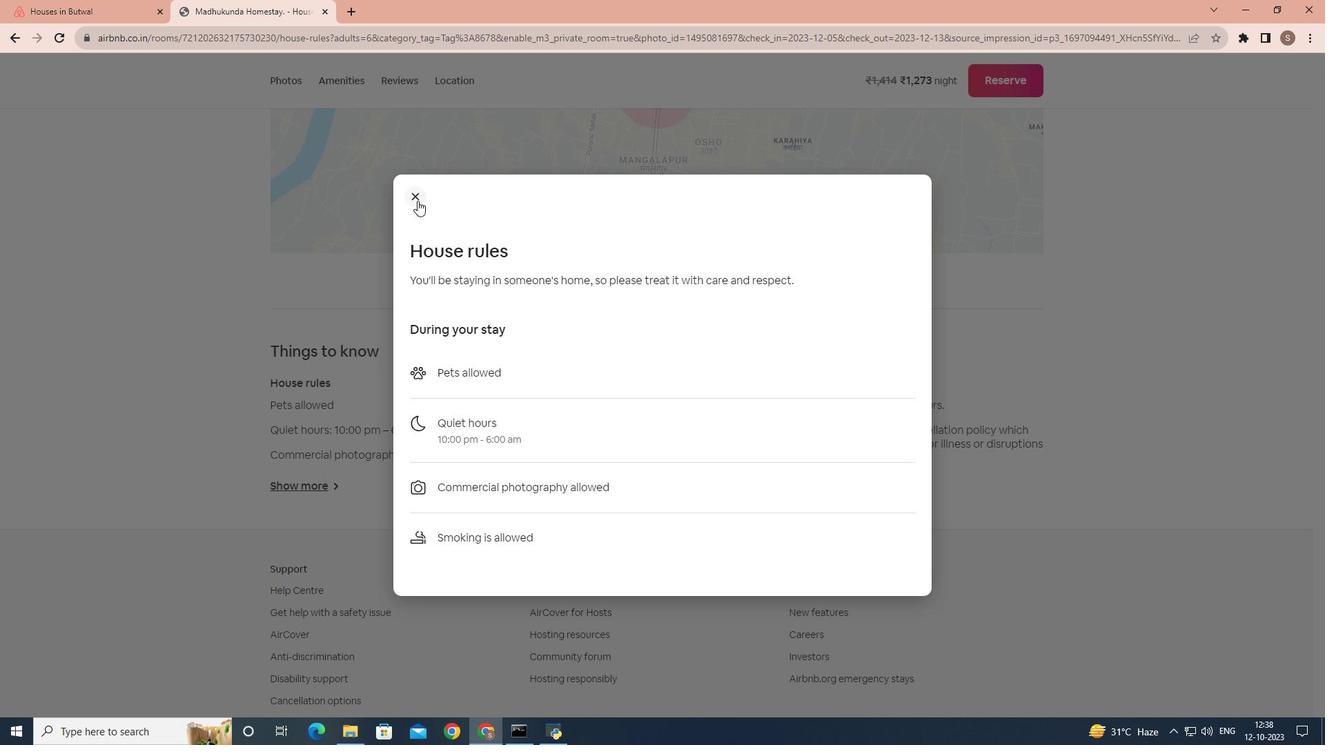
Action: Mouse moved to (568, 455)
Screenshot: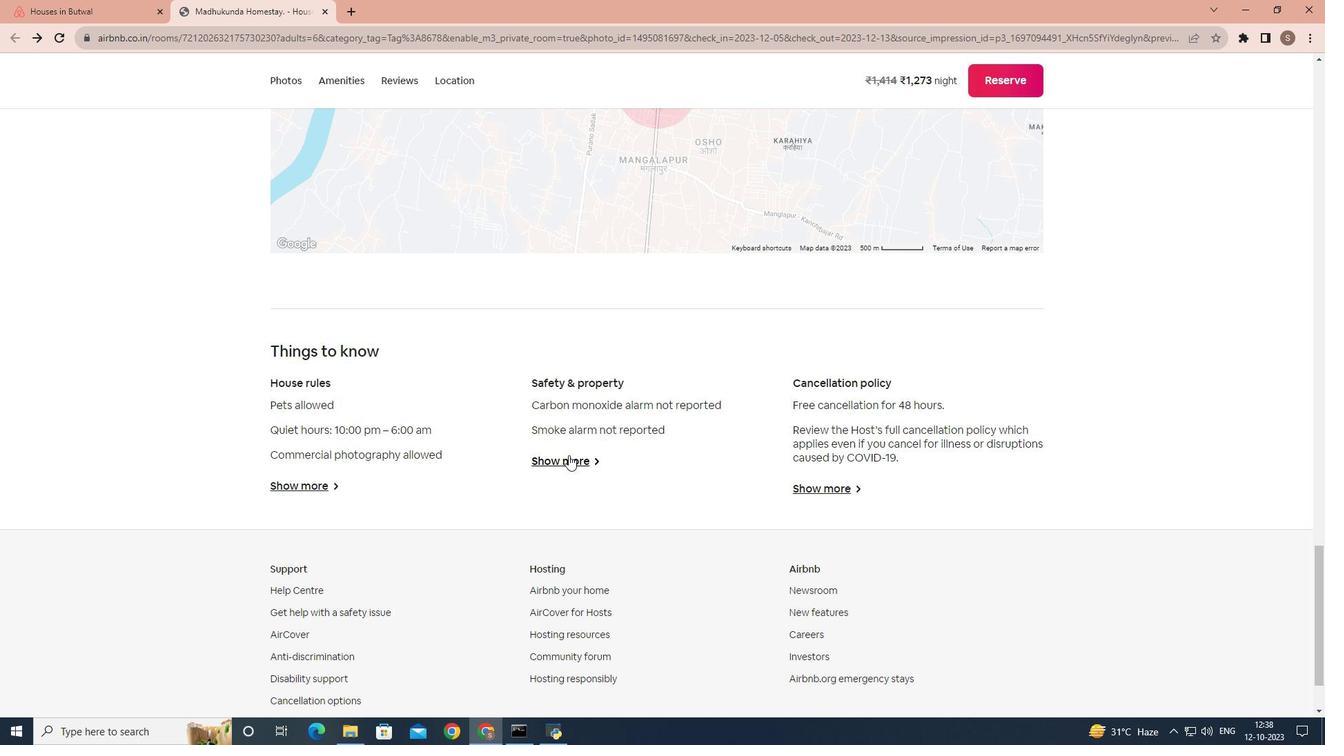 
Action: Mouse pressed left at (568, 455)
Screenshot: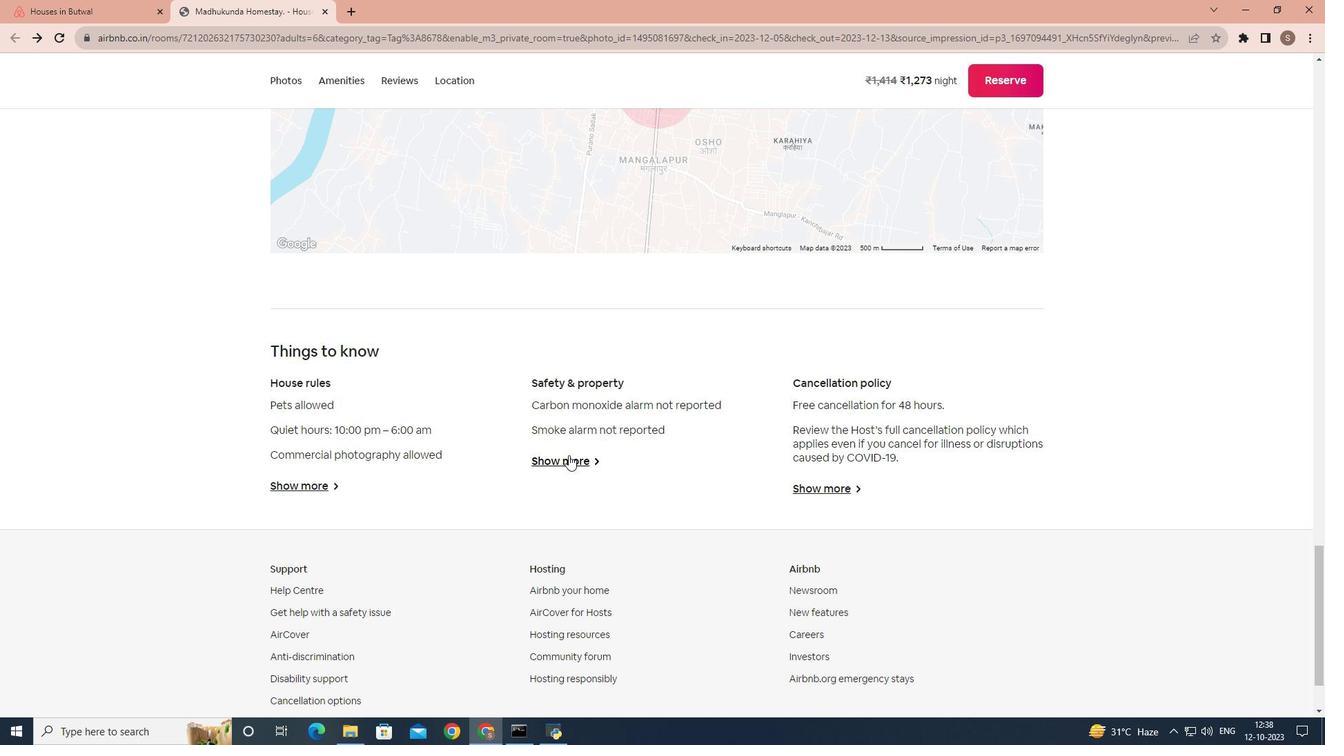 
Action: Mouse moved to (410, 219)
Screenshot: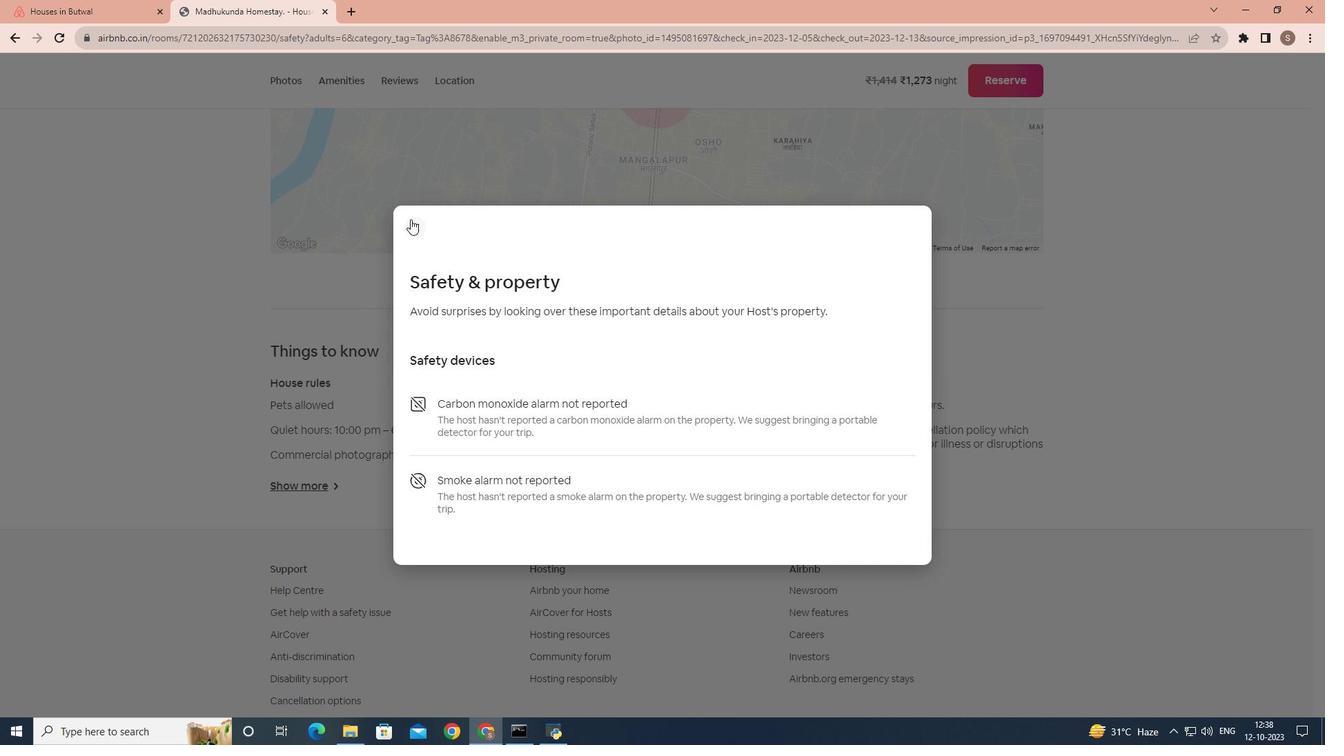 
Action: Mouse pressed left at (410, 219)
Screenshot: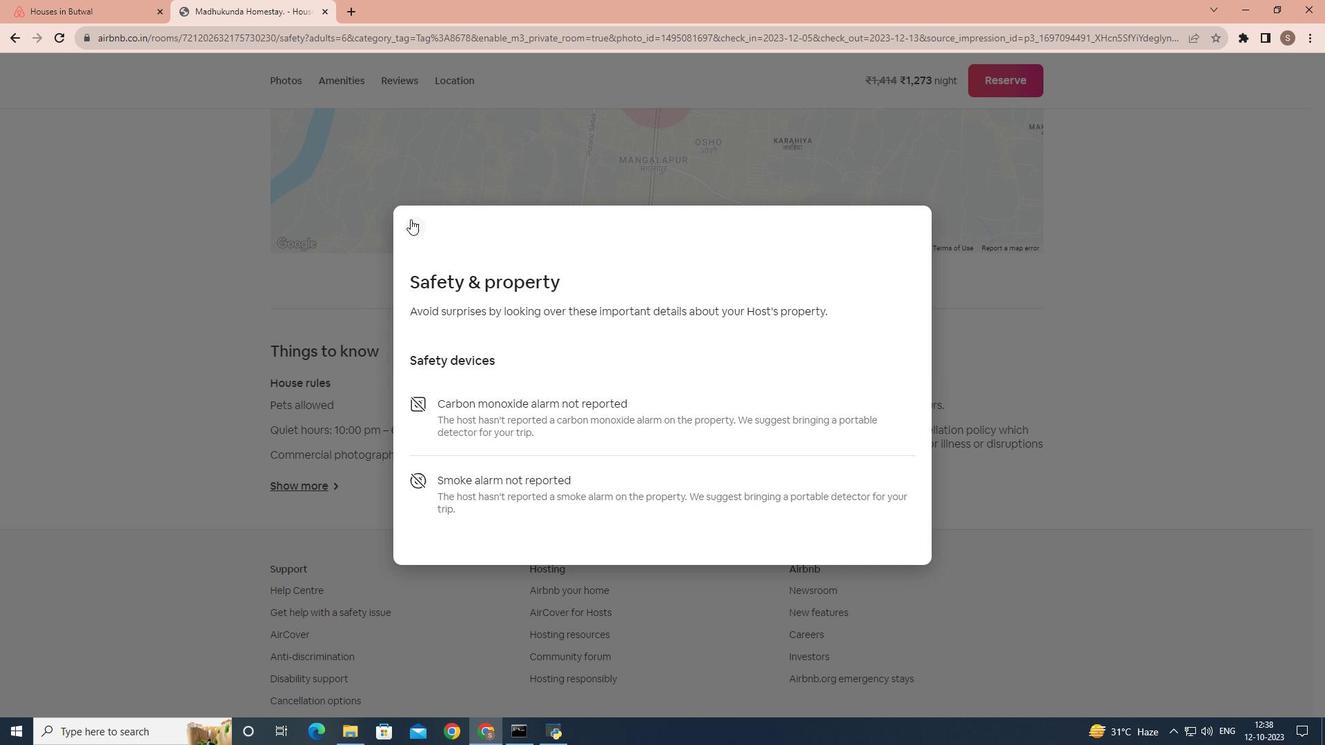 
Action: Mouse moved to (825, 486)
Screenshot: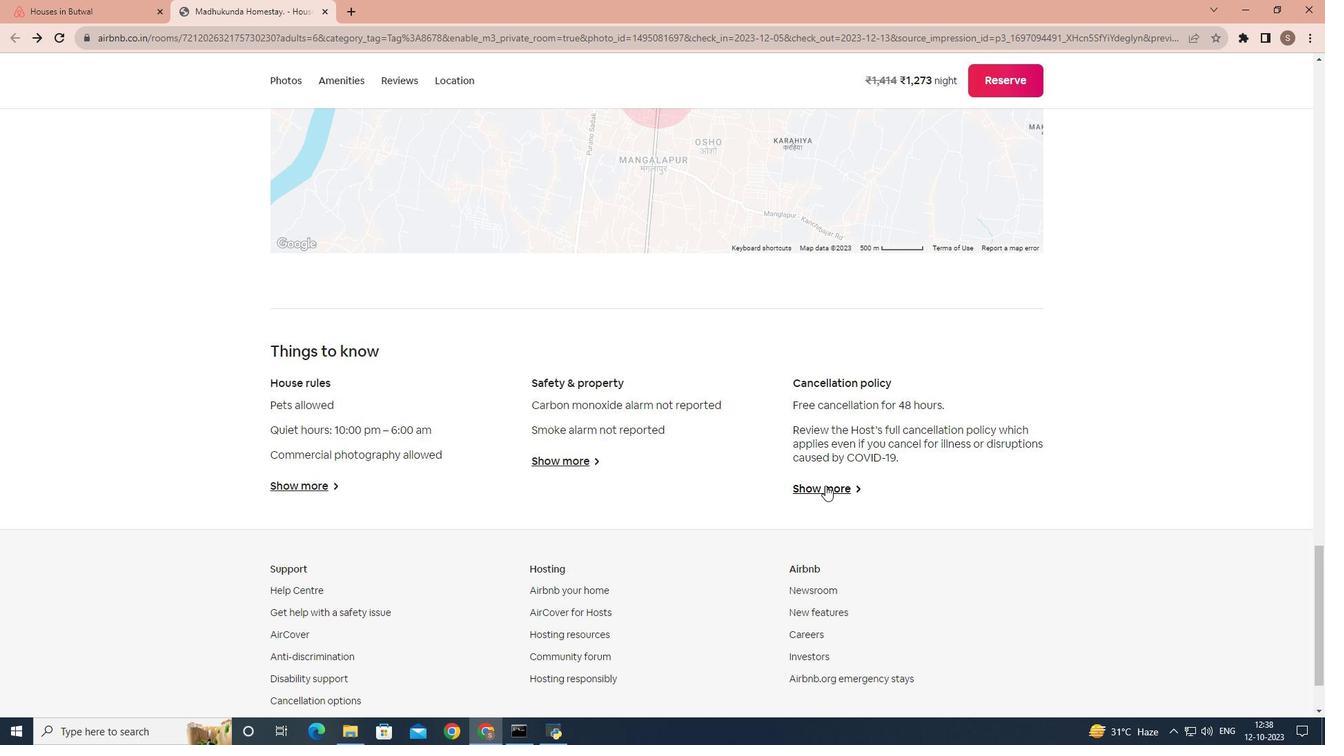 
Action: Mouse pressed left at (825, 486)
Screenshot: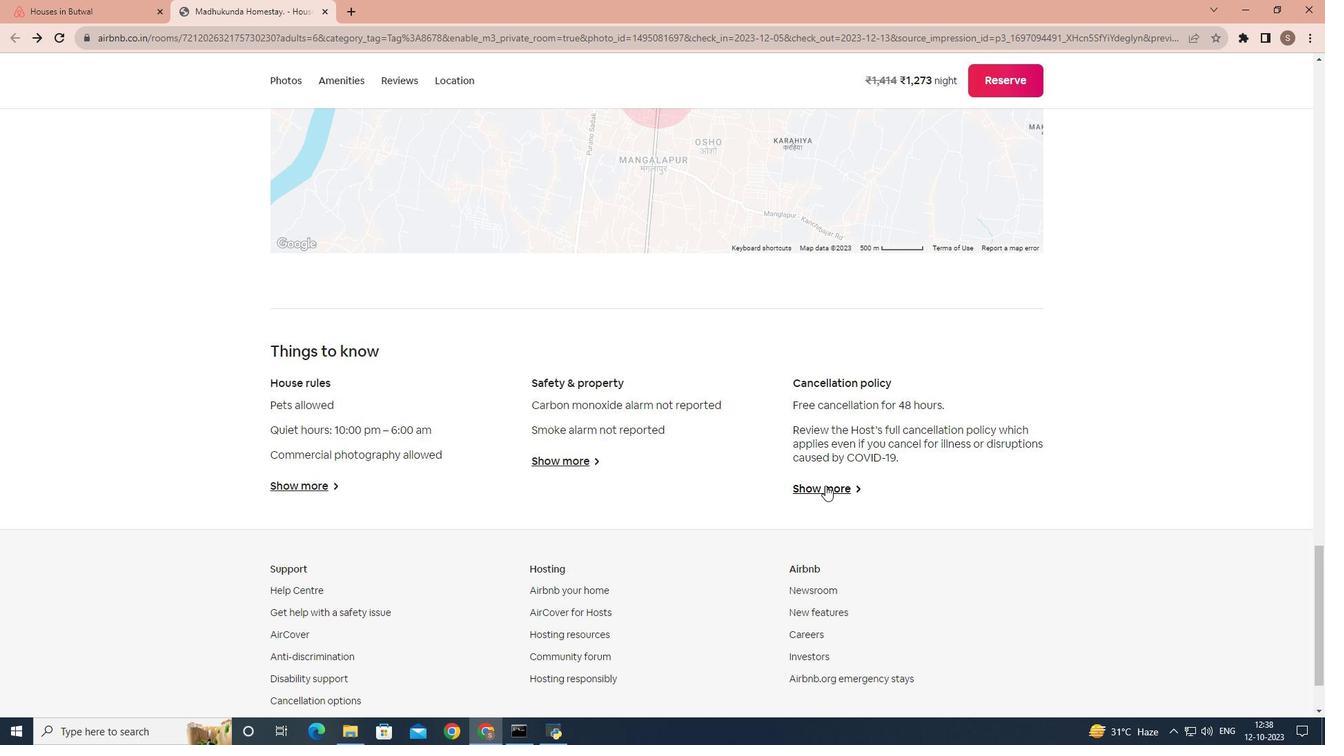 
Action: Mouse moved to (493, 176)
Screenshot: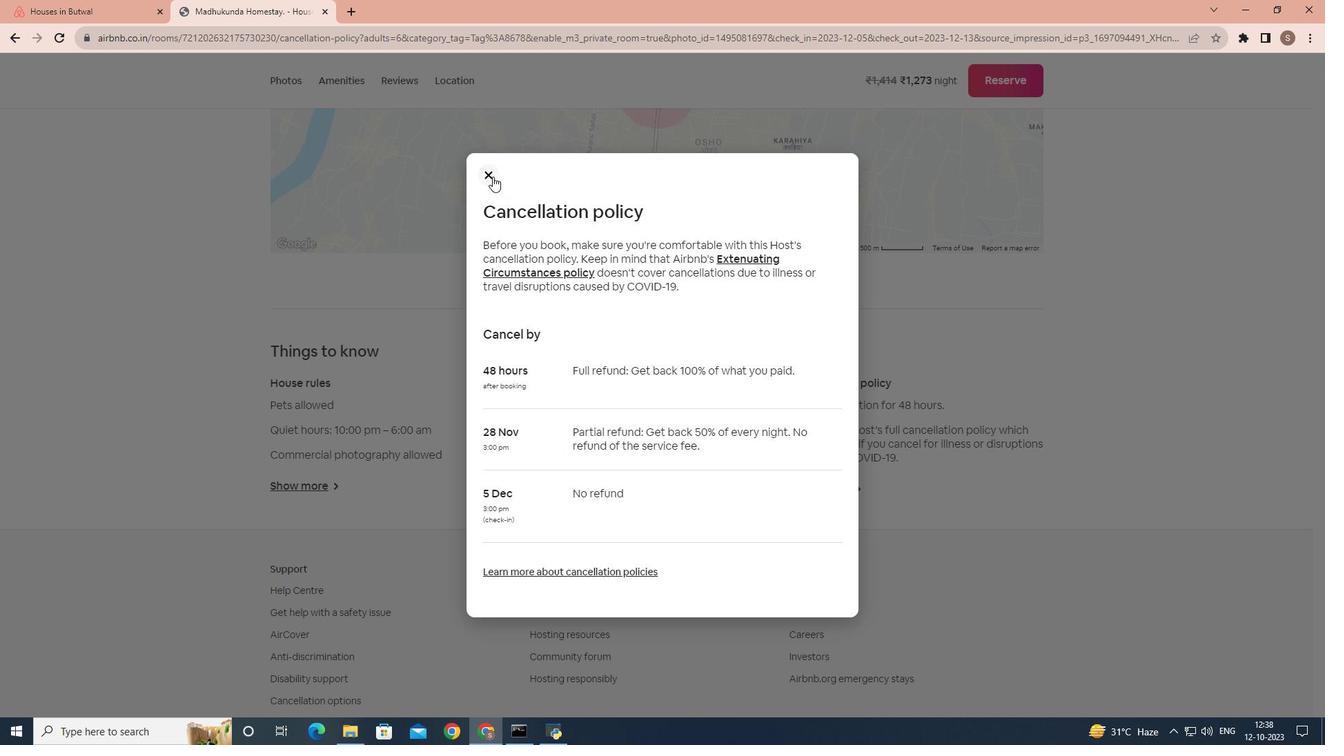 
Action: Mouse pressed left at (493, 176)
Screenshot: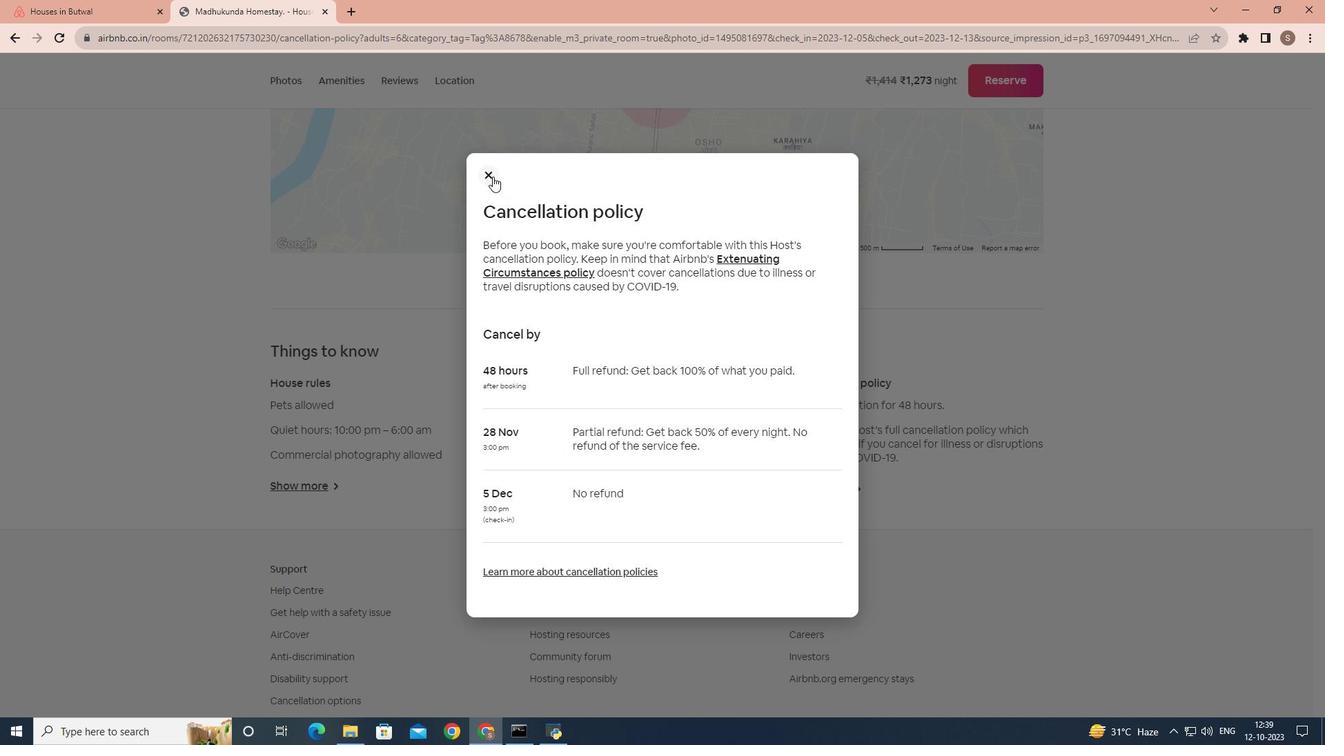 
Action: Mouse moved to (443, 260)
Screenshot: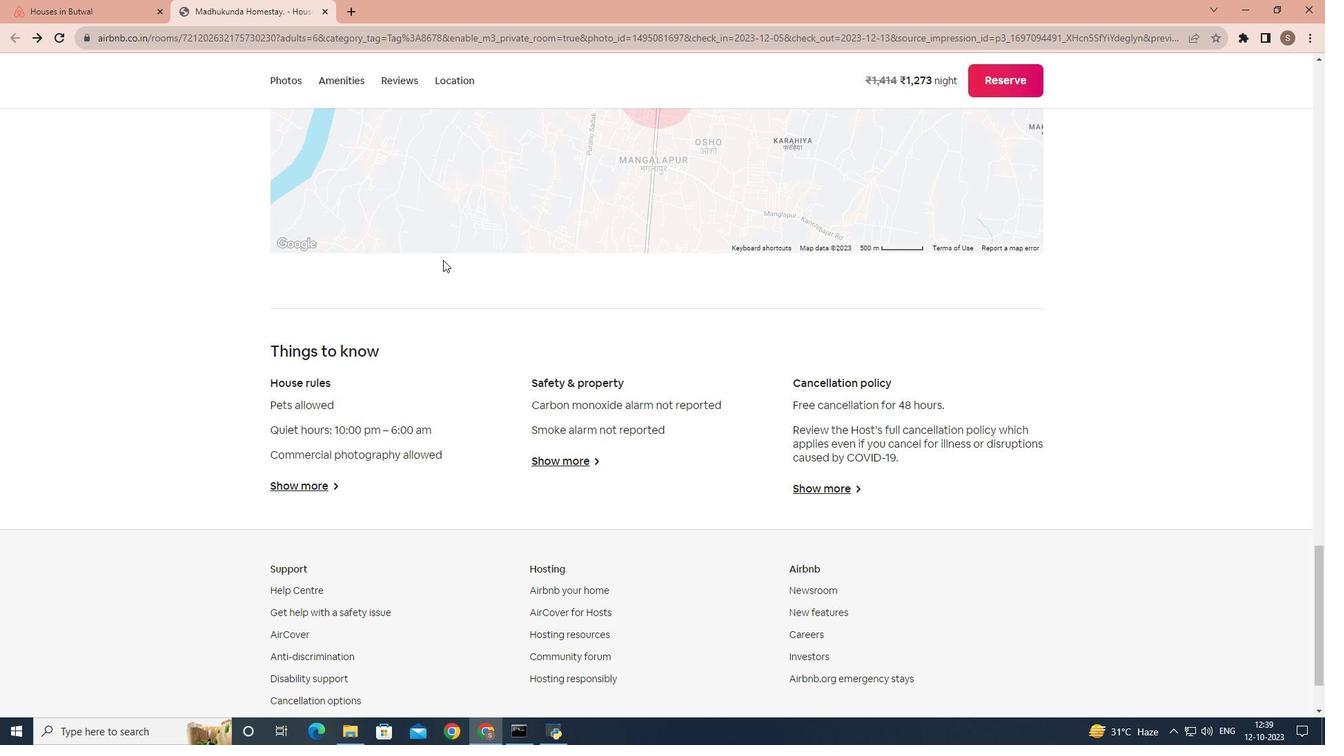 
